 Task: Look for Airbnb options in Battaramulla South, Sri Lanka from 12th December, 2023 to 25th December, 2023 for 2 adults, 1 child. Place can be shared room with 2 bedrooms having 2 beds and 2 bathrooms. Property type can be guest house. Amenities needed are: wifi, TV, free parkinig on premises, gym, breakfast.
Action: Mouse moved to (475, 61)
Screenshot: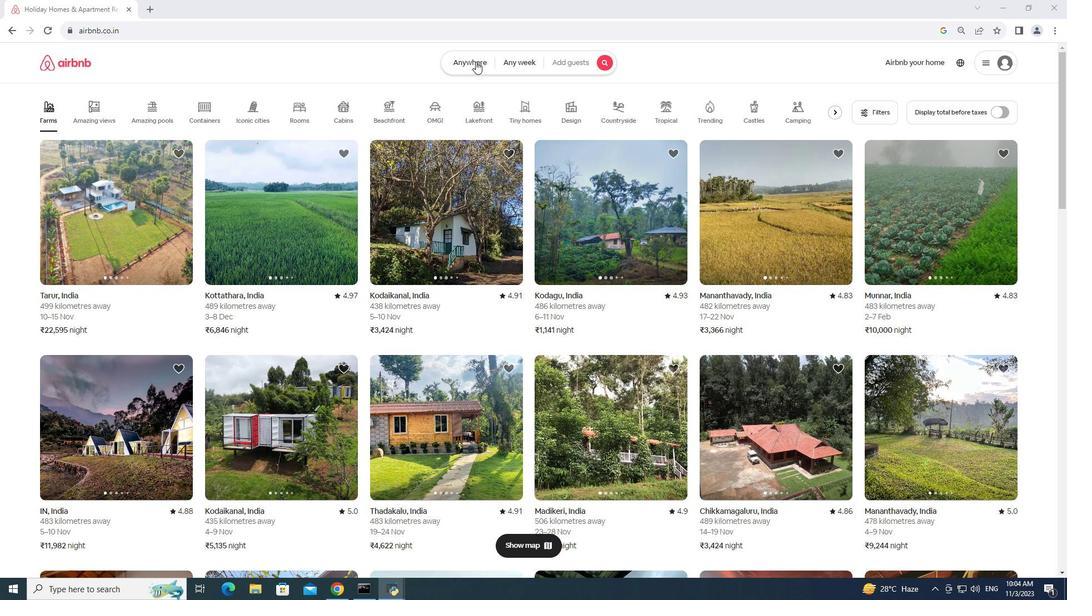 
Action: Mouse pressed left at (475, 61)
Screenshot: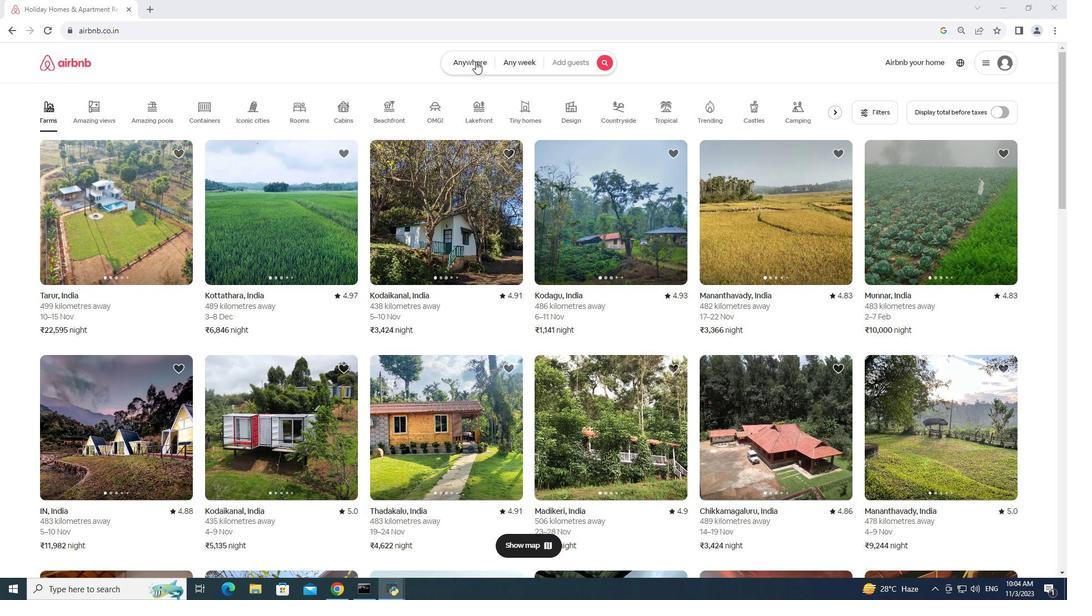 
Action: Mouse moved to (369, 93)
Screenshot: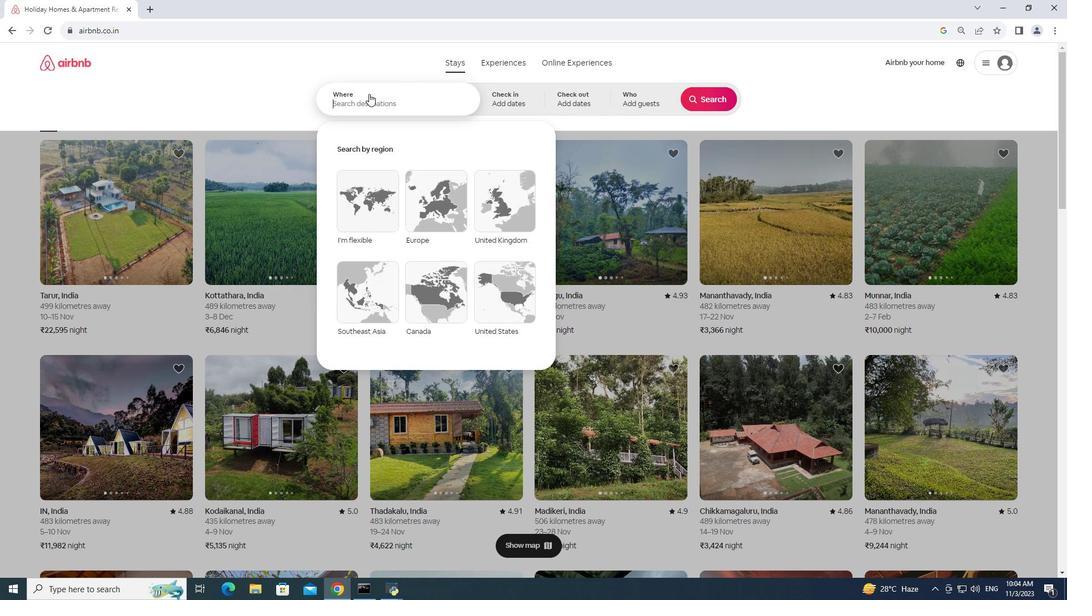 
Action: Key pressed b<Key.backspace><Key.shift><Key.shift><Key.shift><Key.shift><Key.shift><Key.shift><Key.shift><Key.shift><Key.shift>Battaramulla<Key.space>south,<Key.space>sri<Key.space>lanka
Screenshot: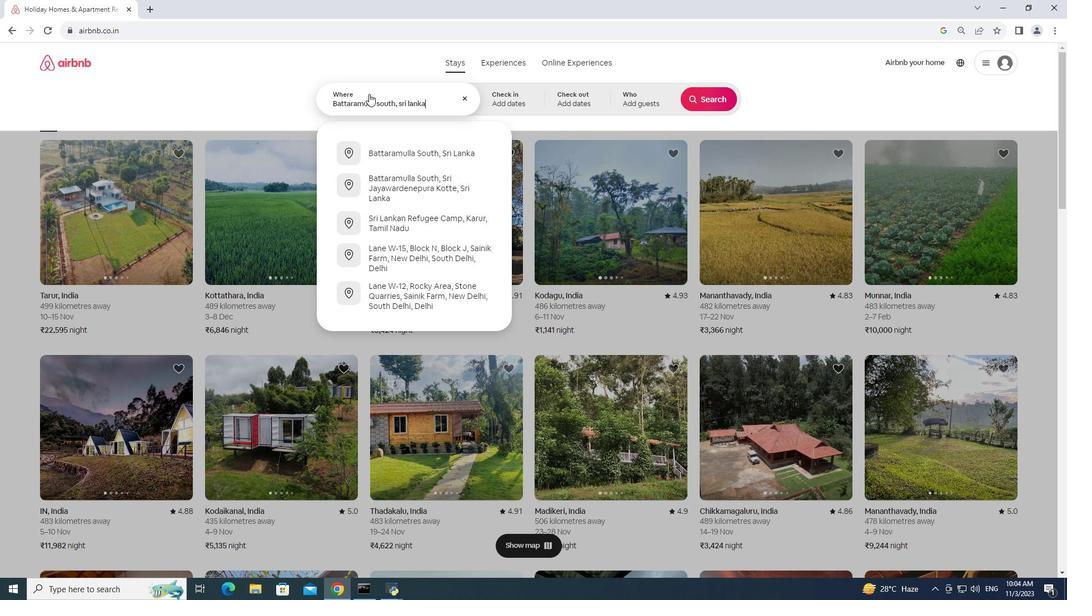 
Action: Mouse moved to (505, 105)
Screenshot: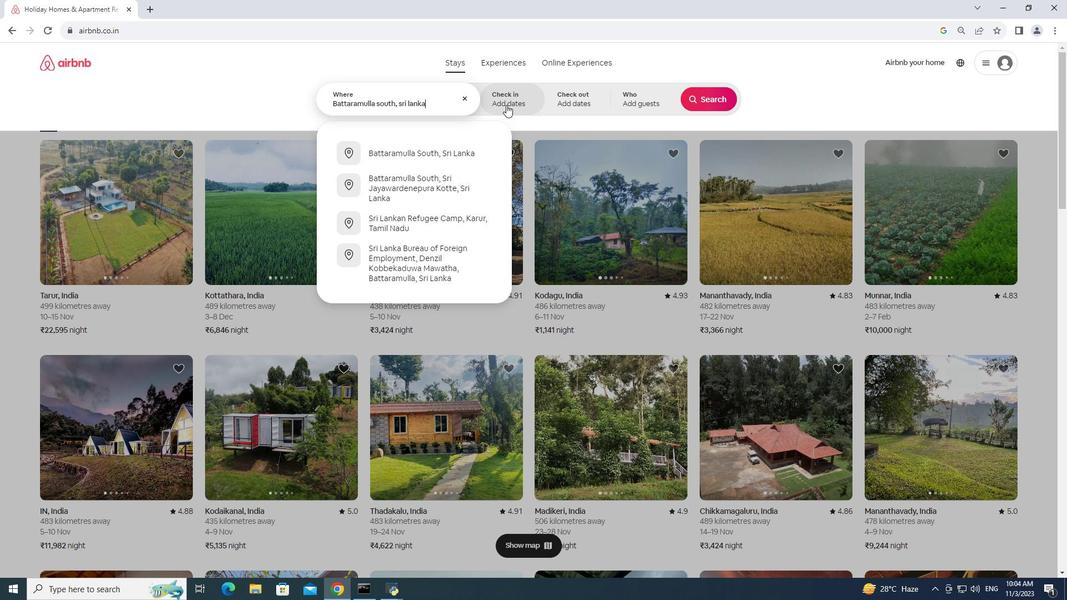 
Action: Mouse pressed left at (505, 105)
Screenshot: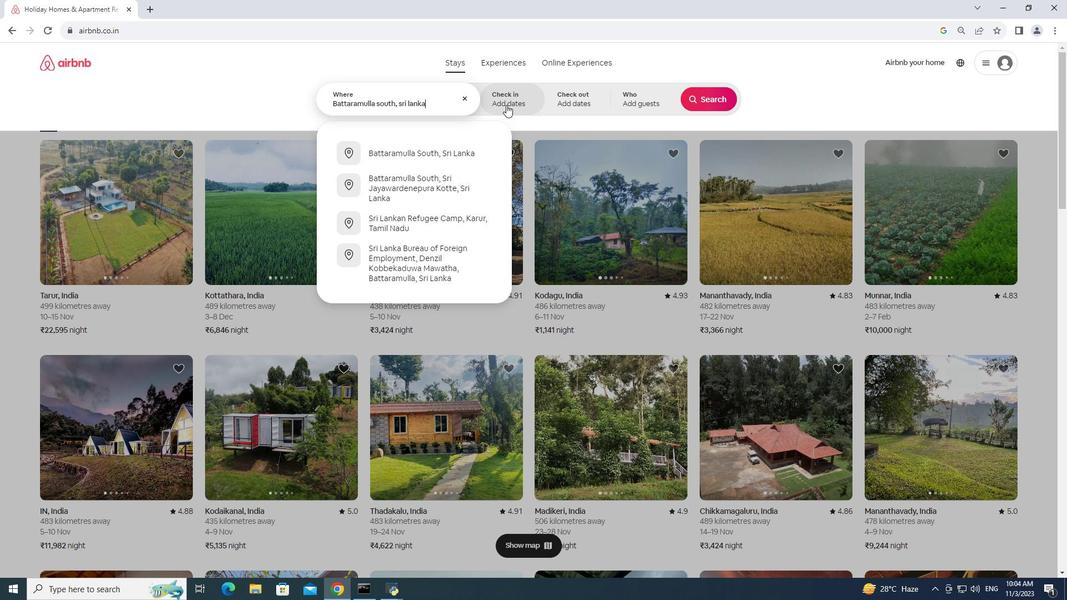 
Action: Mouse moved to (601, 266)
Screenshot: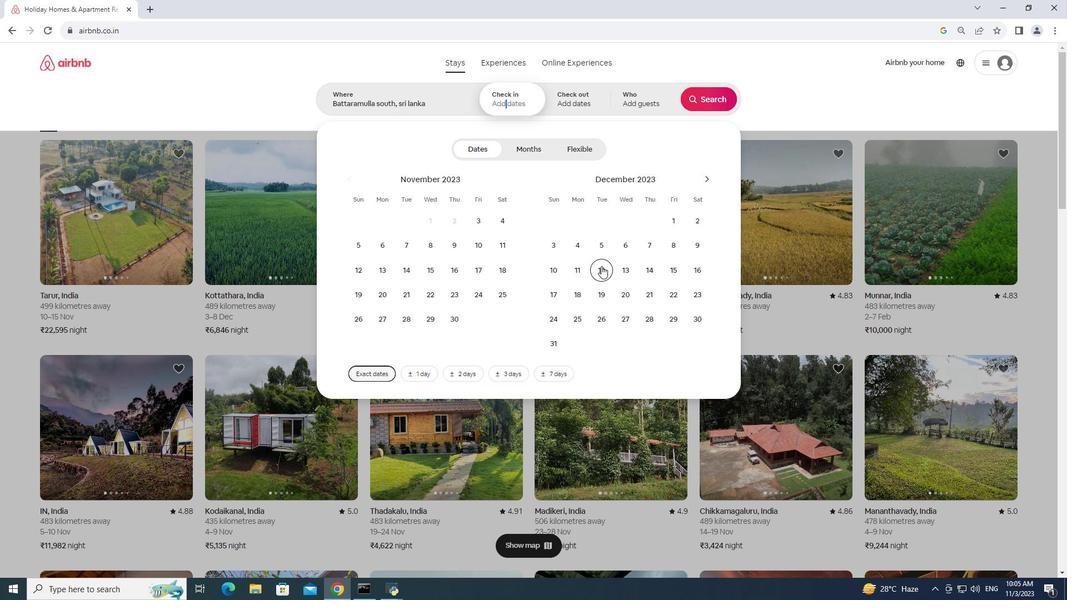
Action: Mouse pressed left at (601, 266)
Screenshot: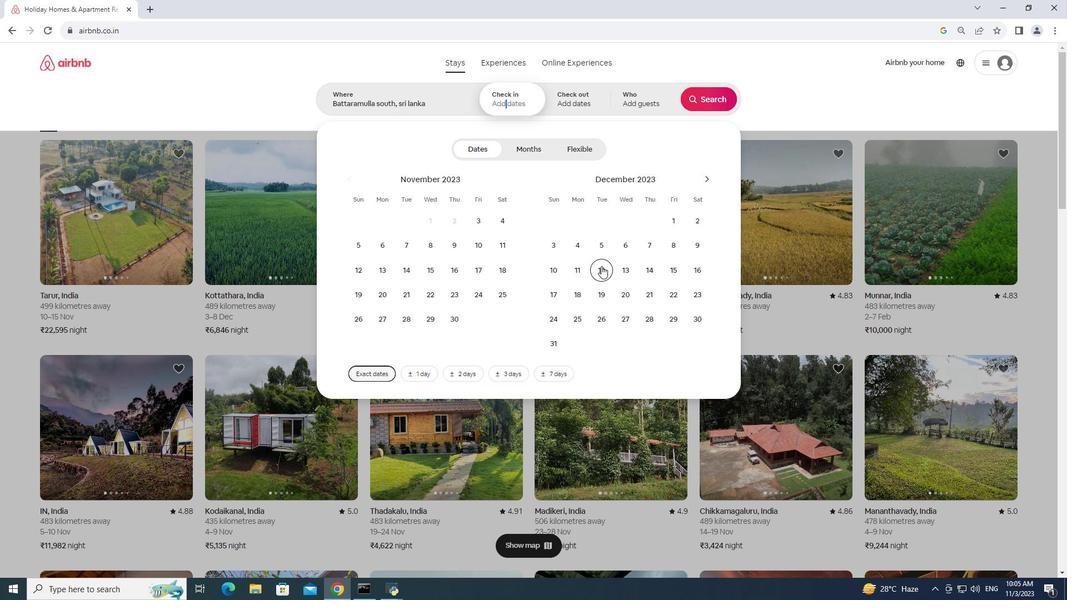 
Action: Mouse moved to (578, 323)
Screenshot: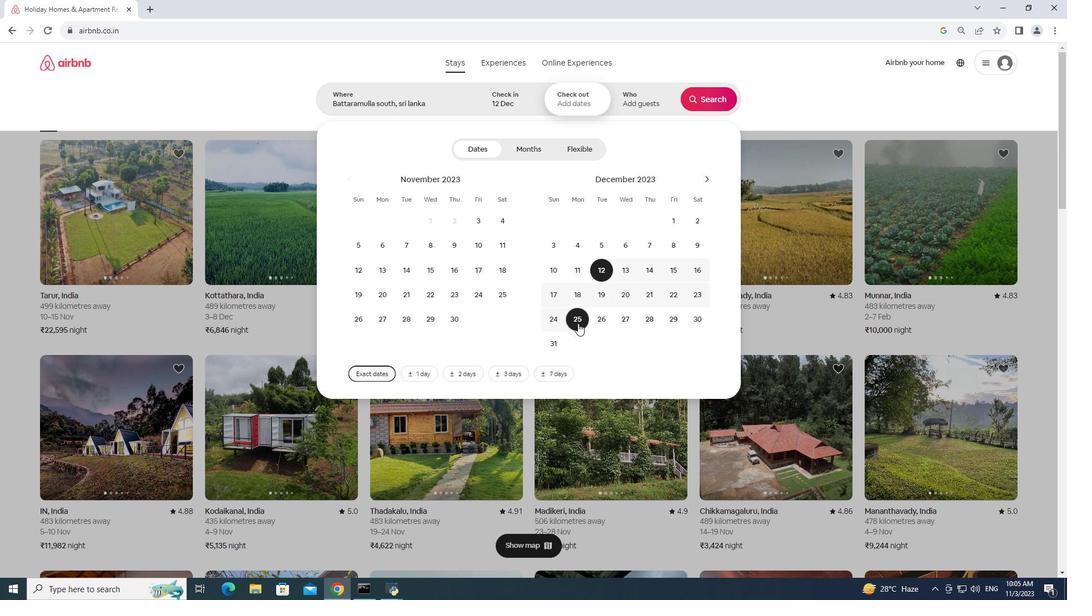 
Action: Mouse pressed left at (578, 323)
Screenshot: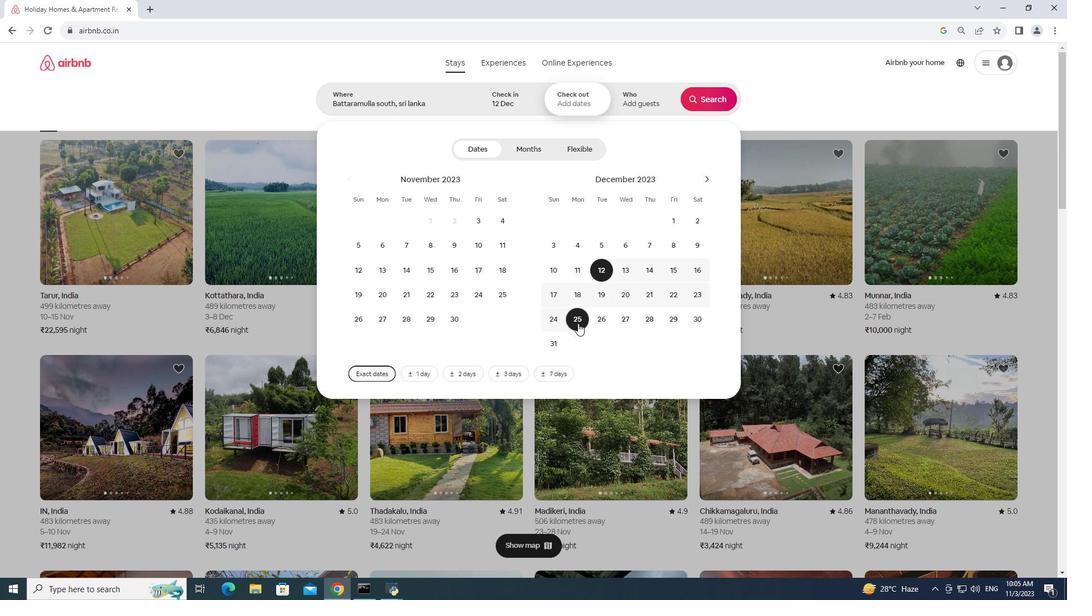 
Action: Mouse moved to (639, 110)
Screenshot: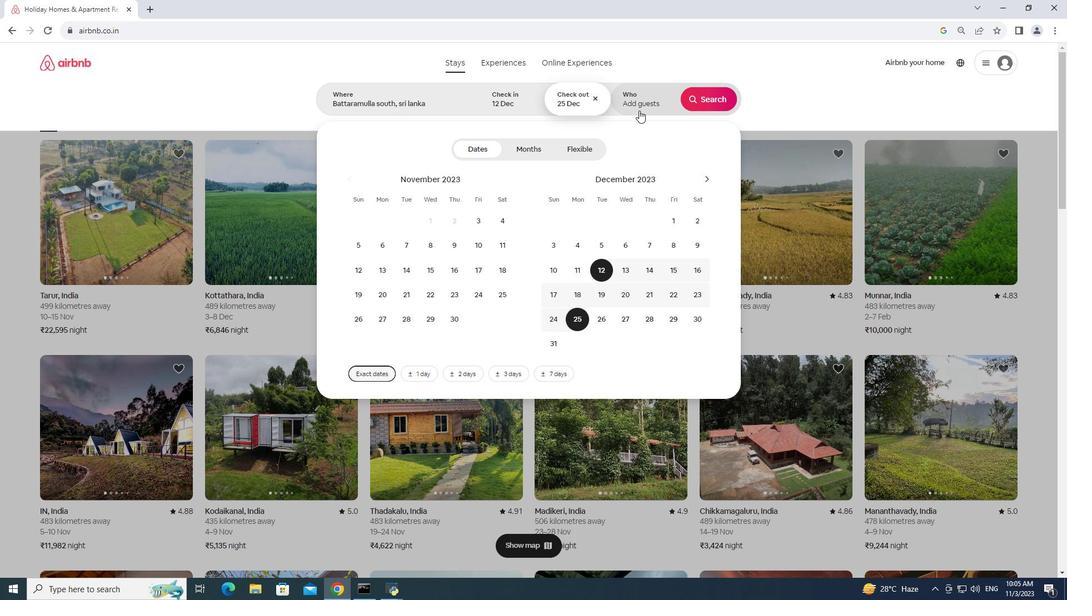 
Action: Mouse pressed left at (639, 110)
Screenshot: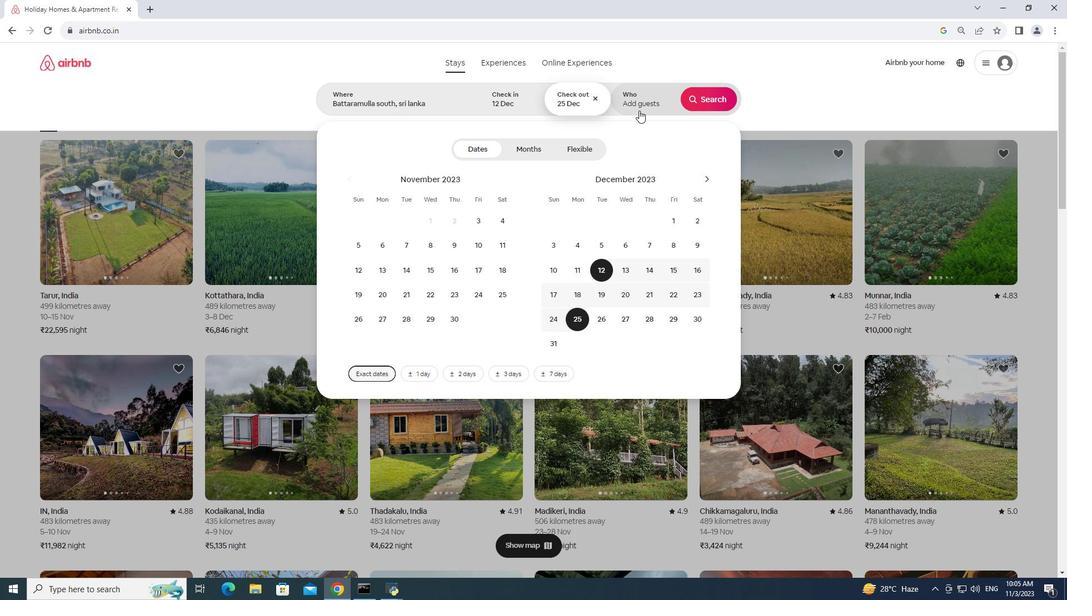 
Action: Mouse moved to (713, 154)
Screenshot: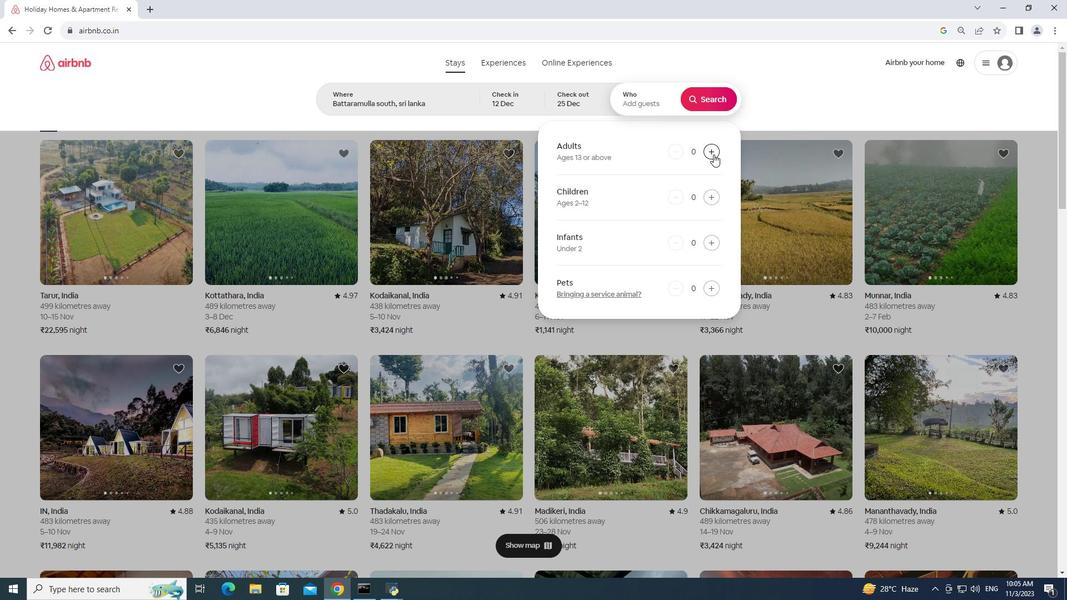 
Action: Mouse pressed left at (713, 154)
Screenshot: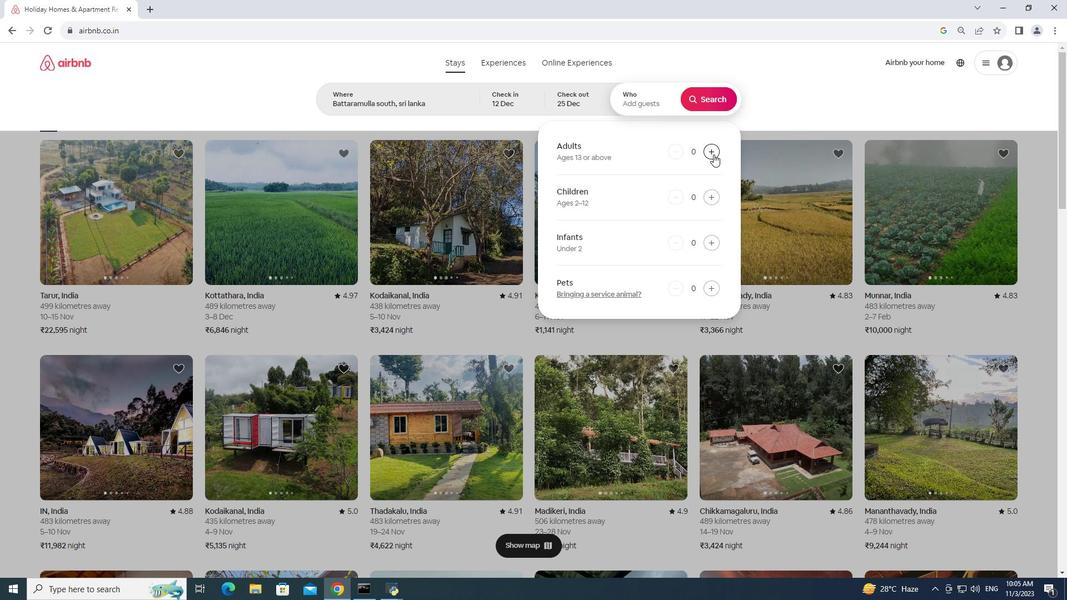 
Action: Mouse moved to (713, 153)
Screenshot: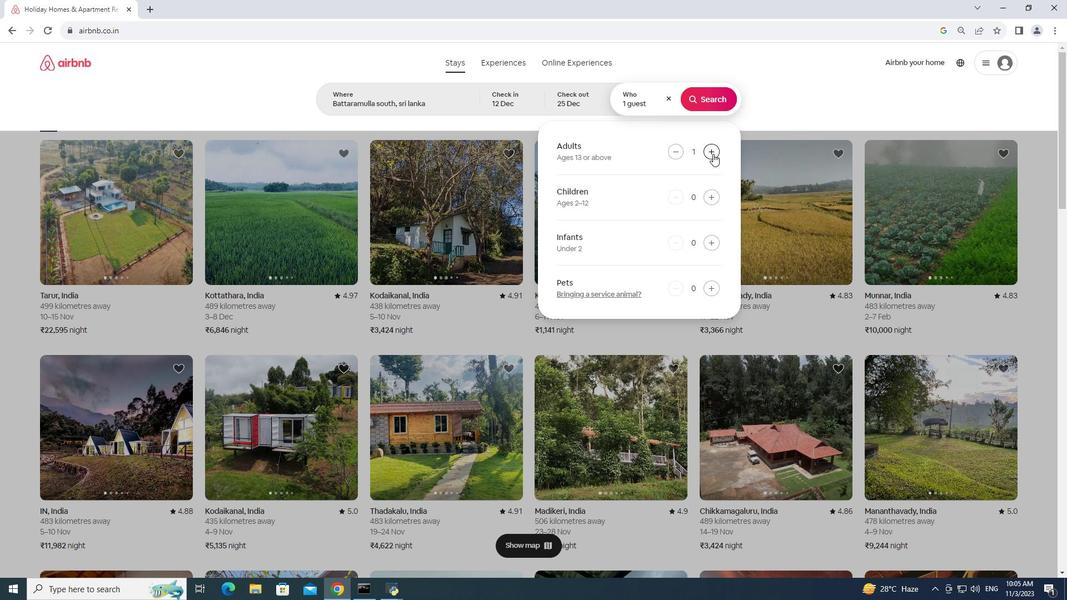 
Action: Mouse pressed left at (713, 153)
Screenshot: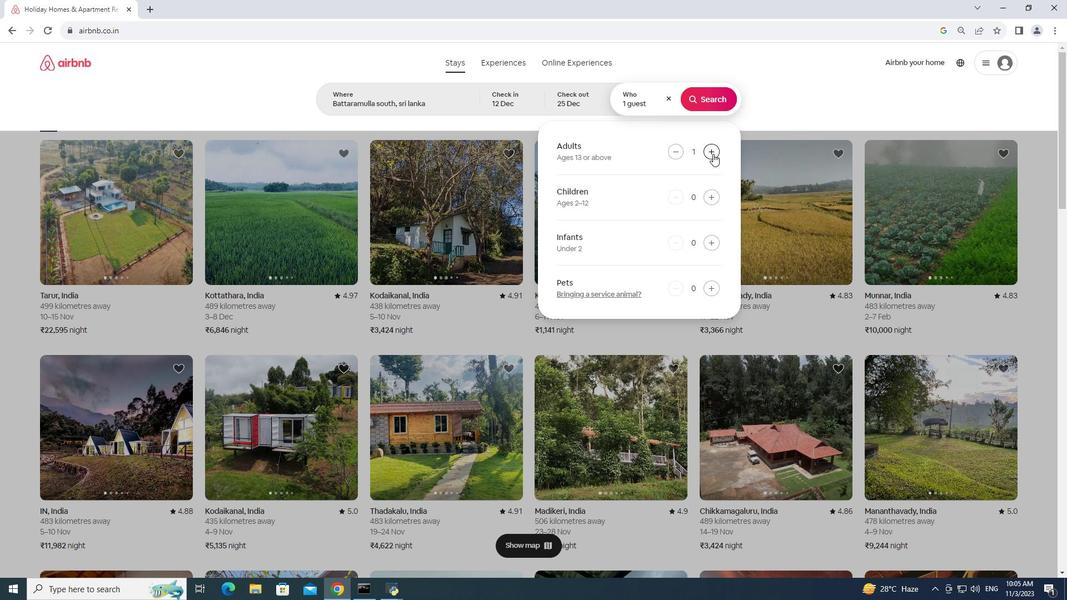 
Action: Mouse moved to (714, 196)
Screenshot: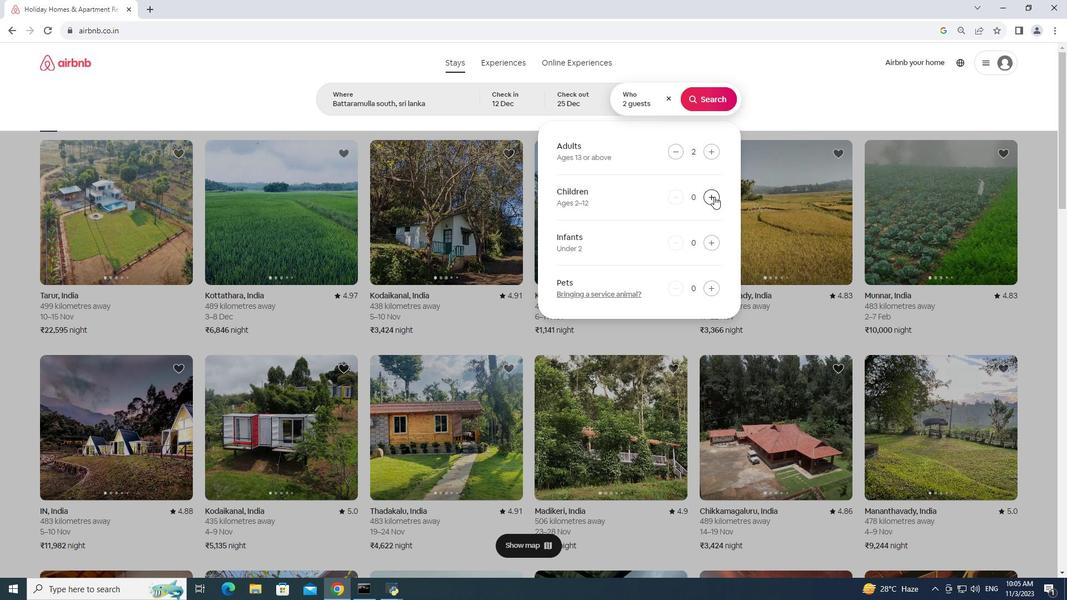 
Action: Mouse pressed left at (714, 196)
Screenshot: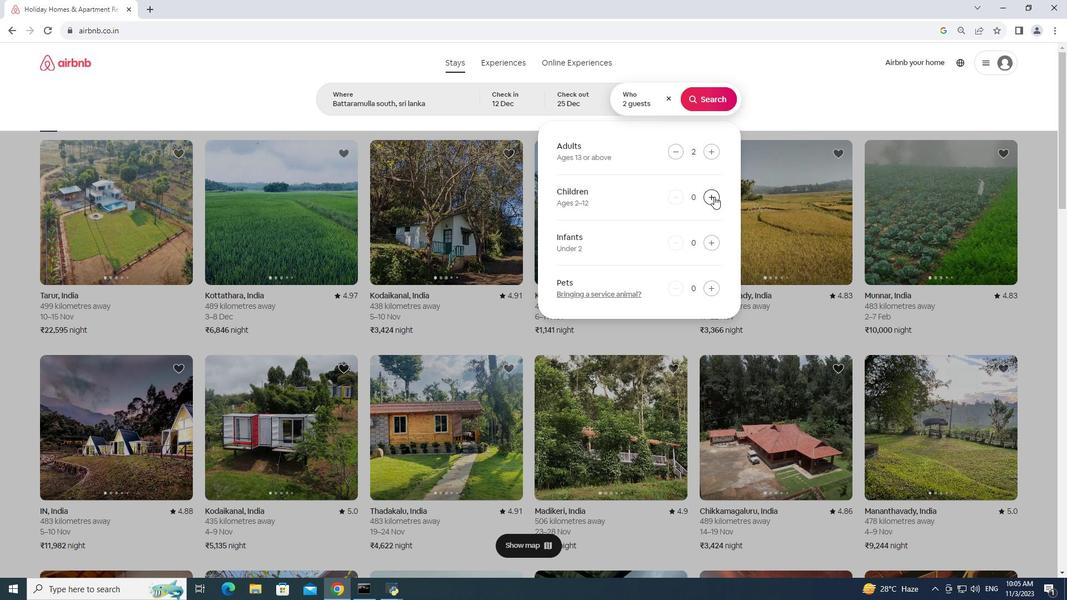 
Action: Mouse moved to (697, 96)
Screenshot: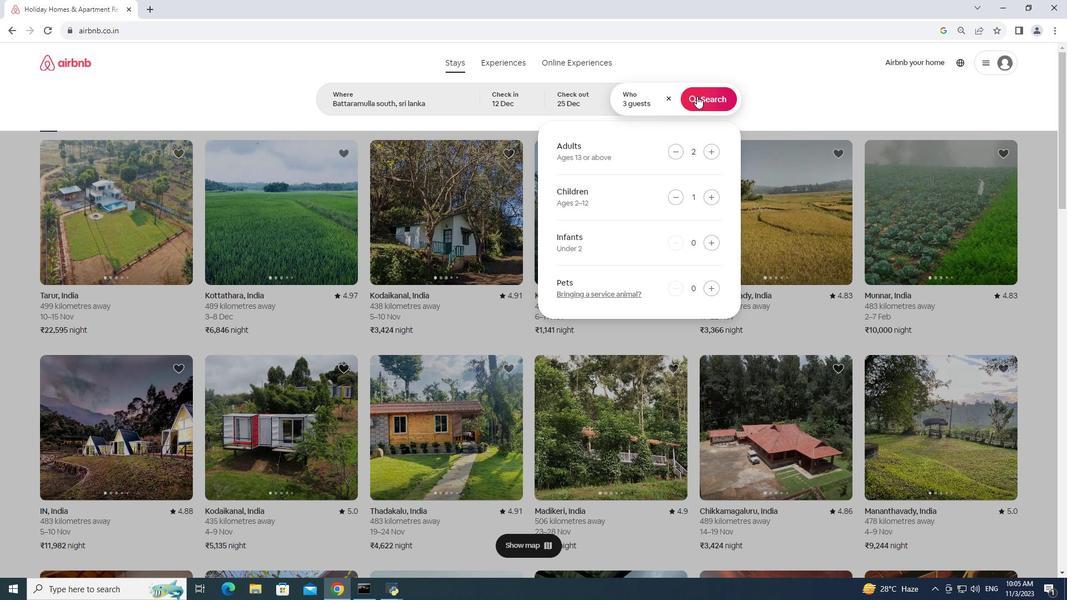 
Action: Mouse pressed left at (697, 96)
Screenshot: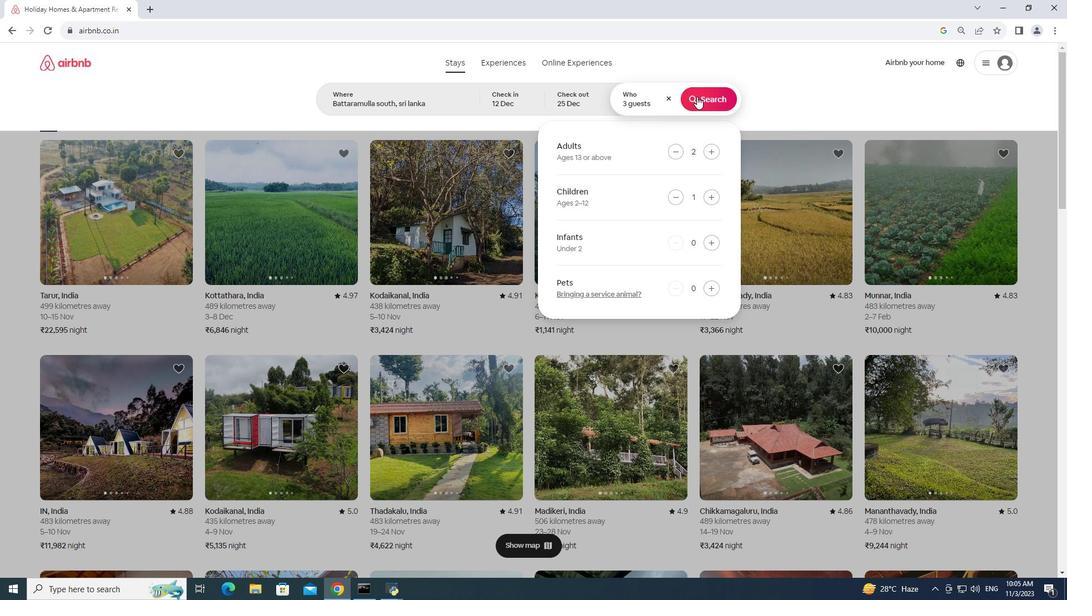 
Action: Mouse moved to (894, 107)
Screenshot: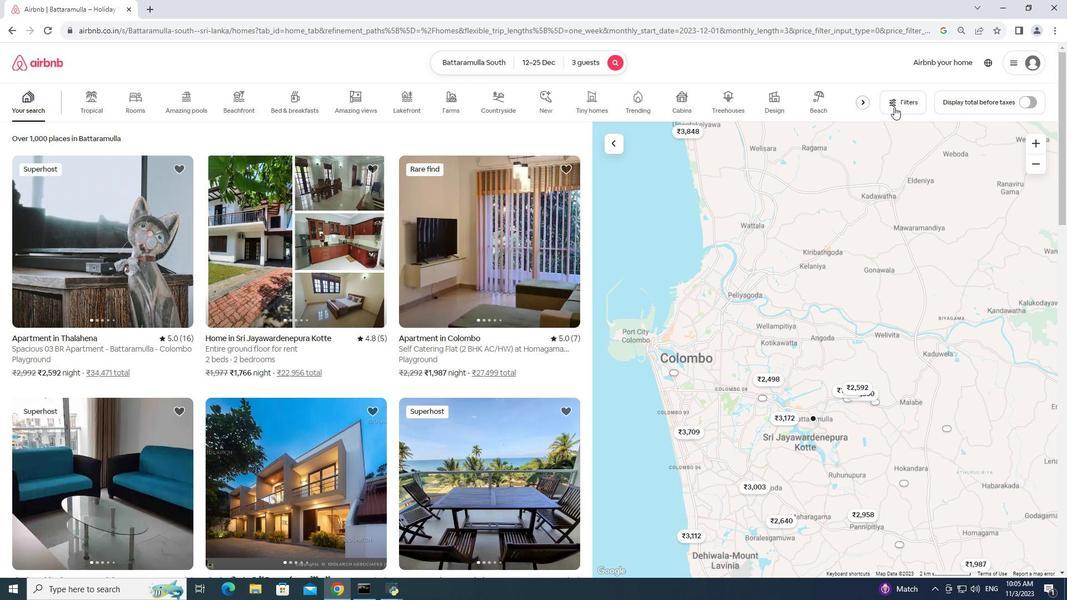 
Action: Mouse pressed left at (894, 107)
Screenshot: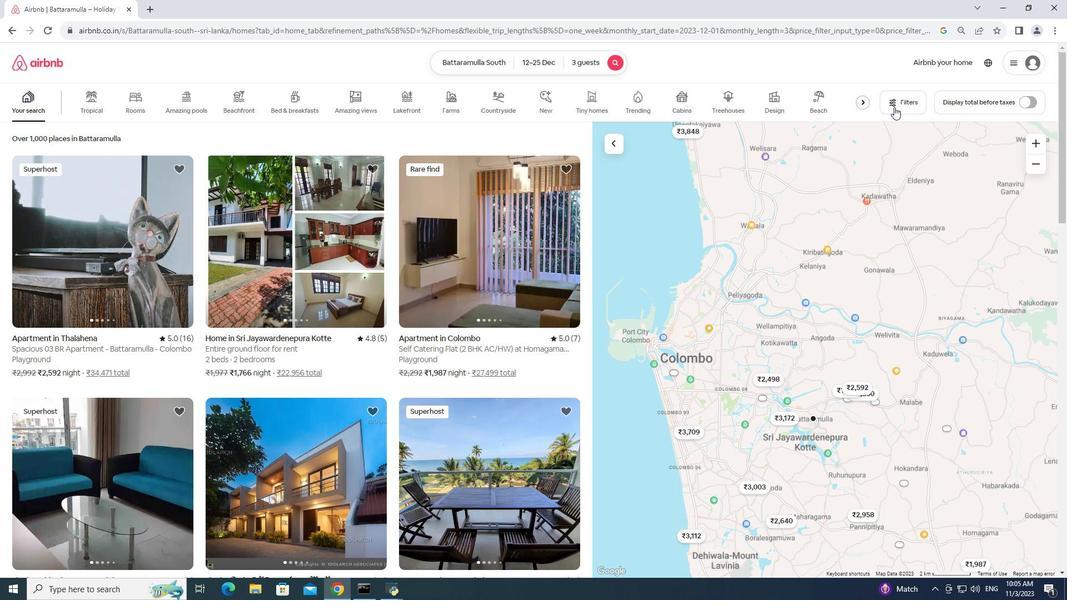 
Action: Mouse moved to (453, 421)
Screenshot: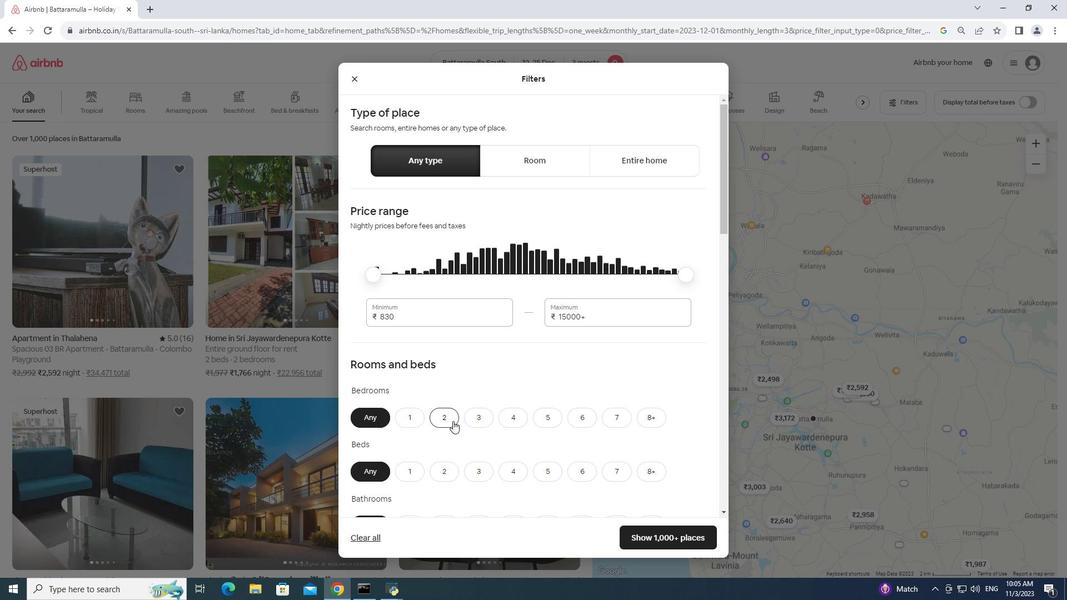 
Action: Mouse pressed left at (453, 421)
Screenshot: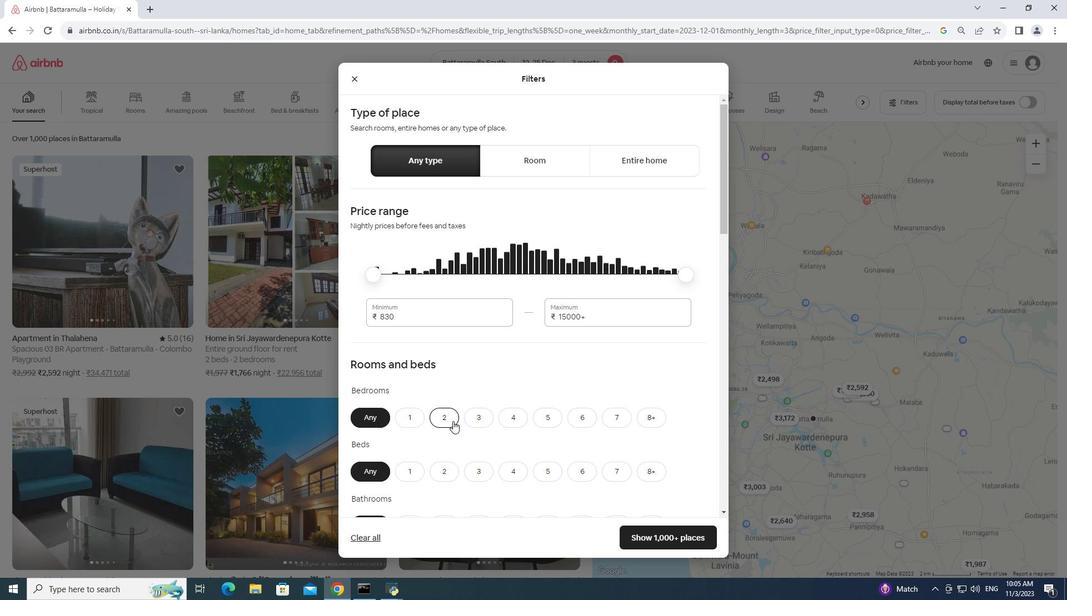 
Action: Mouse moved to (444, 479)
Screenshot: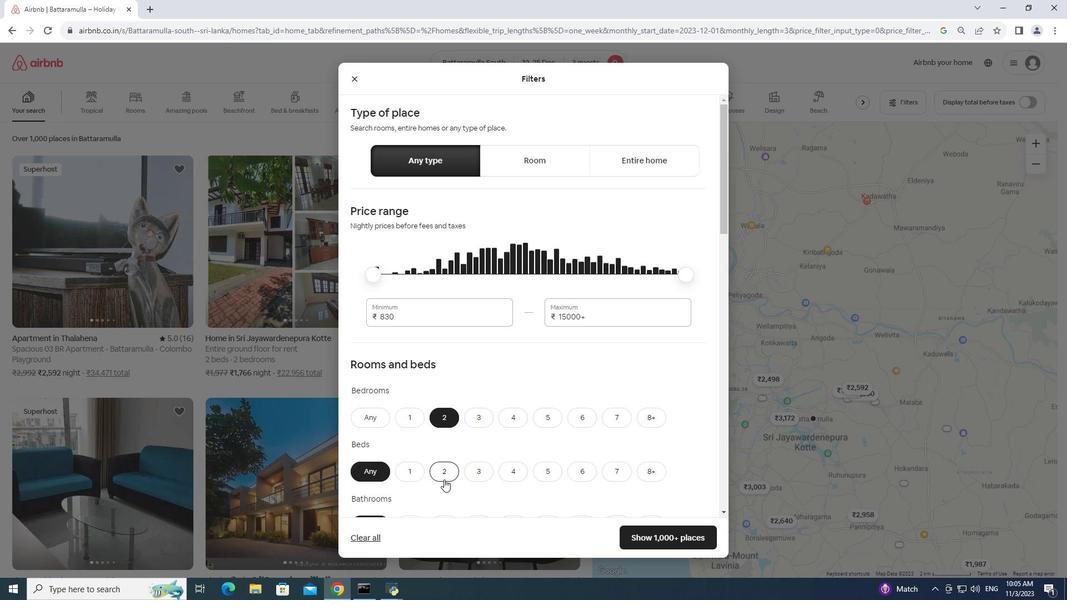 
Action: Mouse pressed left at (444, 479)
Screenshot: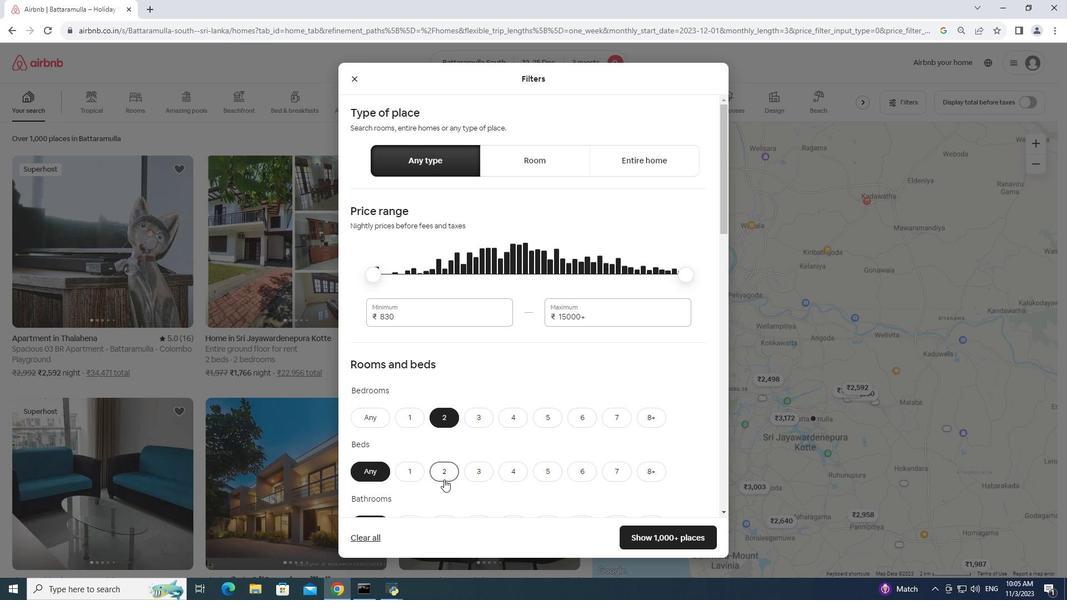 
Action: Mouse moved to (449, 463)
Screenshot: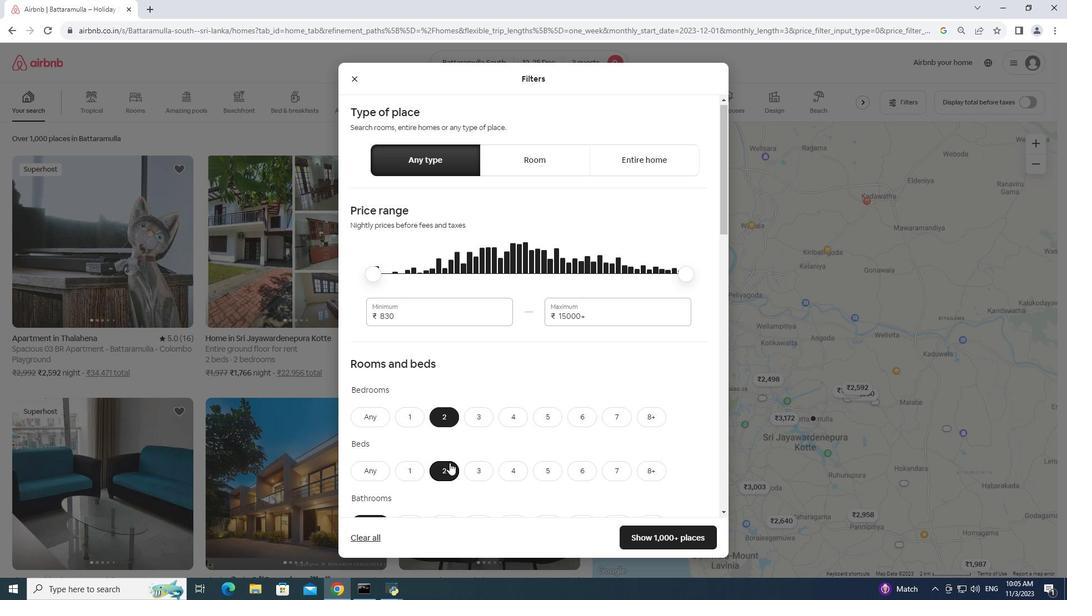 
Action: Mouse scrolled (449, 463) with delta (0, 0)
Screenshot: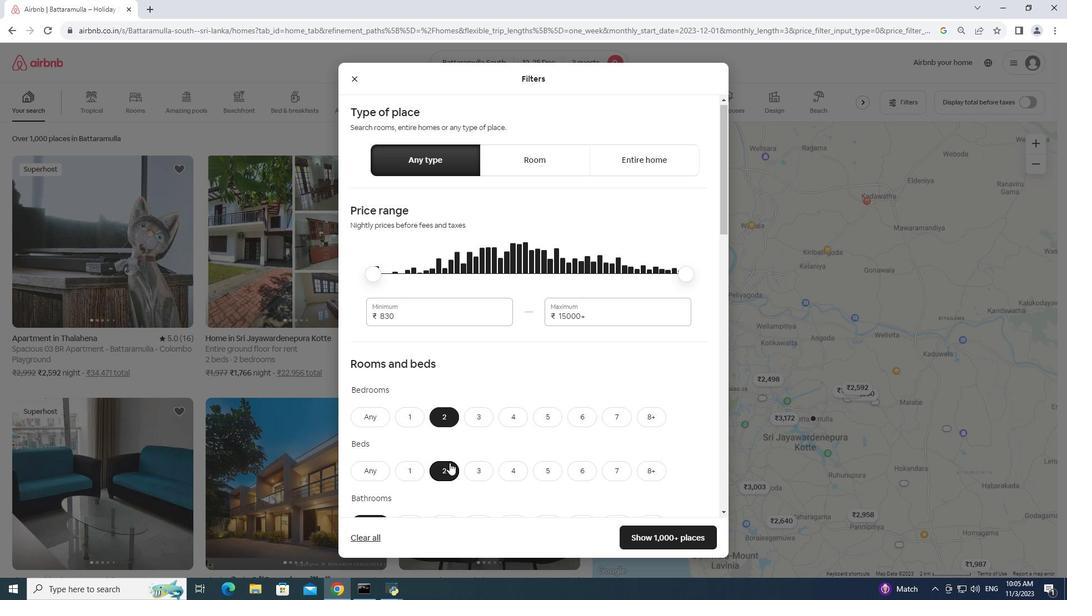 
Action: Mouse moved to (450, 461)
Screenshot: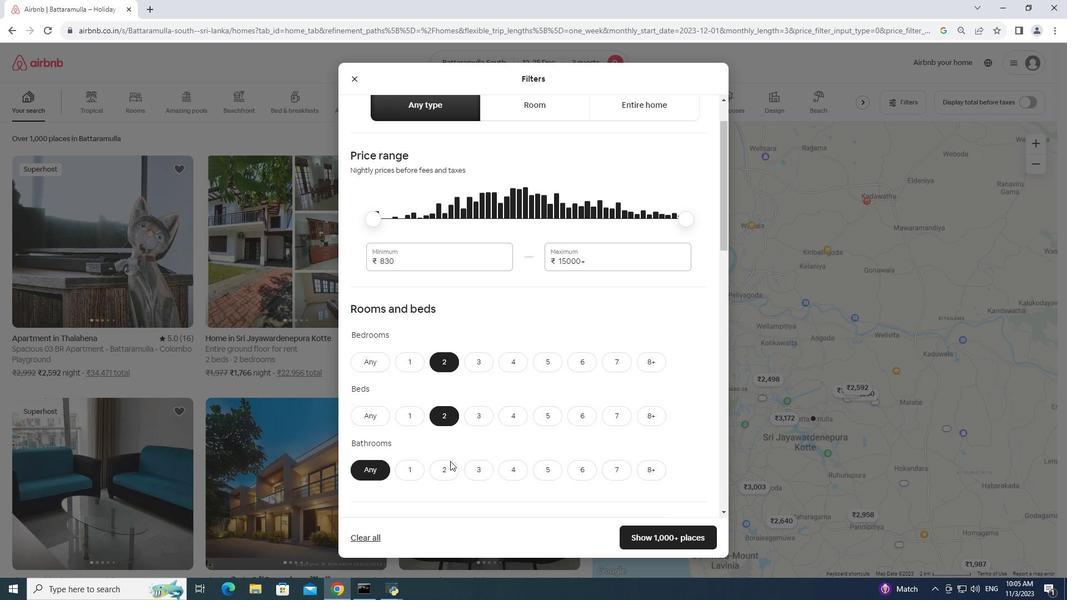 
Action: Mouse scrolled (450, 460) with delta (0, 0)
Screenshot: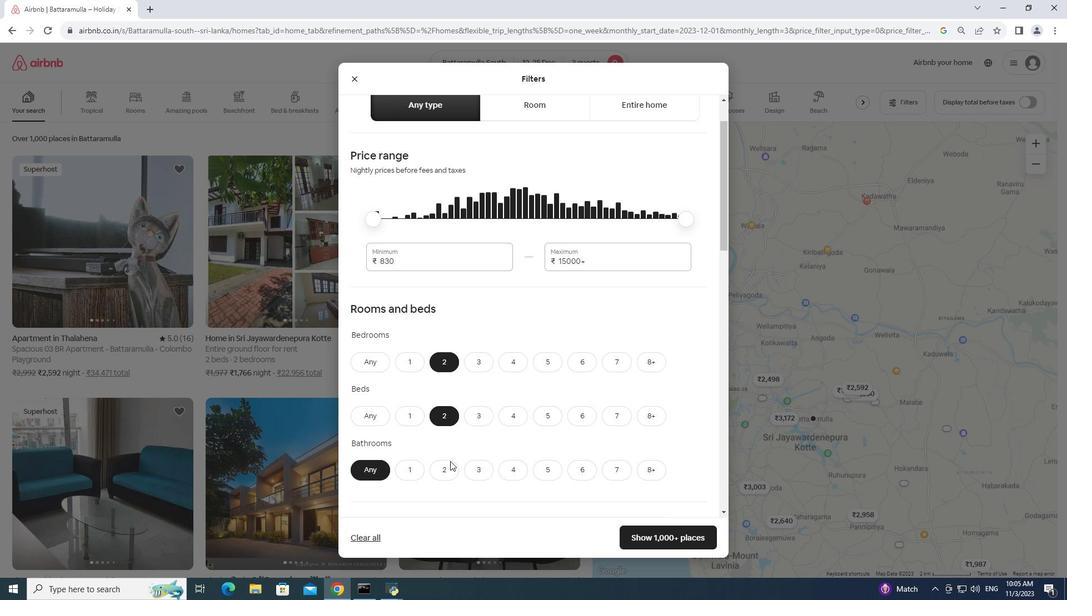 
Action: Mouse moved to (451, 417)
Screenshot: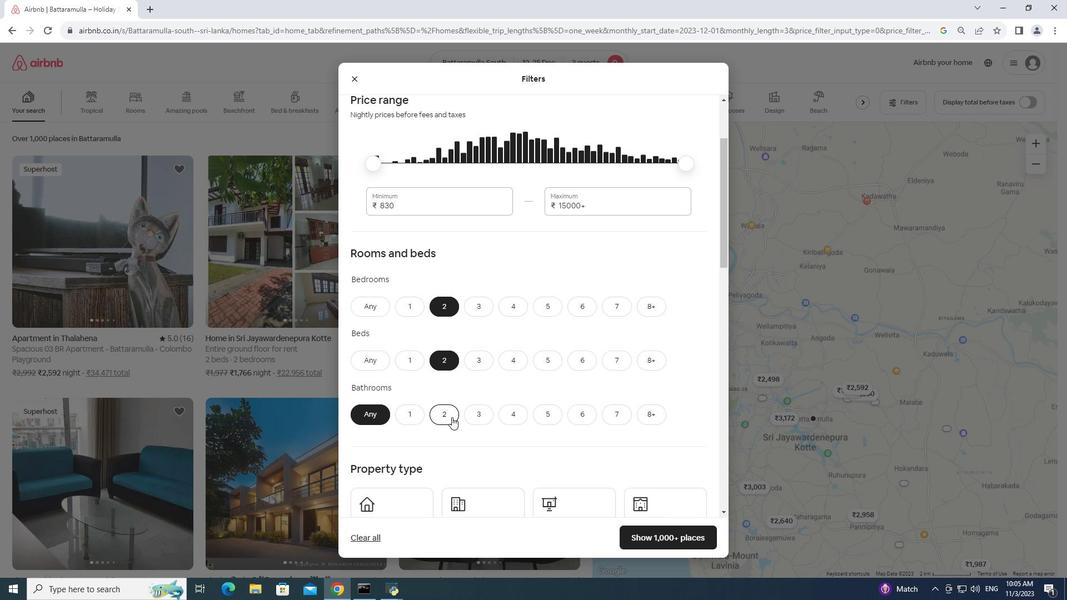 
Action: Mouse pressed left at (451, 417)
Screenshot: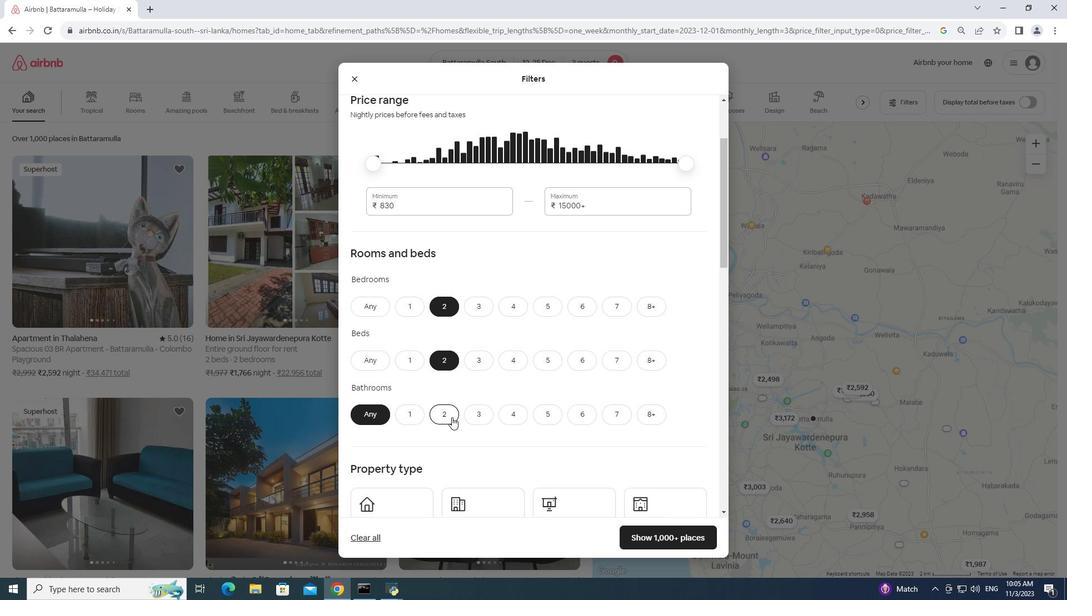
Action: Mouse scrolled (451, 416) with delta (0, 0)
Screenshot: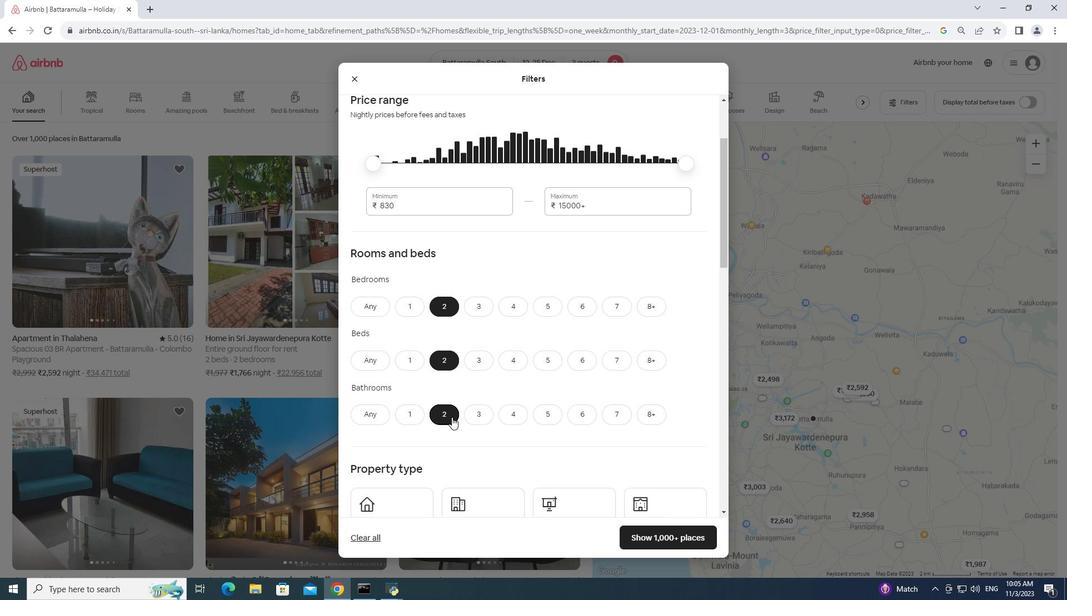 
Action: Mouse moved to (451, 416)
Screenshot: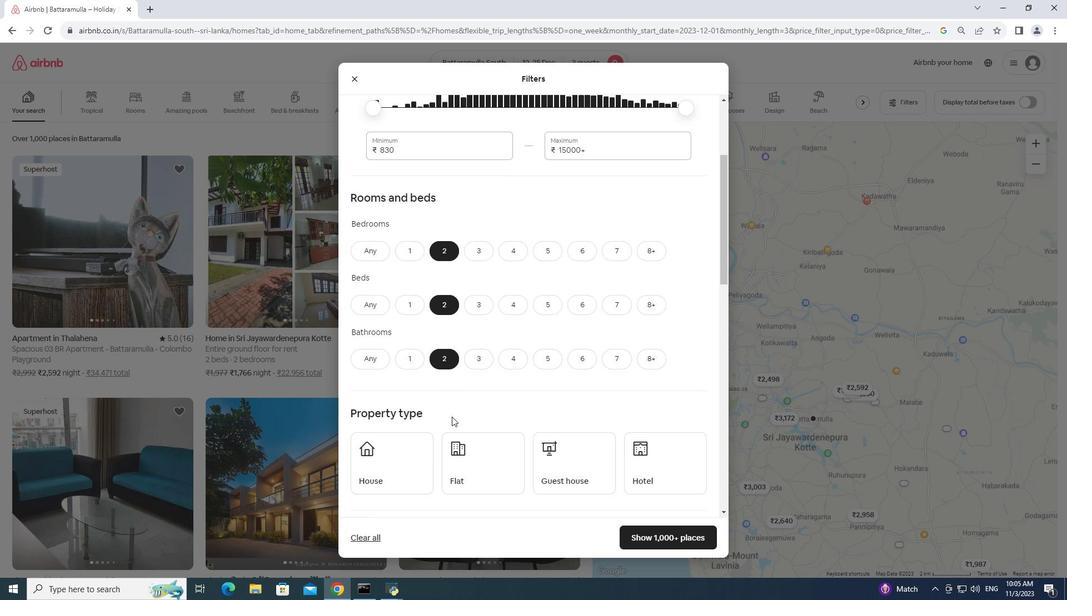 
Action: Mouse scrolled (451, 416) with delta (0, 0)
Screenshot: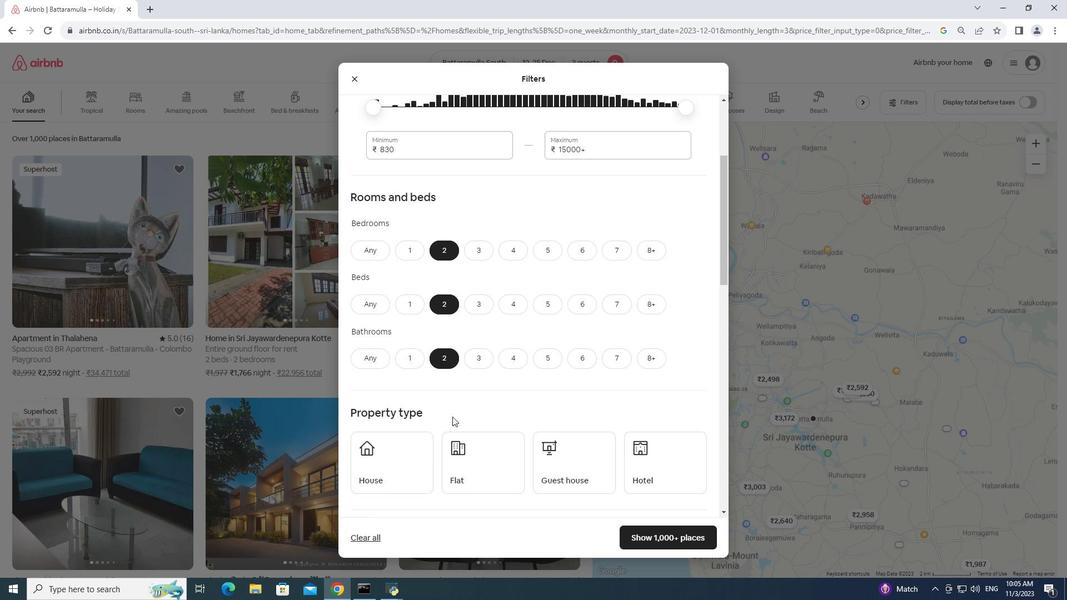 
Action: Mouse moved to (453, 416)
Screenshot: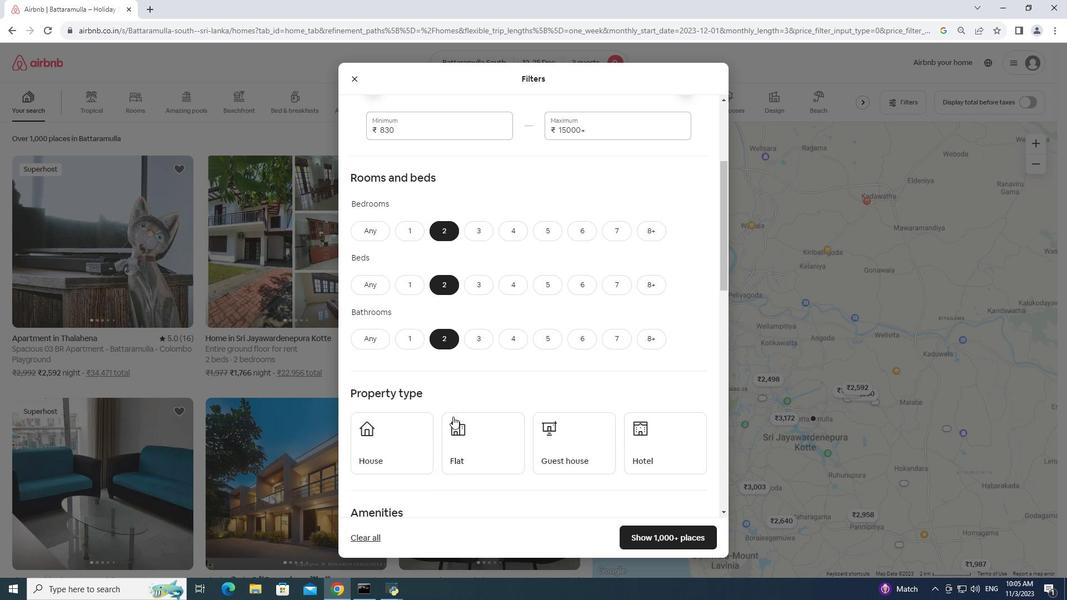 
Action: Mouse scrolled (453, 416) with delta (0, 0)
Screenshot: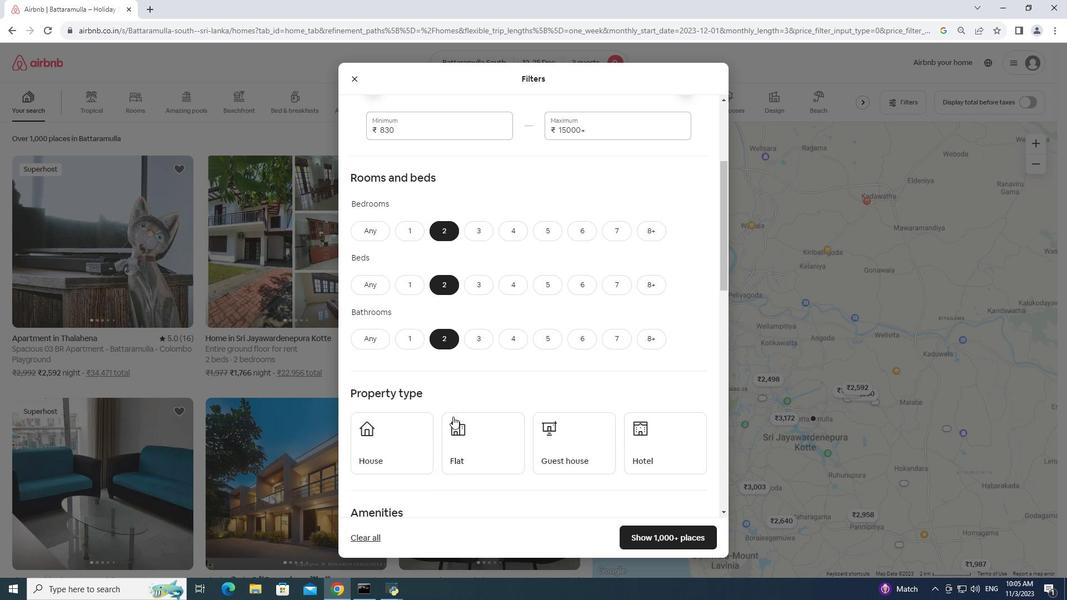 
Action: Mouse moved to (589, 369)
Screenshot: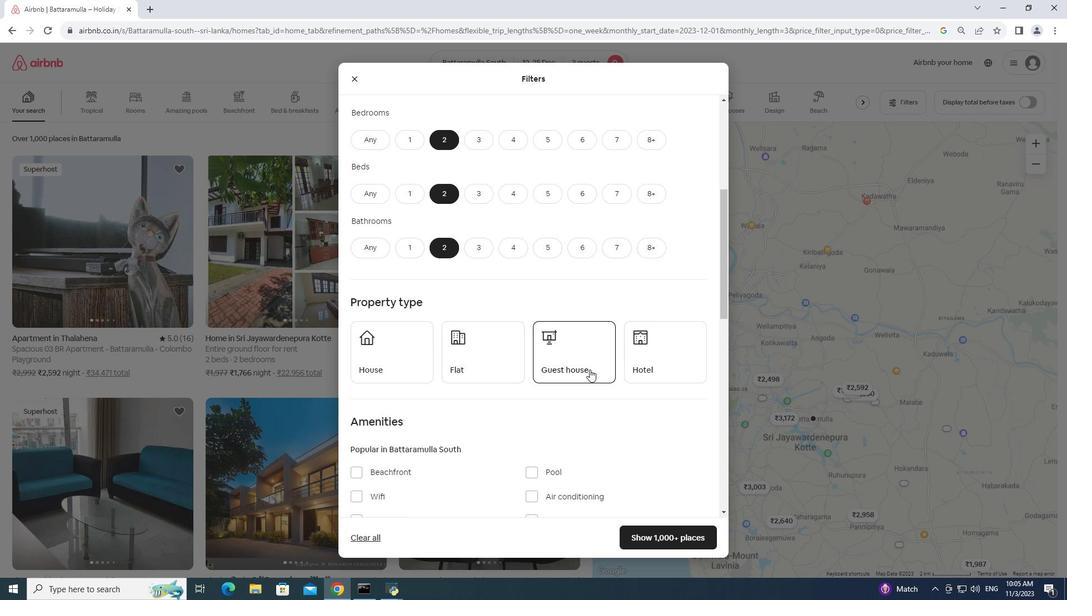 
Action: Mouse pressed left at (589, 369)
Screenshot: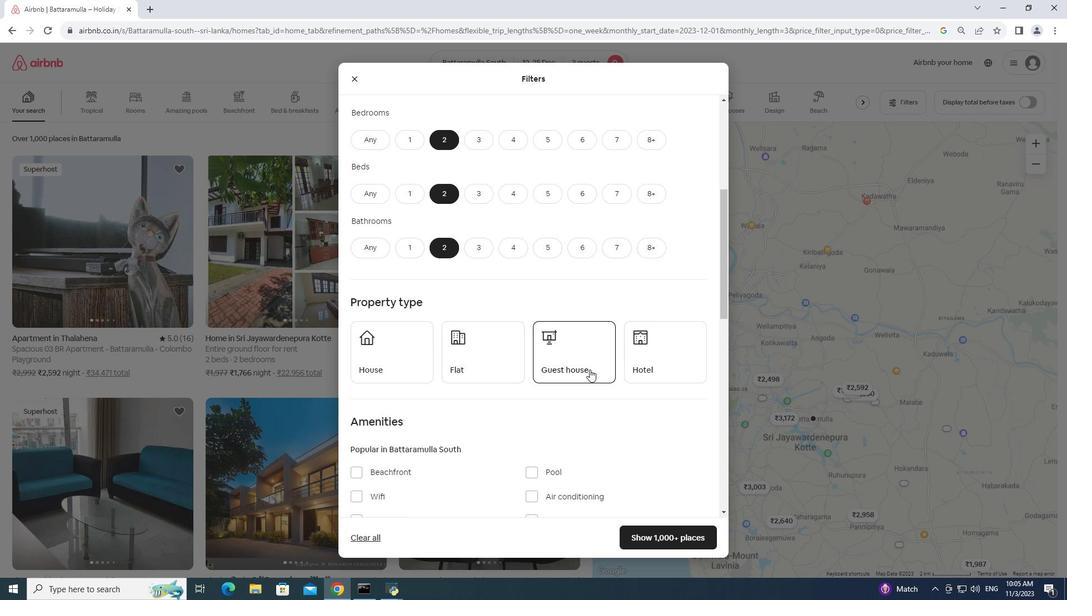 
Action: Mouse moved to (588, 383)
Screenshot: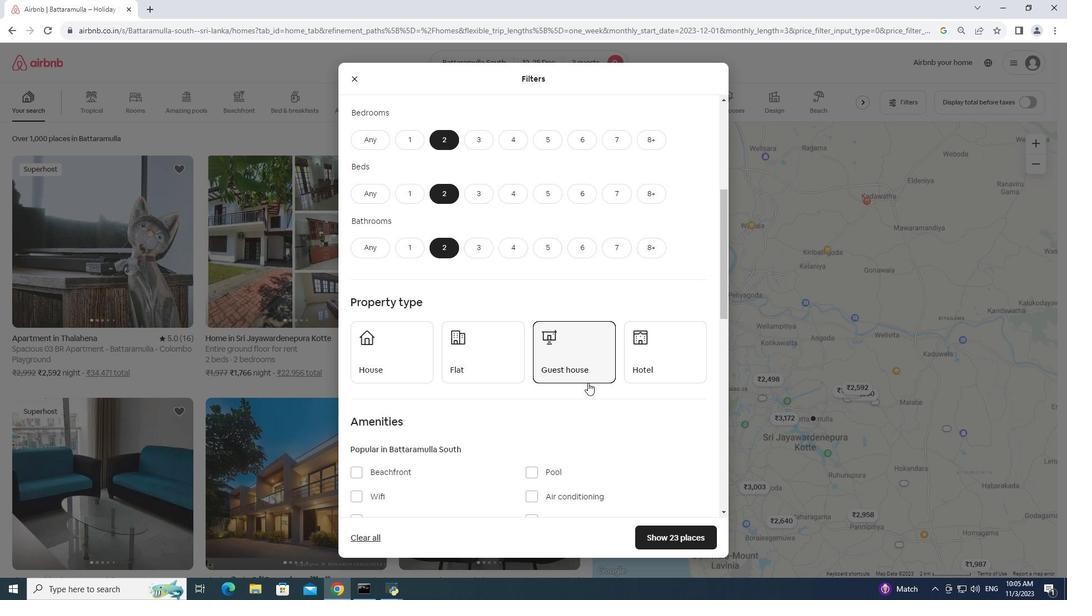 
Action: Mouse scrolled (588, 382) with delta (0, 0)
Screenshot: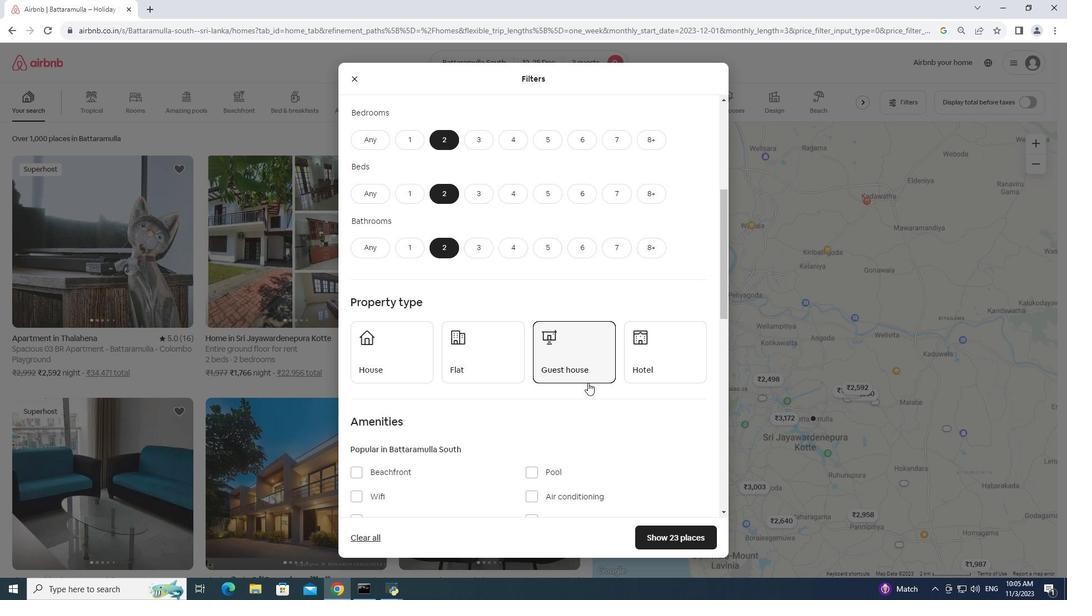 
Action: Mouse scrolled (588, 382) with delta (0, 0)
Screenshot: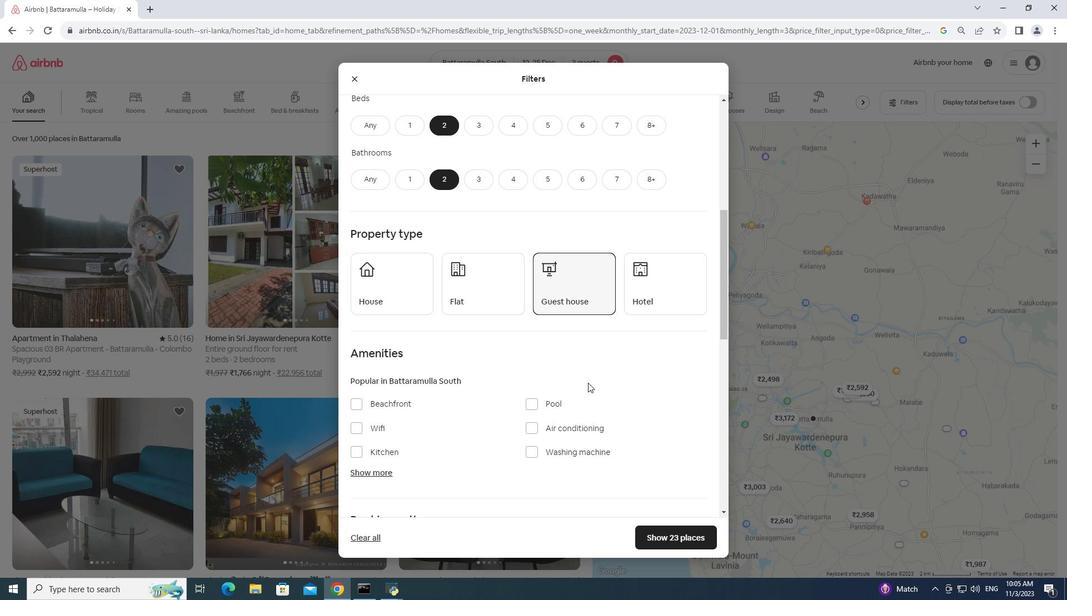 
Action: Mouse scrolled (588, 382) with delta (0, 0)
Screenshot: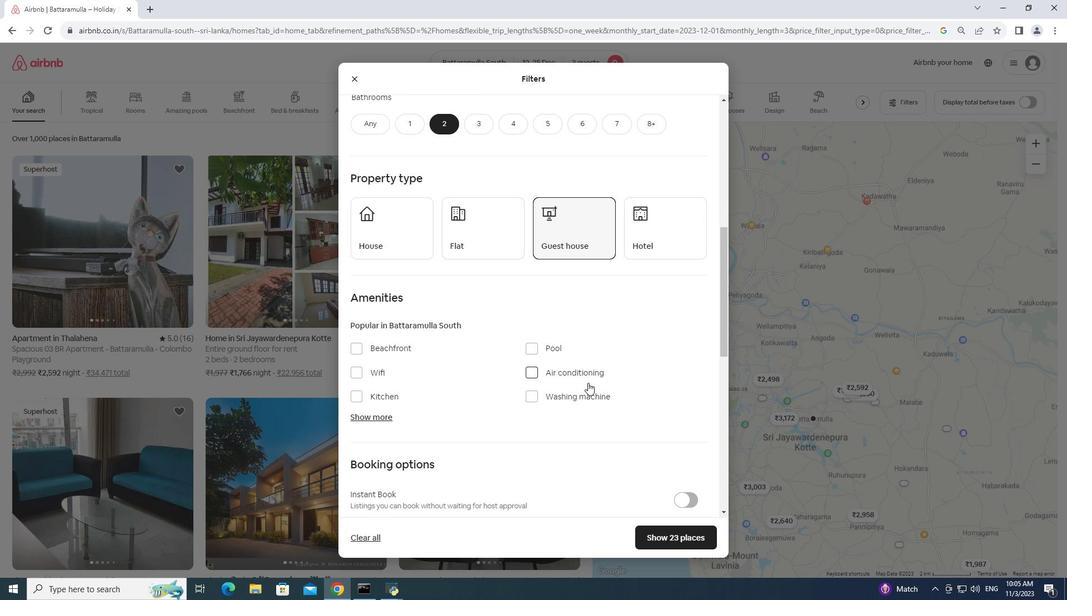 
Action: Mouse scrolled (588, 382) with delta (0, 0)
Screenshot: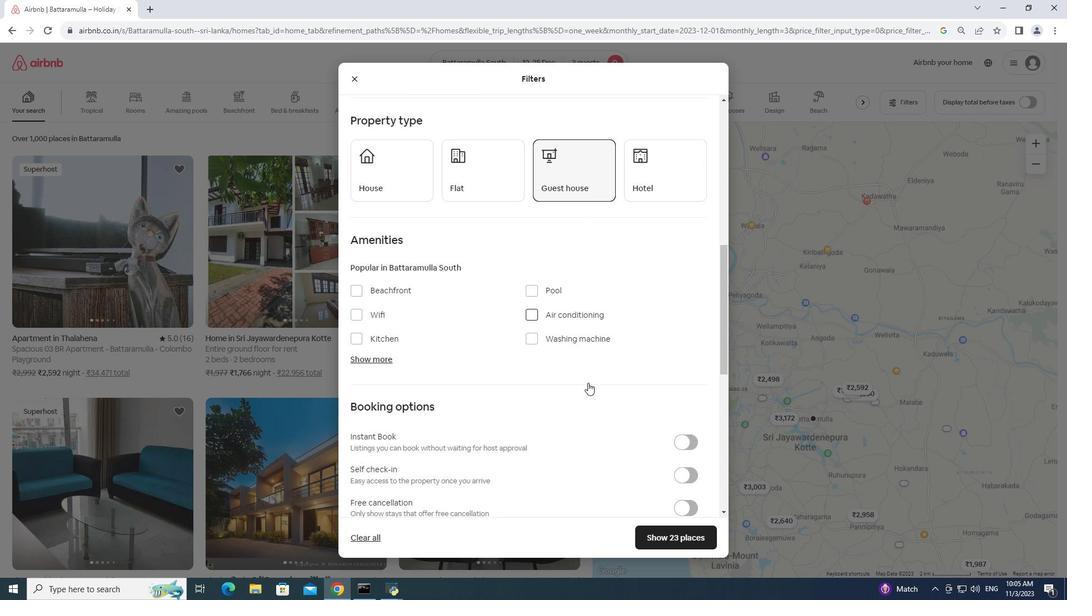 
Action: Mouse moved to (356, 273)
Screenshot: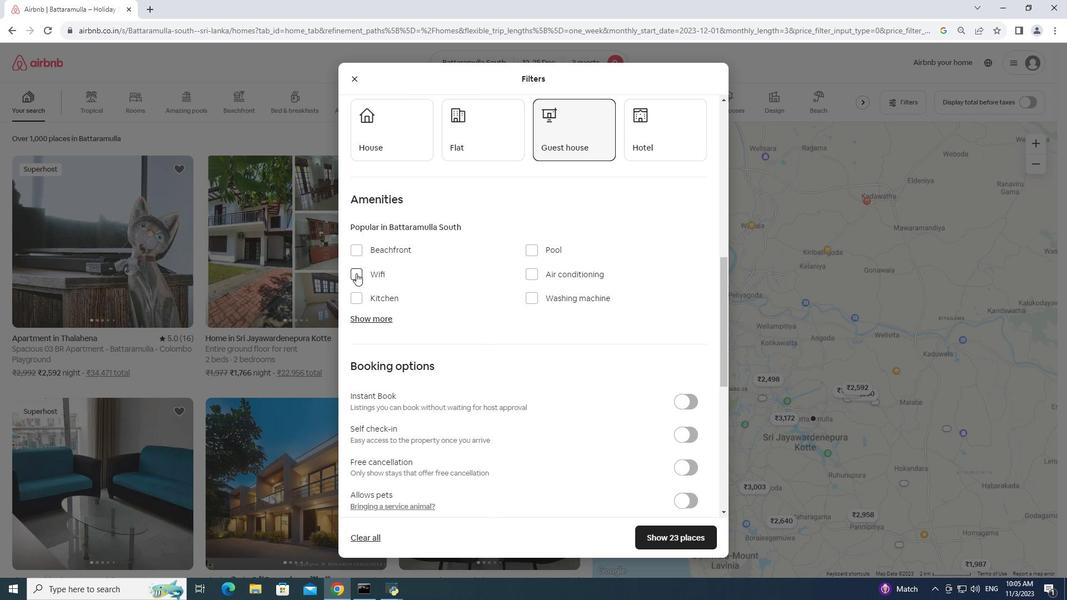 
Action: Mouse pressed left at (356, 273)
Screenshot: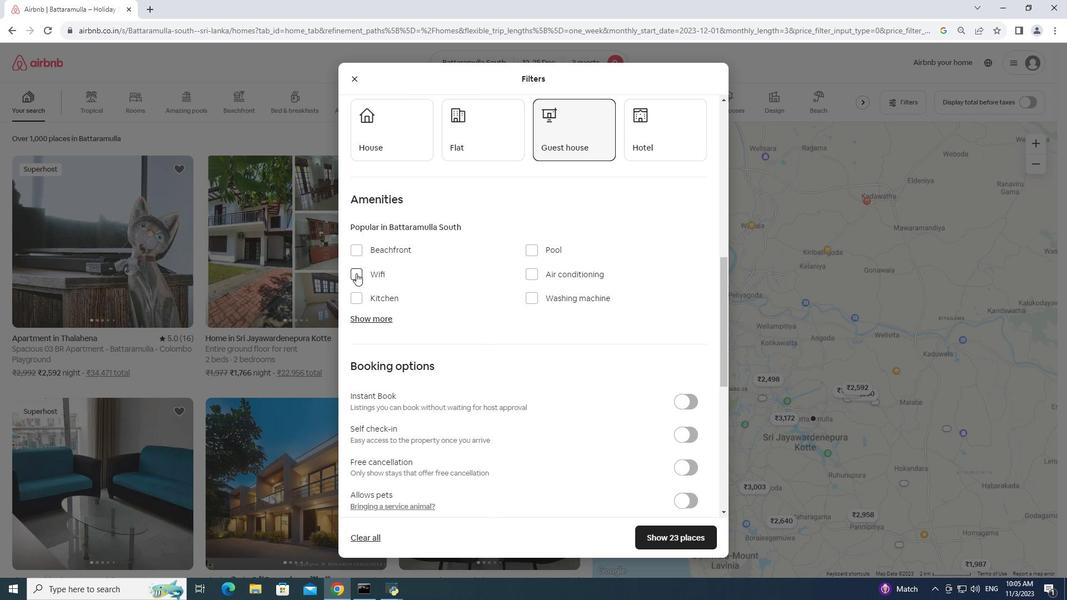
Action: Mouse moved to (385, 317)
Screenshot: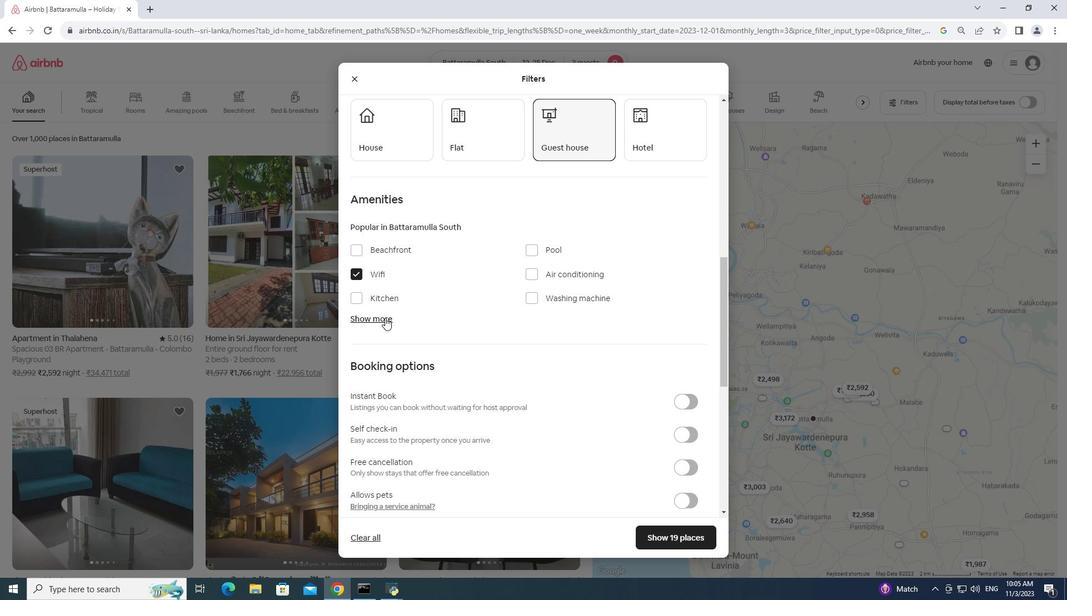 
Action: Mouse pressed left at (385, 317)
Screenshot: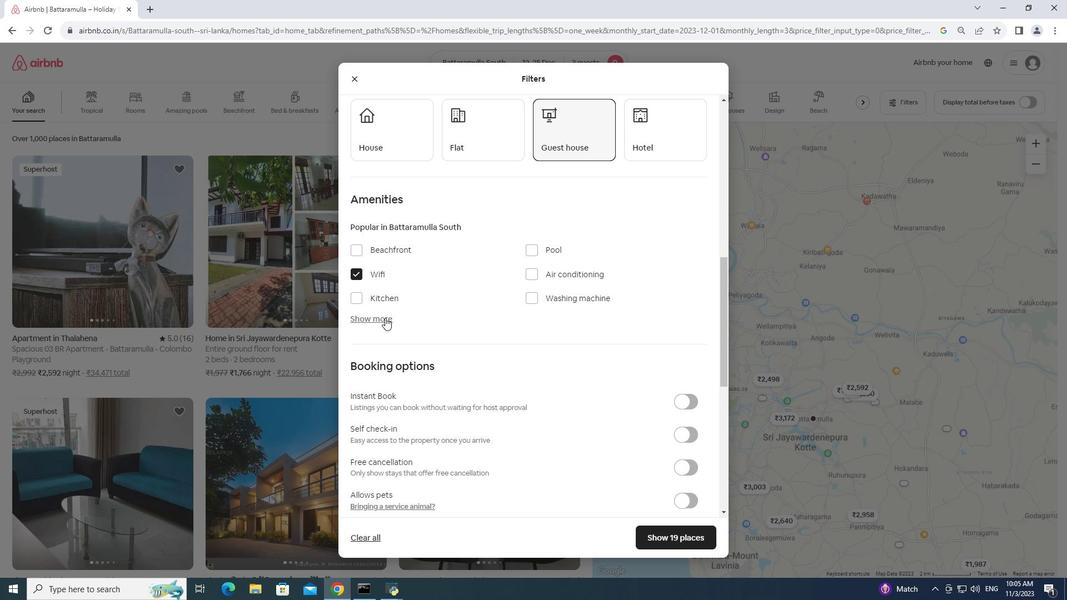 
Action: Mouse moved to (539, 375)
Screenshot: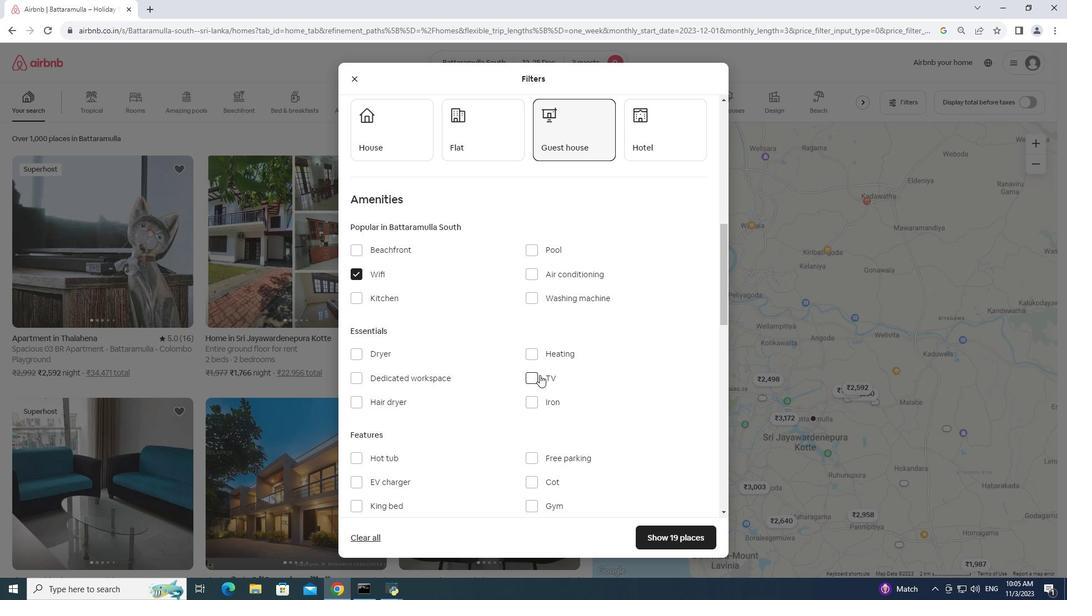 
Action: Mouse pressed left at (539, 375)
Screenshot: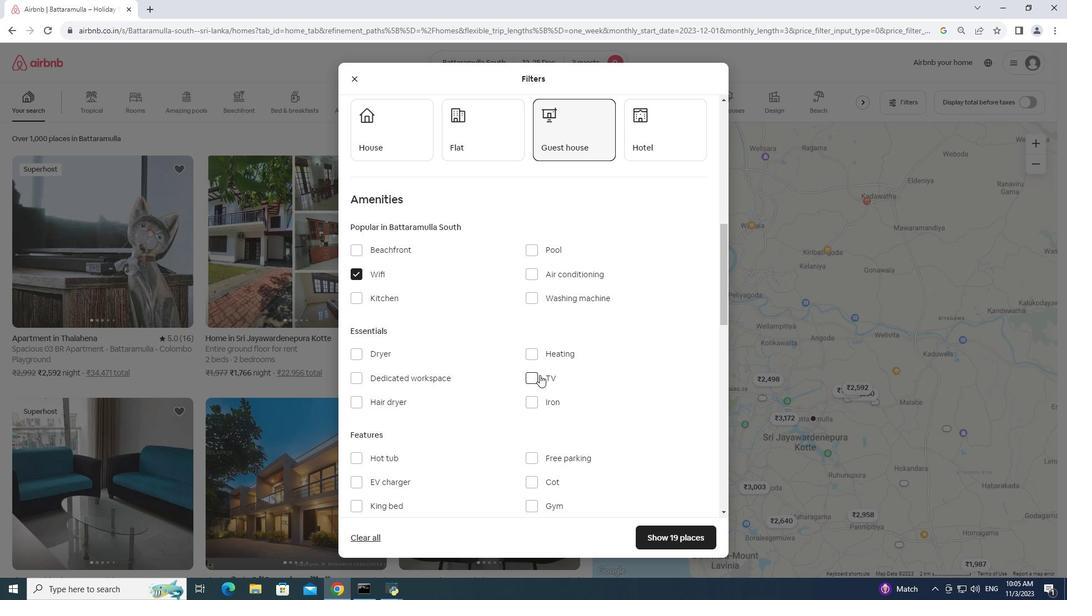 
Action: Mouse moved to (434, 352)
Screenshot: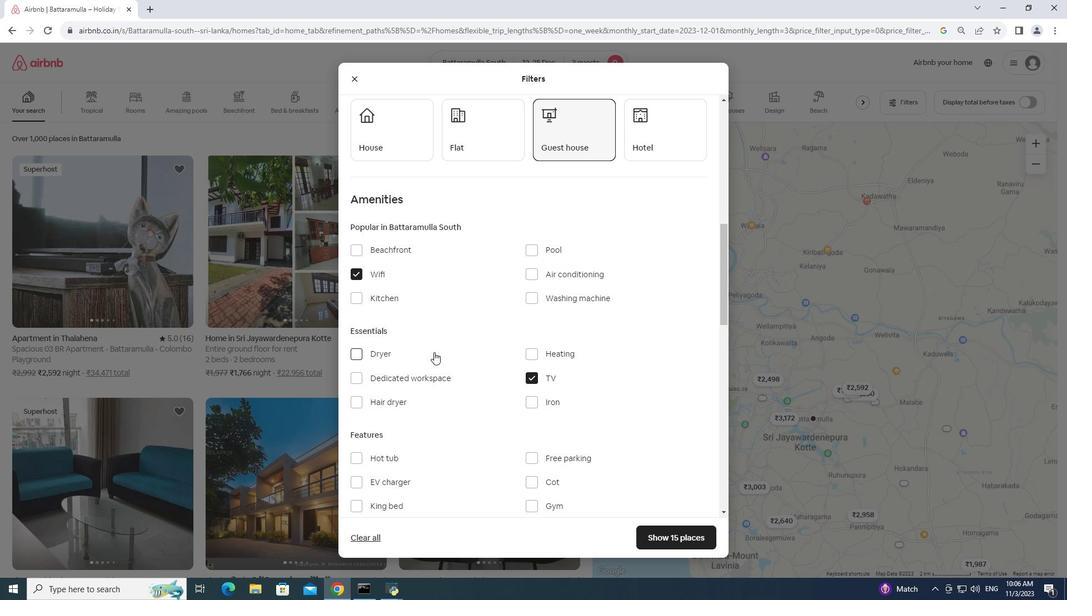 
Action: Mouse scrolled (434, 351) with delta (0, 0)
Screenshot: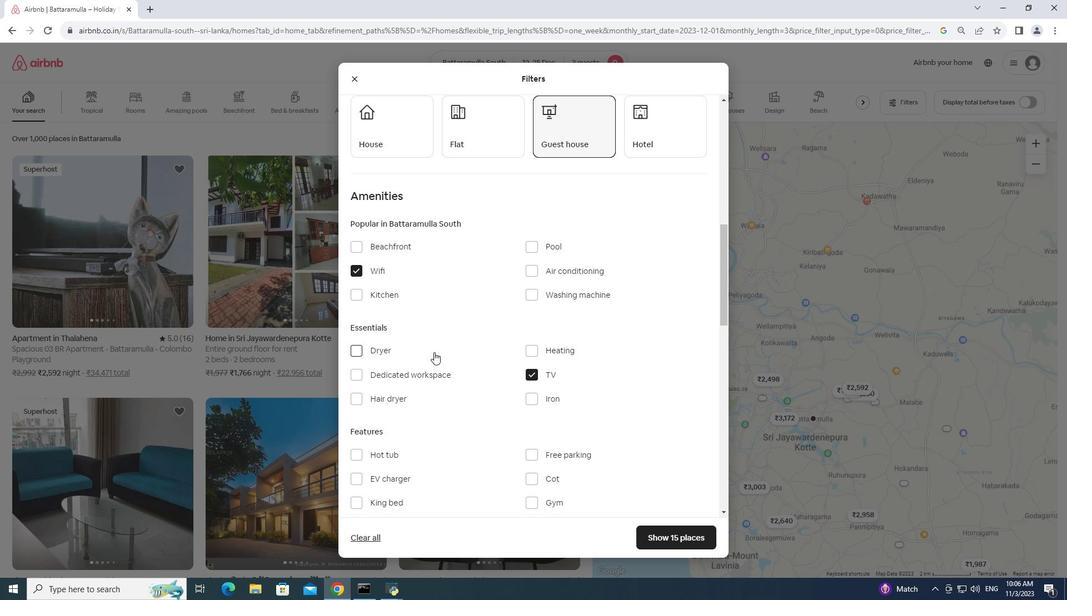 
Action: Mouse scrolled (434, 351) with delta (0, 0)
Screenshot: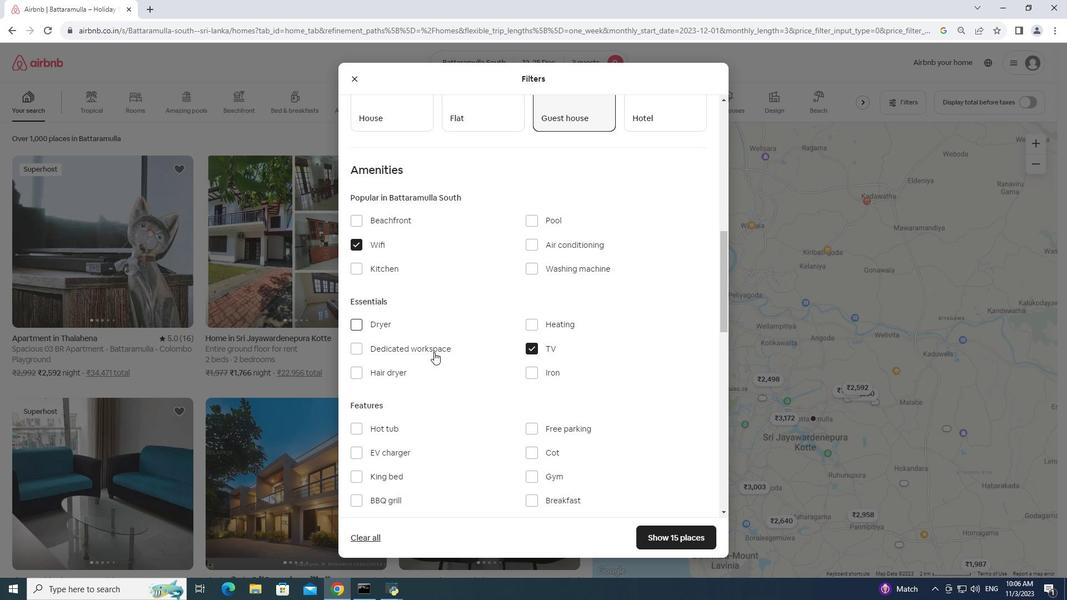 
Action: Mouse moved to (541, 394)
Screenshot: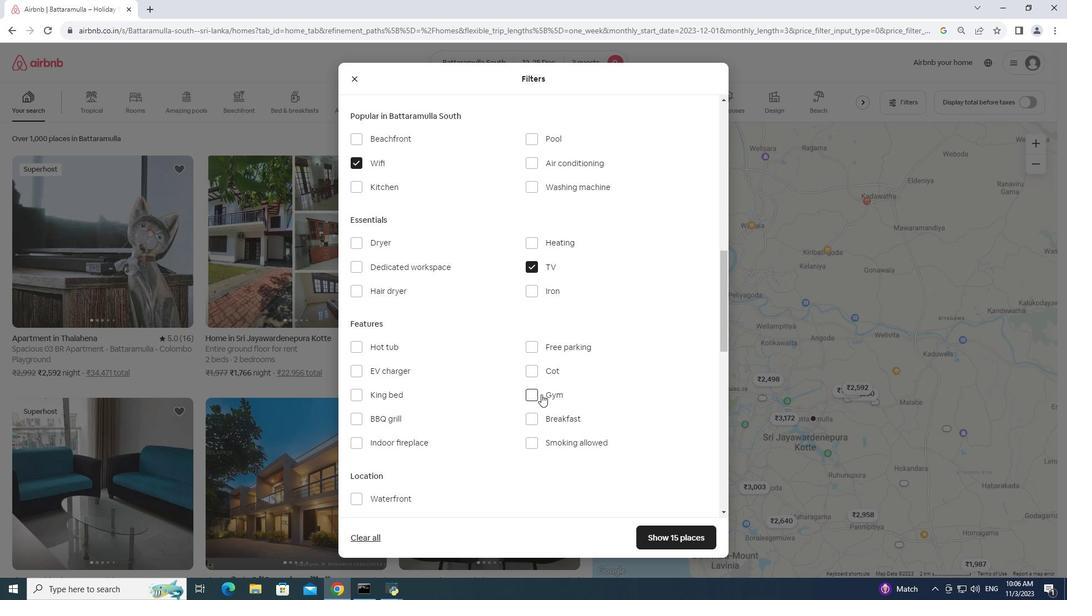 
Action: Mouse pressed left at (541, 394)
Screenshot: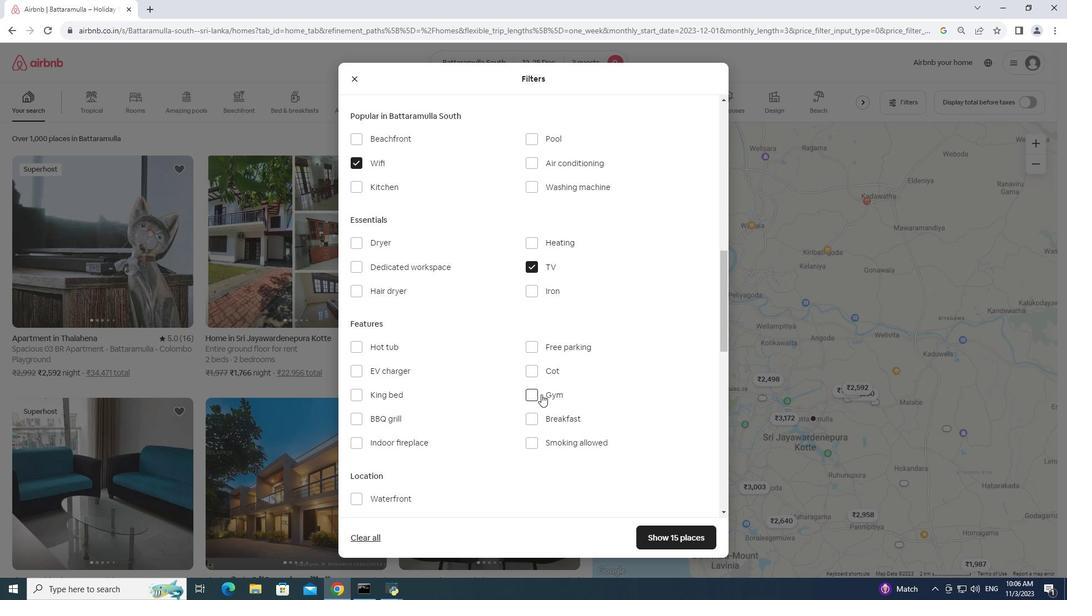 
Action: Mouse pressed left at (541, 394)
Screenshot: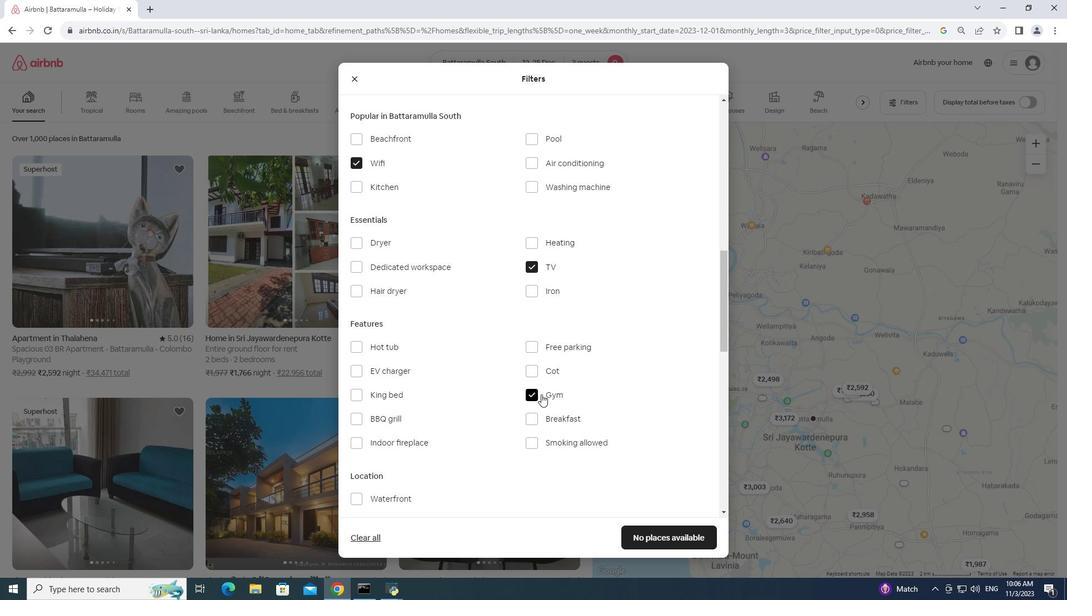
Action: Mouse moved to (662, 541)
Screenshot: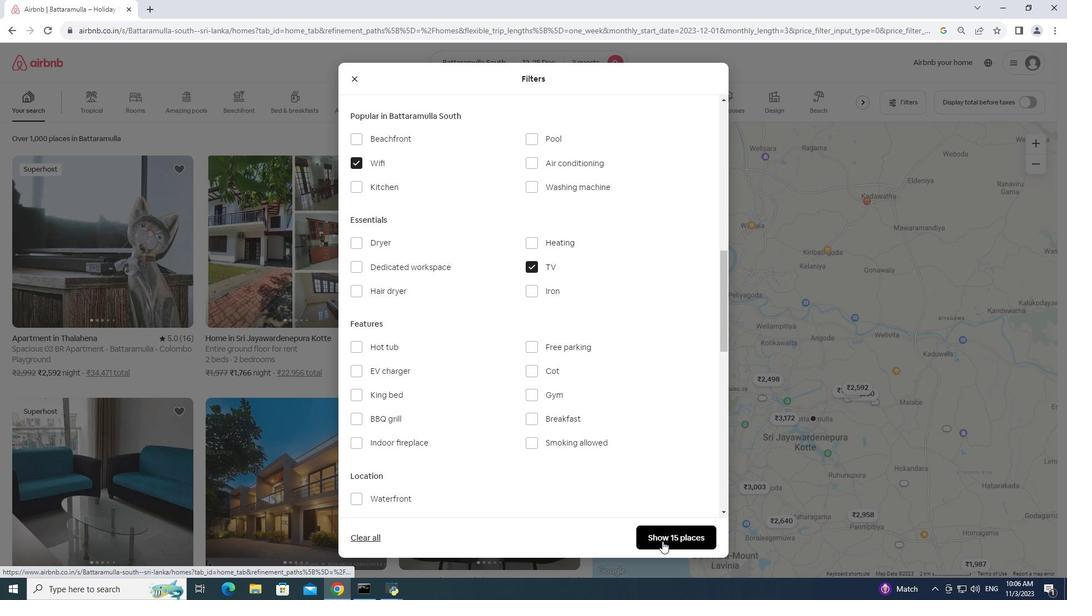 
Action: Mouse pressed left at (662, 541)
Screenshot: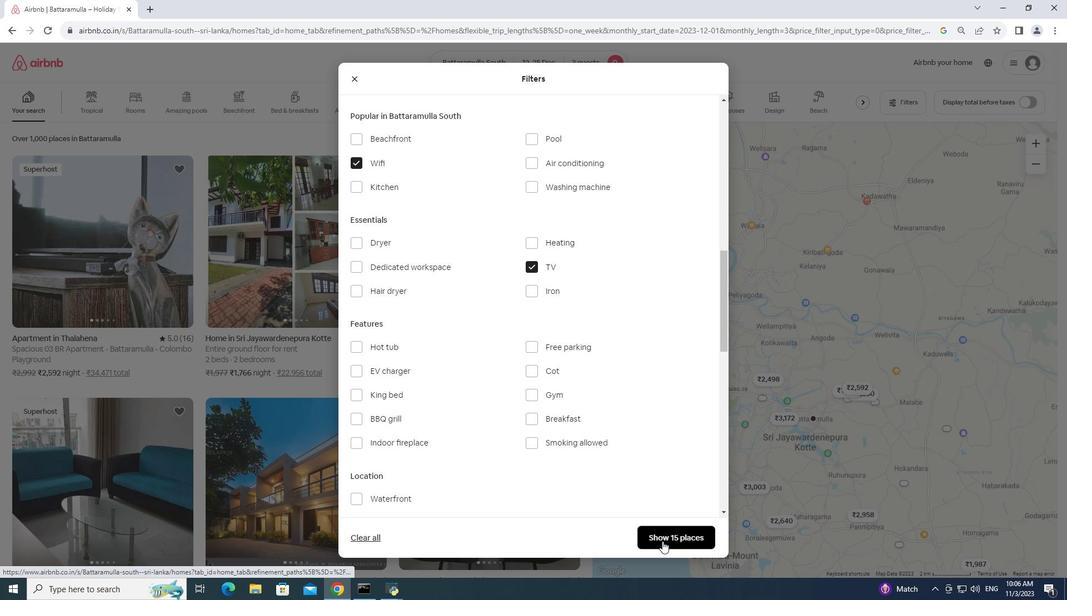 
Action: Mouse moved to (122, 322)
Screenshot: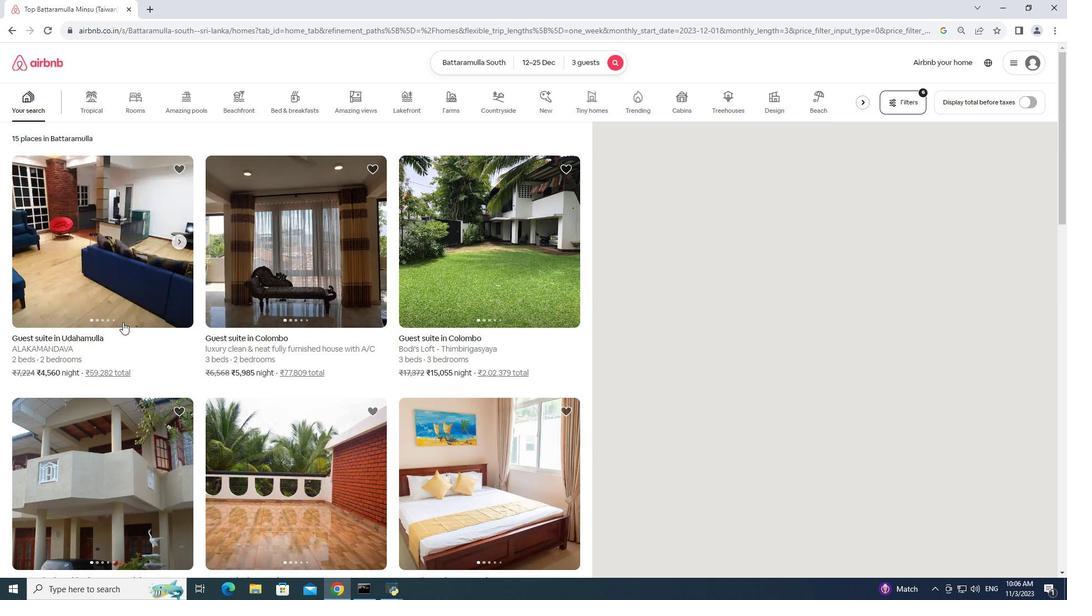 
Action: Mouse pressed left at (122, 322)
Screenshot: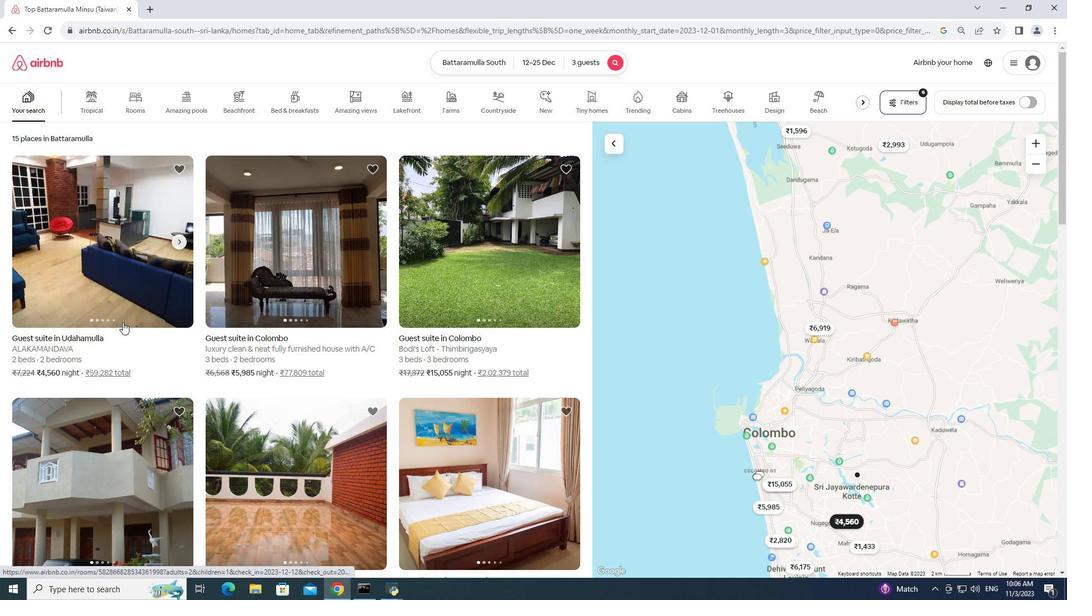 
Action: Mouse pressed left at (122, 322)
Screenshot: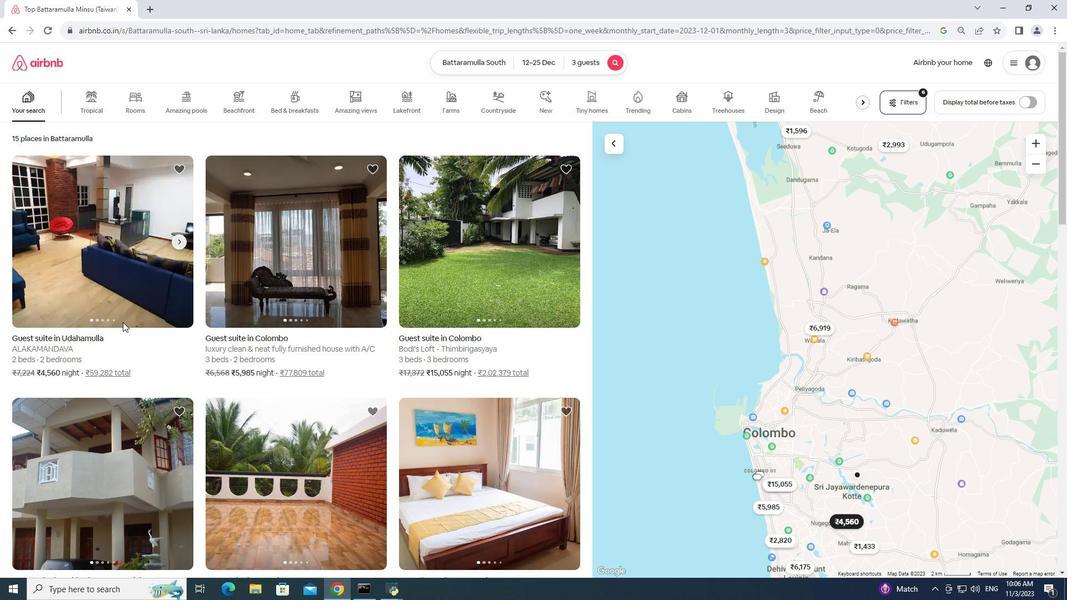 
Action: Mouse moved to (338, 371)
Screenshot: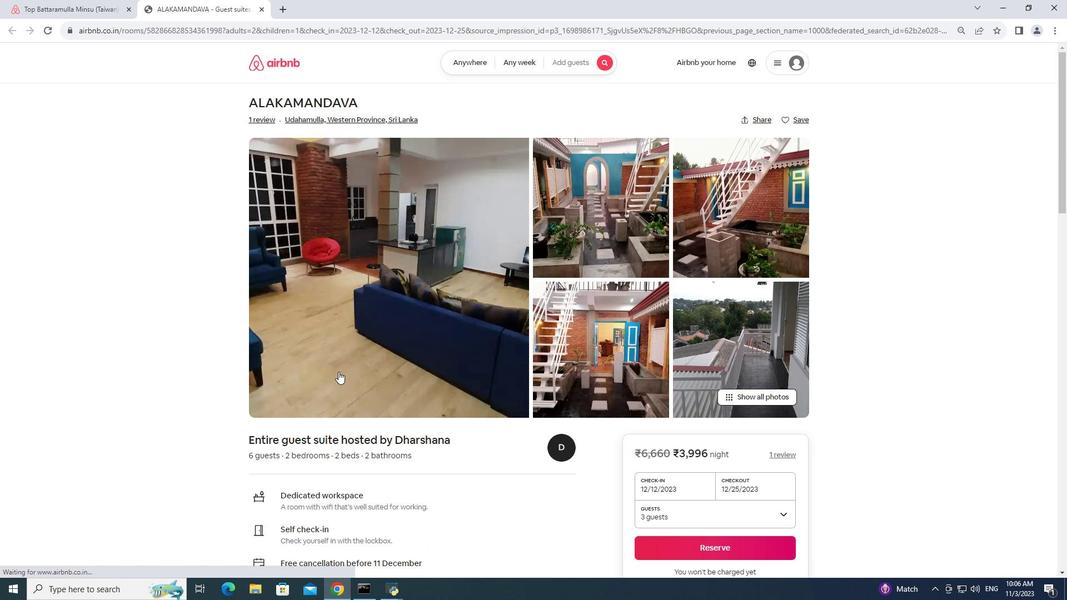 
Action: Mouse scrolled (338, 371) with delta (0, 0)
Screenshot: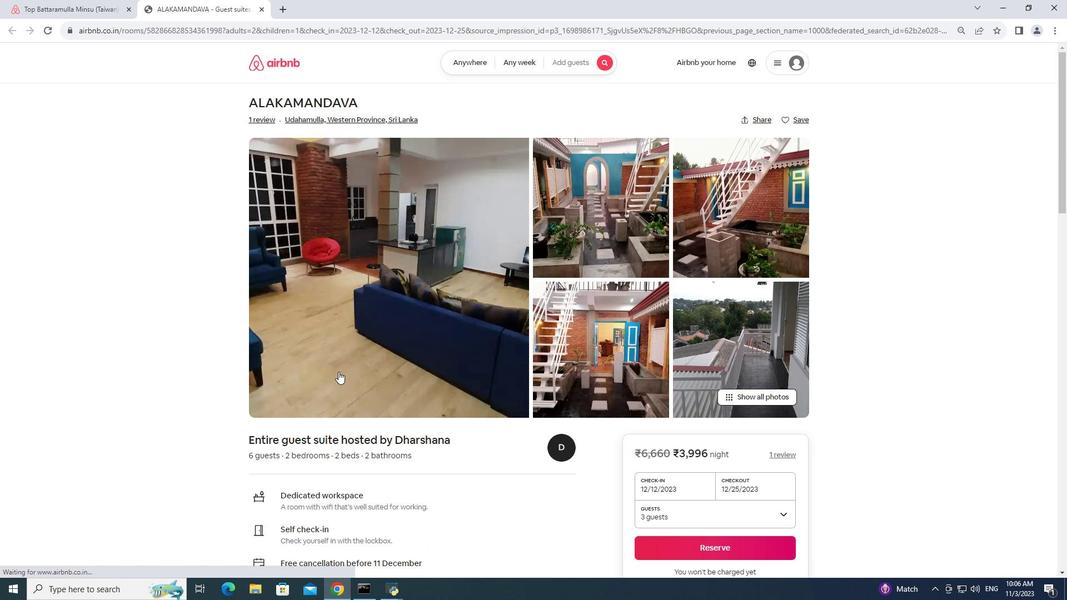 
Action: Mouse moved to (339, 373)
Screenshot: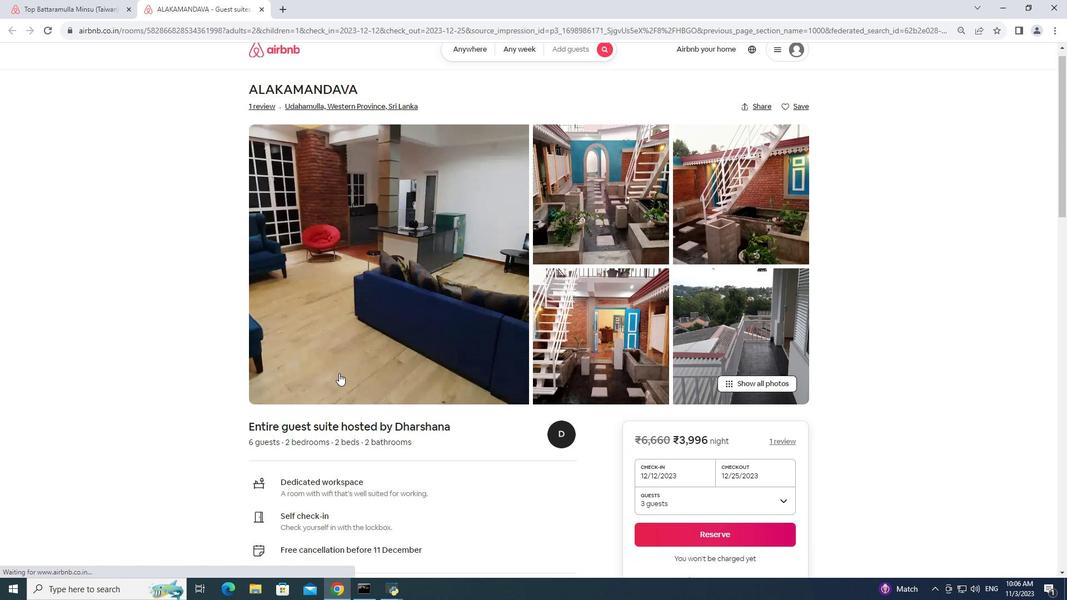 
Action: Mouse scrolled (339, 373) with delta (0, 0)
Screenshot: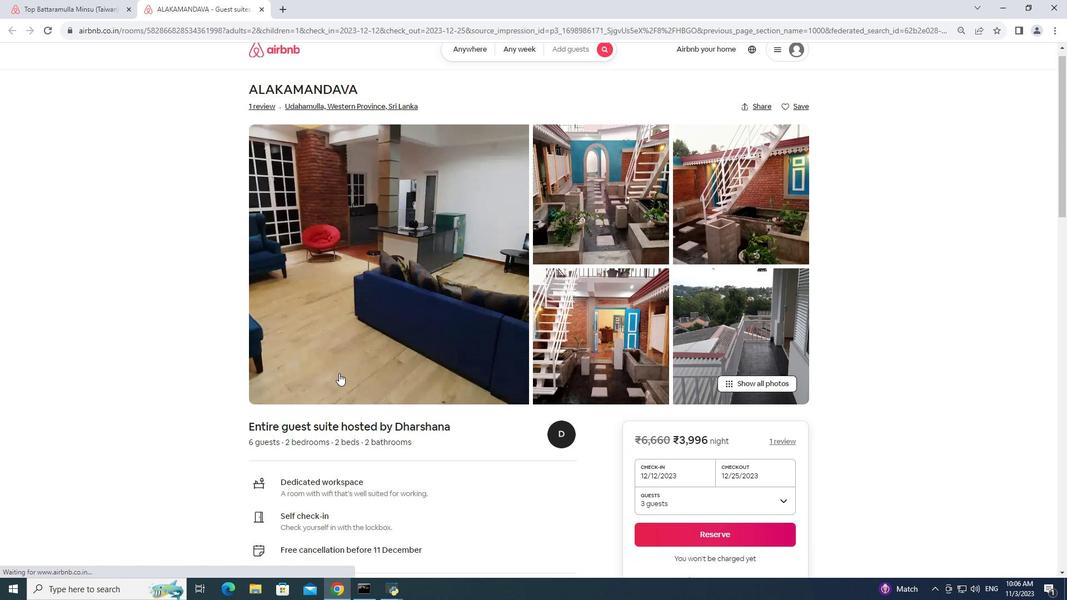 
Action: Mouse moved to (334, 389)
Screenshot: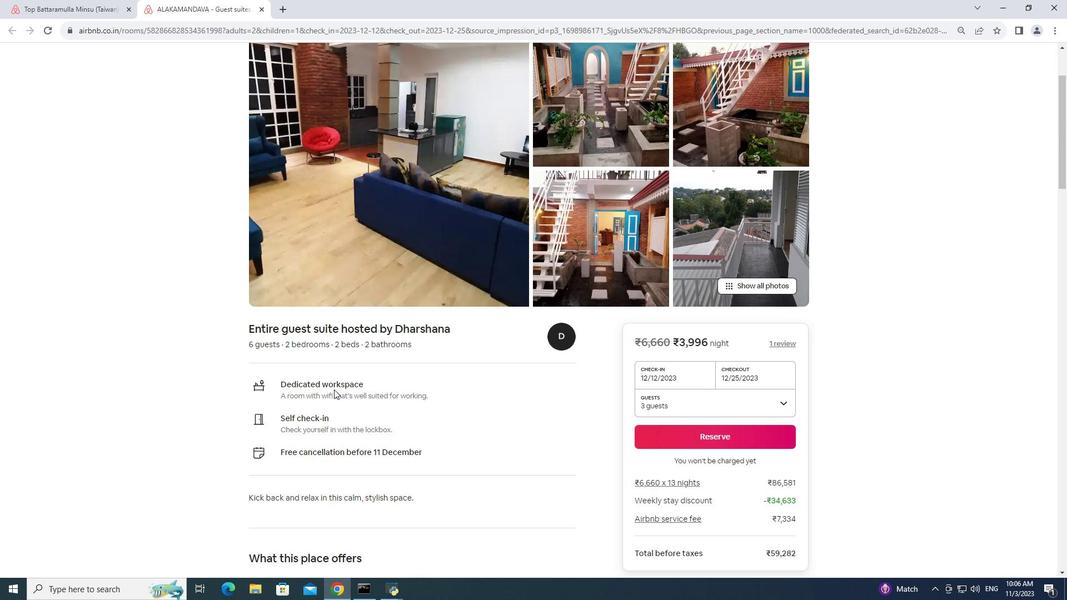 
Action: Mouse scrolled (334, 389) with delta (0, 0)
Screenshot: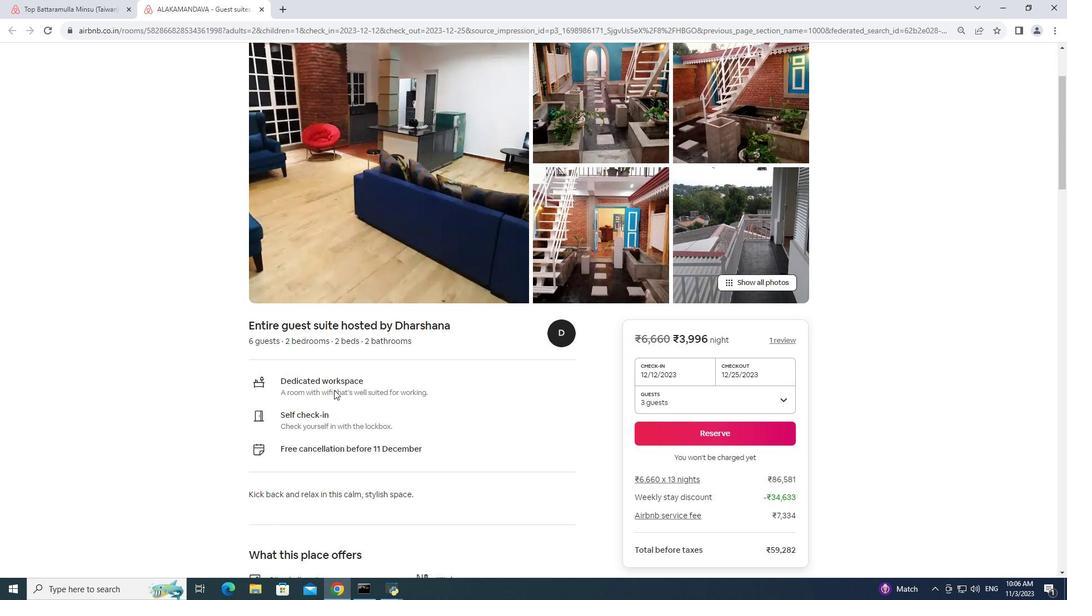 
Action: Mouse moved to (334, 390)
Screenshot: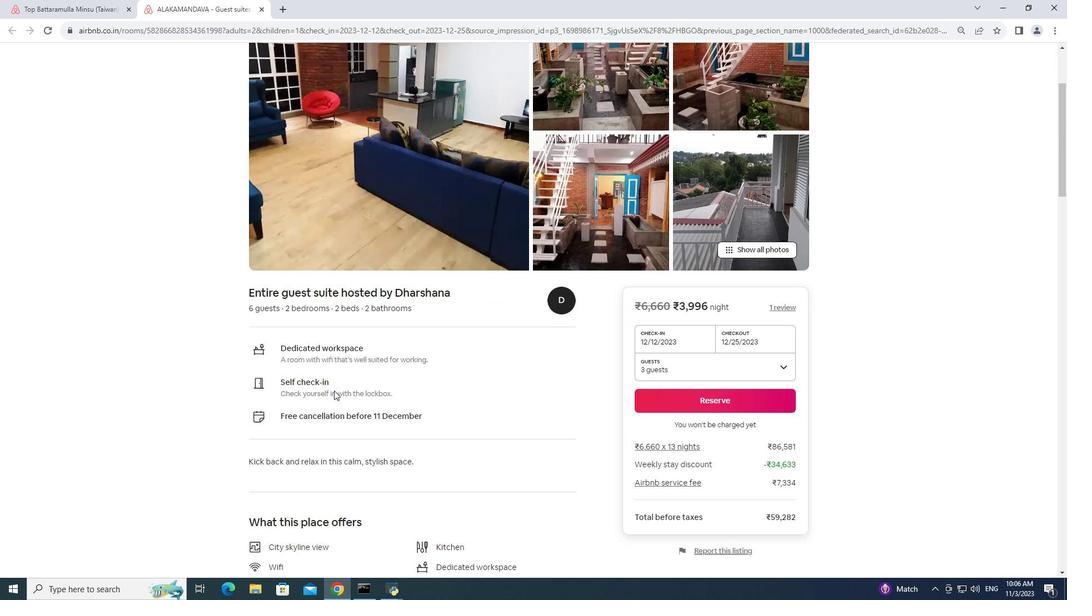 
Action: Mouse scrolled (334, 390) with delta (0, 0)
Screenshot: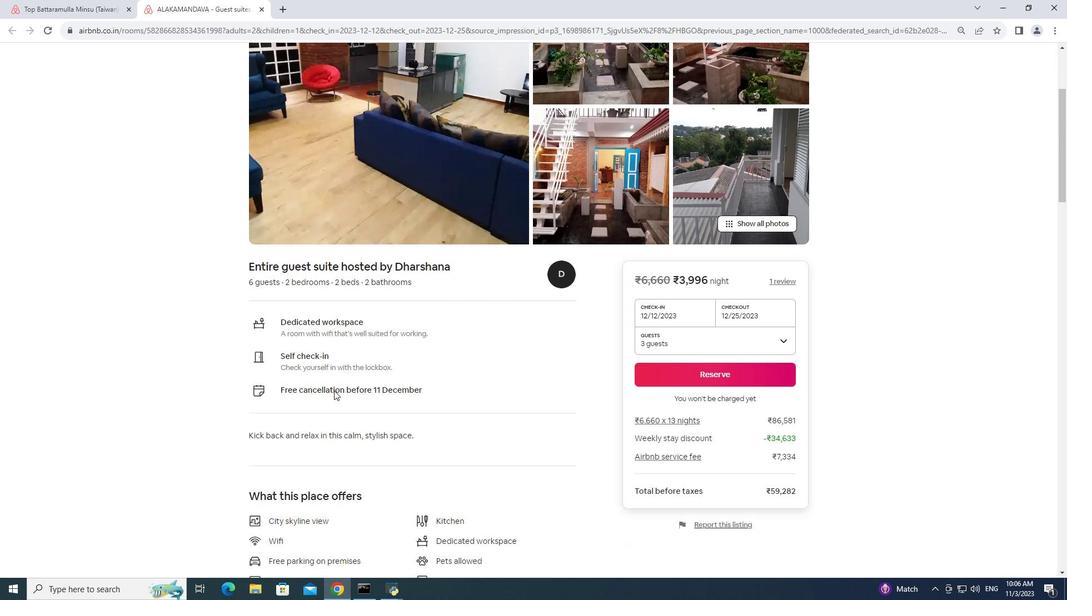 
Action: Mouse moved to (334, 390)
Screenshot: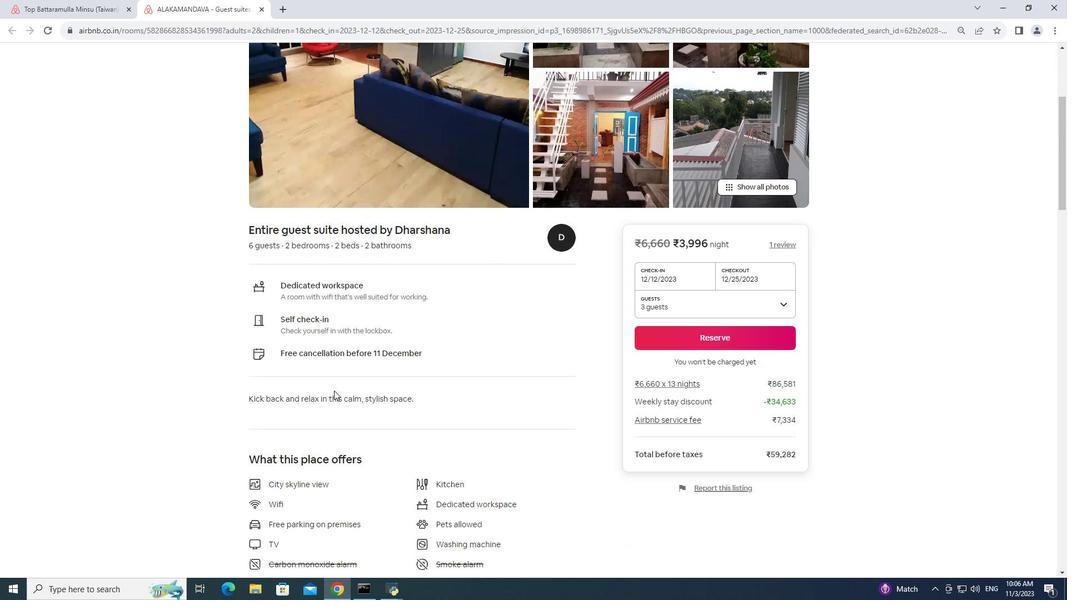 
Action: Mouse scrolled (334, 390) with delta (0, 0)
Screenshot: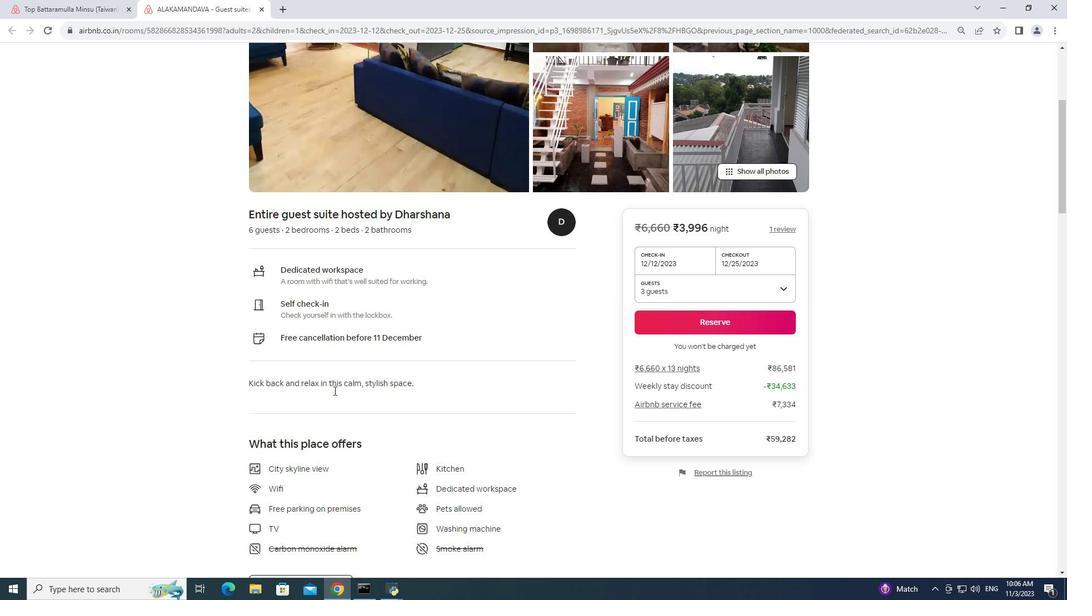 
Action: Mouse scrolled (334, 390) with delta (0, 0)
Screenshot: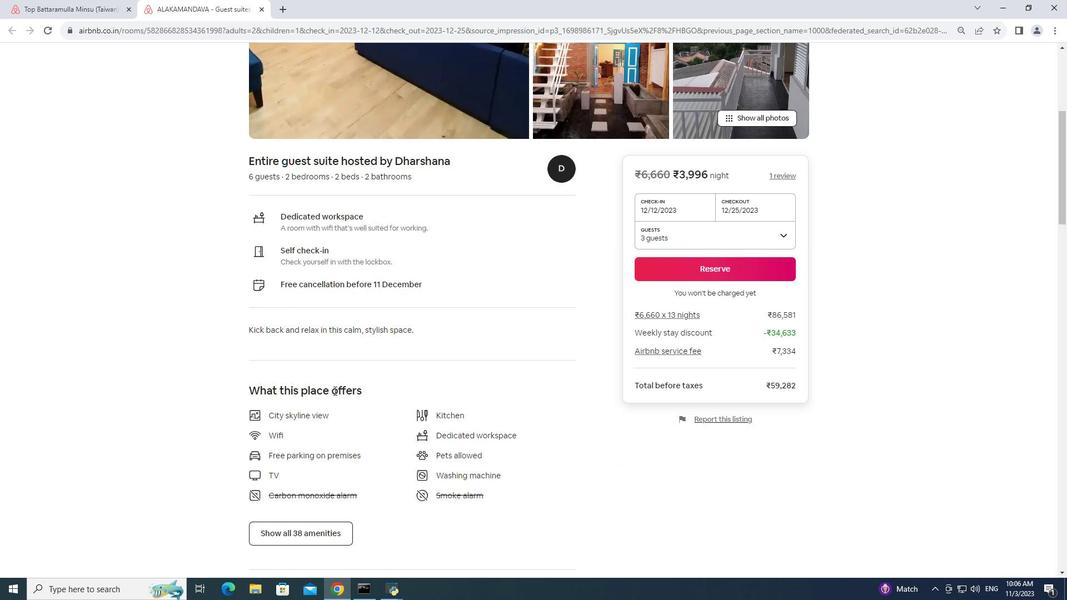 
Action: Mouse moved to (330, 481)
Screenshot: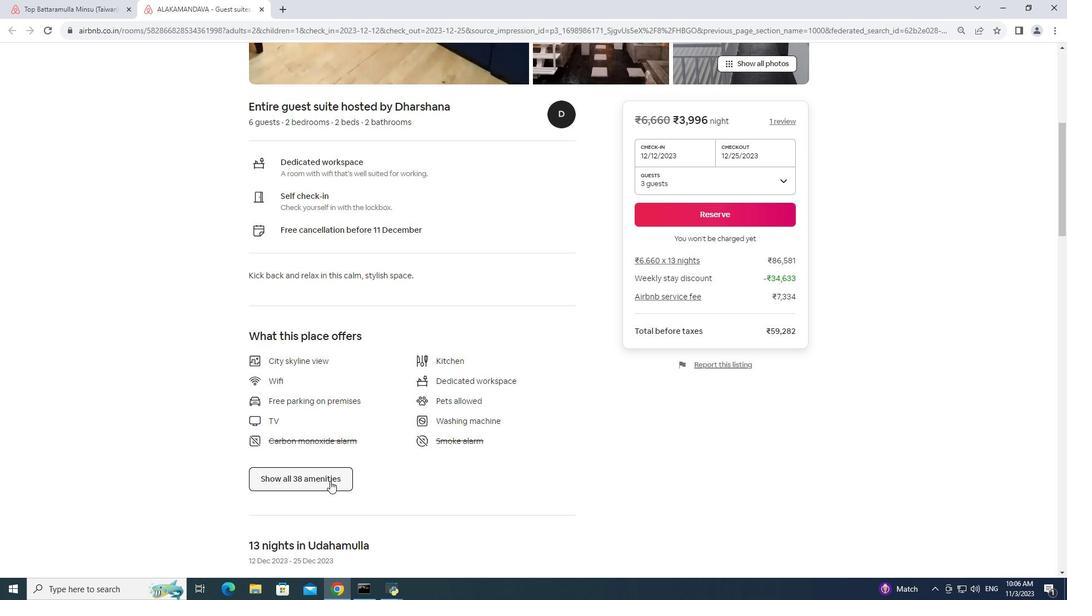 
Action: Mouse pressed left at (330, 481)
Screenshot: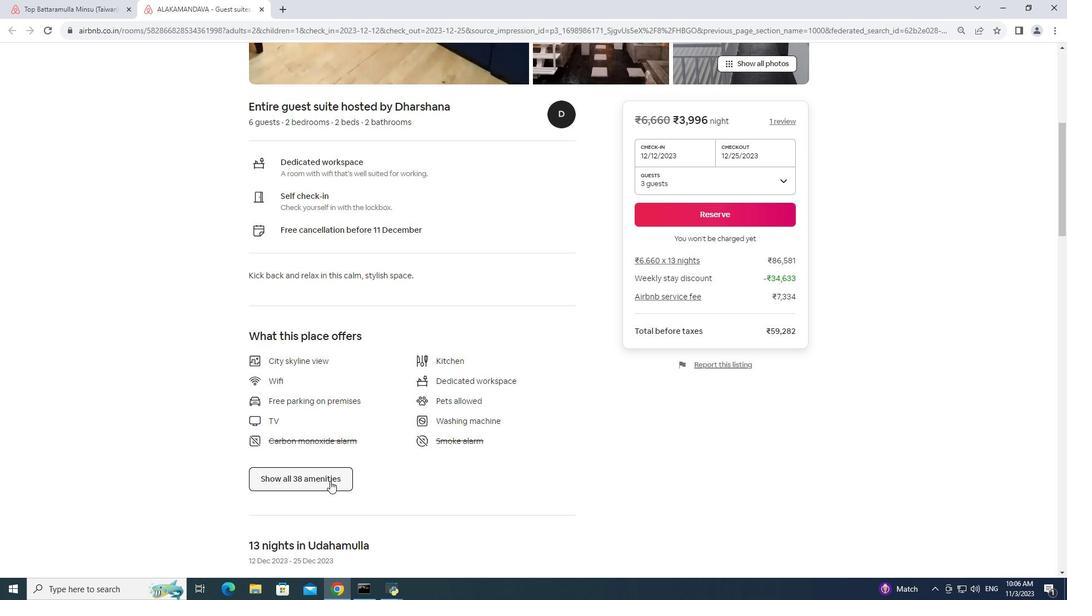 
Action: Mouse moved to (421, 416)
Screenshot: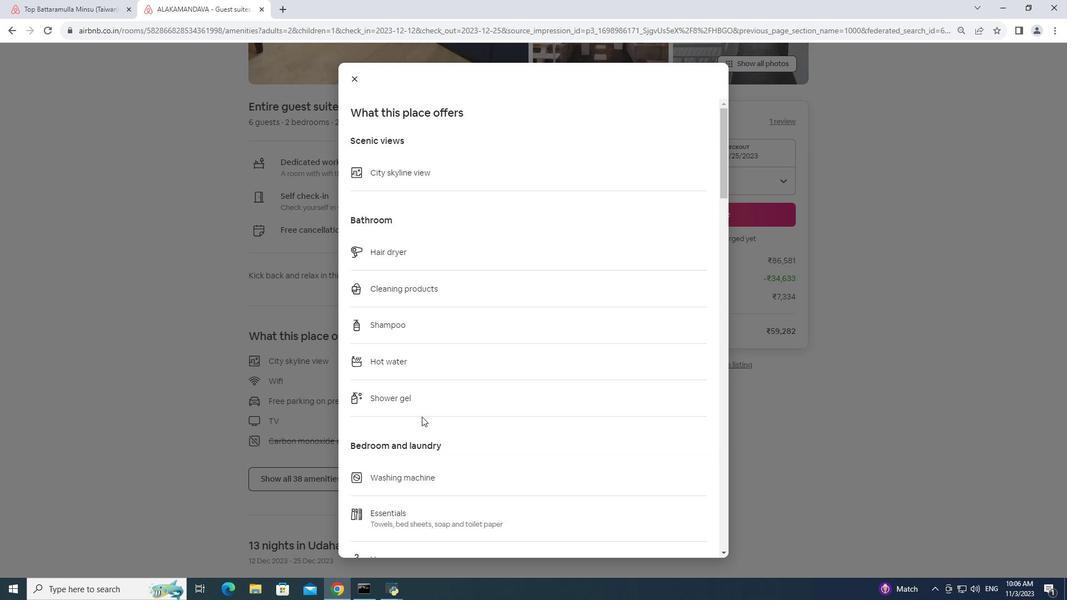 
Action: Mouse scrolled (421, 416) with delta (0, 0)
Screenshot: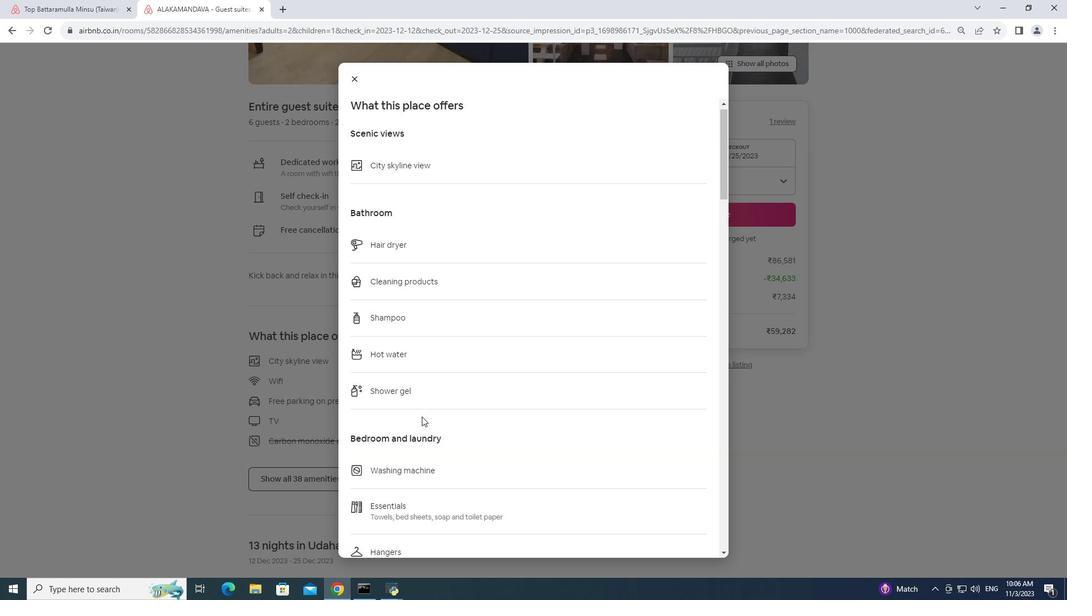 
Action: Mouse scrolled (421, 416) with delta (0, 0)
Screenshot: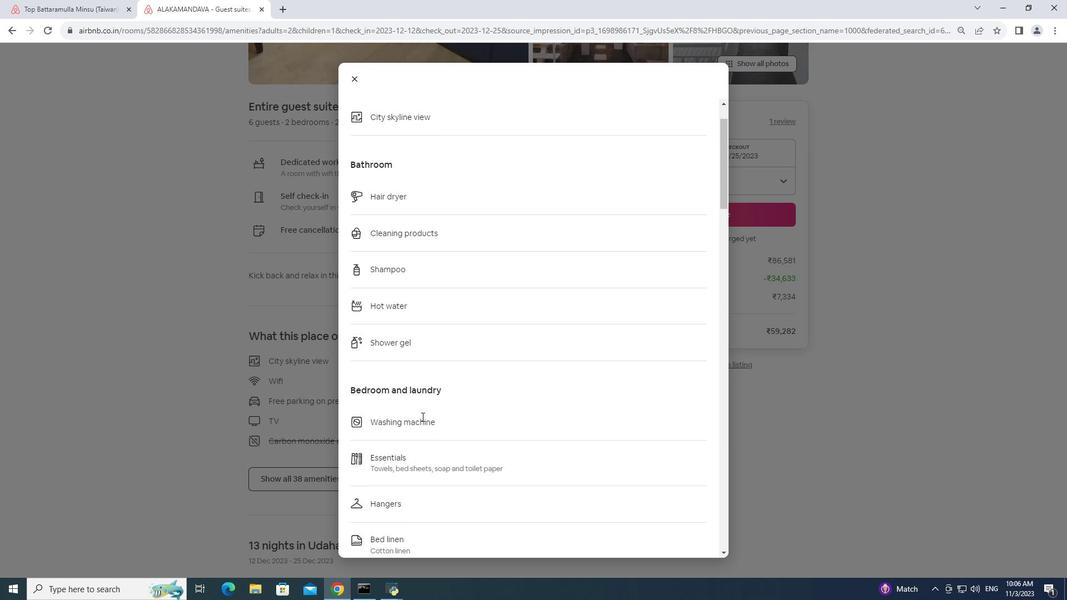 
Action: Mouse scrolled (421, 416) with delta (0, 0)
Screenshot: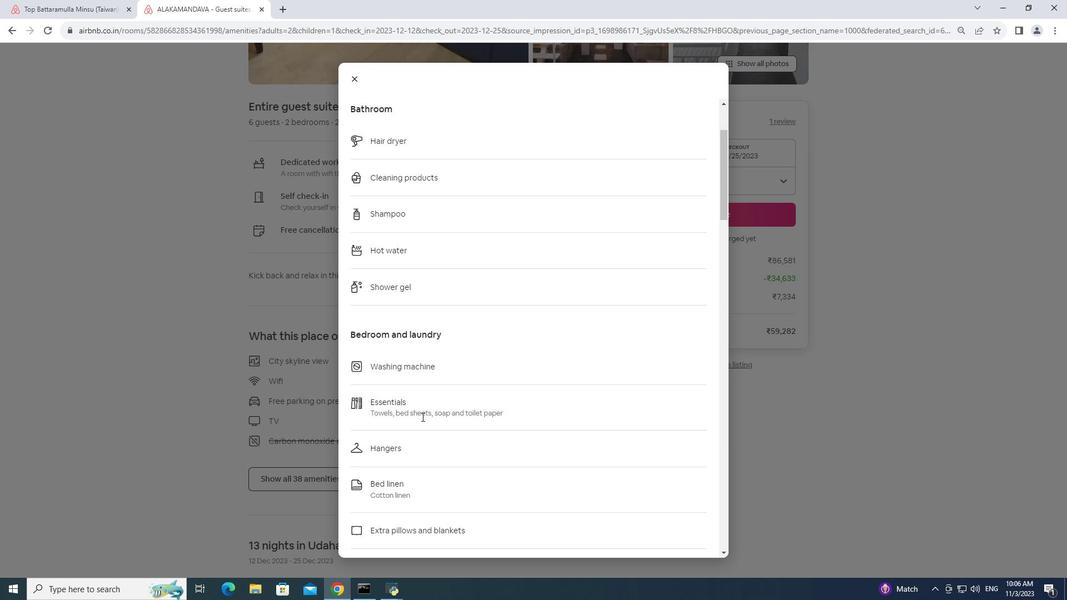 
Action: Mouse scrolled (421, 416) with delta (0, 0)
Screenshot: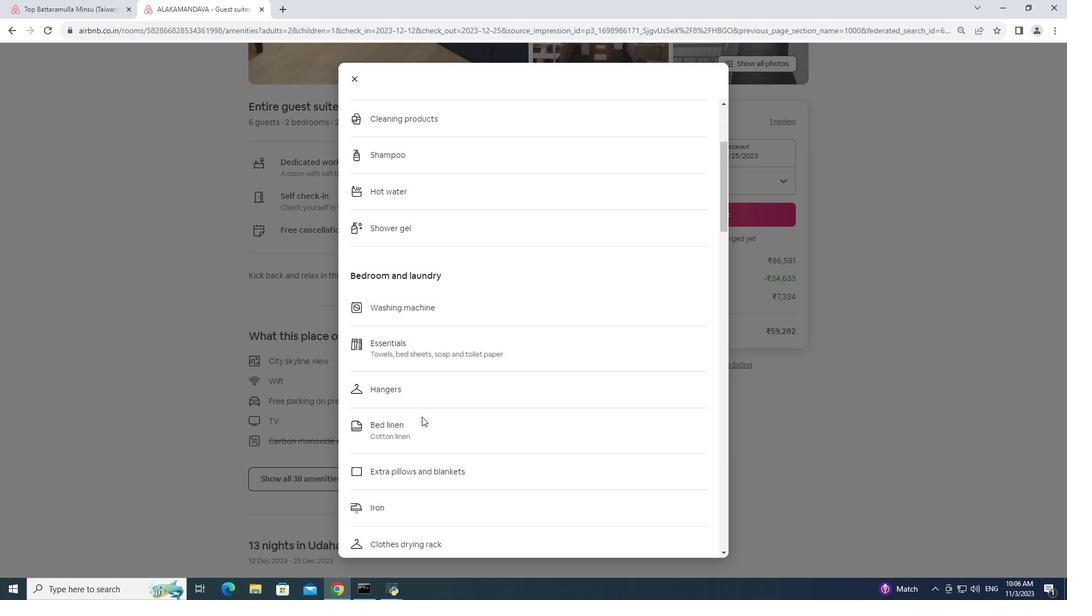 
Action: Mouse moved to (456, 401)
Screenshot: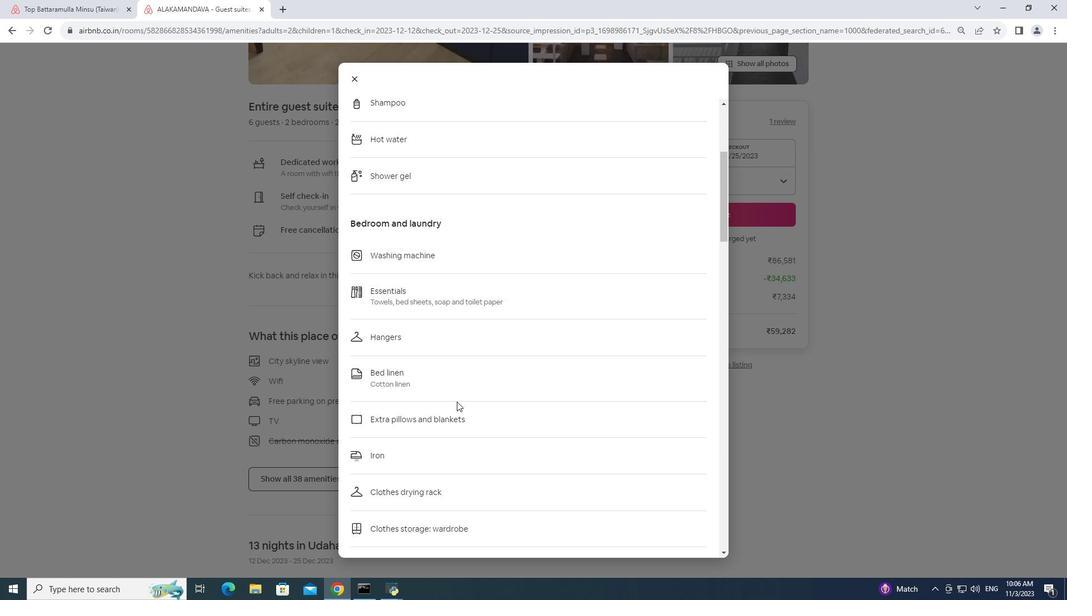 
Action: Mouse scrolled (456, 401) with delta (0, 0)
Screenshot: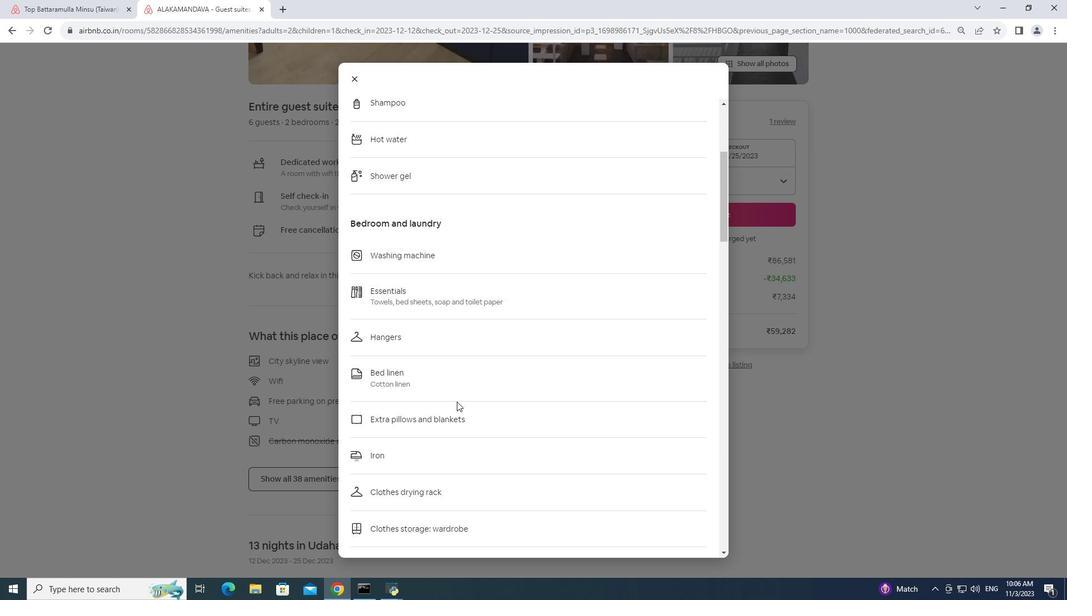 
Action: Mouse moved to (456, 402)
Screenshot: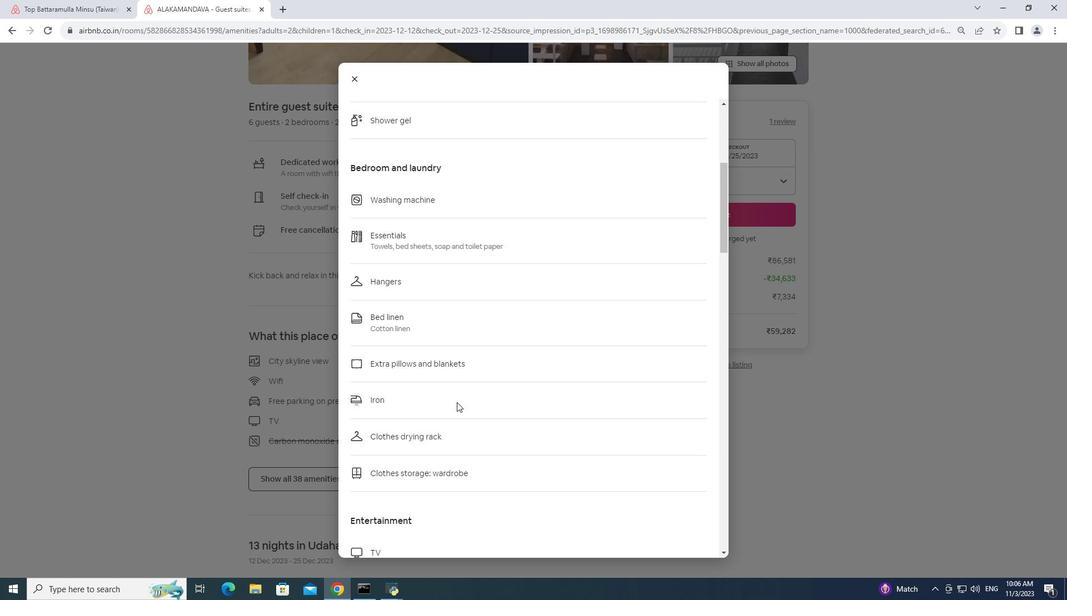 
Action: Mouse scrolled (456, 401) with delta (0, 0)
Screenshot: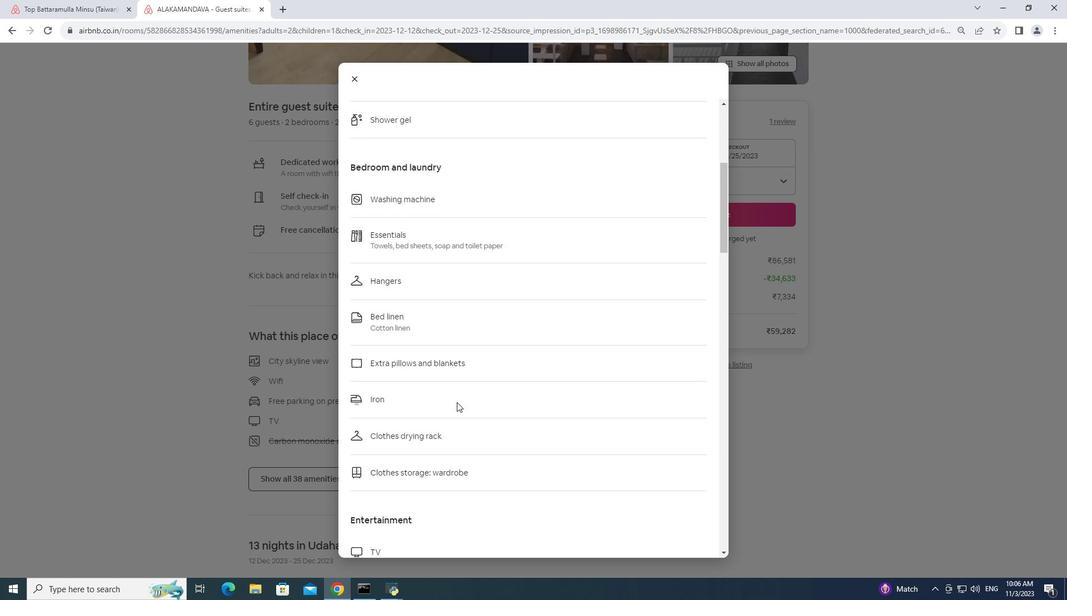 
Action: Mouse moved to (455, 403)
Screenshot: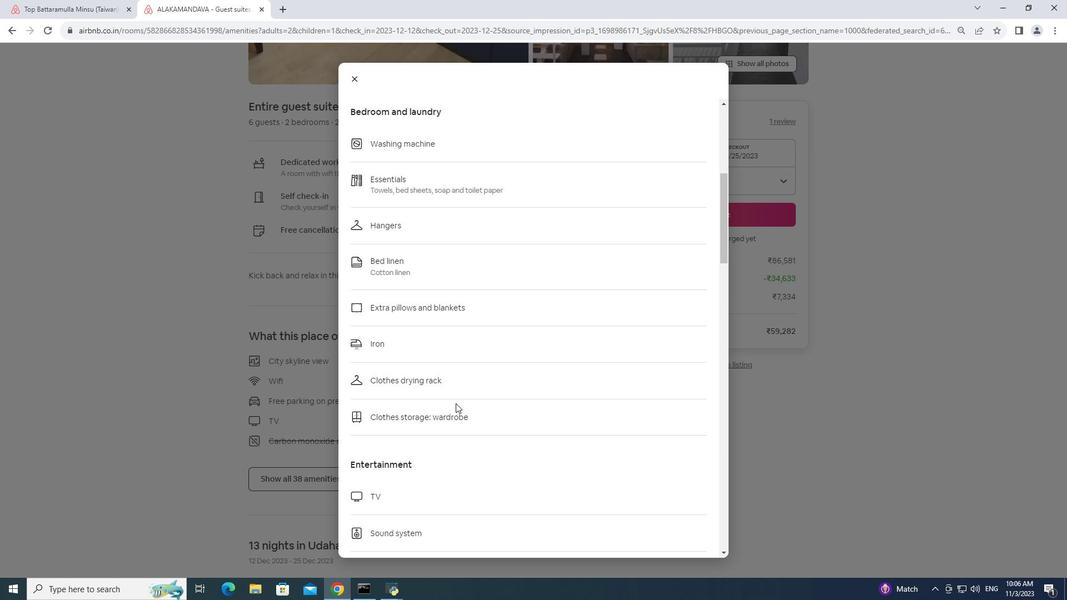 
Action: Mouse scrolled (455, 403) with delta (0, 0)
Screenshot: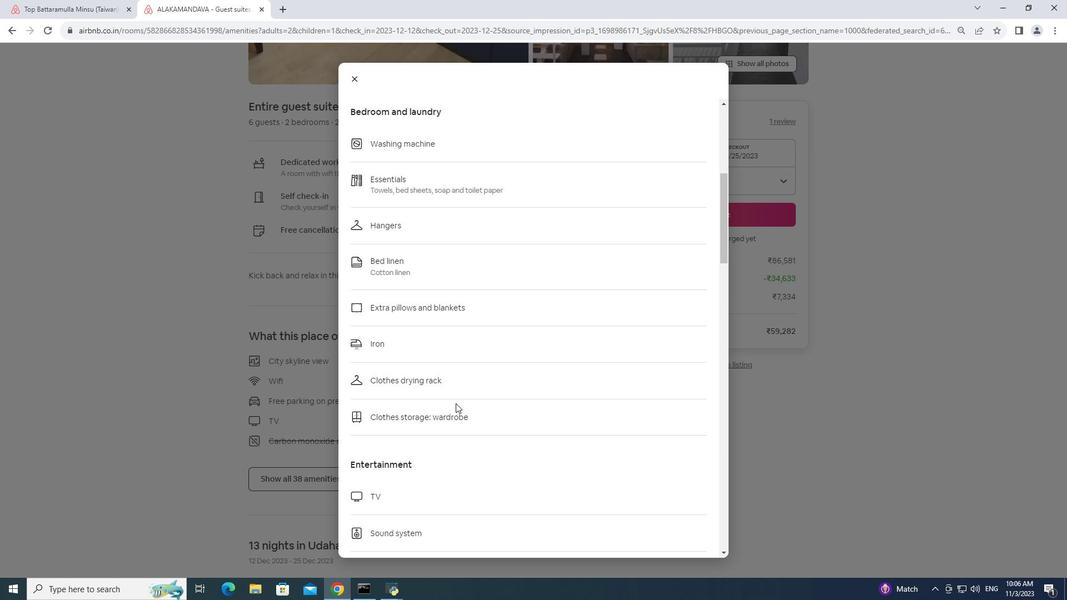 
Action: Mouse scrolled (455, 403) with delta (0, 0)
Screenshot: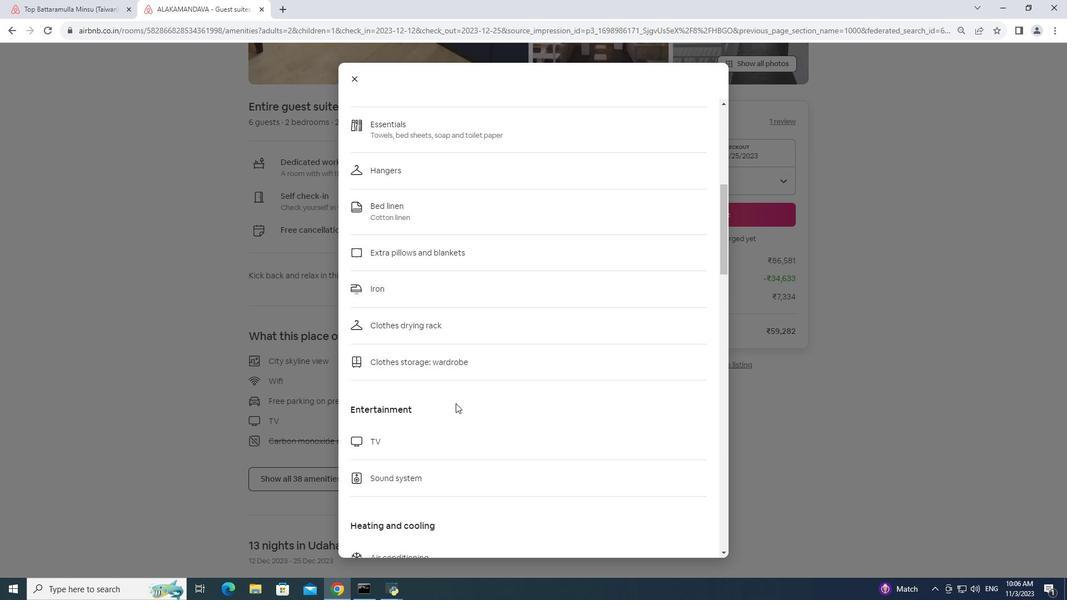 
Action: Mouse scrolled (455, 403) with delta (0, 0)
Screenshot: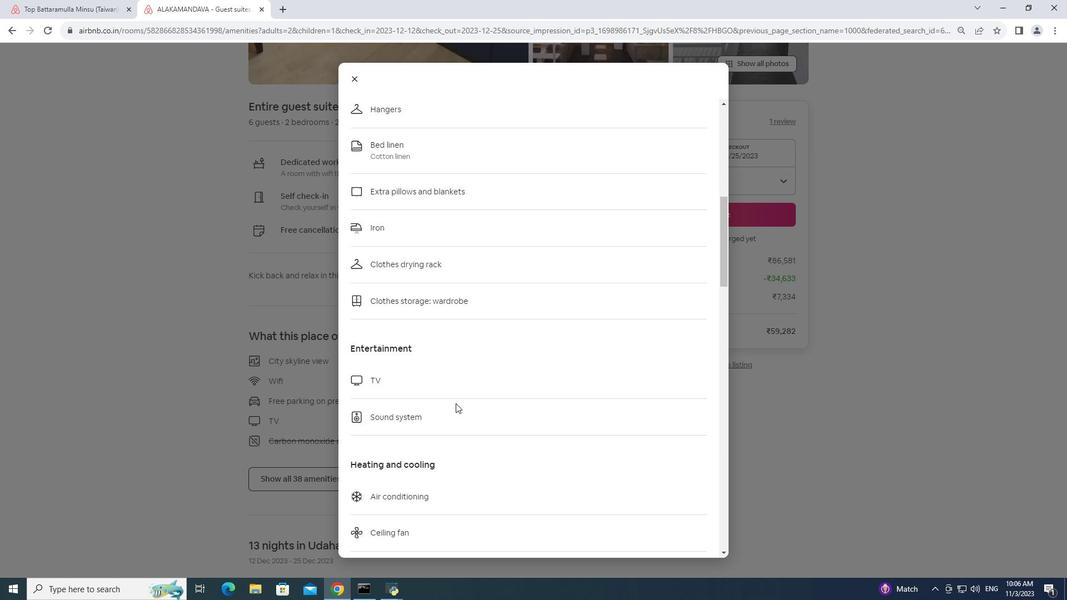 
Action: Mouse moved to (455, 405)
Screenshot: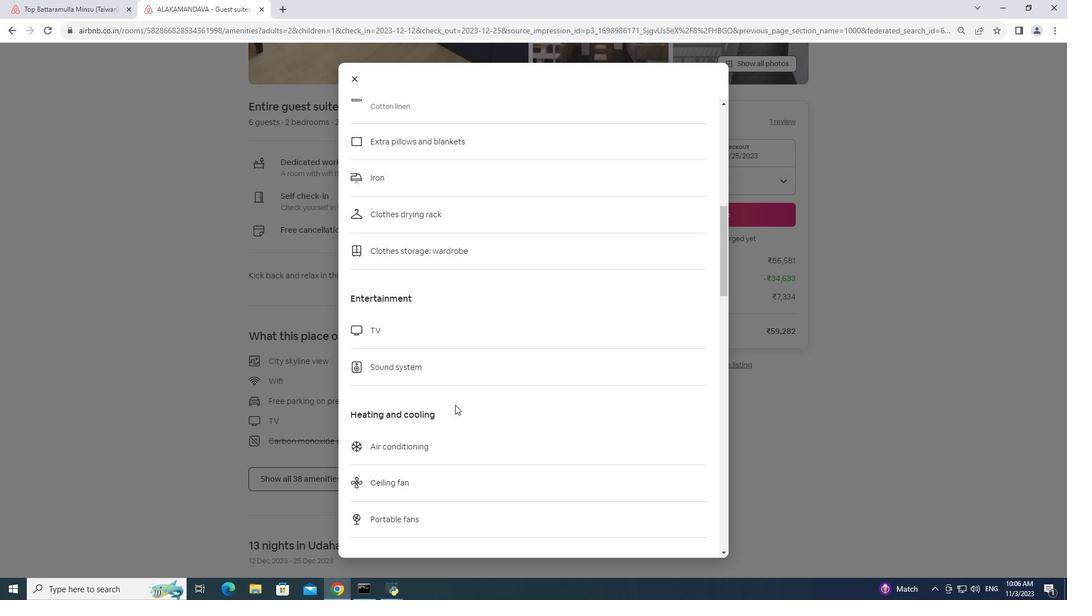 
Action: Mouse scrolled (455, 404) with delta (0, 0)
Screenshot: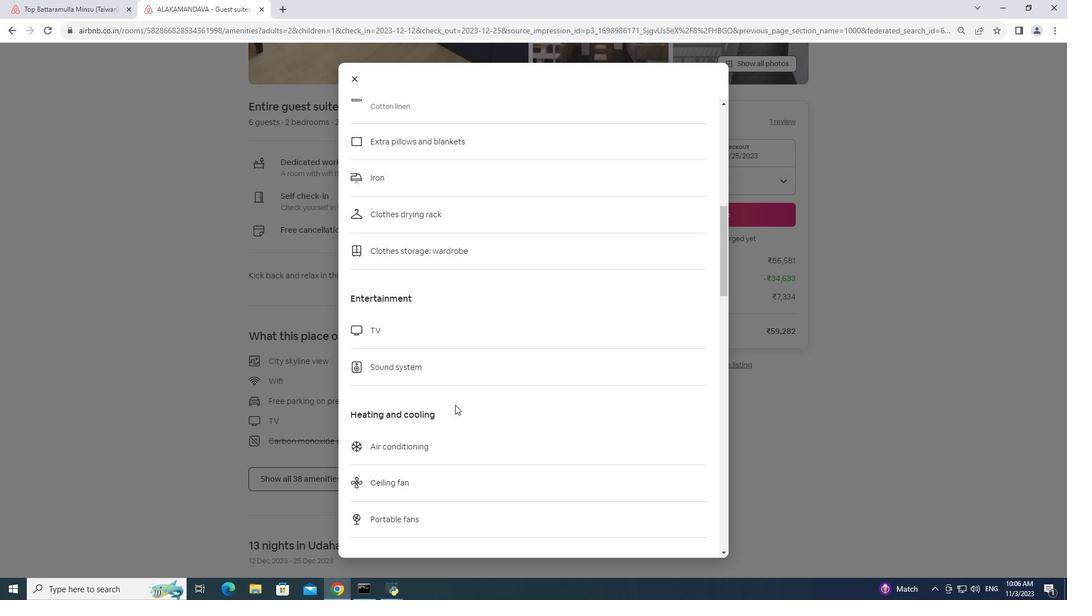 
Action: Mouse scrolled (455, 404) with delta (0, 0)
Screenshot: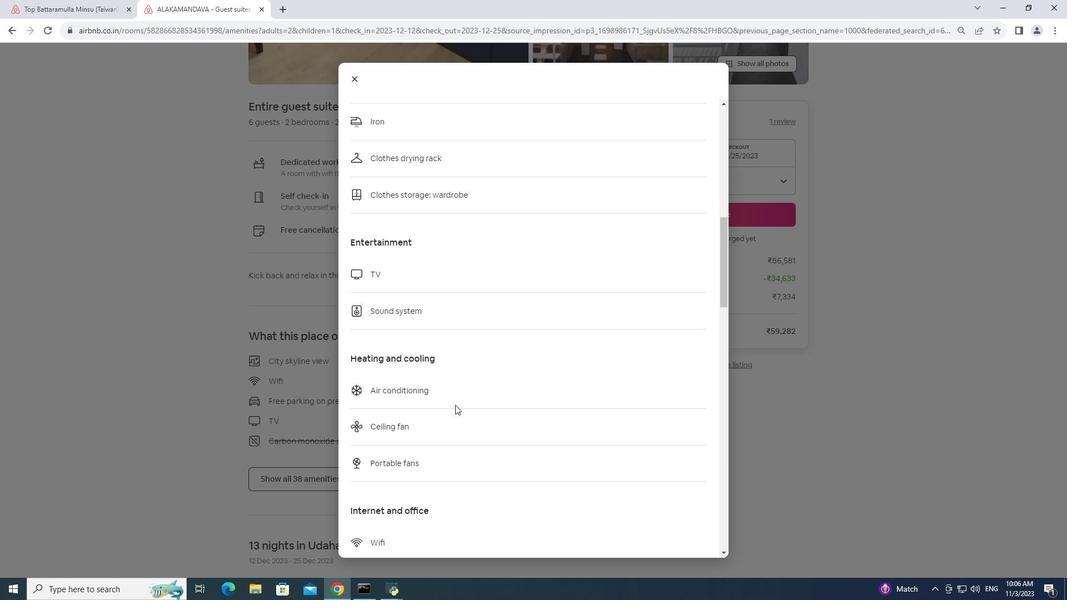 
Action: Mouse moved to (455, 405)
Screenshot: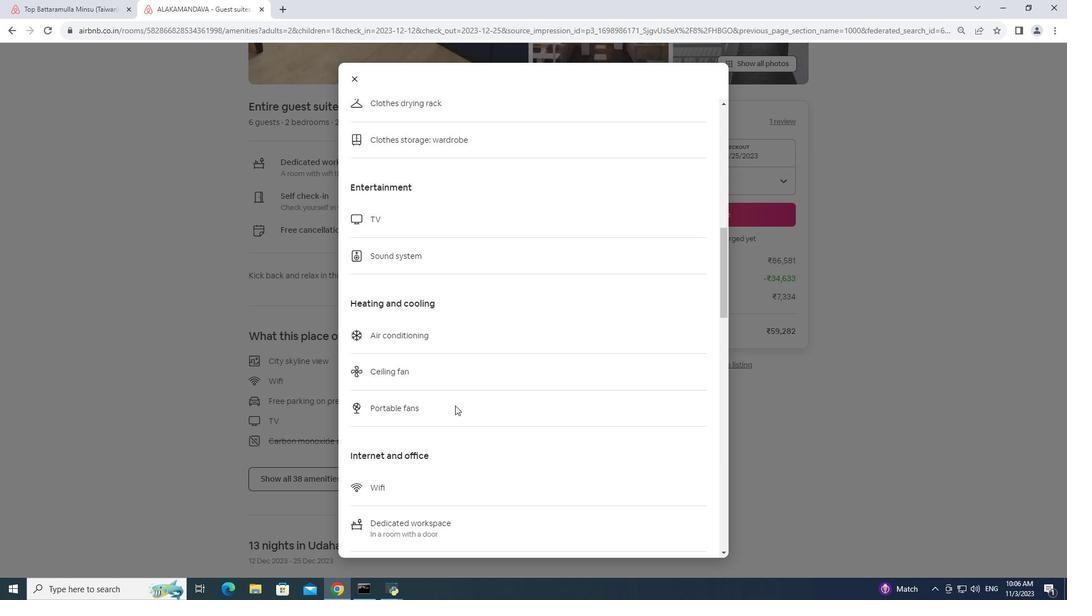 
Action: Mouse scrolled (455, 405) with delta (0, 0)
Screenshot: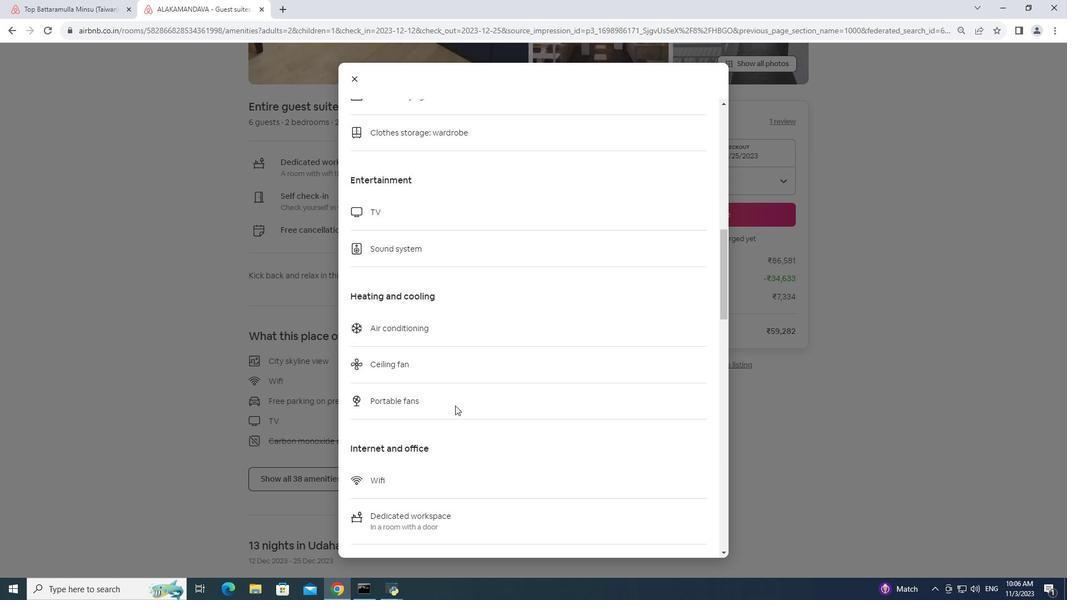 
Action: Mouse scrolled (455, 405) with delta (0, 0)
Screenshot: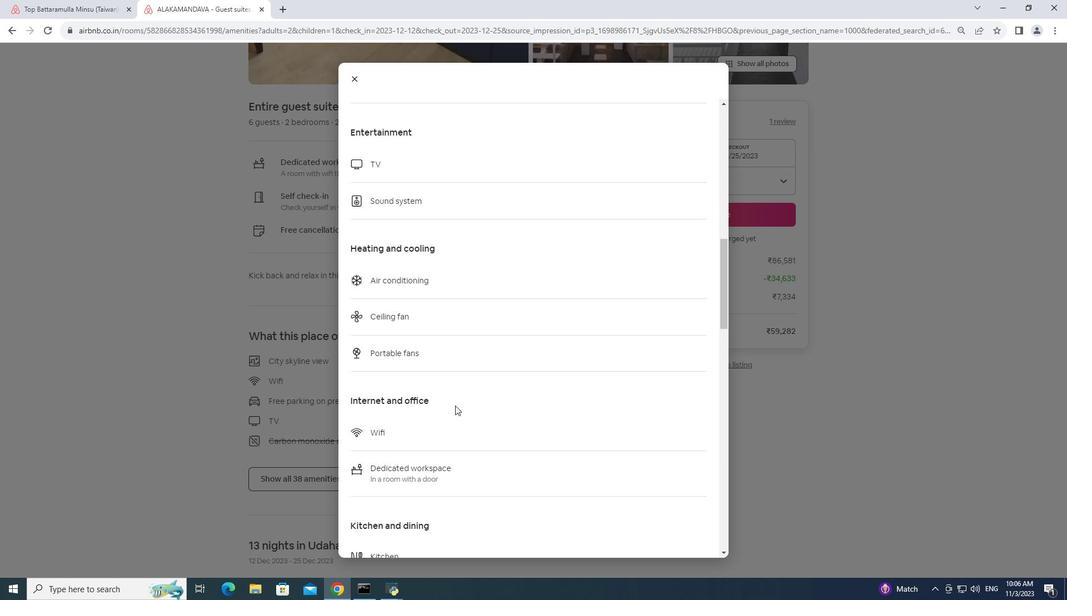 
Action: Mouse moved to (455, 406)
Screenshot: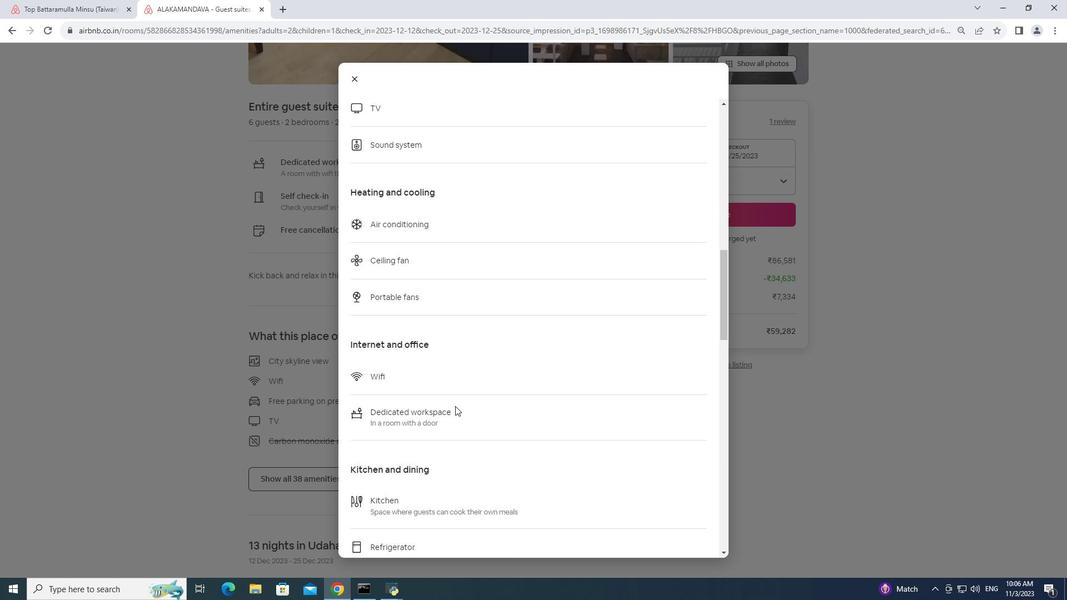 
Action: Mouse scrolled (455, 405) with delta (0, 0)
Screenshot: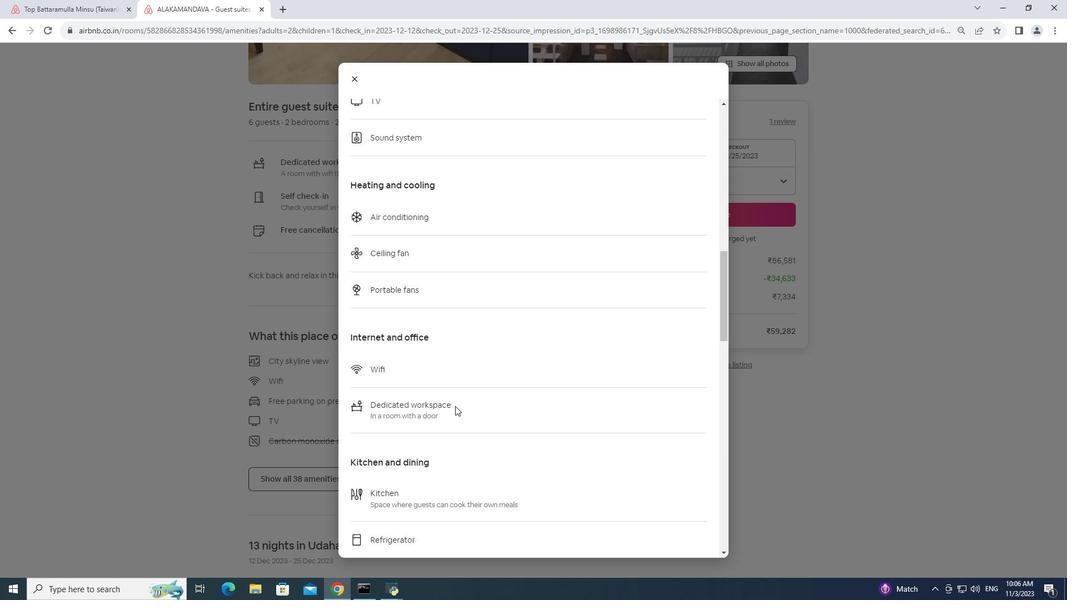 
Action: Mouse scrolled (455, 405) with delta (0, 0)
Screenshot: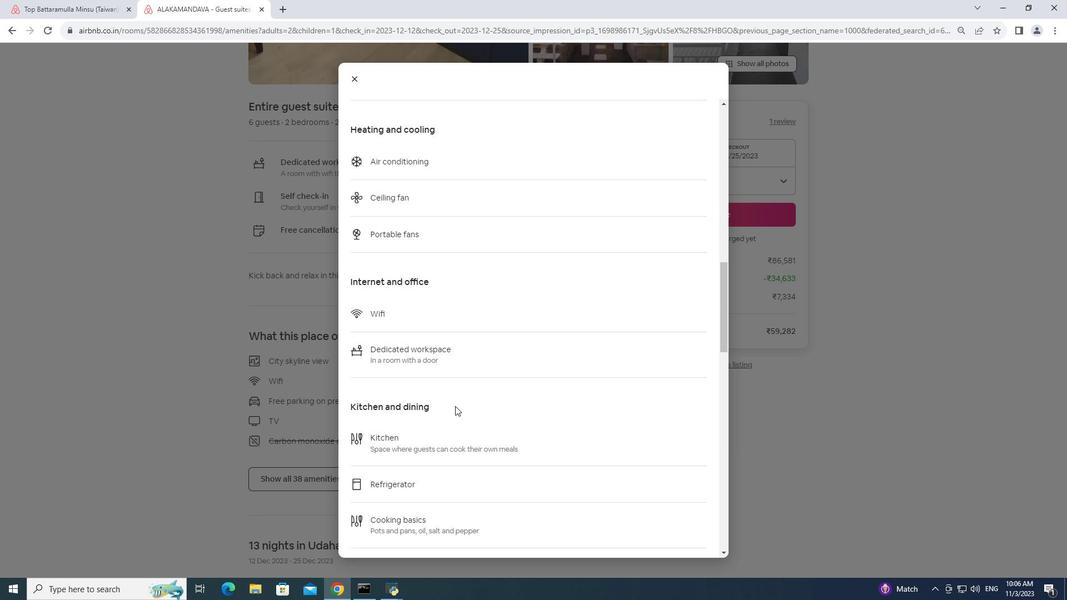 
Action: Mouse scrolled (455, 405) with delta (0, 0)
Screenshot: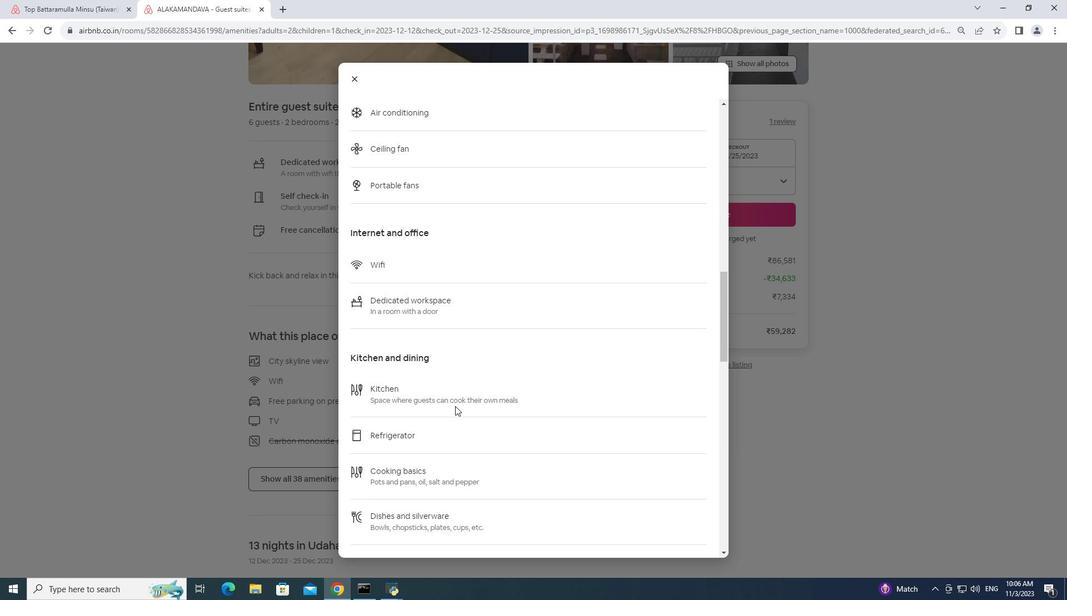 
Action: Mouse moved to (455, 388)
Screenshot: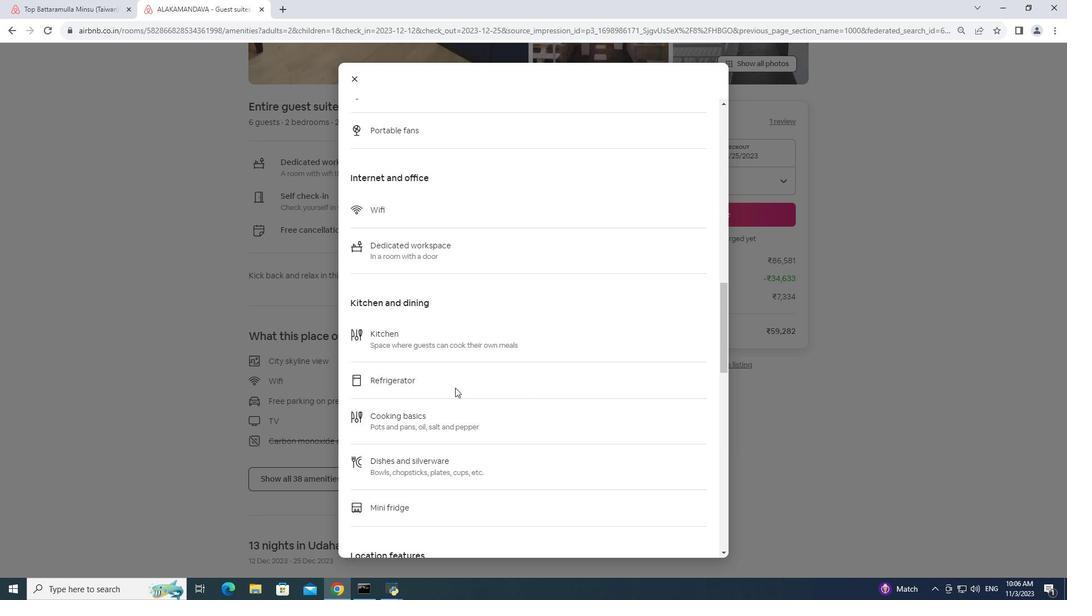 
Action: Mouse scrolled (455, 387) with delta (0, 0)
Screenshot: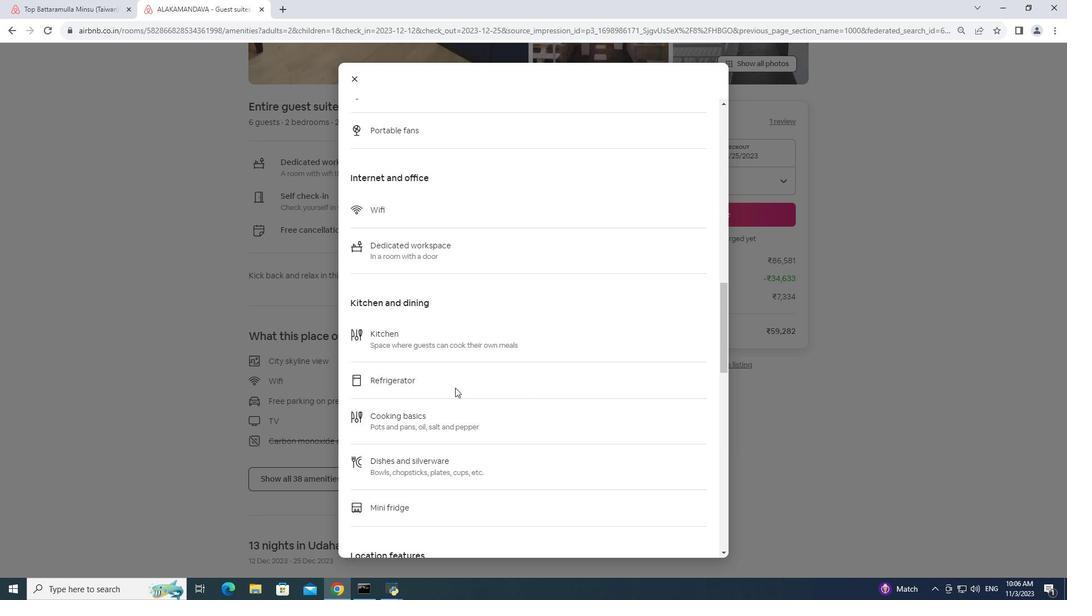 
Action: Mouse scrolled (455, 387) with delta (0, 0)
Screenshot: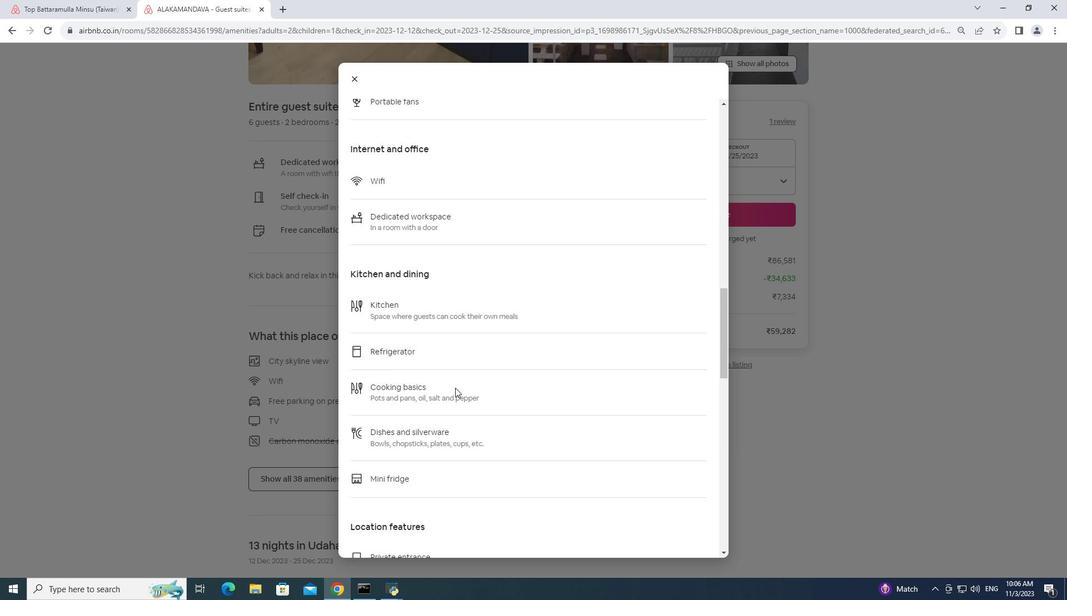 
Action: Mouse scrolled (455, 387) with delta (0, 0)
Screenshot: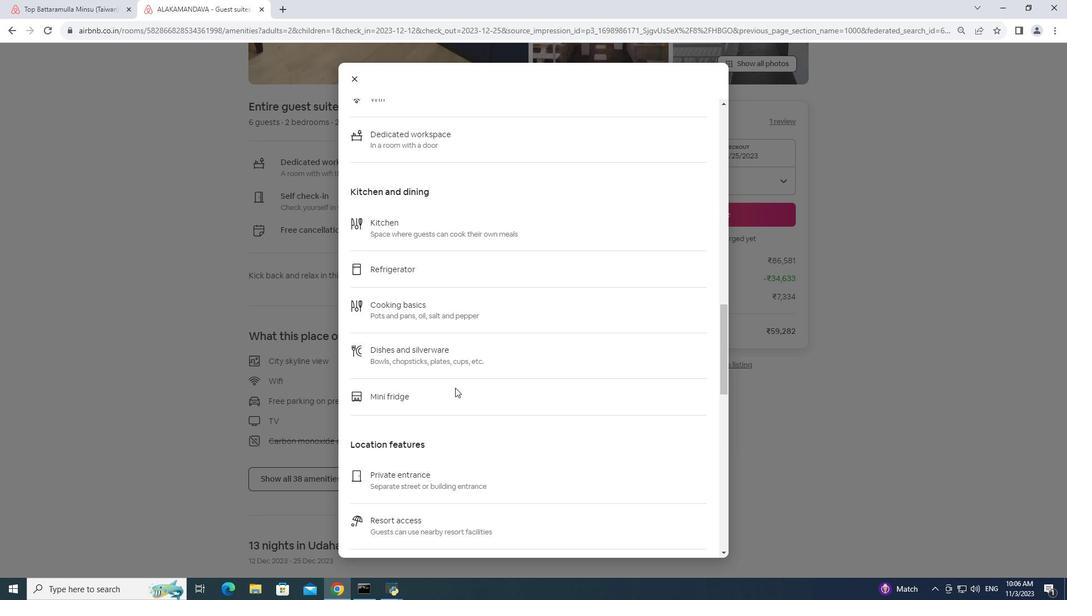 
Action: Mouse scrolled (455, 387) with delta (0, 0)
Screenshot: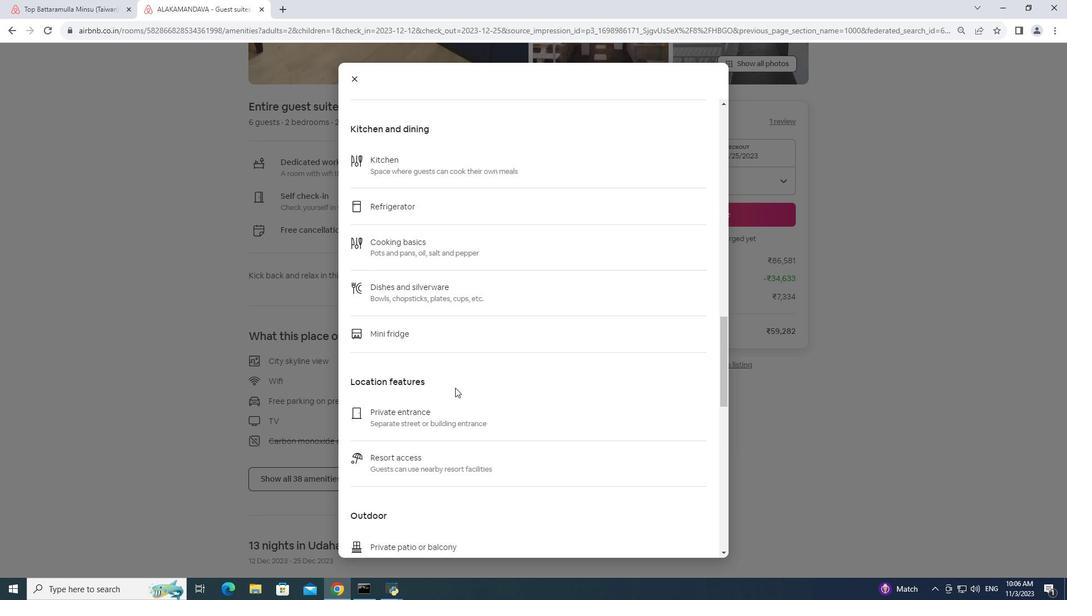 
Action: Mouse scrolled (455, 387) with delta (0, 0)
Screenshot: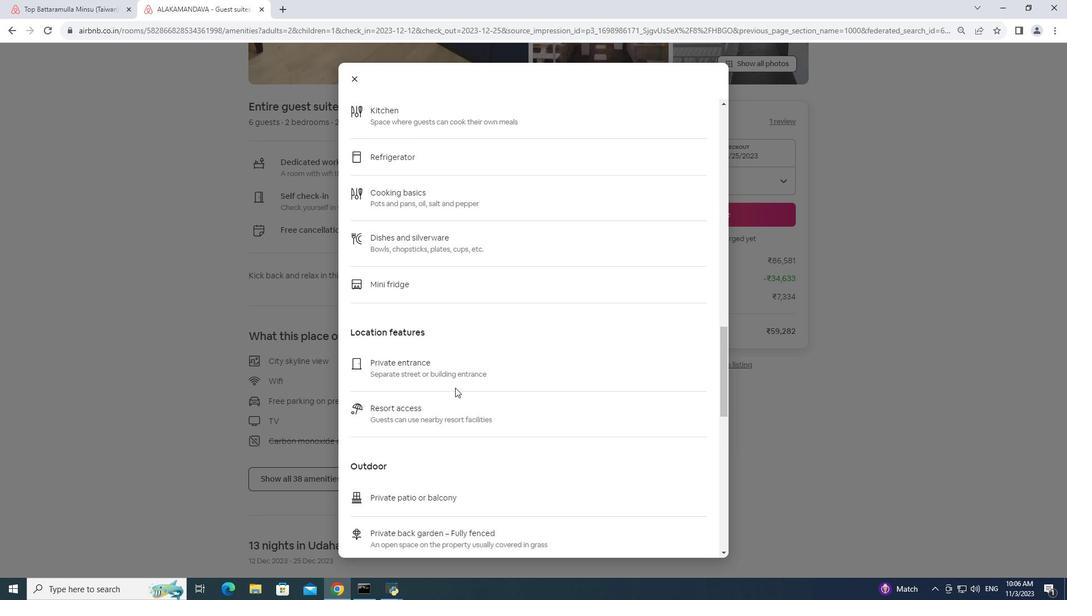 
Action: Mouse scrolled (455, 387) with delta (0, 0)
Screenshot: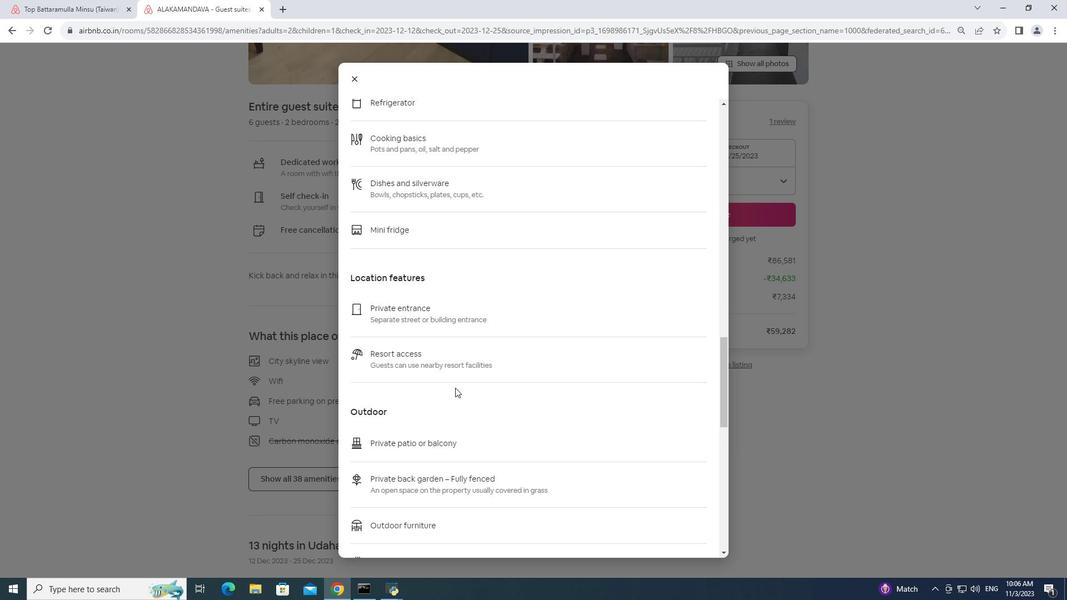 
Action: Mouse moved to (454, 388)
Screenshot: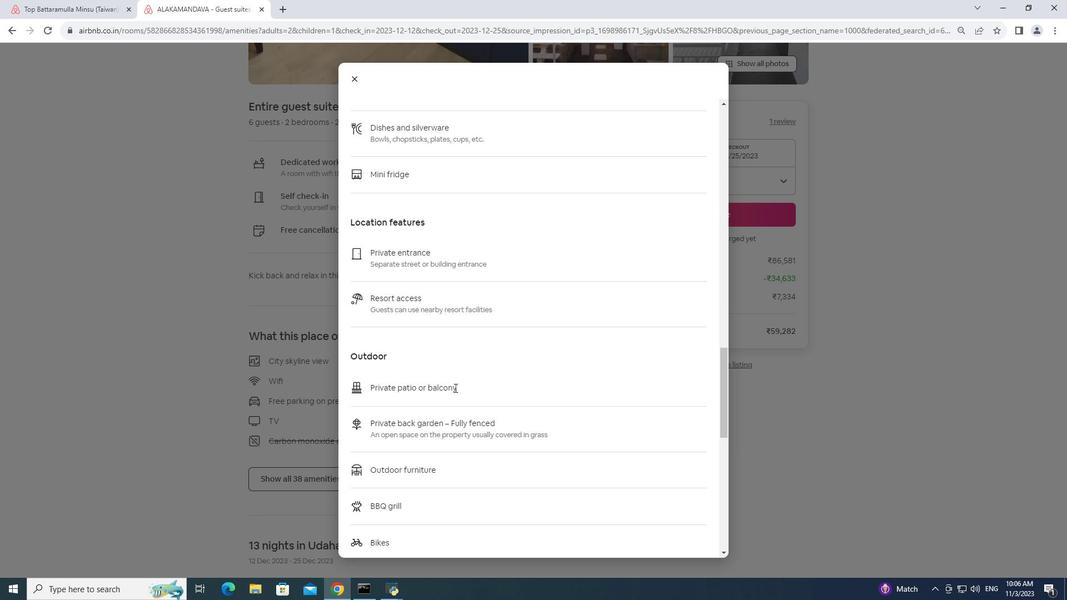 
Action: Mouse scrolled (454, 387) with delta (0, 0)
Screenshot: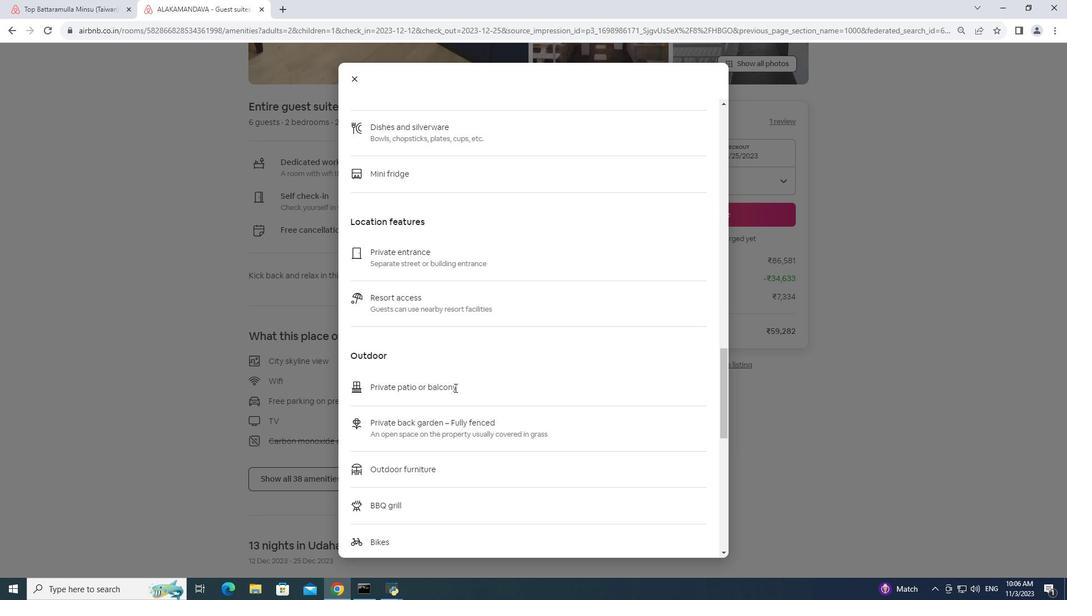 
Action: Mouse scrolled (454, 387) with delta (0, 0)
Screenshot: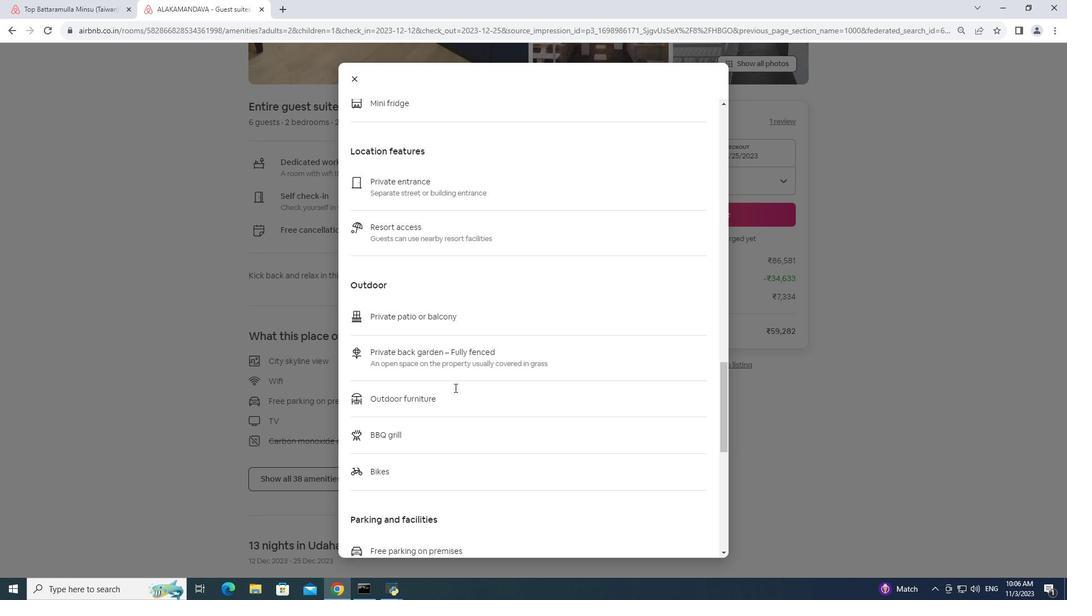 
Action: Mouse scrolled (454, 387) with delta (0, 0)
Screenshot: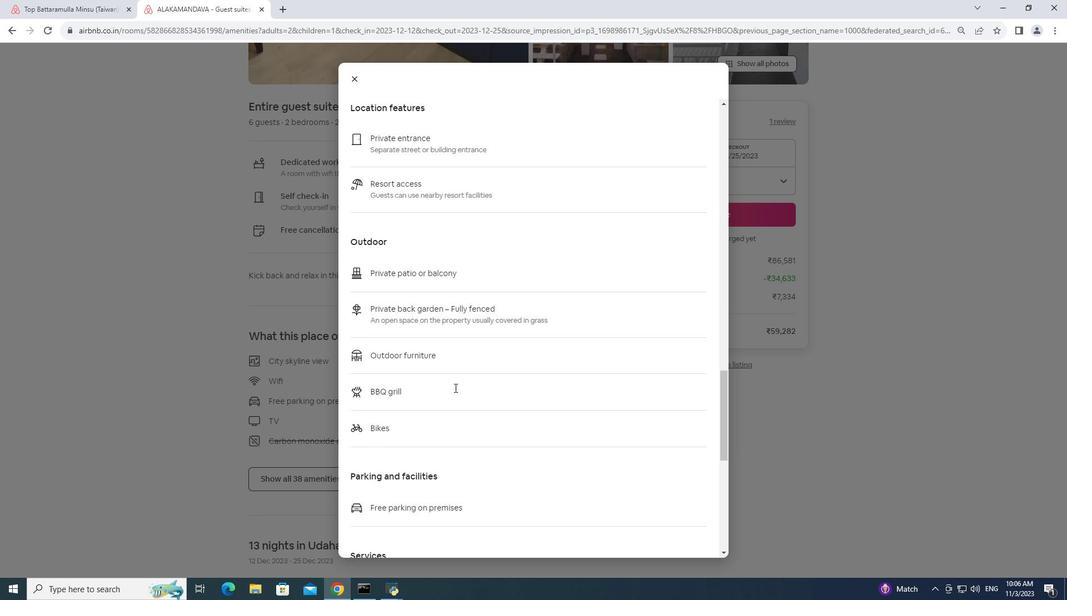
Action: Mouse moved to (393, 414)
Screenshot: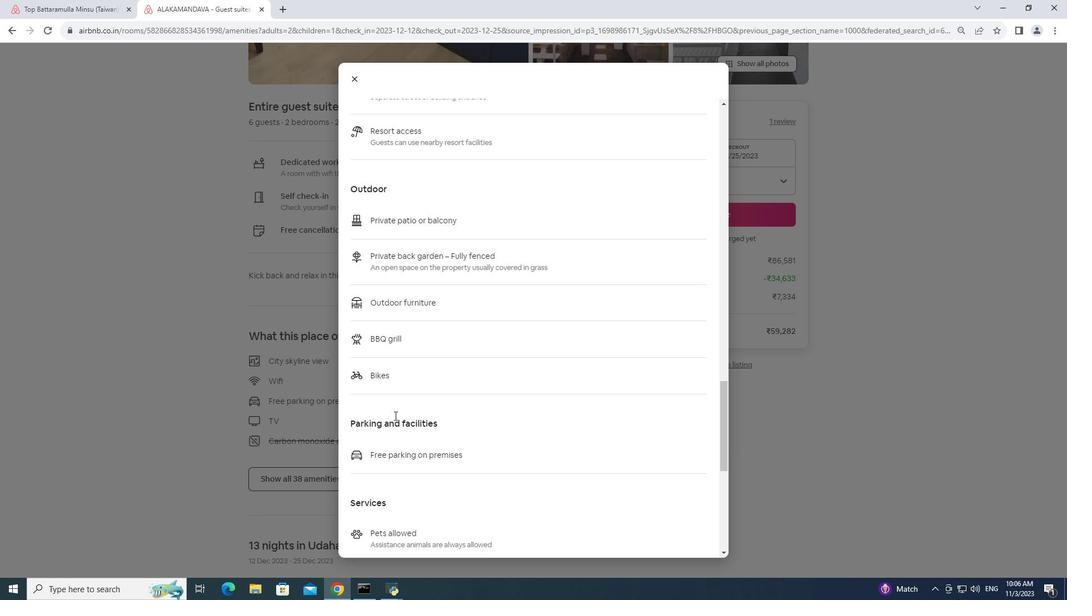 
Action: Mouse scrolled (393, 414) with delta (0, 0)
Screenshot: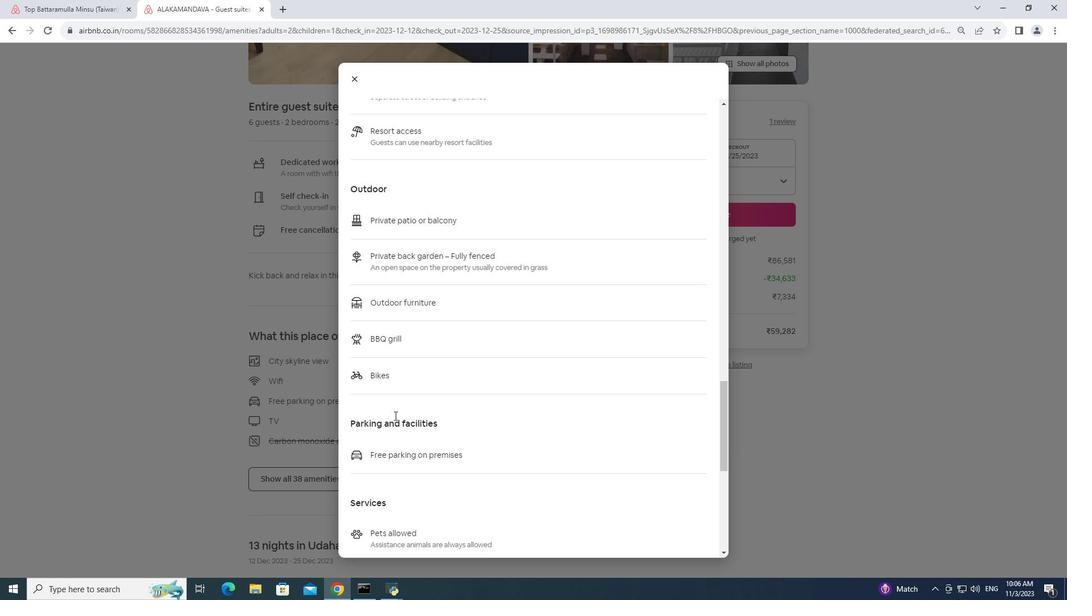 
Action: Mouse moved to (394, 415)
Screenshot: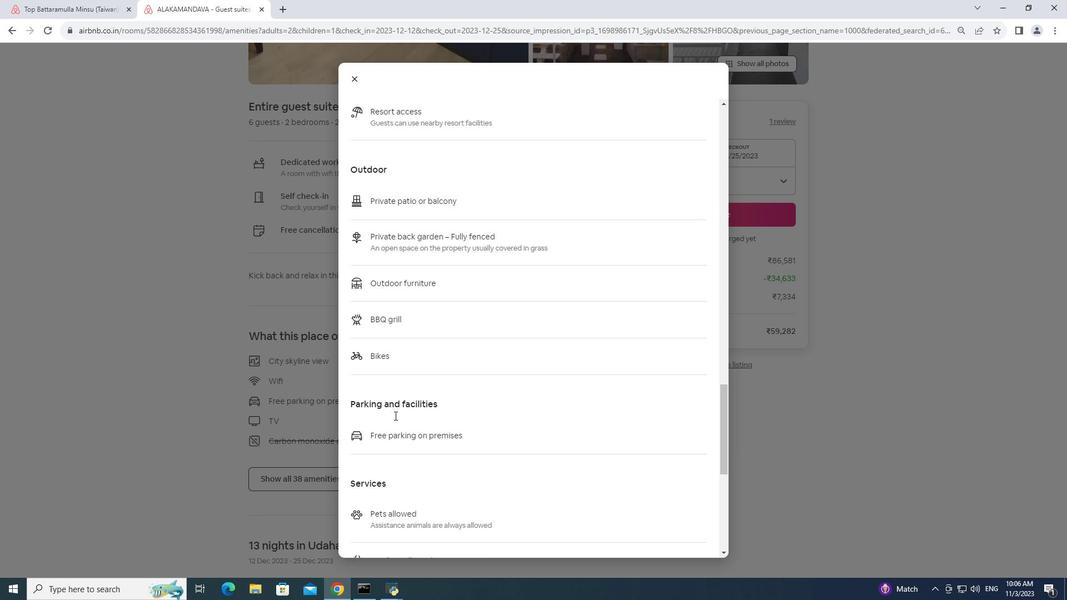
Action: Mouse scrolled (394, 415) with delta (0, 0)
Screenshot: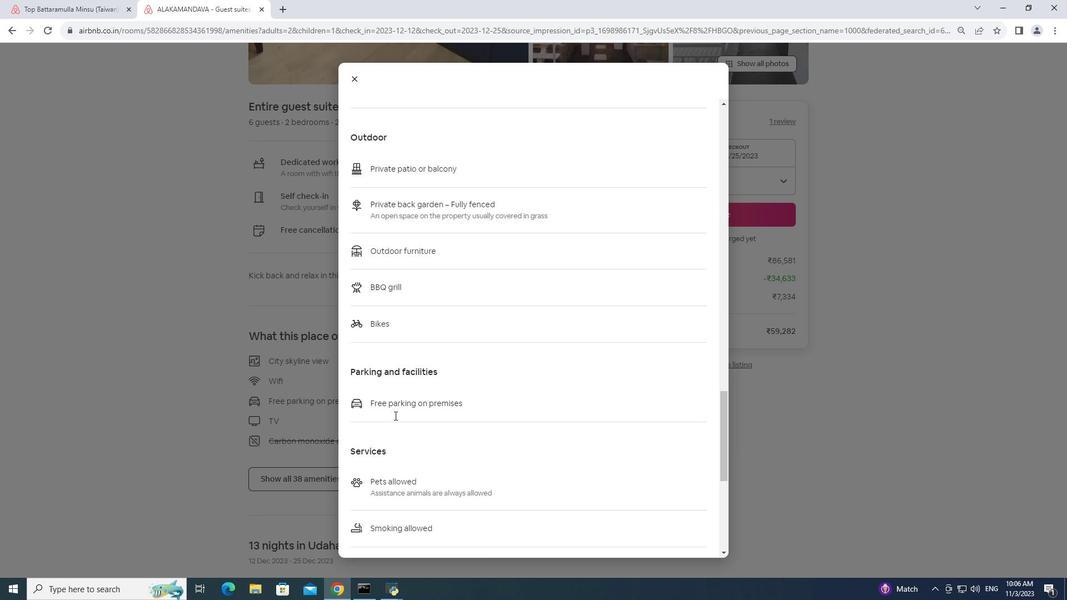
Action: Mouse moved to (445, 372)
Screenshot: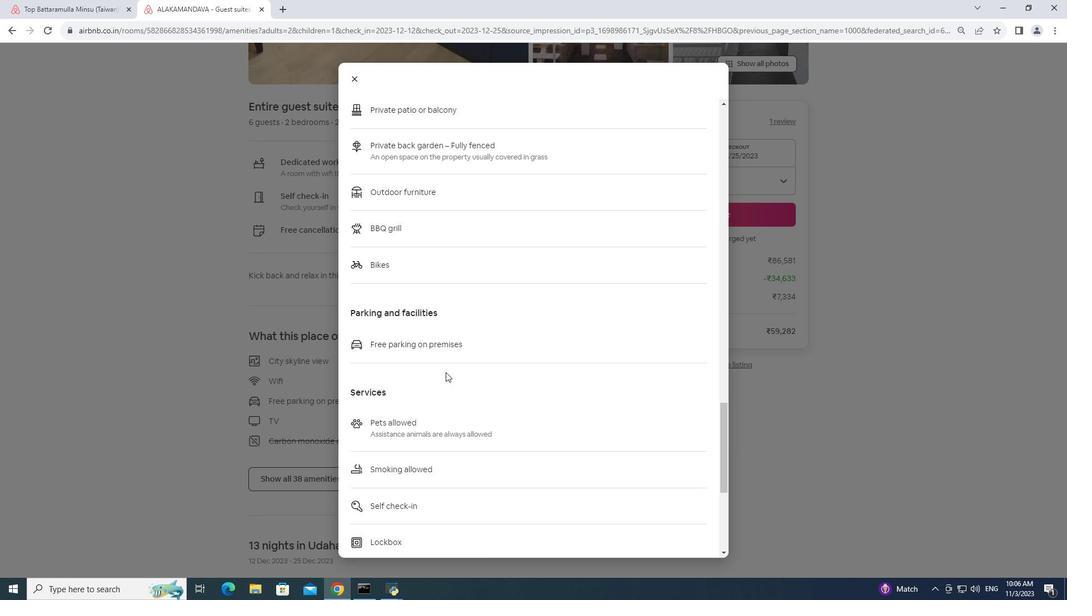 
Action: Mouse scrolled (445, 371) with delta (0, 0)
Screenshot: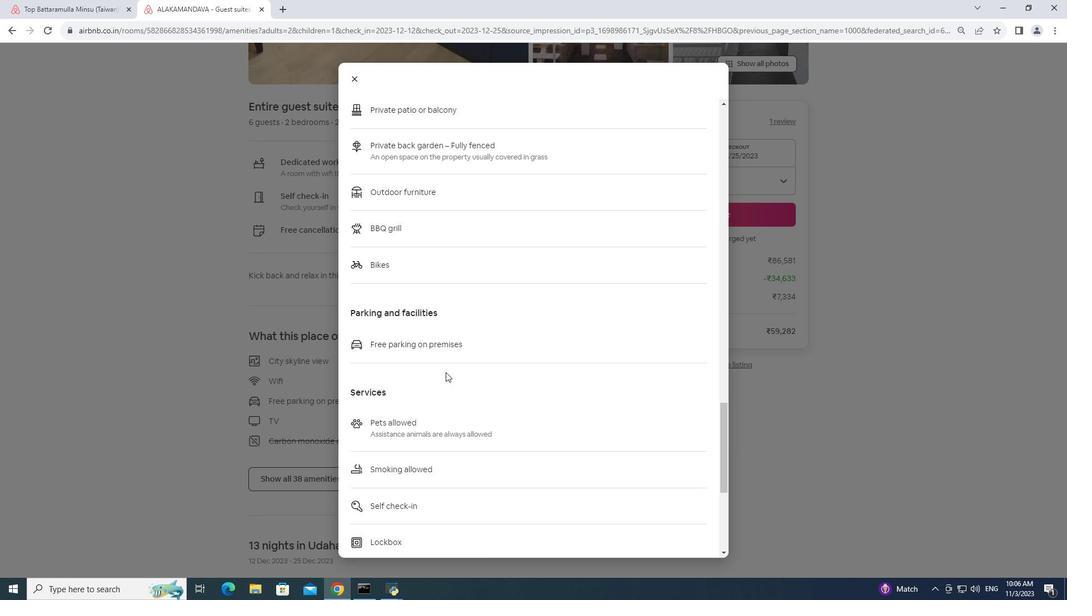 
Action: Mouse moved to (445, 373)
Screenshot: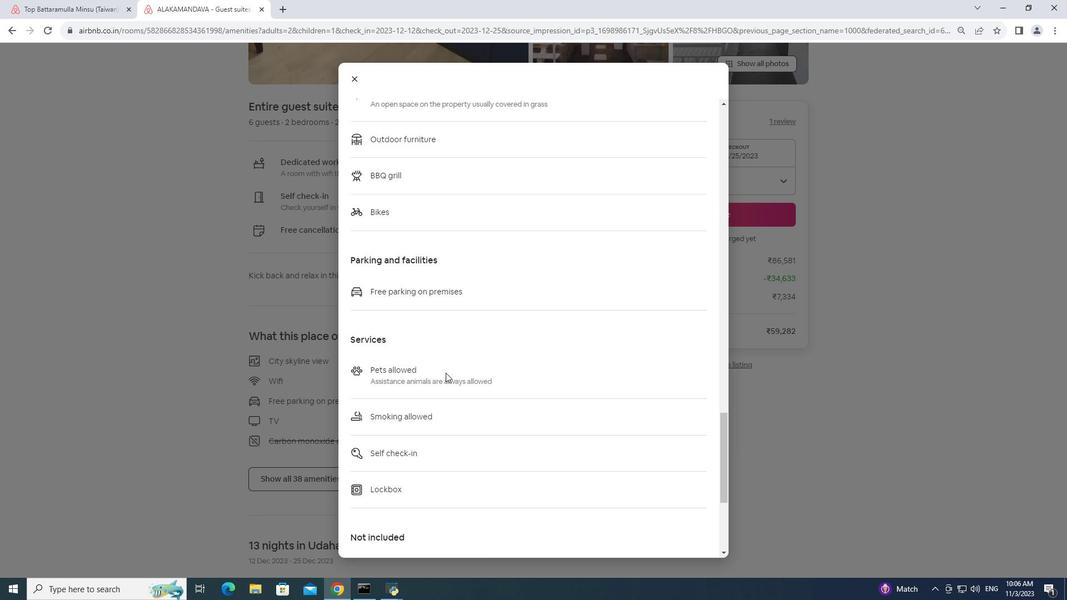 
Action: Mouse scrolled (445, 372) with delta (0, 0)
Screenshot: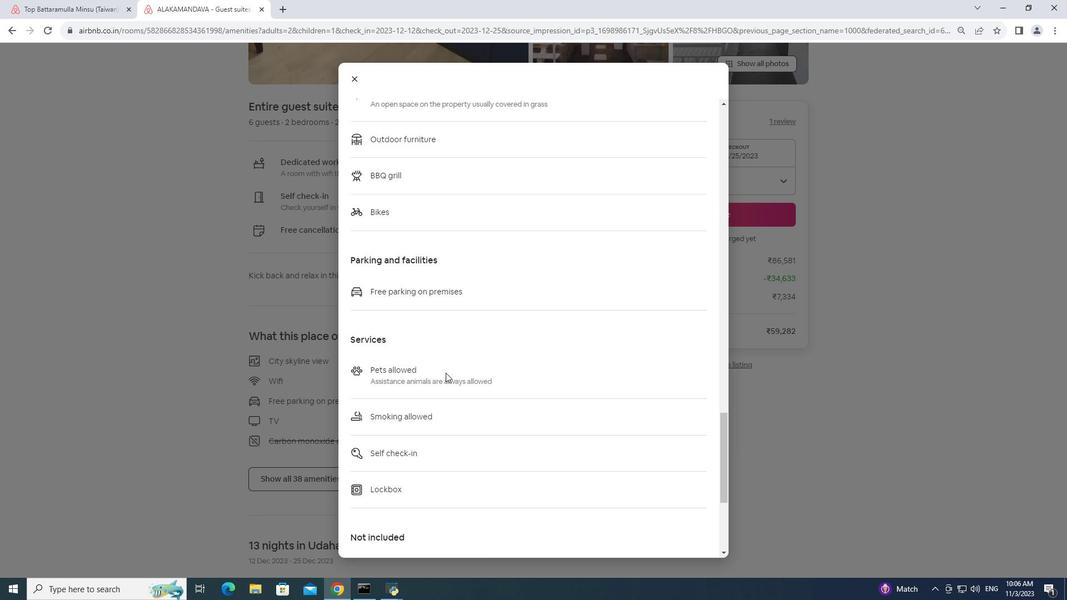 
Action: Mouse scrolled (445, 372) with delta (0, 0)
Screenshot: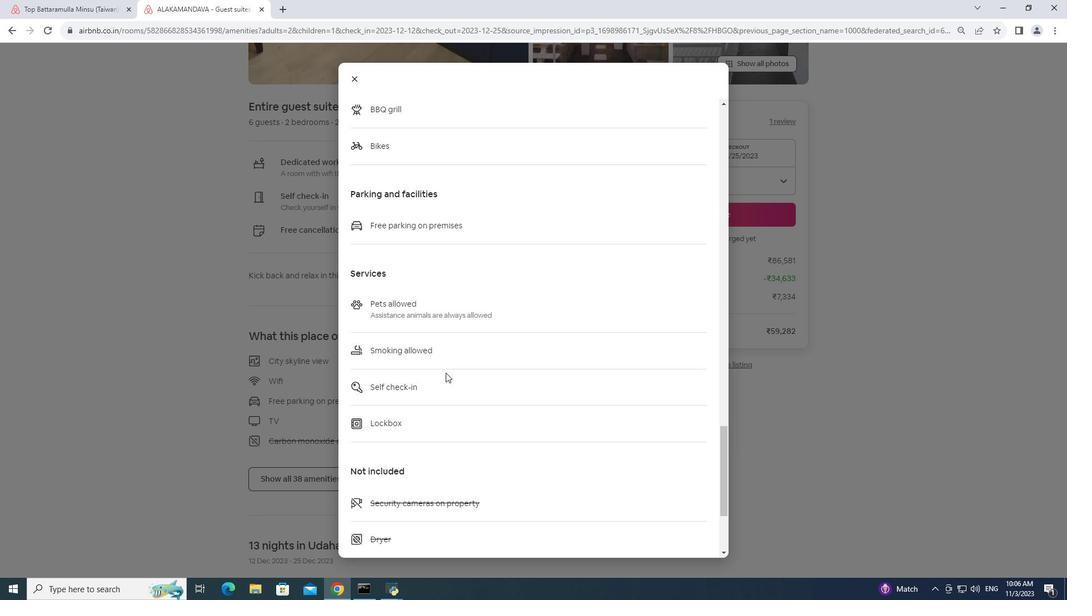 
Action: Mouse scrolled (445, 372) with delta (0, 0)
Screenshot: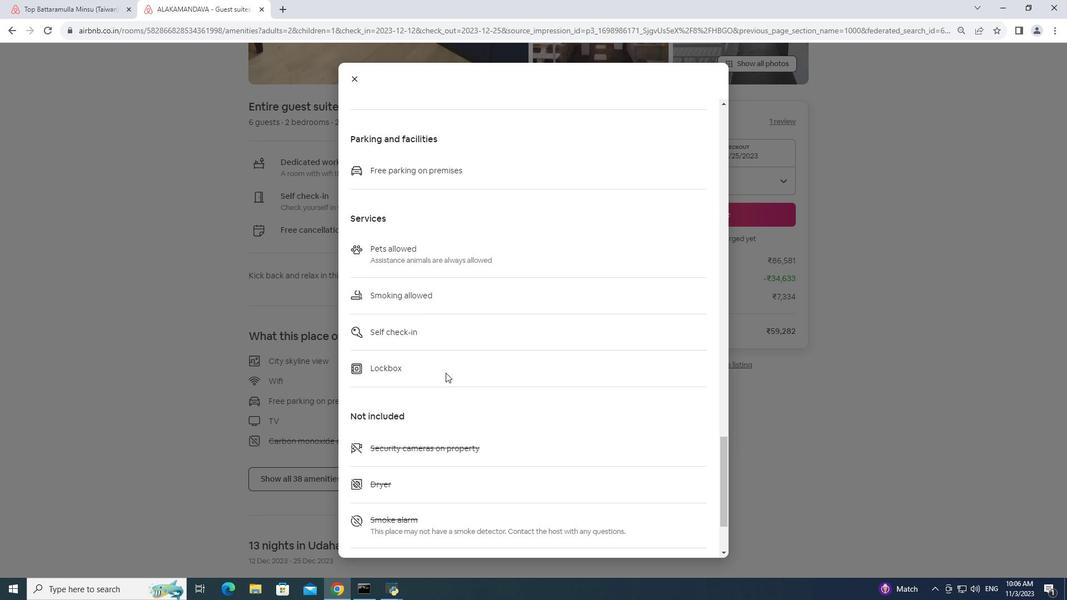 
Action: Mouse scrolled (445, 372) with delta (0, 0)
Screenshot: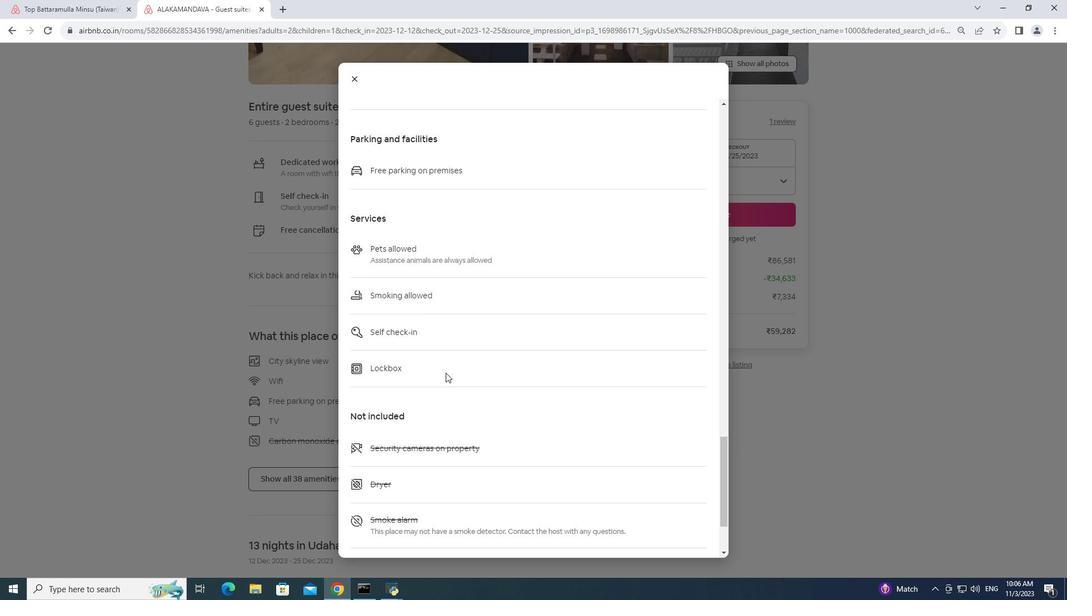 
Action: Mouse scrolled (445, 372) with delta (0, 0)
Screenshot: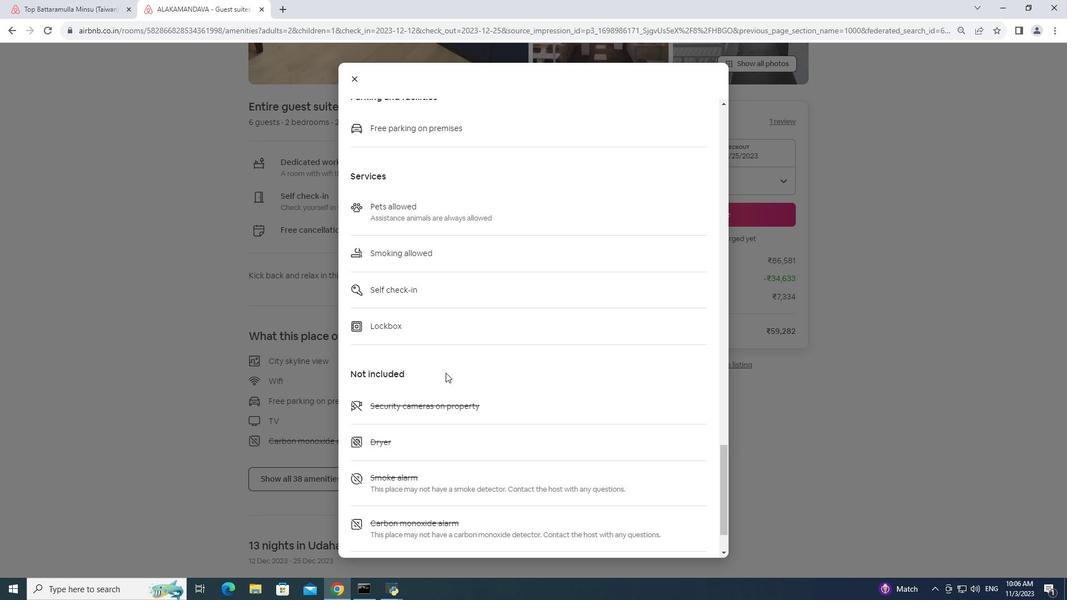 
Action: Mouse scrolled (445, 372) with delta (0, 0)
Screenshot: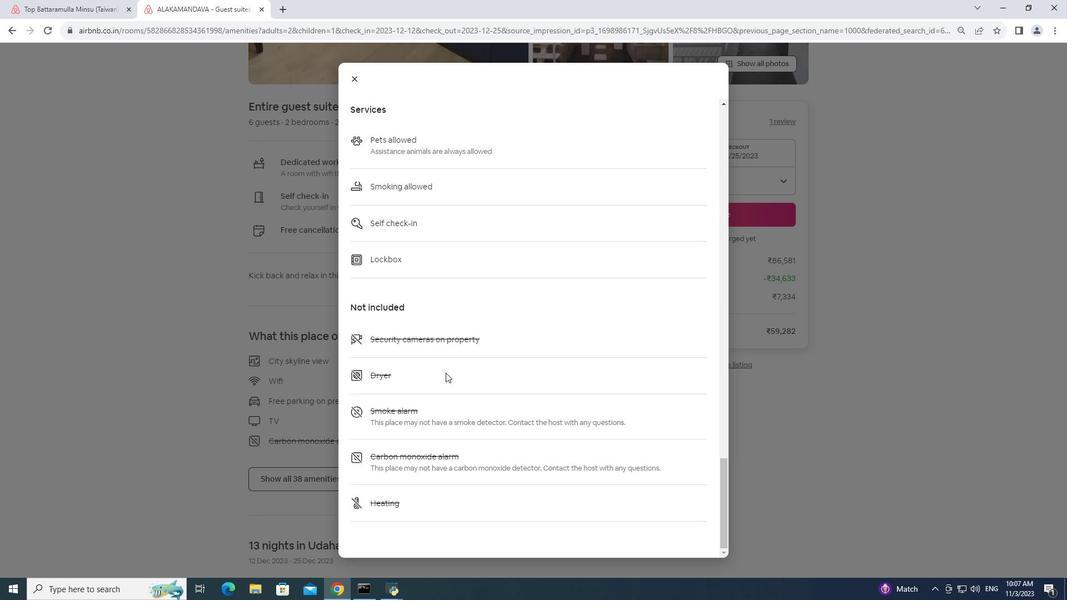 
Action: Mouse scrolled (445, 372) with delta (0, 0)
Screenshot: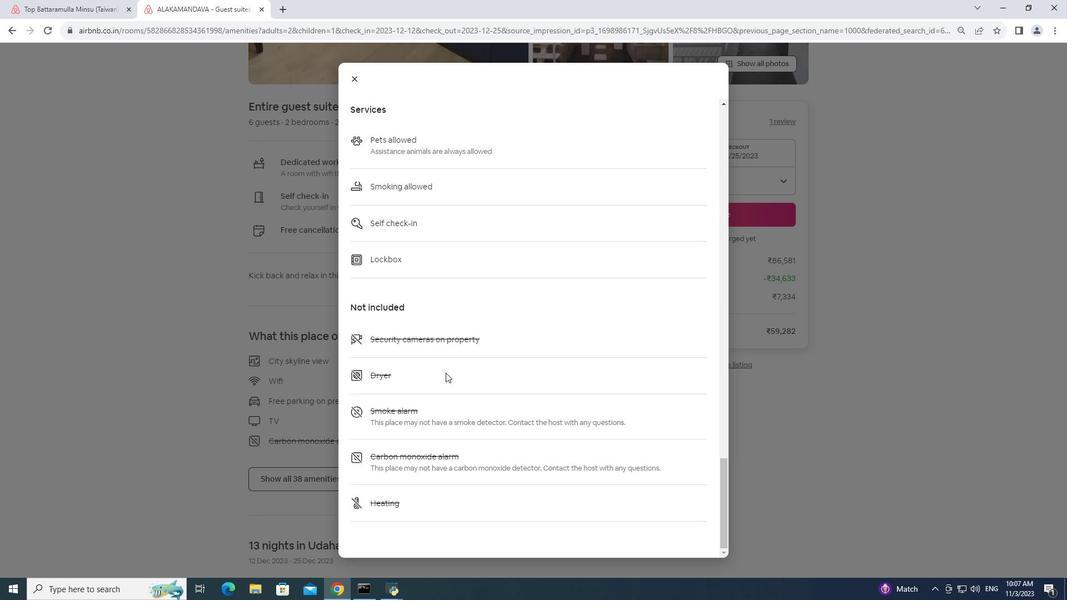 
Action: Mouse scrolled (445, 372) with delta (0, 0)
Screenshot: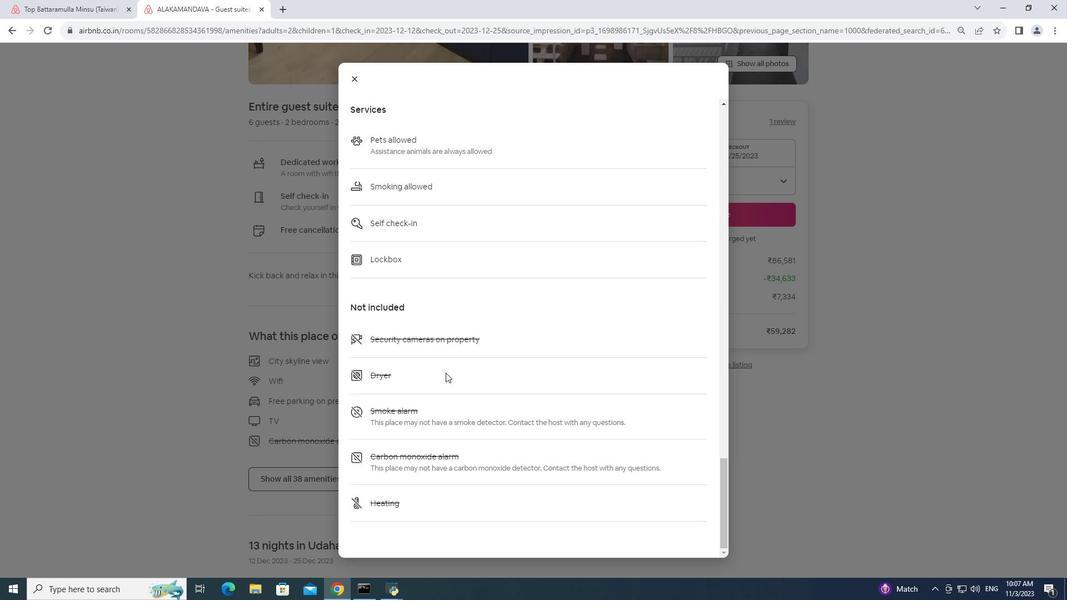 
Action: Mouse scrolled (445, 372) with delta (0, 0)
Screenshot: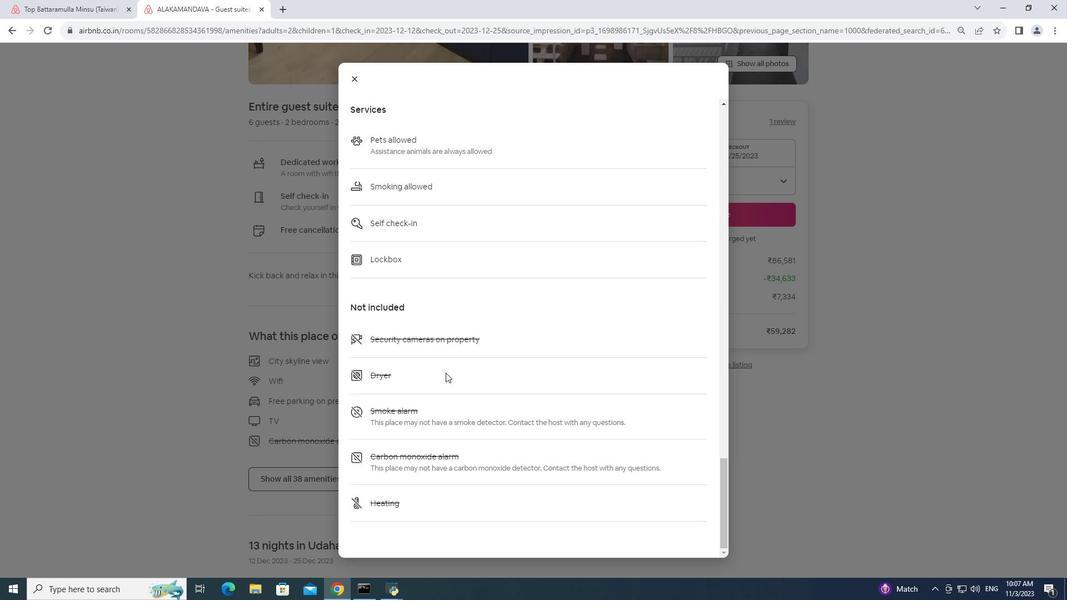 
Action: Mouse scrolled (445, 372) with delta (0, 0)
Screenshot: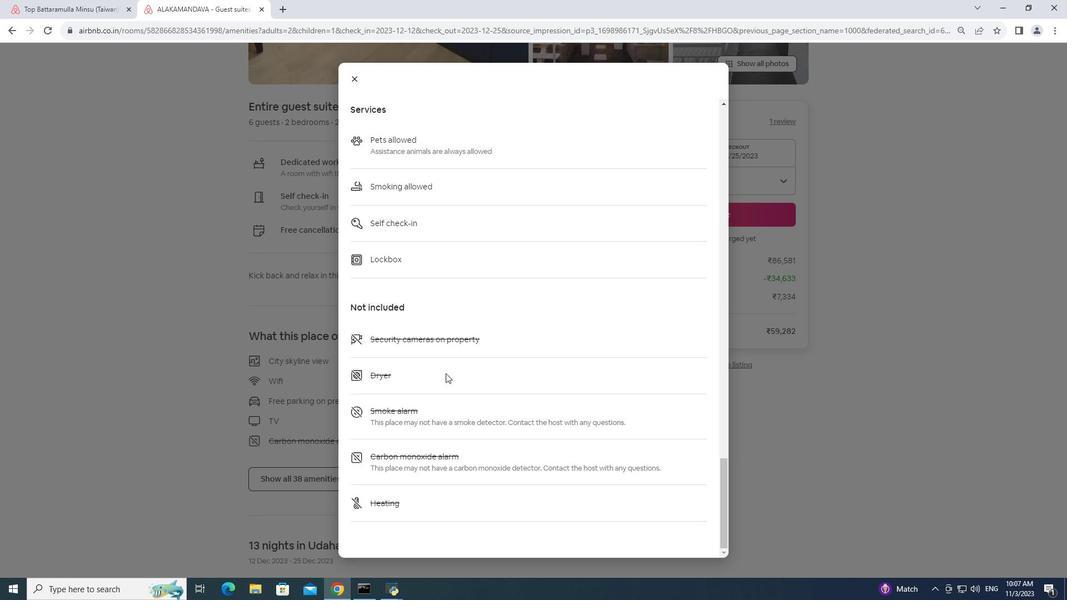 
Action: Mouse scrolled (445, 372) with delta (0, 0)
Screenshot: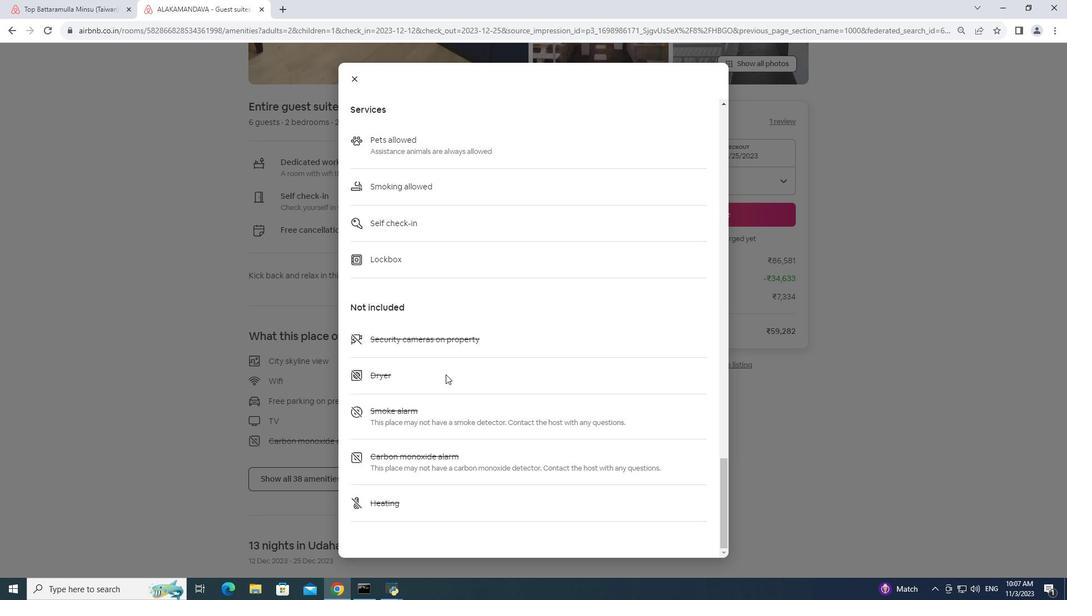 
Action: Mouse moved to (451, 361)
Screenshot: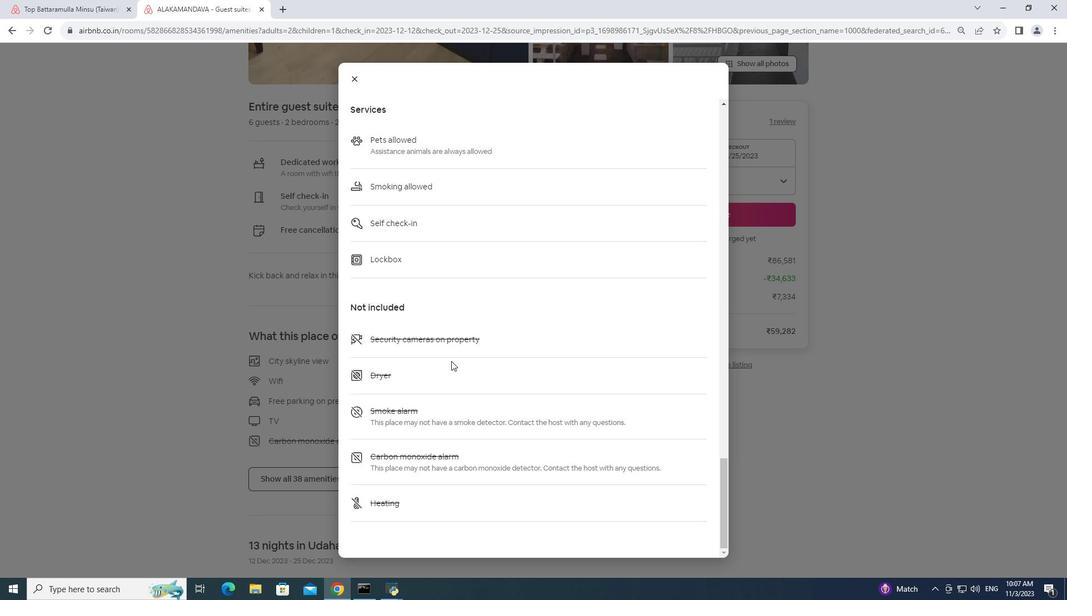 
Action: Mouse scrolled (451, 360) with delta (0, 0)
Screenshot: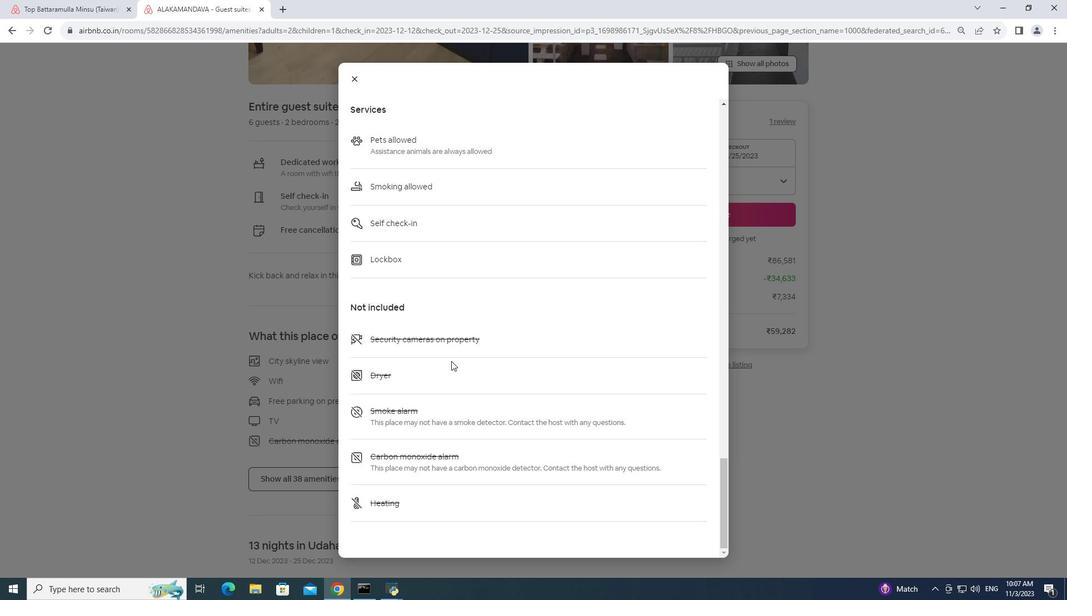 
Action: Mouse scrolled (451, 360) with delta (0, 0)
Screenshot: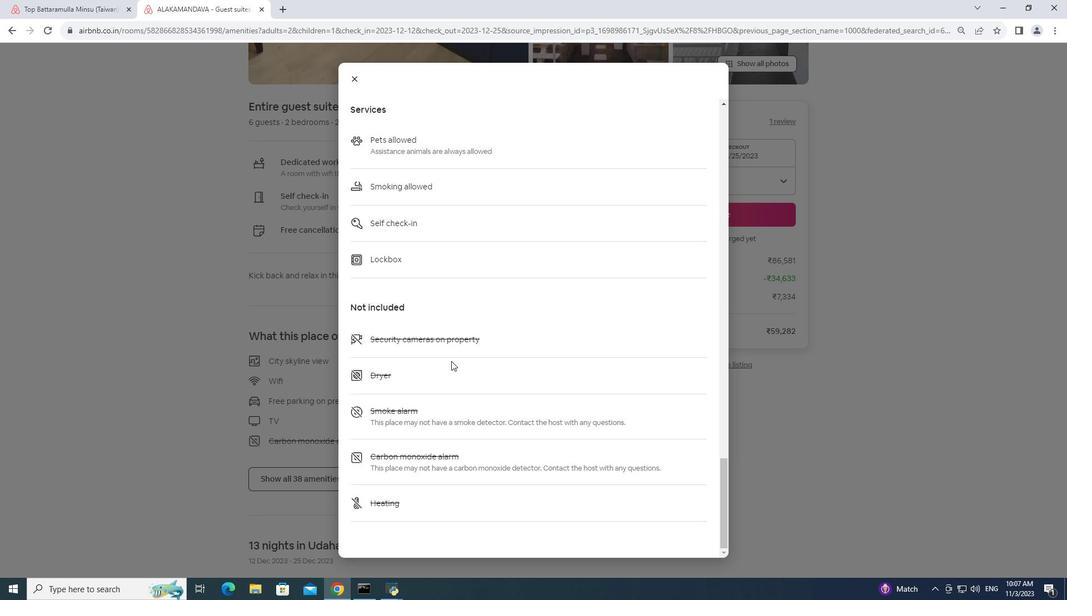 
Action: Mouse scrolled (451, 360) with delta (0, 0)
Screenshot: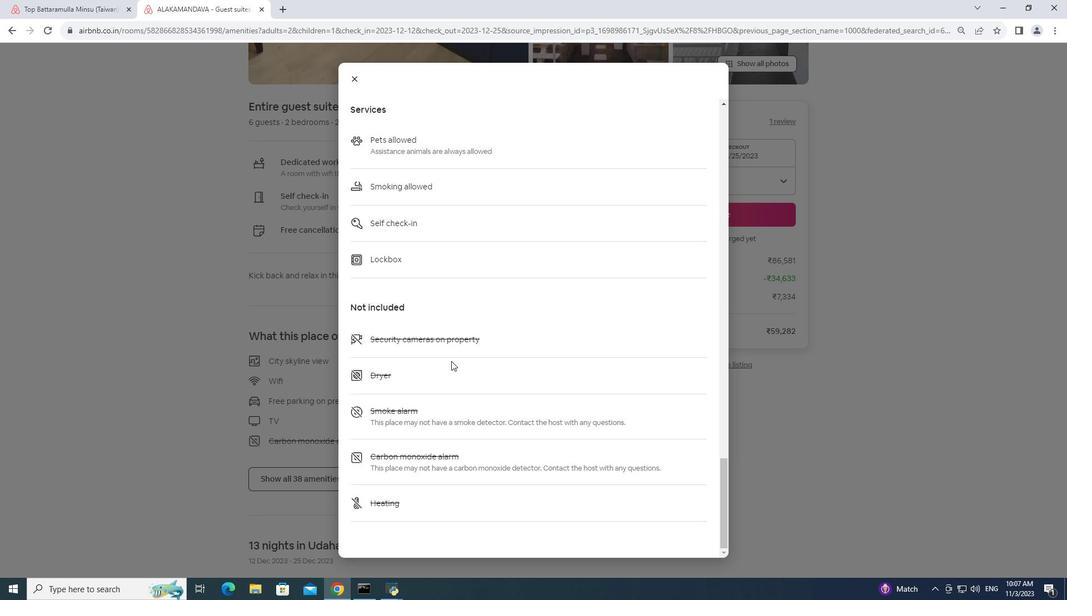 
Action: Mouse scrolled (451, 360) with delta (0, 0)
Screenshot: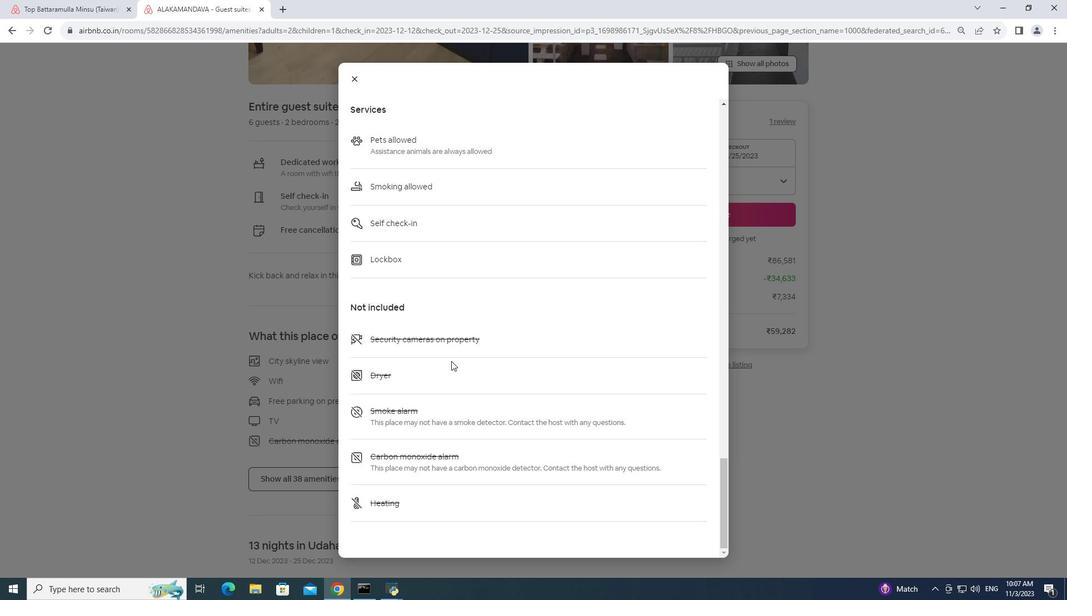 
Action: Mouse moved to (357, 85)
Screenshot: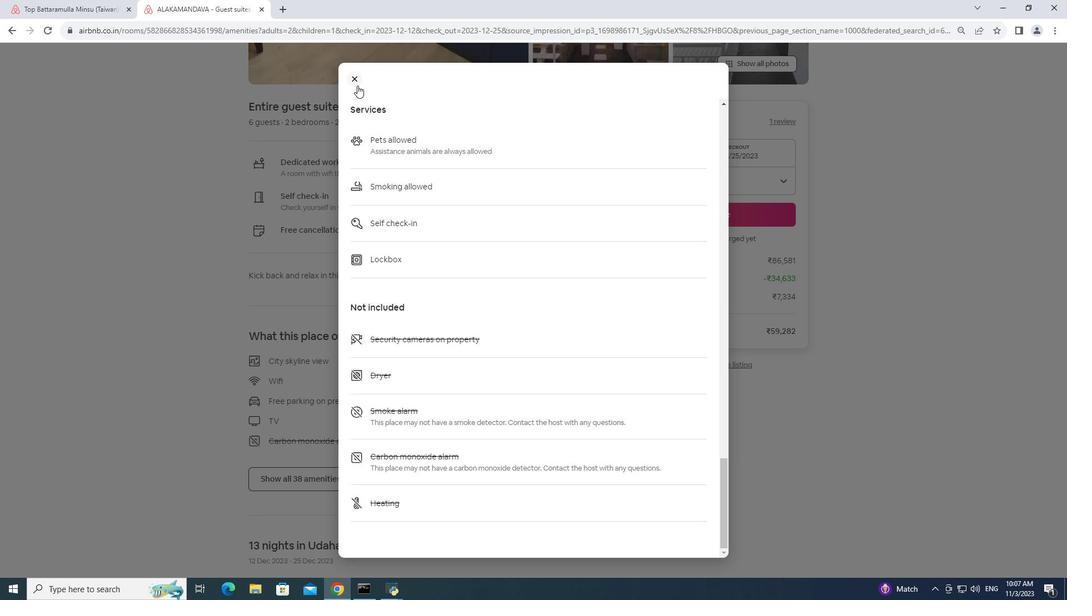 
Action: Mouse pressed left at (357, 85)
Screenshot: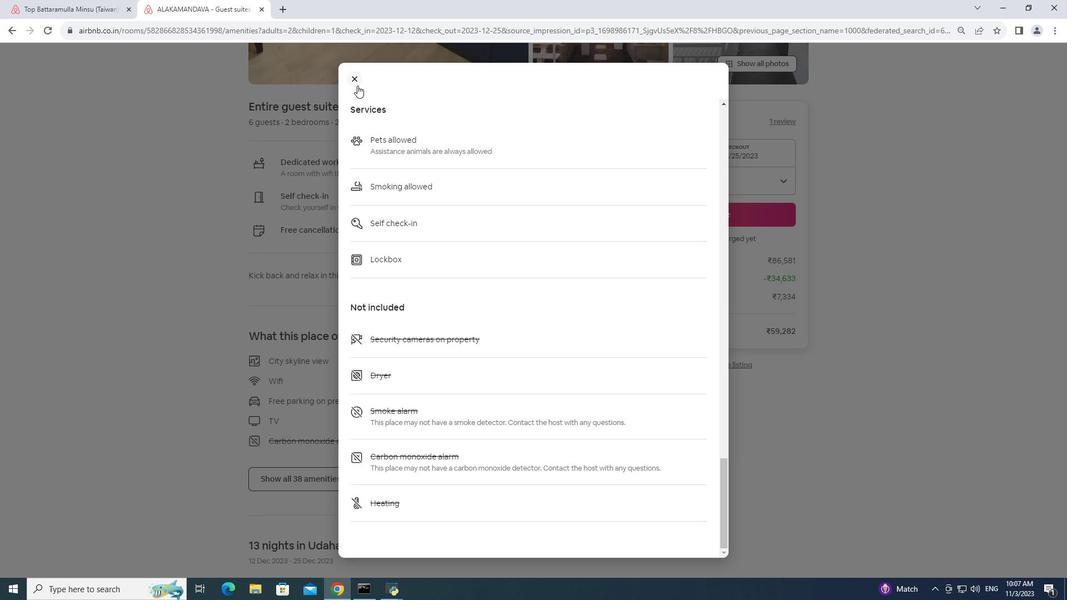 
Action: Mouse moved to (89, 14)
Screenshot: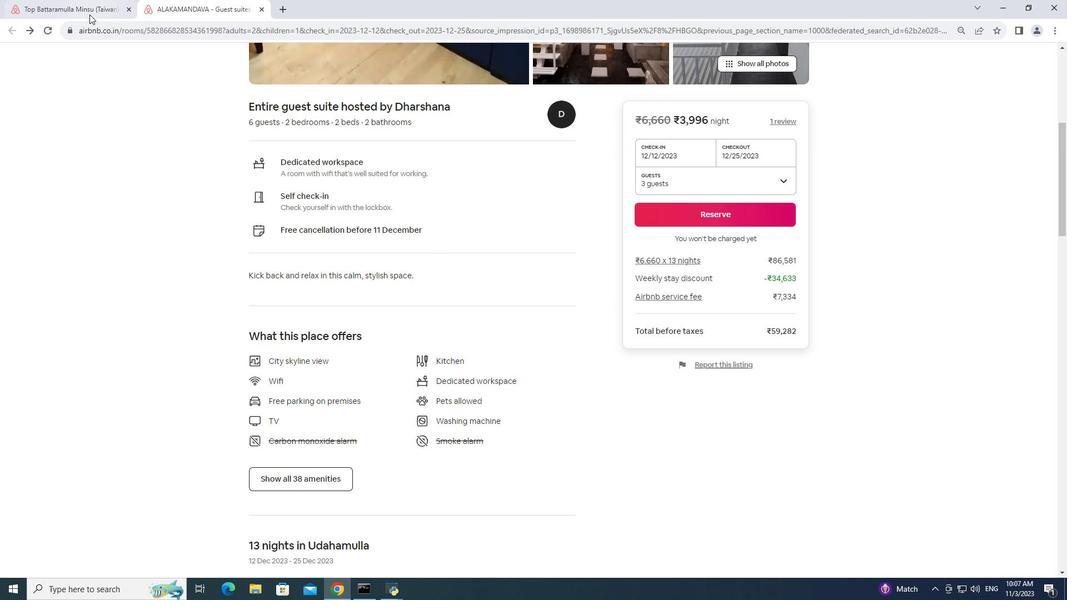
Action: Mouse pressed left at (89, 14)
Screenshot: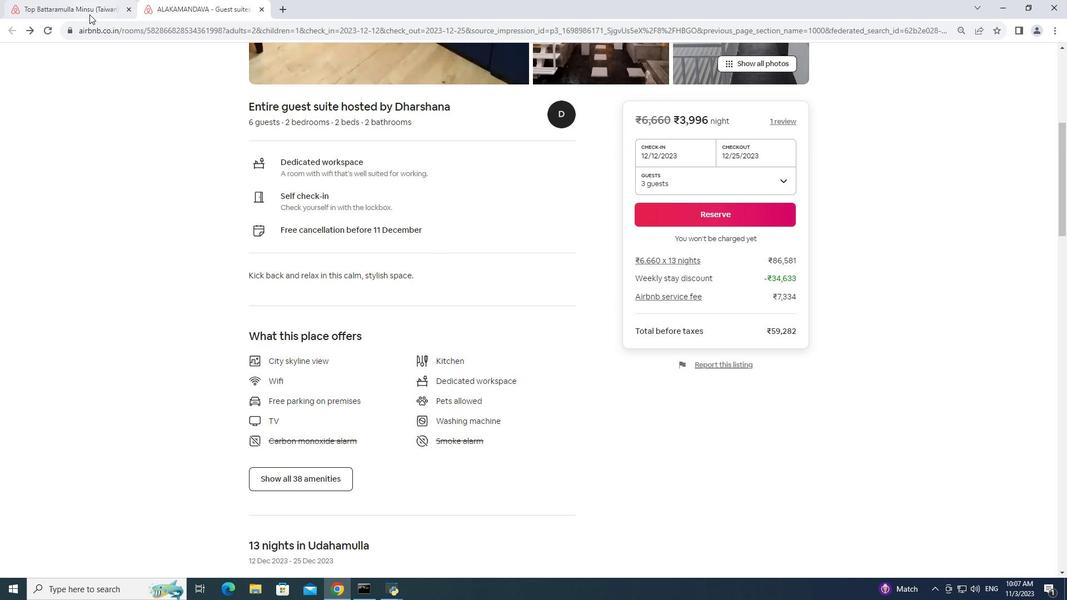 
Action: Mouse moved to (259, 221)
Screenshot: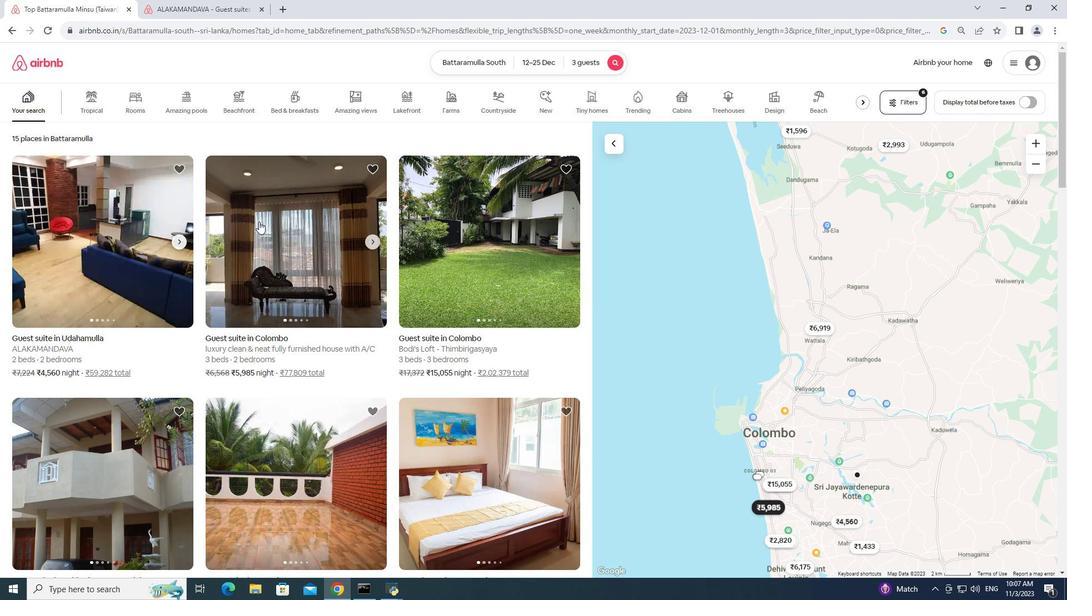 
Action: Mouse pressed left at (259, 221)
Screenshot: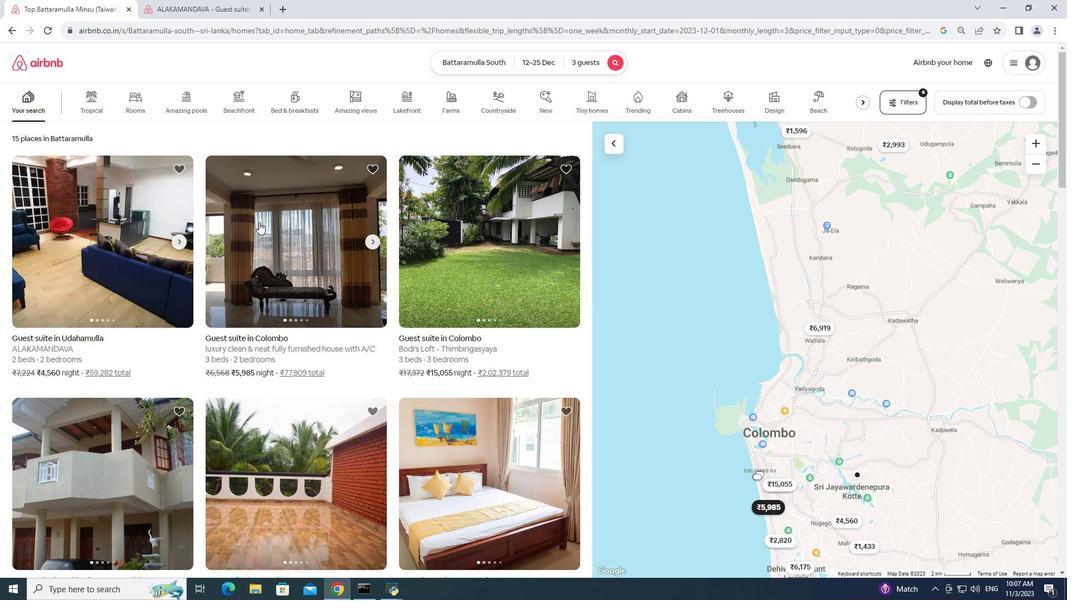 
Action: Mouse moved to (259, 7)
Screenshot: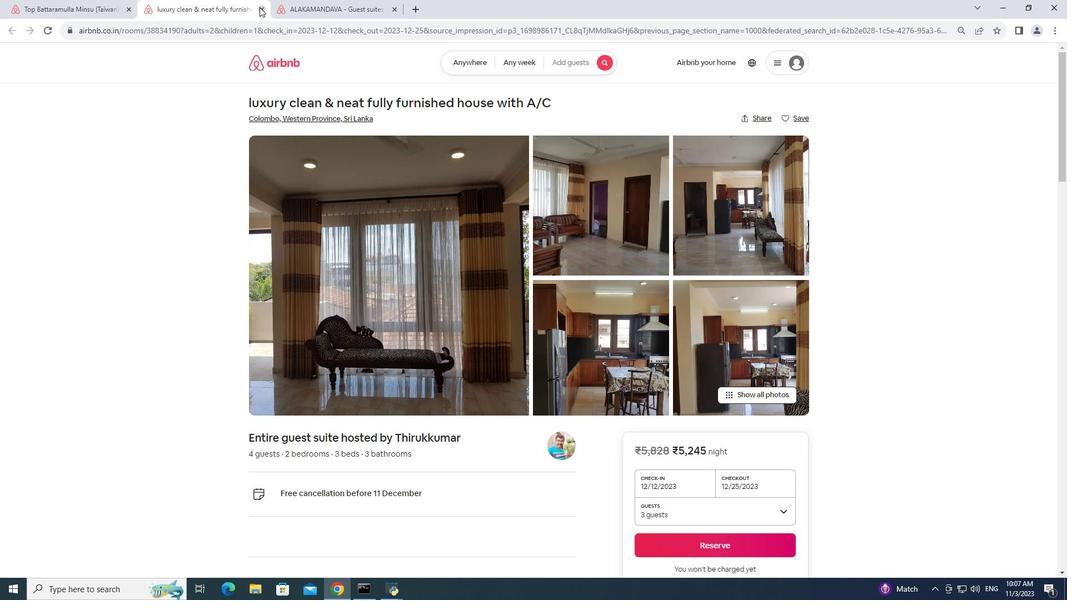 
Action: Mouse pressed left at (259, 7)
Screenshot: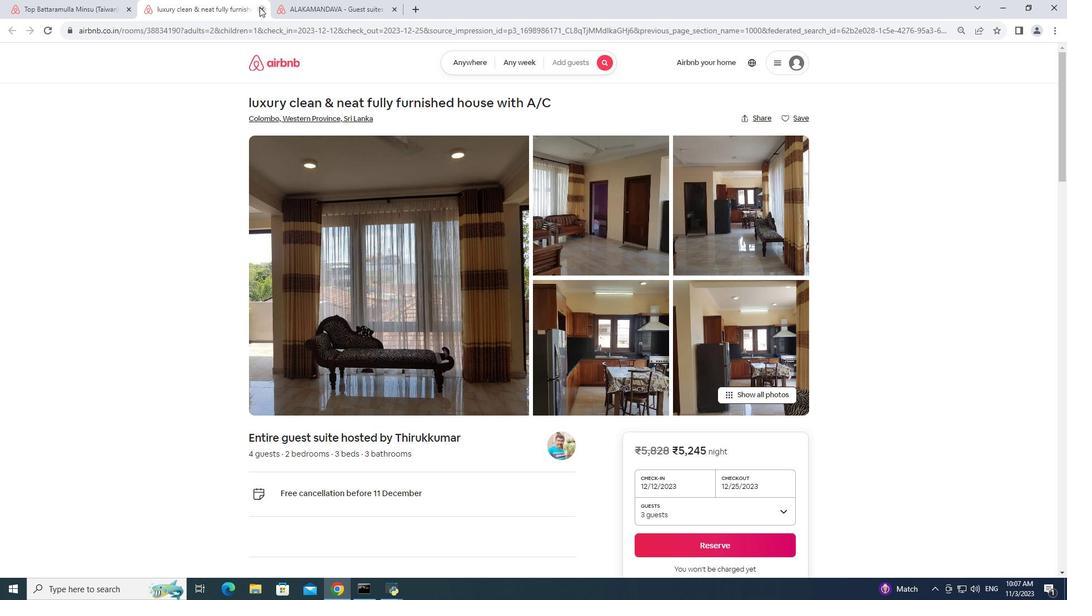 
Action: Mouse moved to (509, 282)
Screenshot: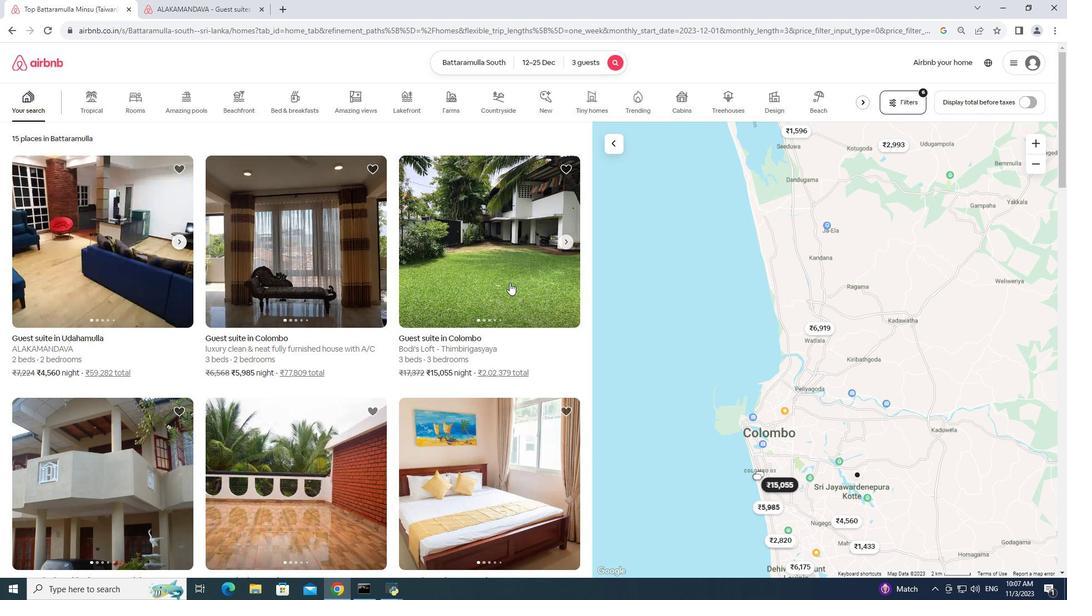 
Action: Mouse pressed left at (509, 282)
Screenshot: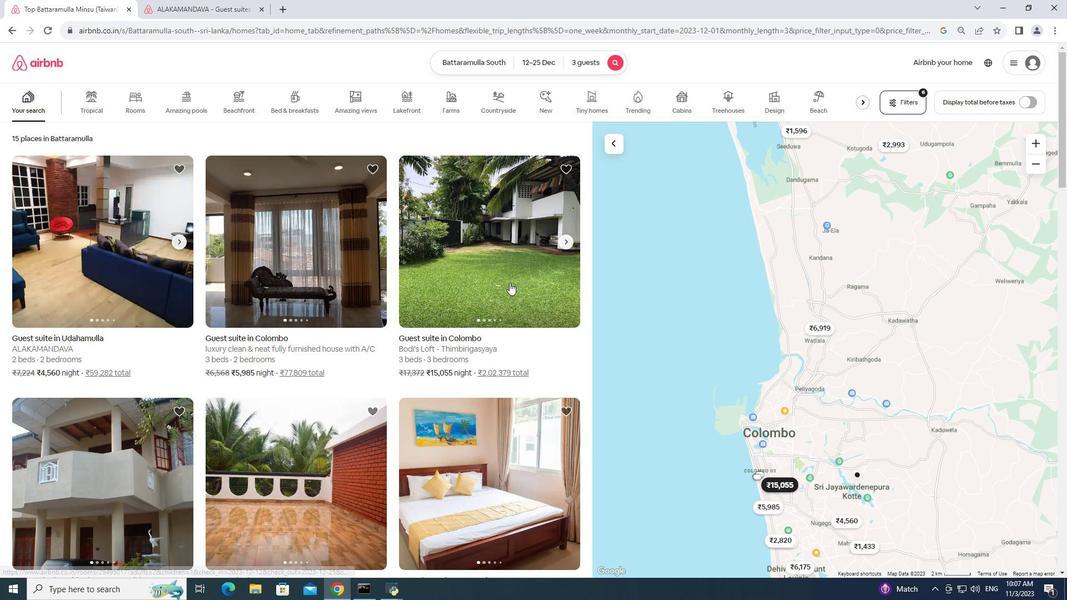 
Action: Mouse moved to (258, 10)
Screenshot: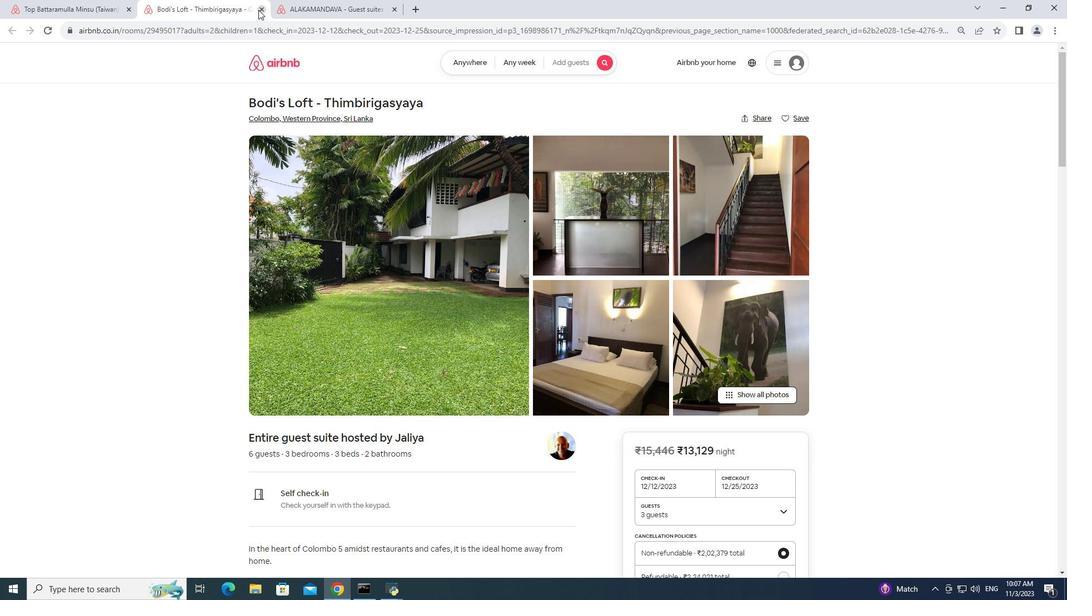 
Action: Mouse pressed left at (258, 10)
Screenshot: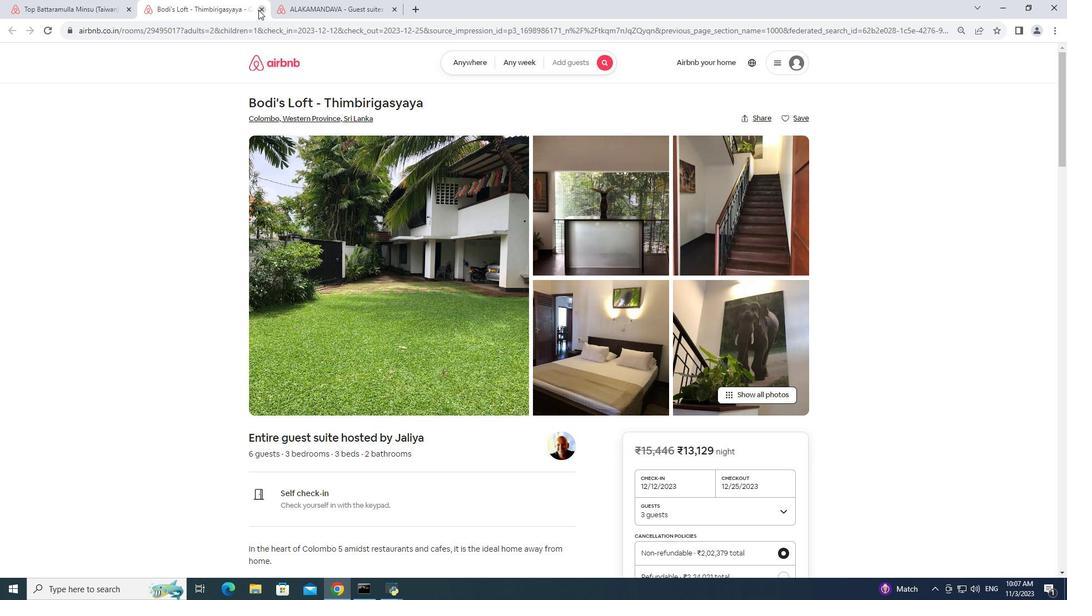 
Action: Mouse moved to (359, 319)
Screenshot: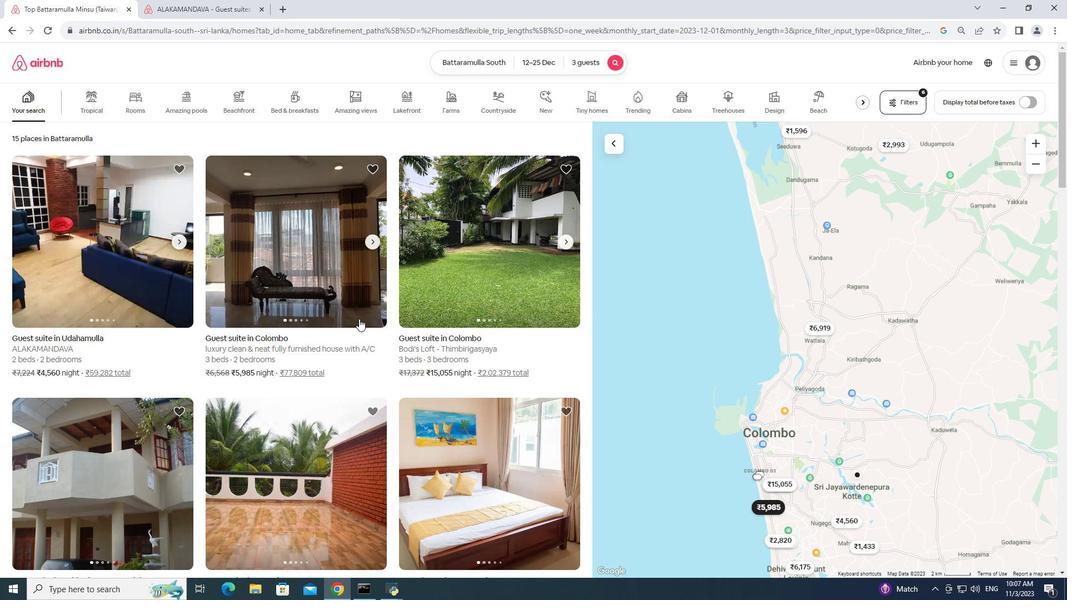 
Action: Mouse scrolled (359, 318) with delta (0, 0)
Screenshot: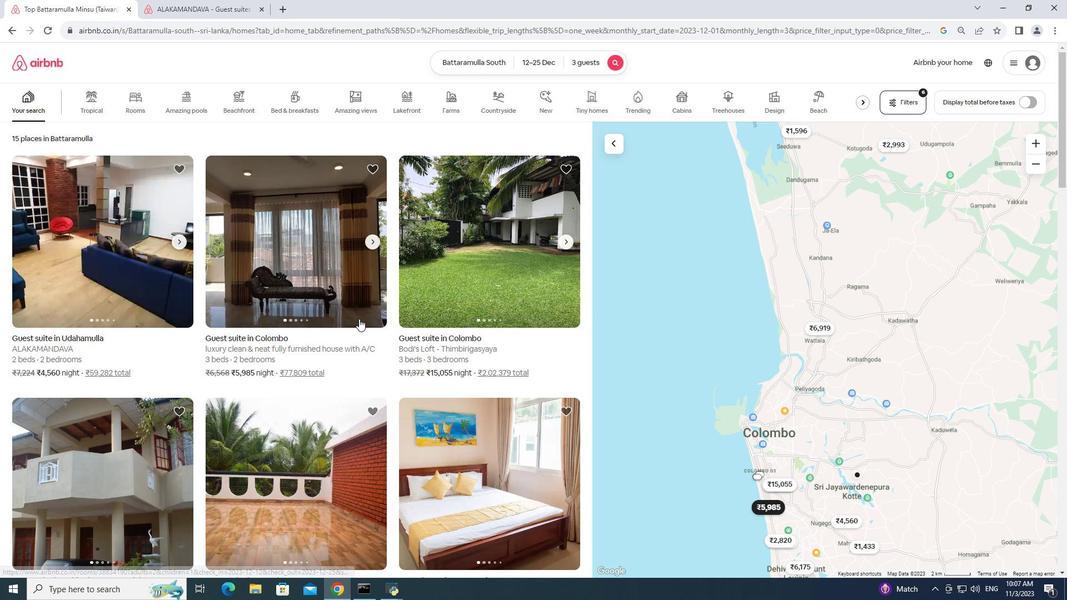 
Action: Mouse scrolled (359, 318) with delta (0, 0)
Screenshot: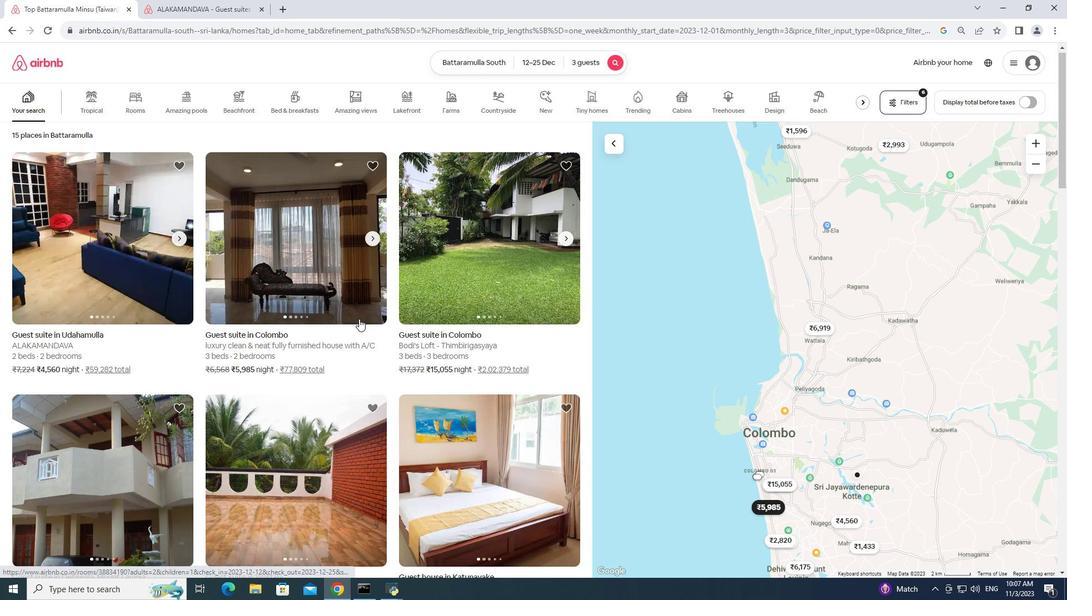 
Action: Mouse scrolled (359, 318) with delta (0, 0)
Screenshot: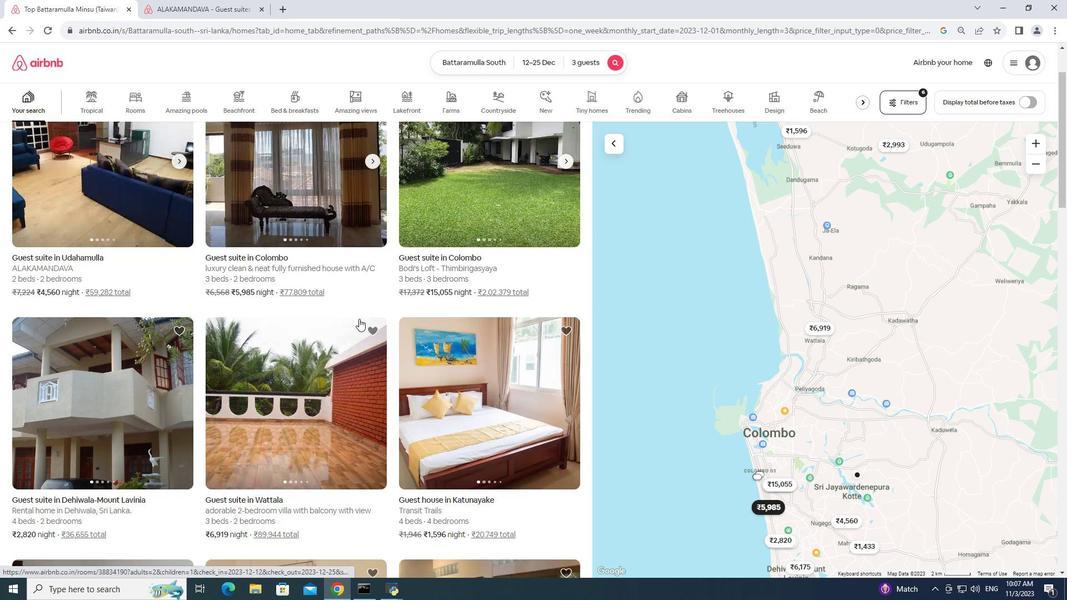 
Action: Mouse scrolled (359, 318) with delta (0, 0)
Screenshot: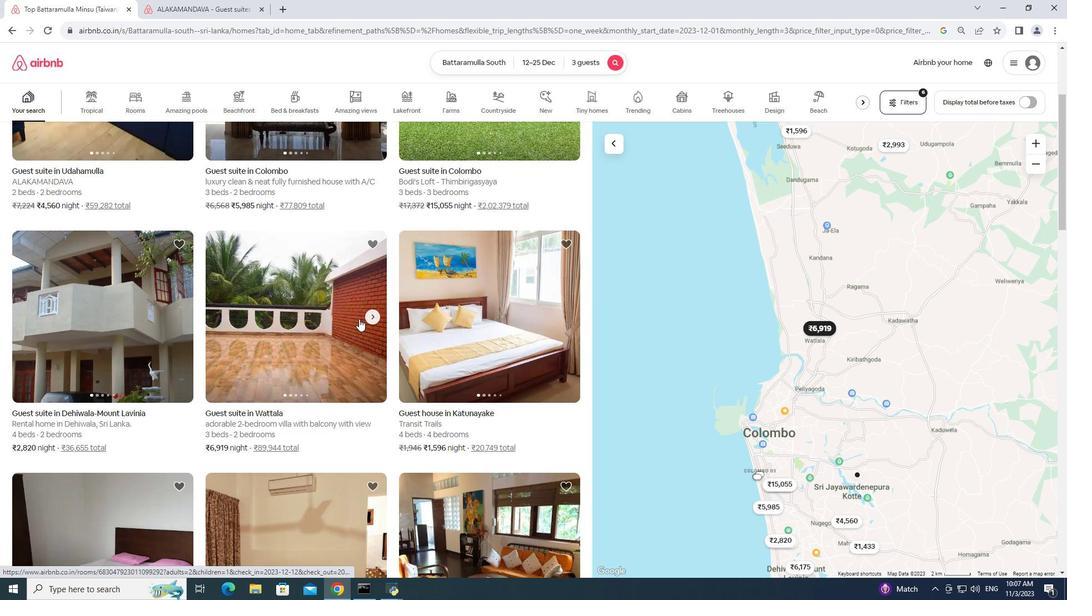 
Action: Mouse scrolled (359, 318) with delta (0, 0)
Screenshot: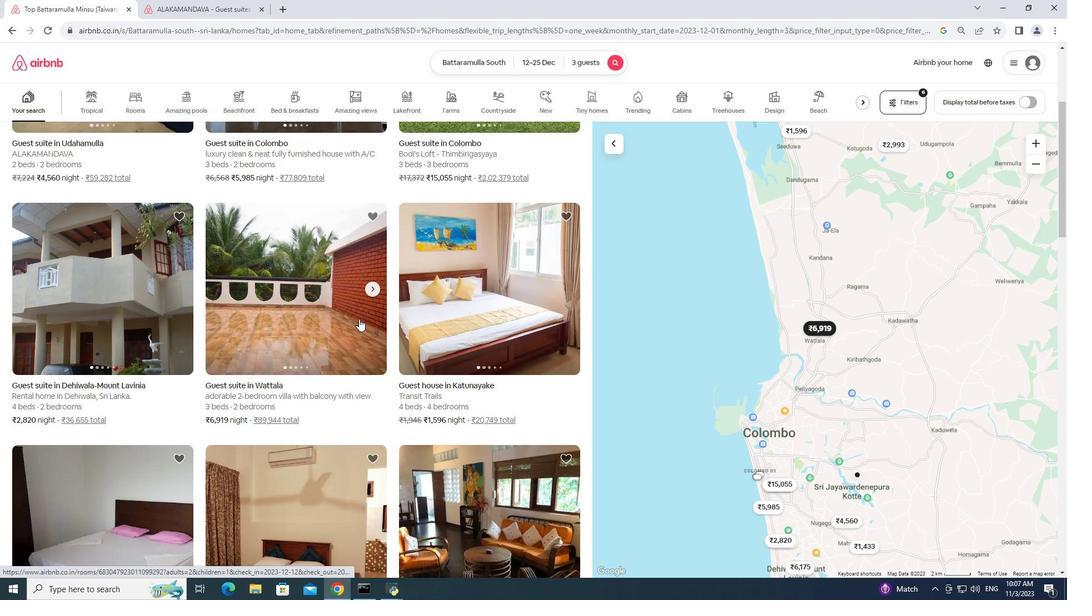 
Action: Mouse moved to (359, 320)
Screenshot: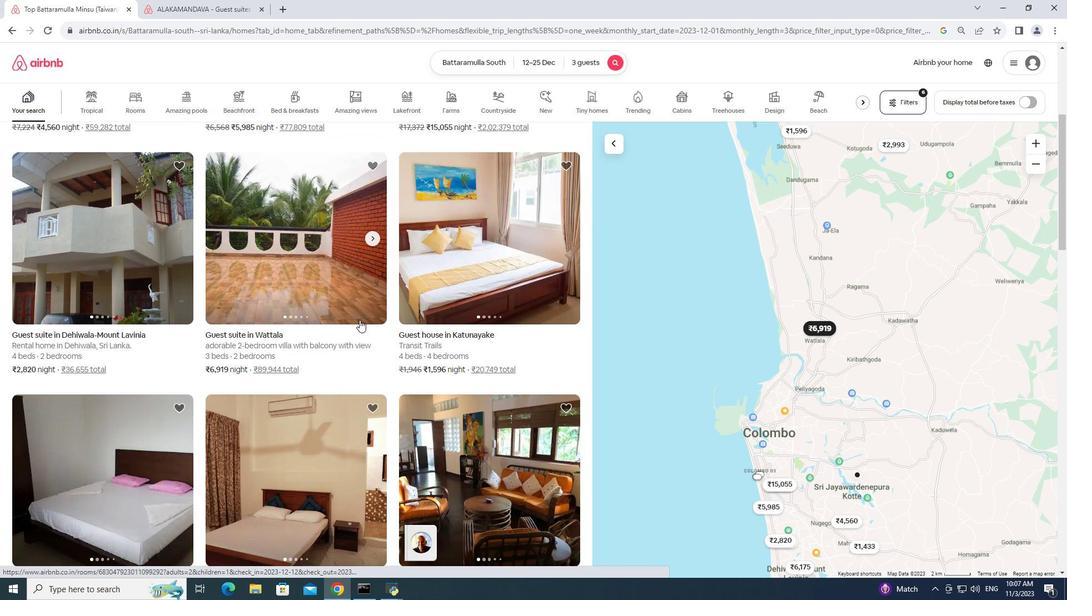 
Action: Mouse scrolled (359, 319) with delta (0, 0)
Screenshot: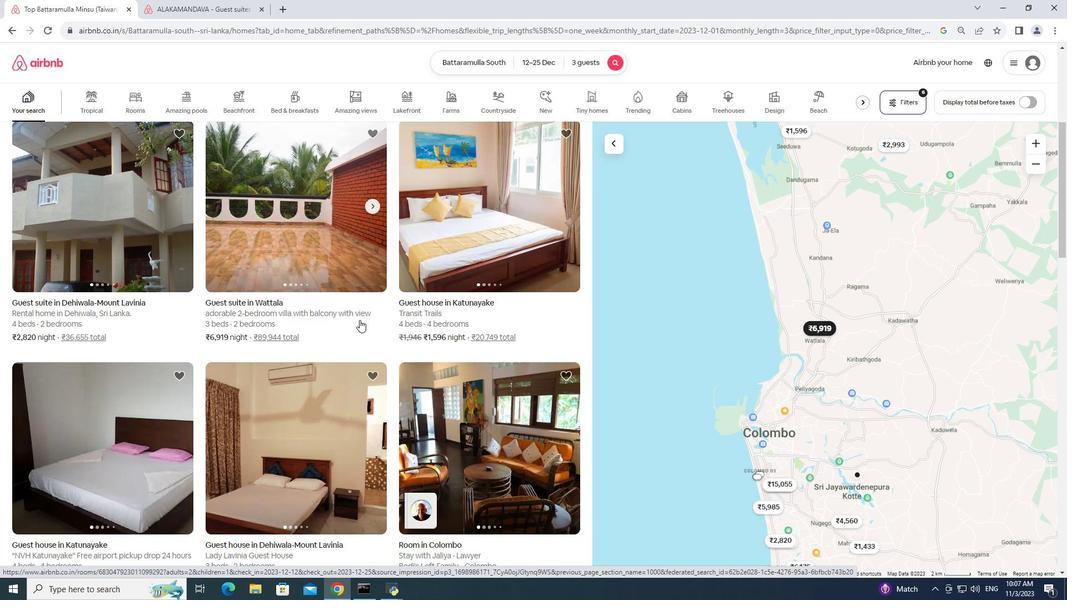 
Action: Mouse scrolled (359, 319) with delta (0, 0)
Screenshot: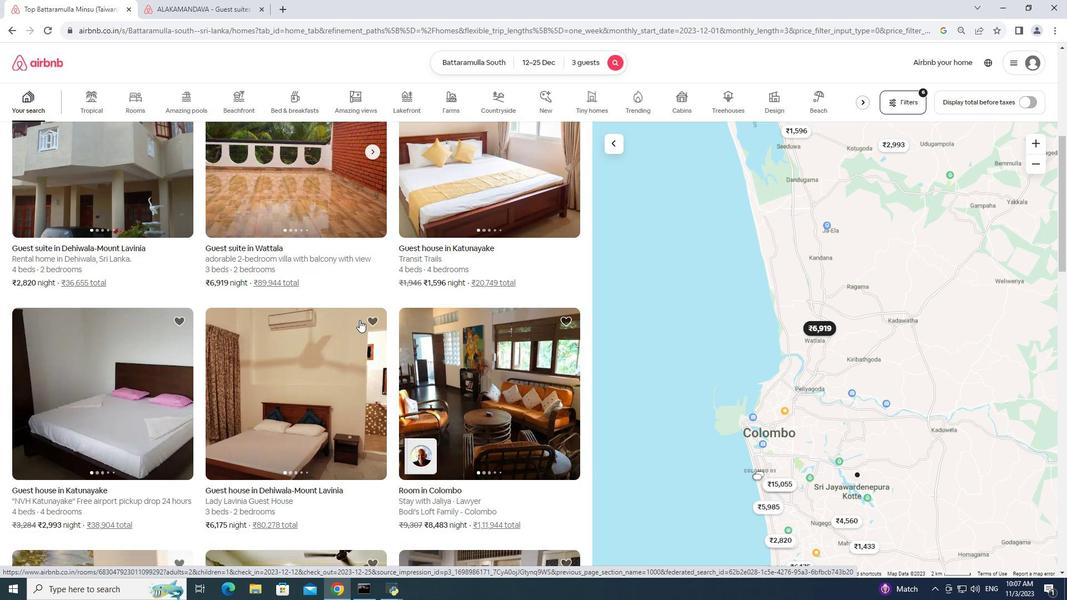 
Action: Mouse moved to (356, 321)
Screenshot: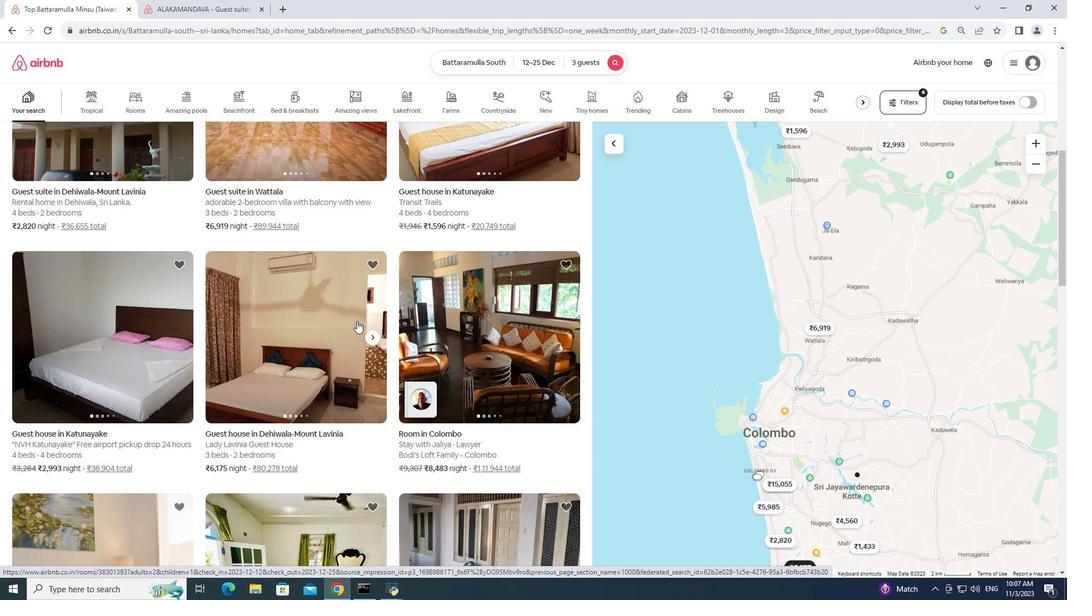 
Action: Mouse scrolled (356, 320) with delta (0, 0)
Screenshot: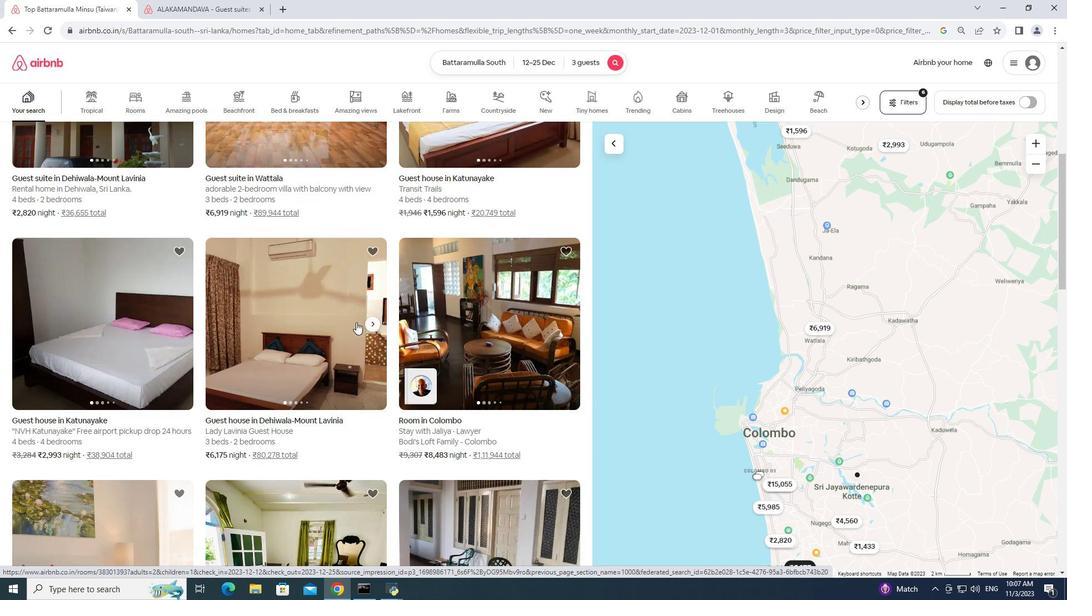 
Action: Mouse moved to (355, 322)
Screenshot: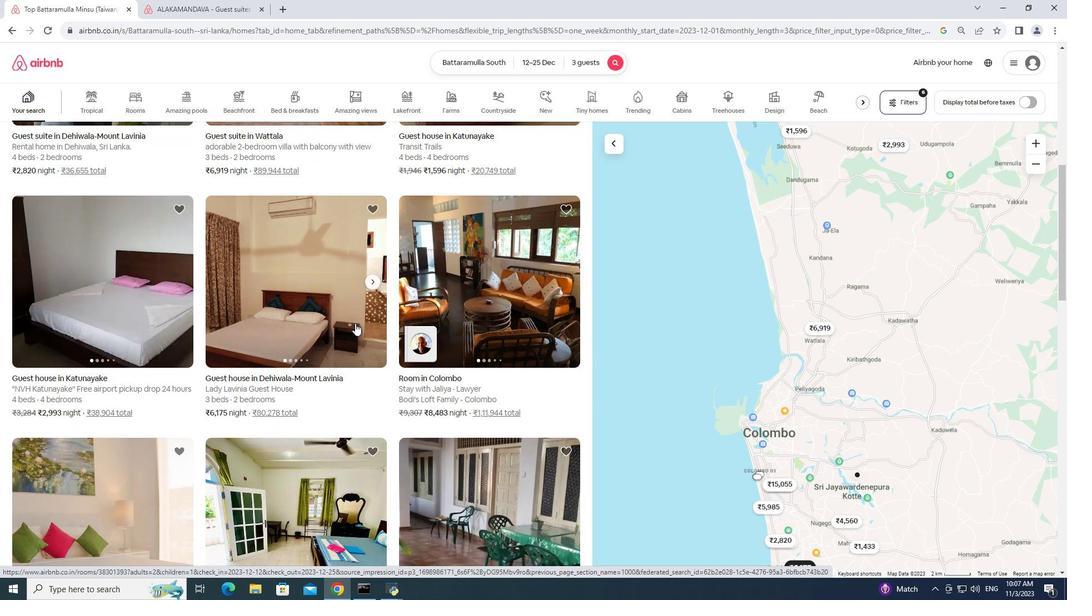 
Action: Mouse scrolled (355, 322) with delta (0, 0)
Screenshot: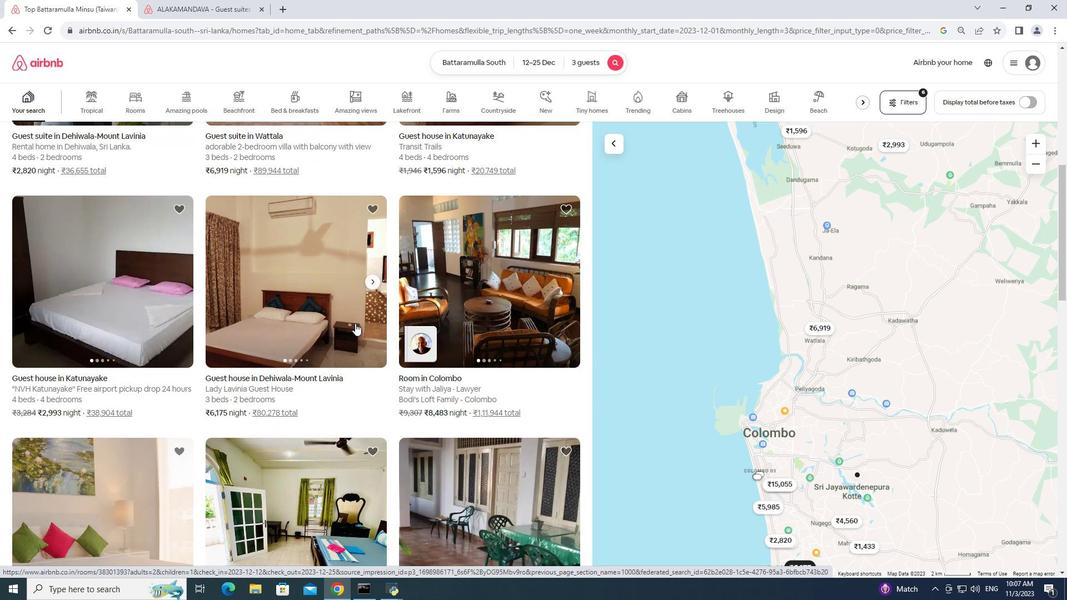 
Action: Mouse moved to (443, 299)
Screenshot: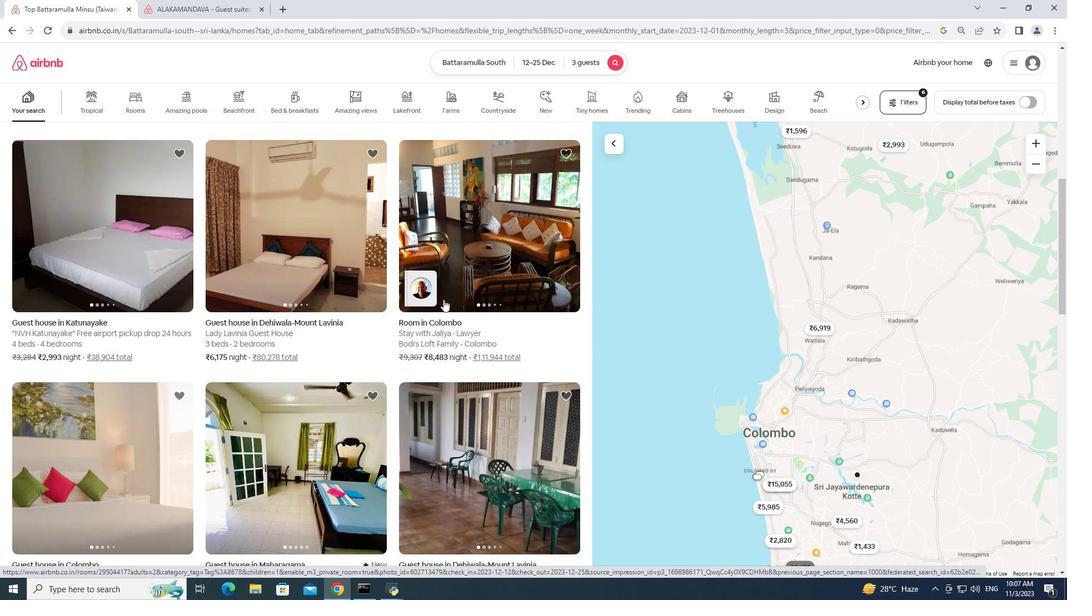 
Action: Mouse pressed middle at (443, 299)
Screenshot: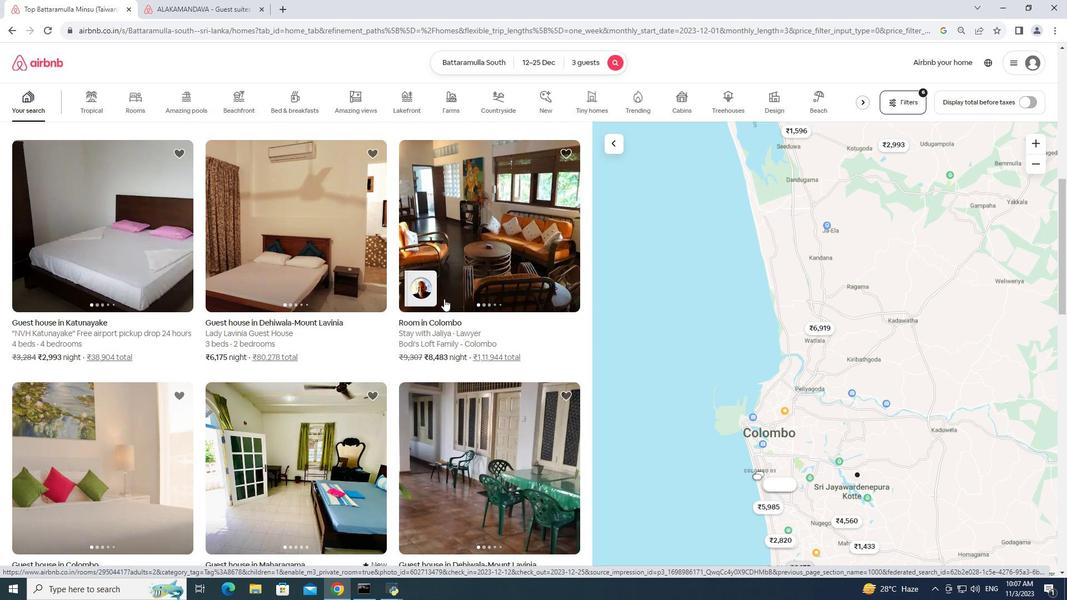
Action: Mouse moved to (444, 299)
Screenshot: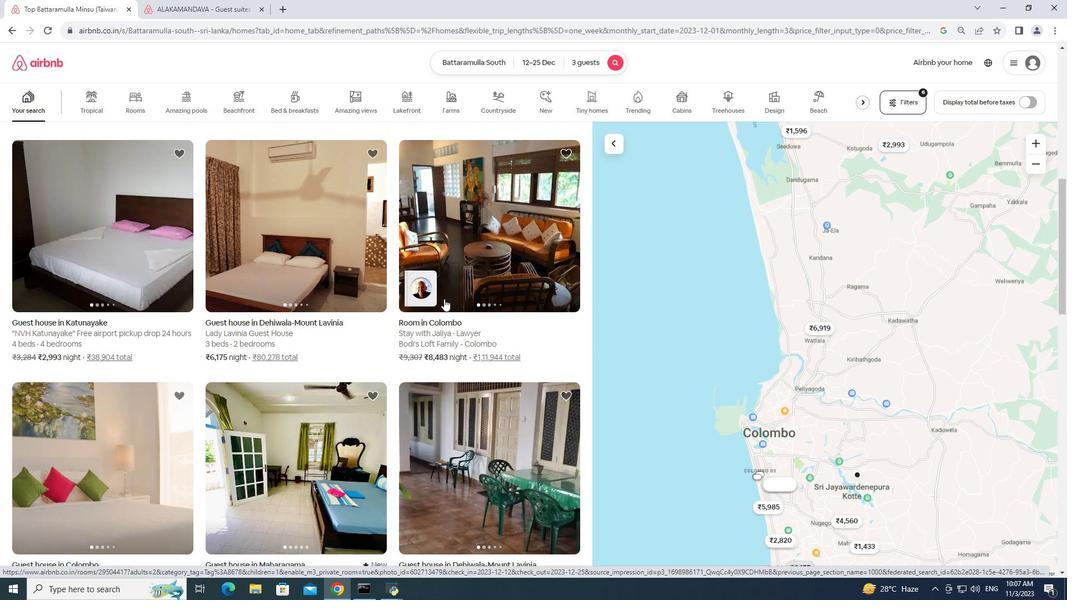 
Action: Mouse pressed left at (444, 299)
Screenshot: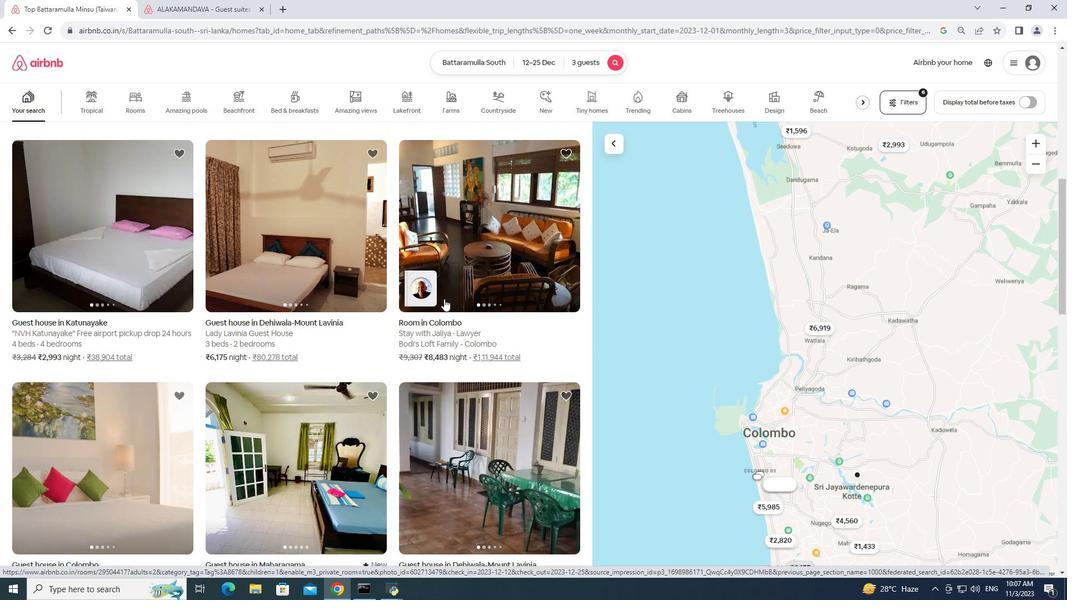 
Action: Mouse moved to (419, 319)
Screenshot: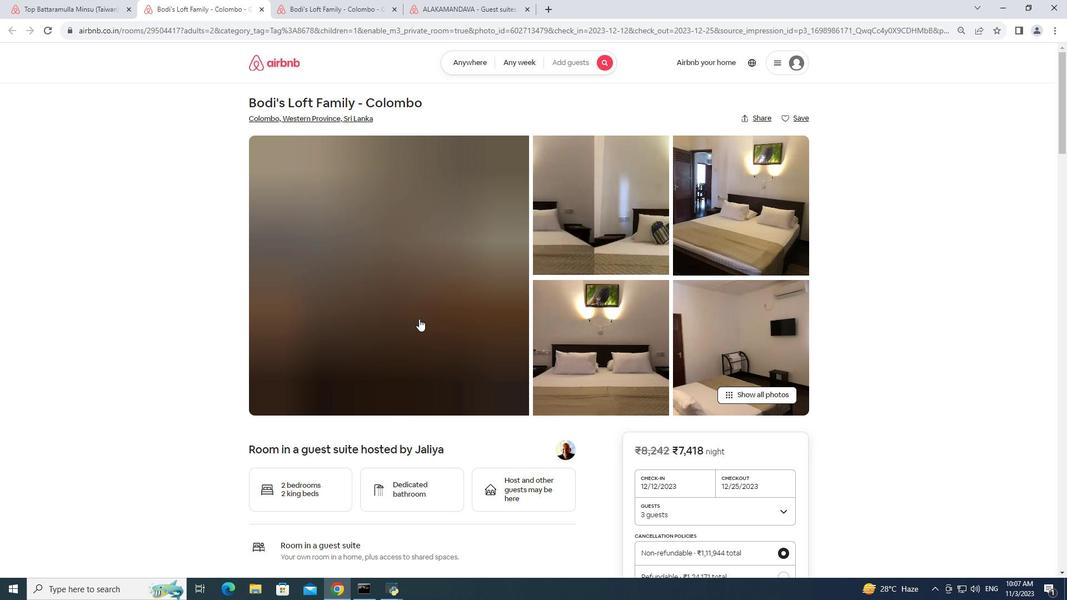 
Action: Mouse scrolled (419, 318) with delta (0, 0)
Screenshot: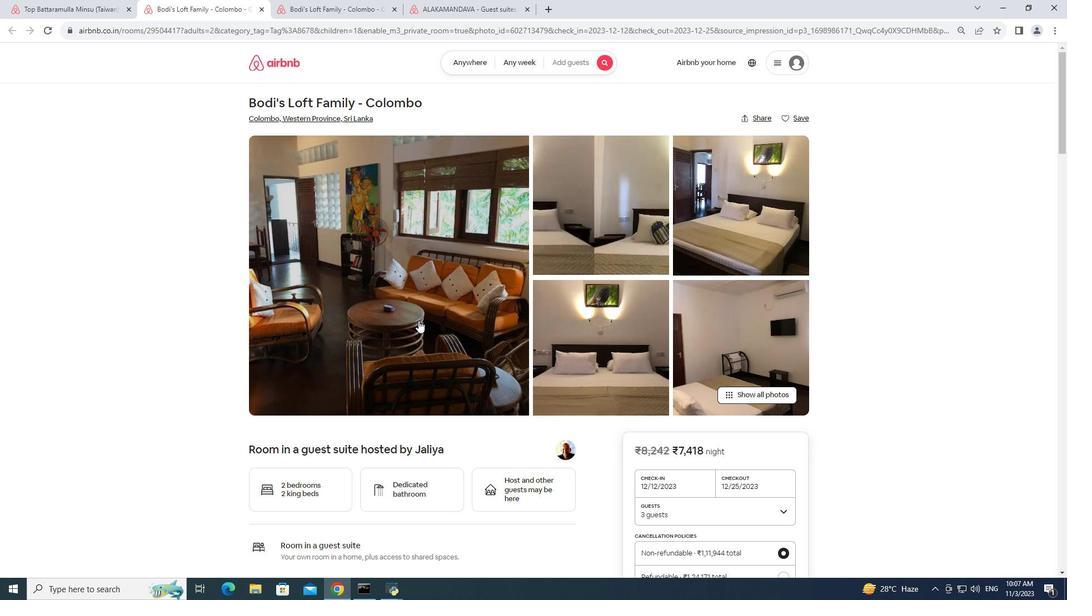 
Action: Mouse moved to (418, 321)
Screenshot: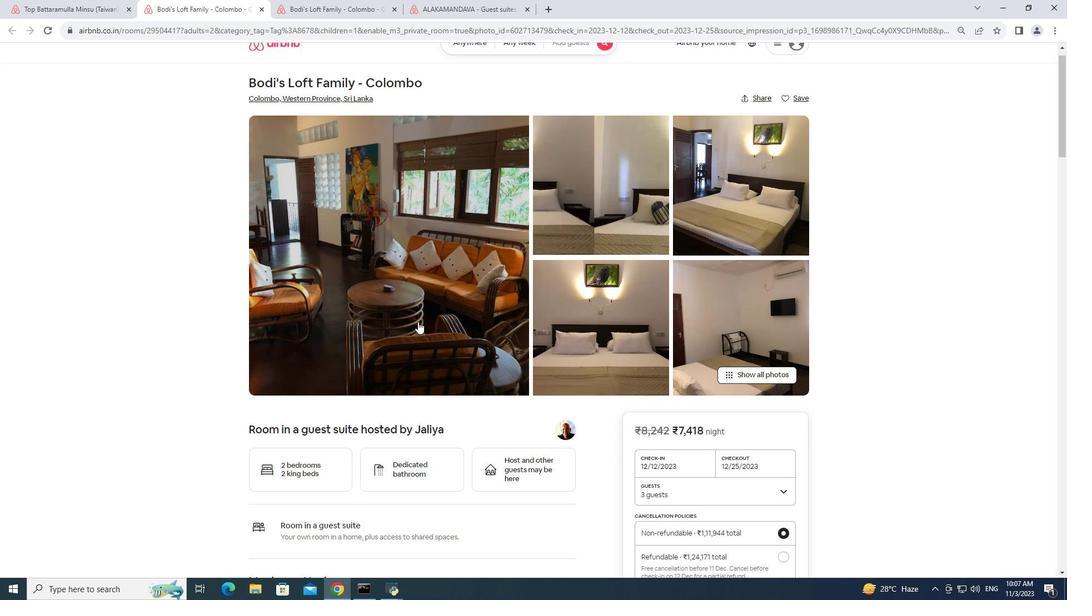 
Action: Mouse scrolled (418, 320) with delta (0, 0)
Screenshot: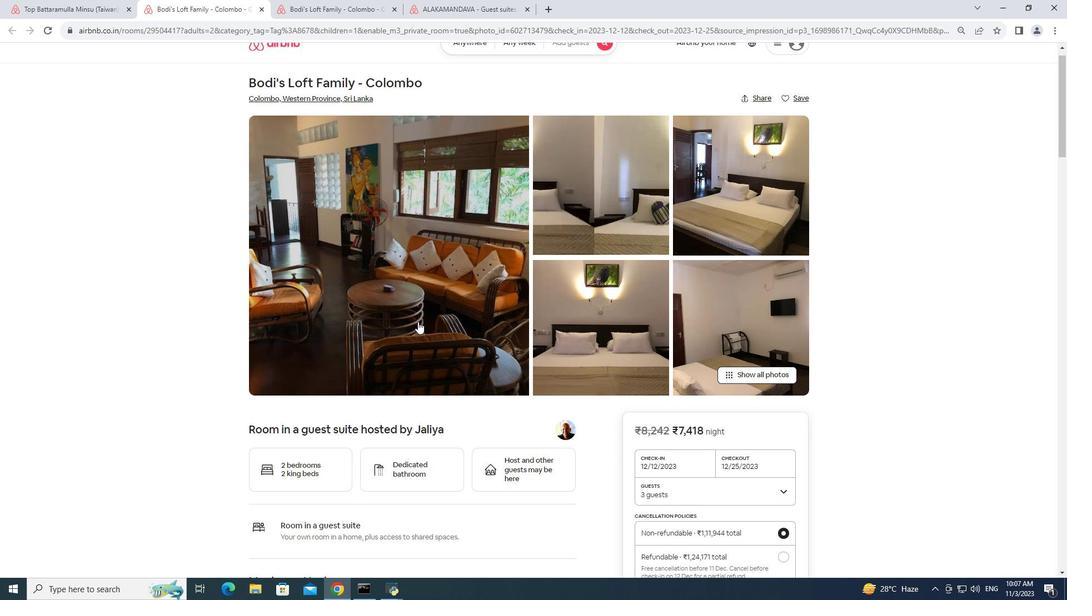 
Action: Mouse moved to (418, 322)
Screenshot: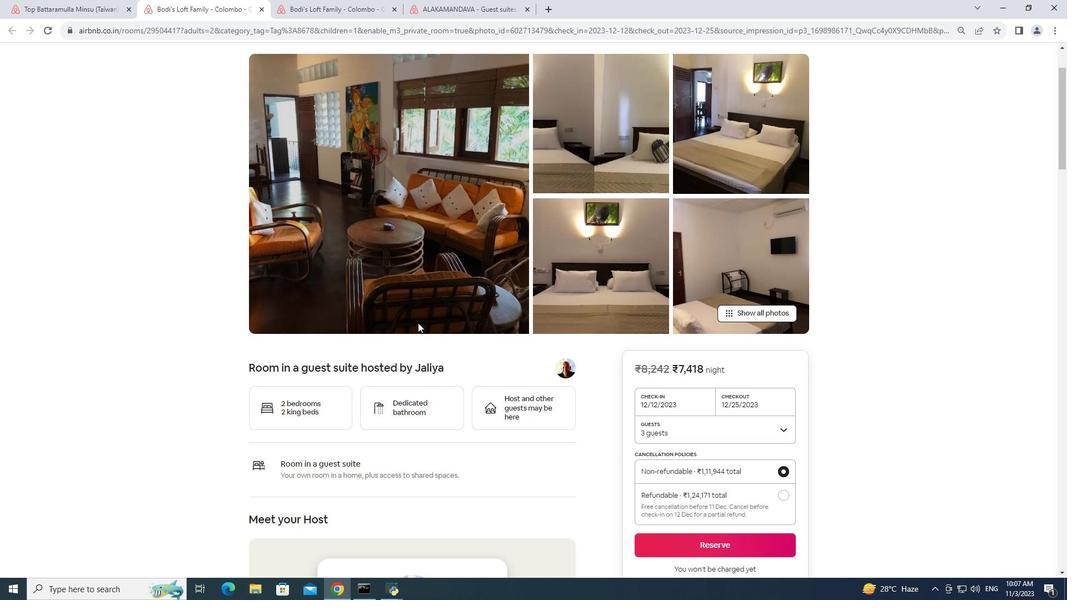 
Action: Mouse scrolled (418, 321) with delta (0, 0)
Screenshot: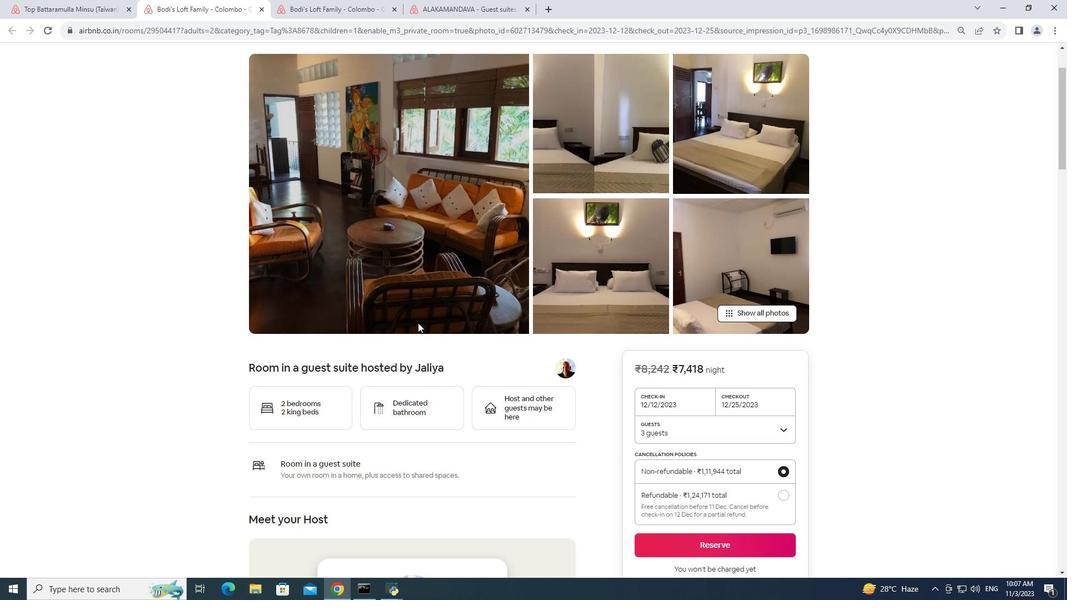 
Action: Mouse moved to (418, 322)
Screenshot: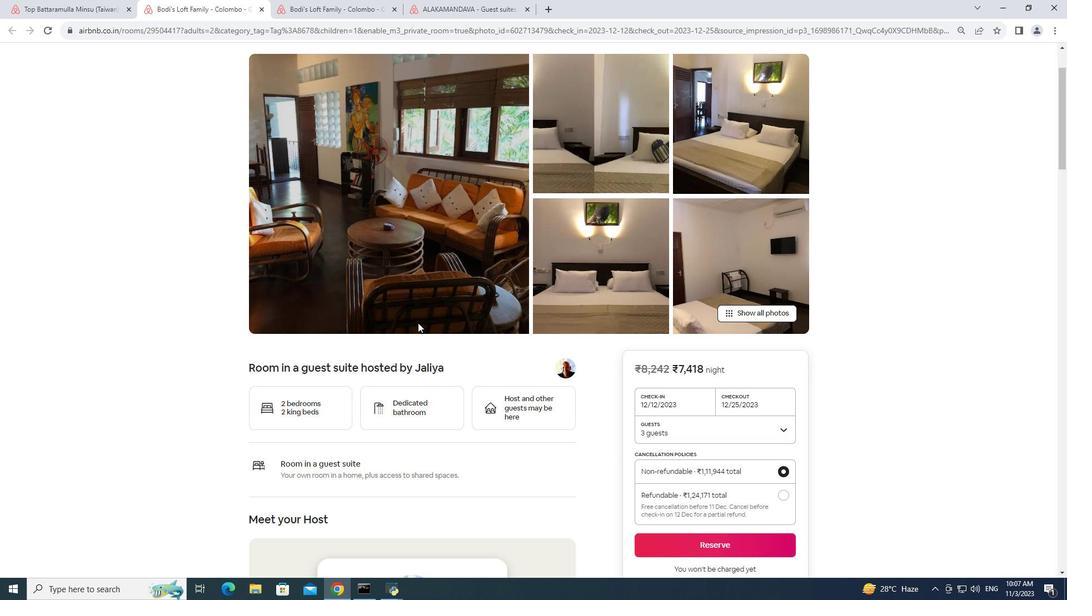 
Action: Mouse scrolled (418, 322) with delta (0, 0)
Screenshot: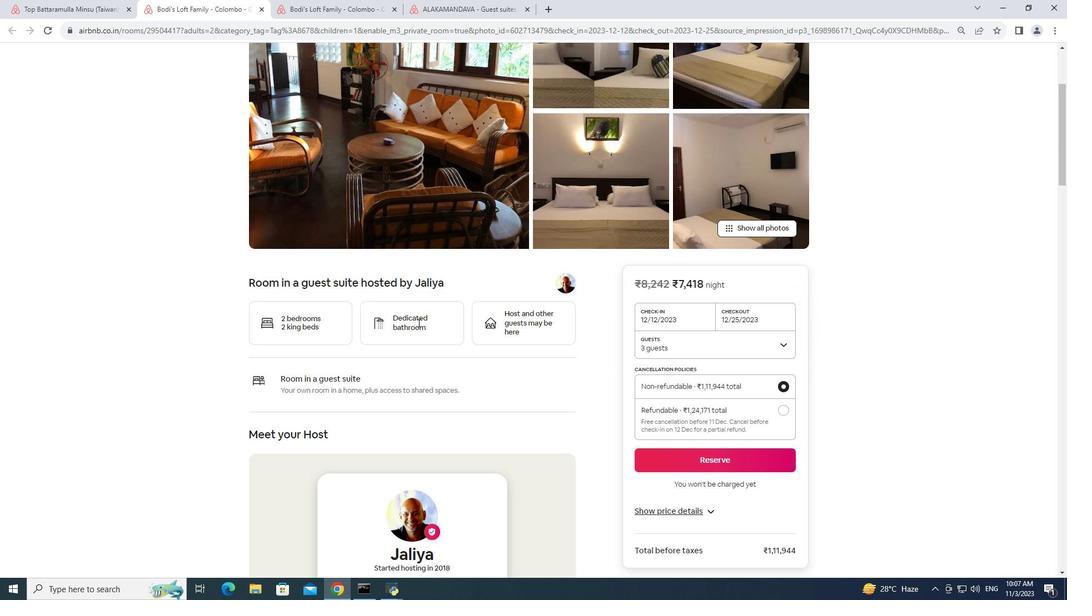 
Action: Mouse scrolled (418, 322) with delta (0, 0)
Screenshot: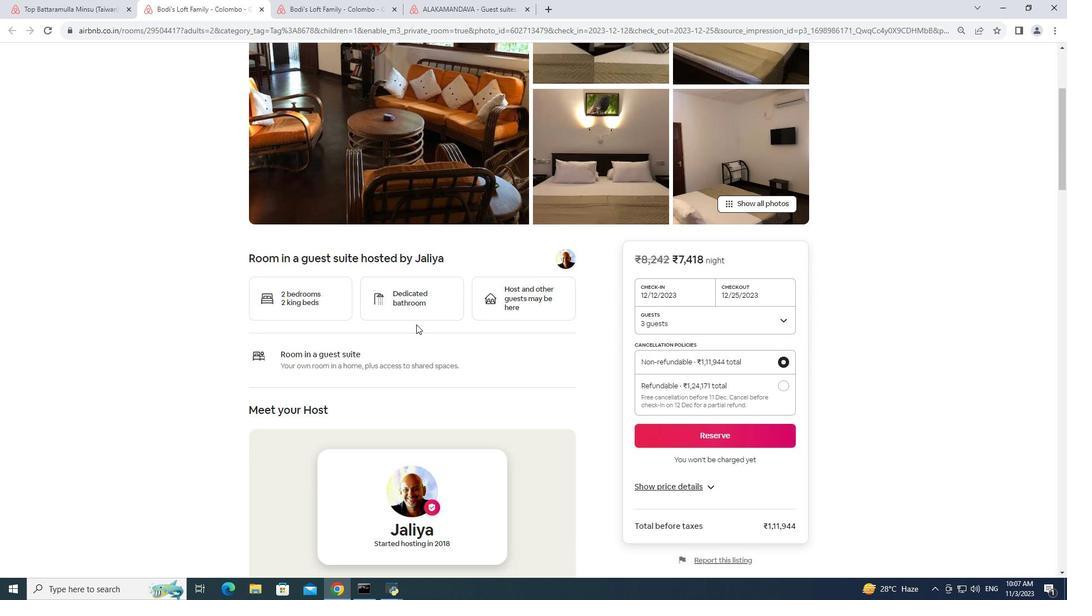 
Action: Mouse moved to (416, 324)
Screenshot: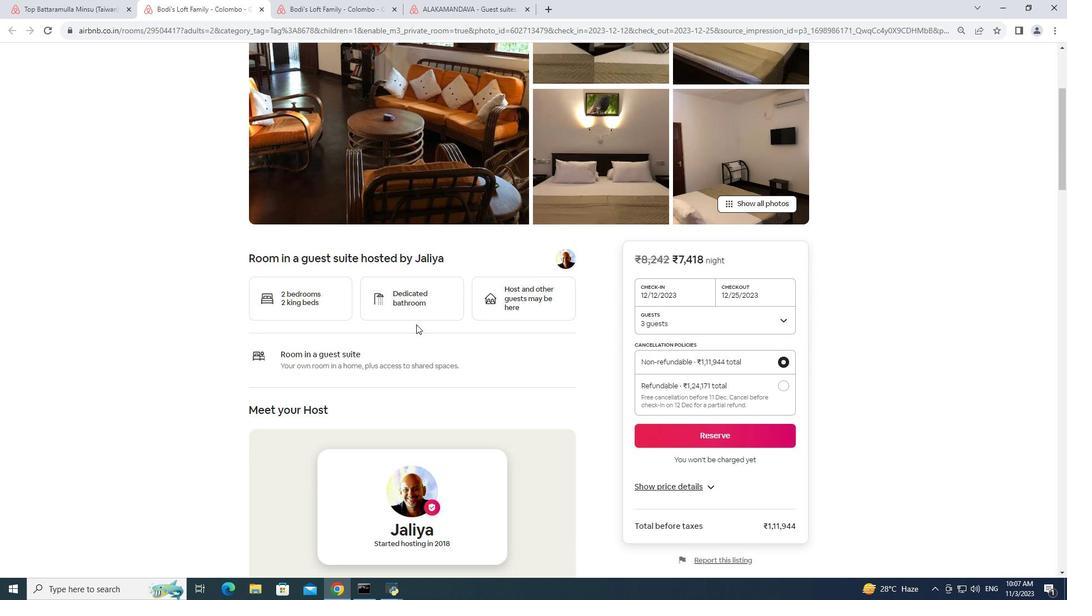 
Action: Mouse scrolled (416, 324) with delta (0, 0)
Screenshot: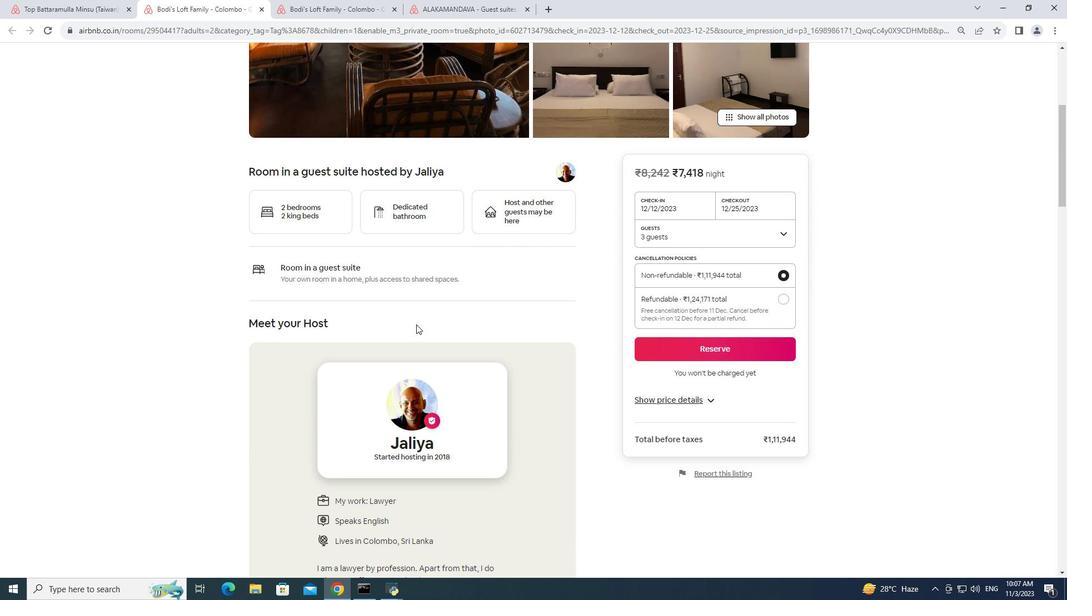 
Action: Mouse scrolled (416, 324) with delta (0, 0)
Screenshot: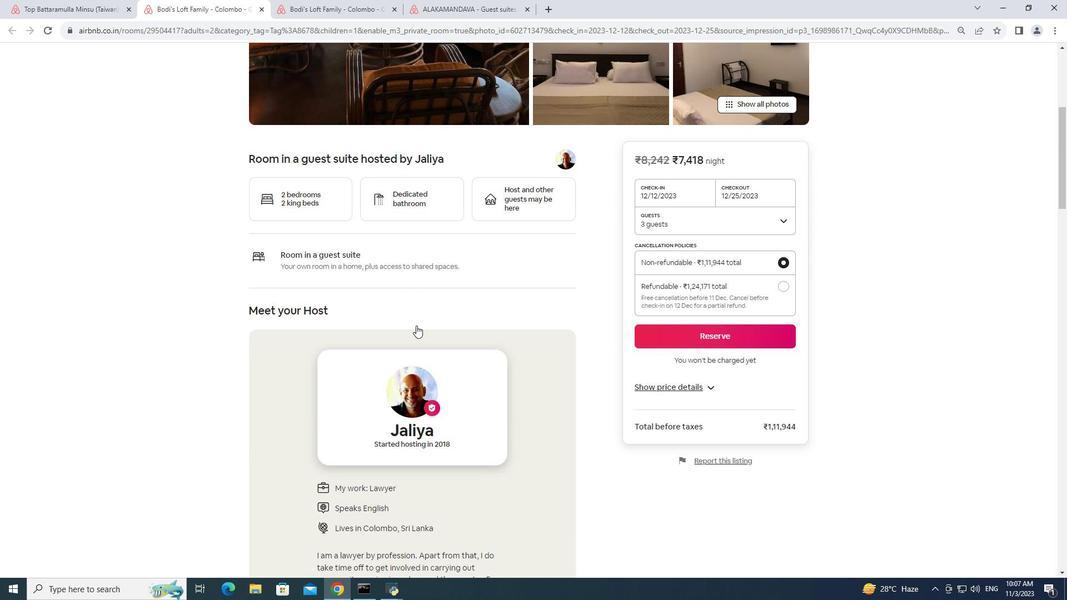 
Action: Mouse scrolled (416, 324) with delta (0, 0)
Screenshot: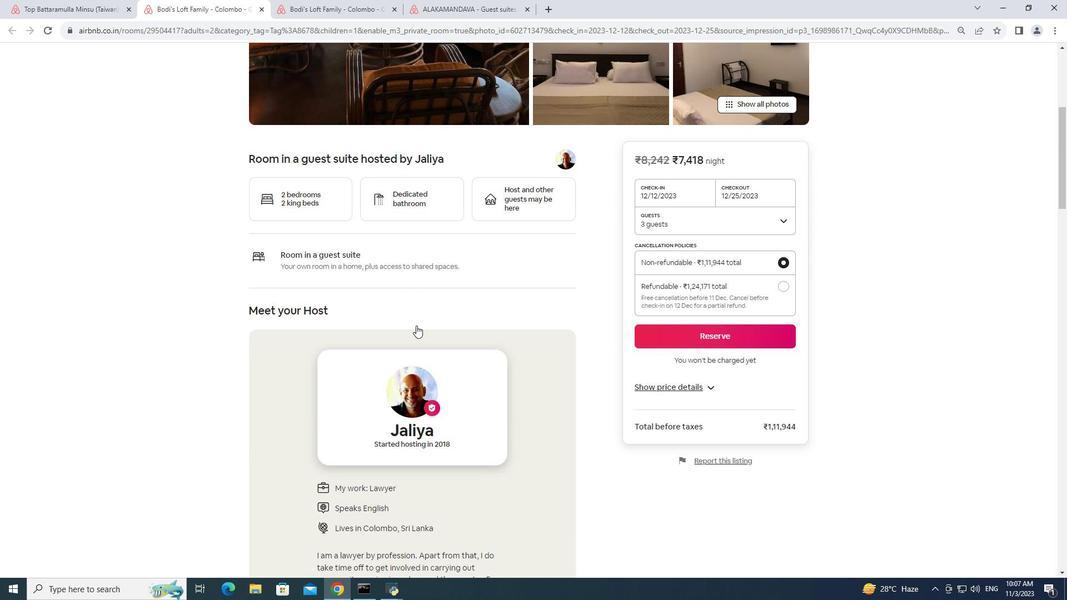 
Action: Mouse scrolled (416, 324) with delta (0, 0)
Screenshot: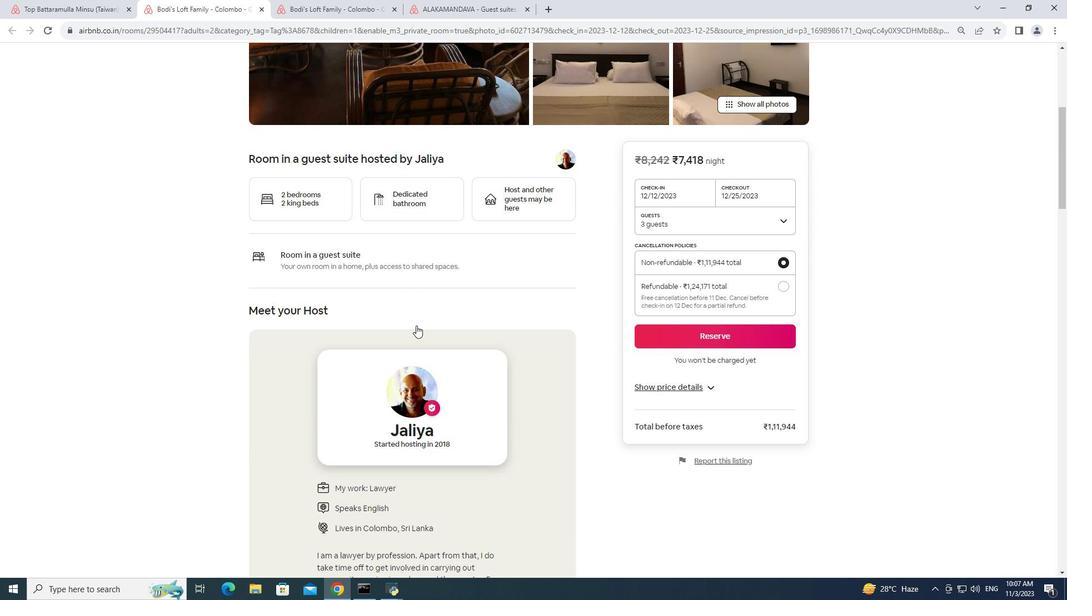 
Action: Mouse moved to (415, 327)
Screenshot: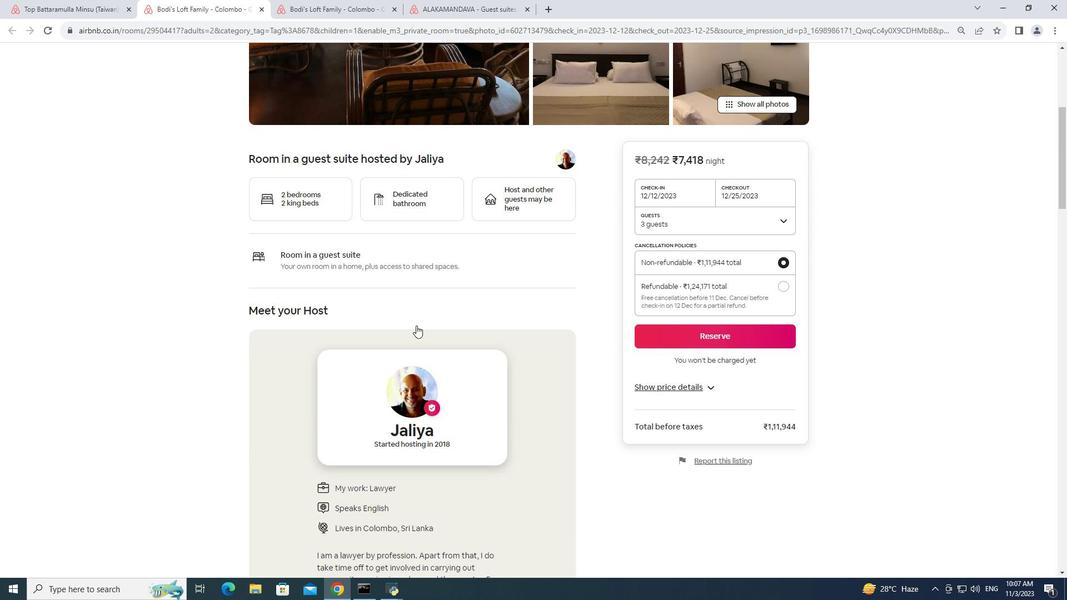 
Action: Mouse scrolled (415, 326) with delta (0, 0)
Screenshot: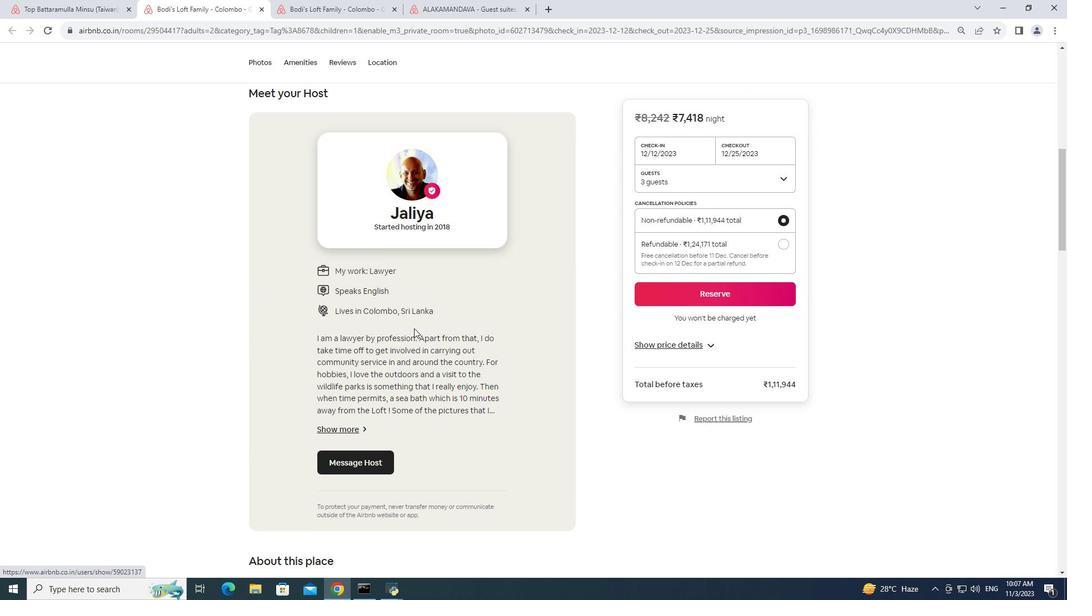 
Action: Mouse moved to (414, 327)
Screenshot: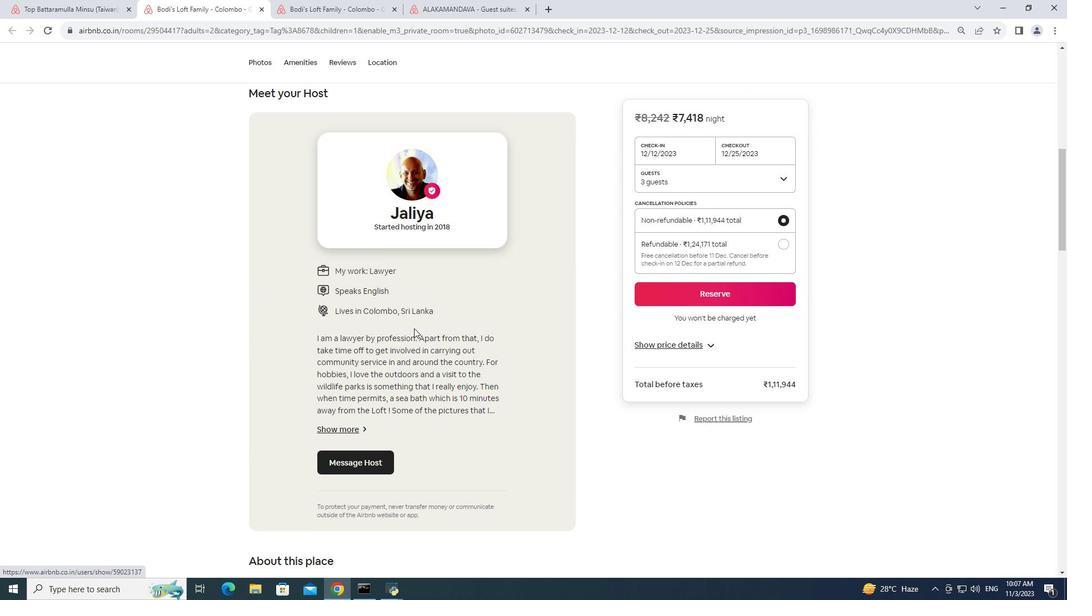 
Action: Mouse scrolled (414, 326) with delta (0, 0)
Screenshot: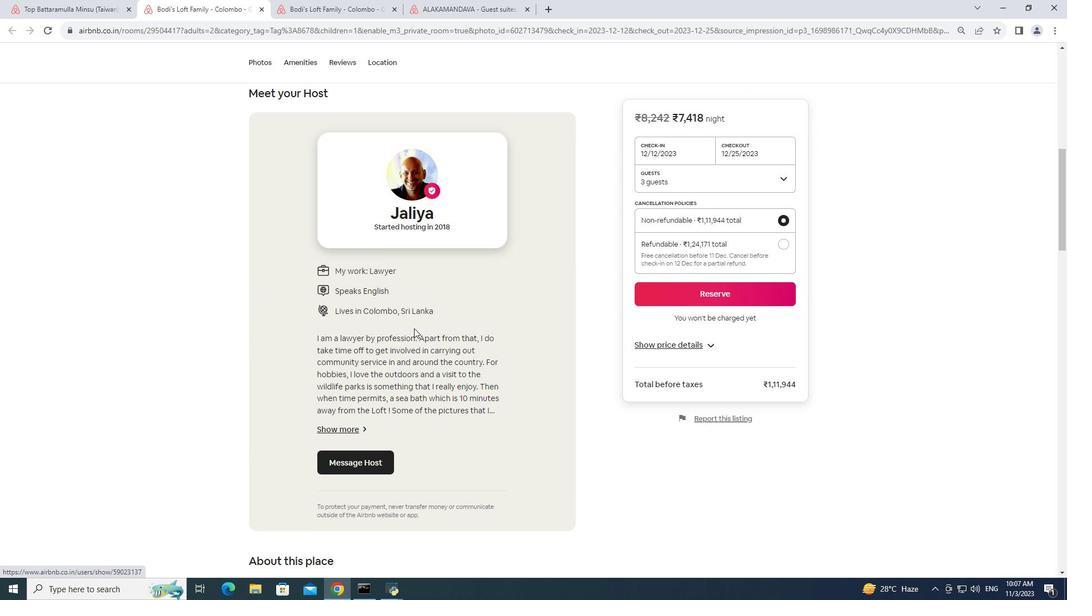 
Action: Mouse moved to (414, 328)
Screenshot: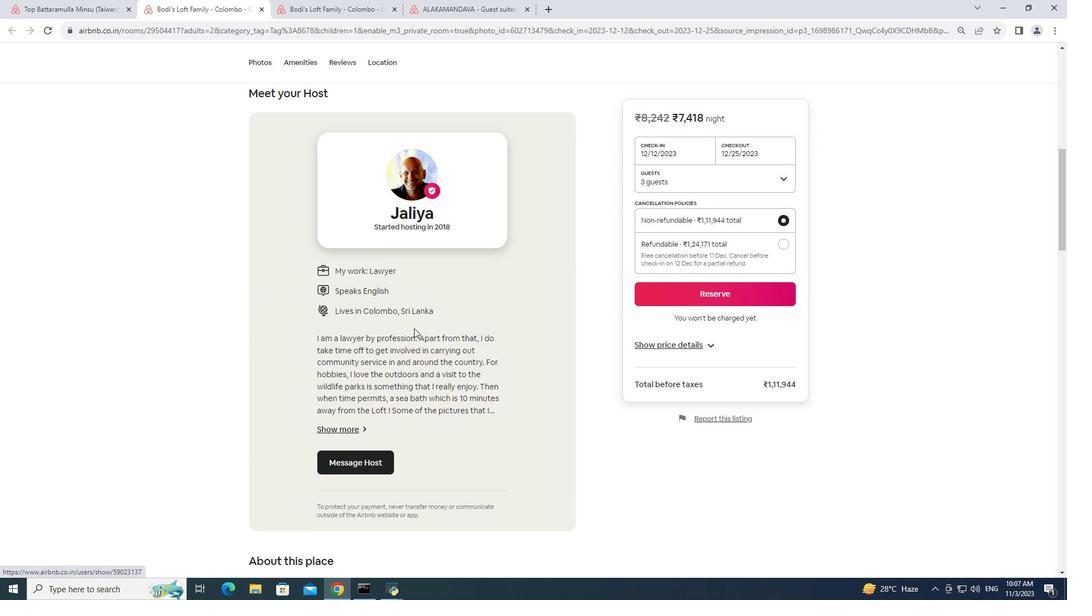 
Action: Mouse scrolled (414, 327) with delta (0, 0)
Screenshot: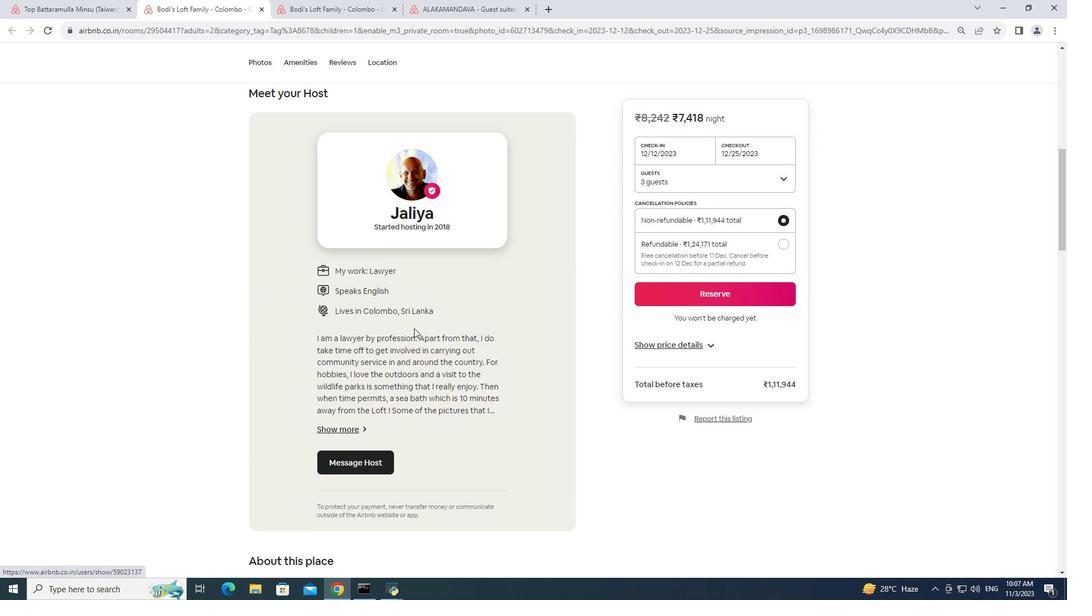 
Action: Mouse moved to (413, 329)
Screenshot: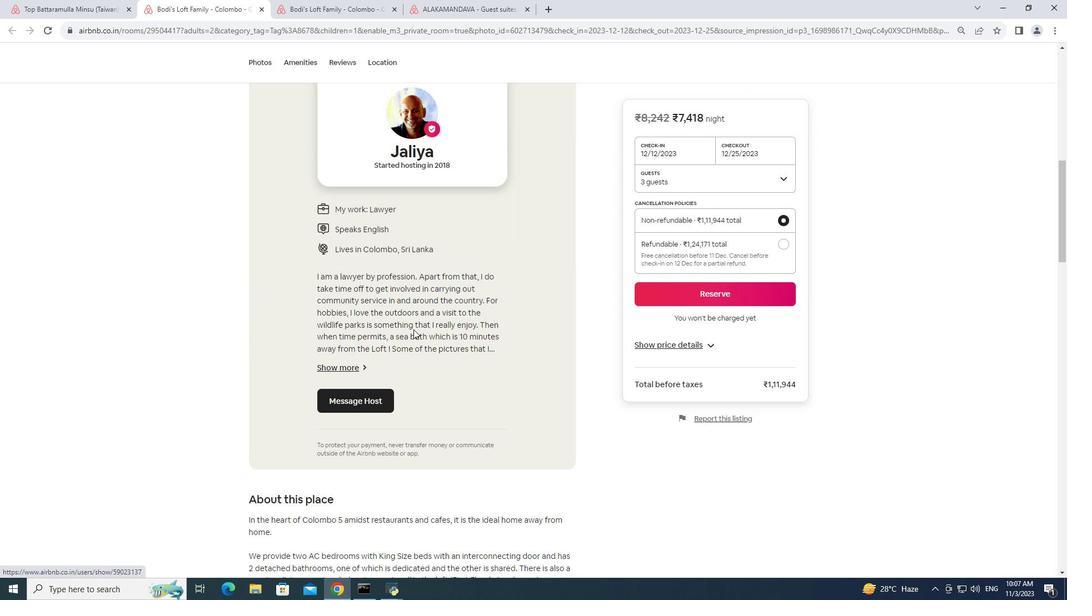 
Action: Mouse scrolled (413, 329) with delta (0, 0)
Screenshot: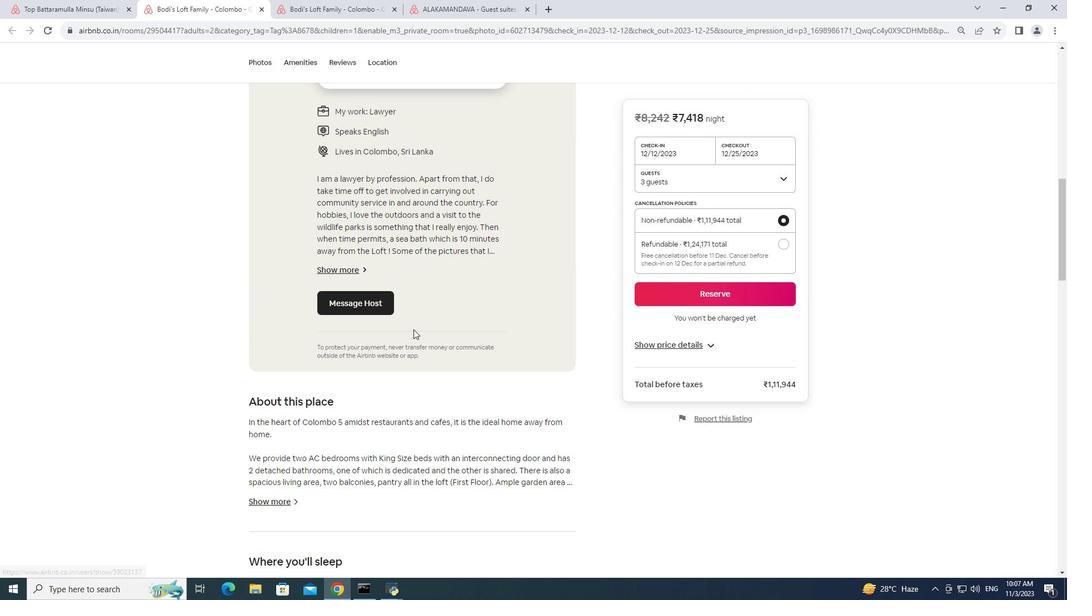 
Action: Mouse scrolled (413, 329) with delta (0, 0)
Screenshot: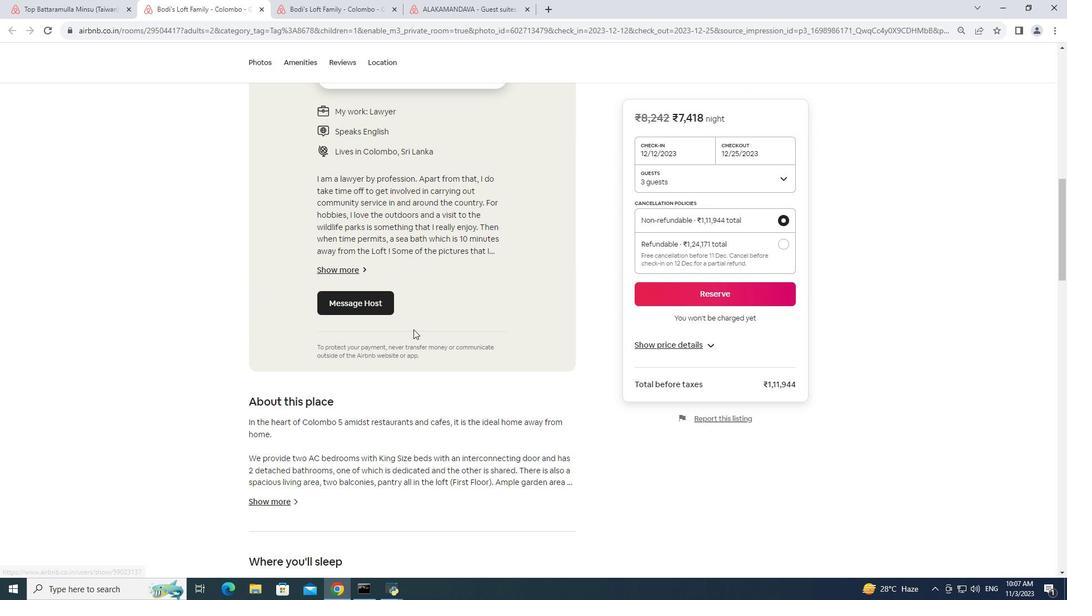 
Action: Mouse moved to (413, 330)
Screenshot: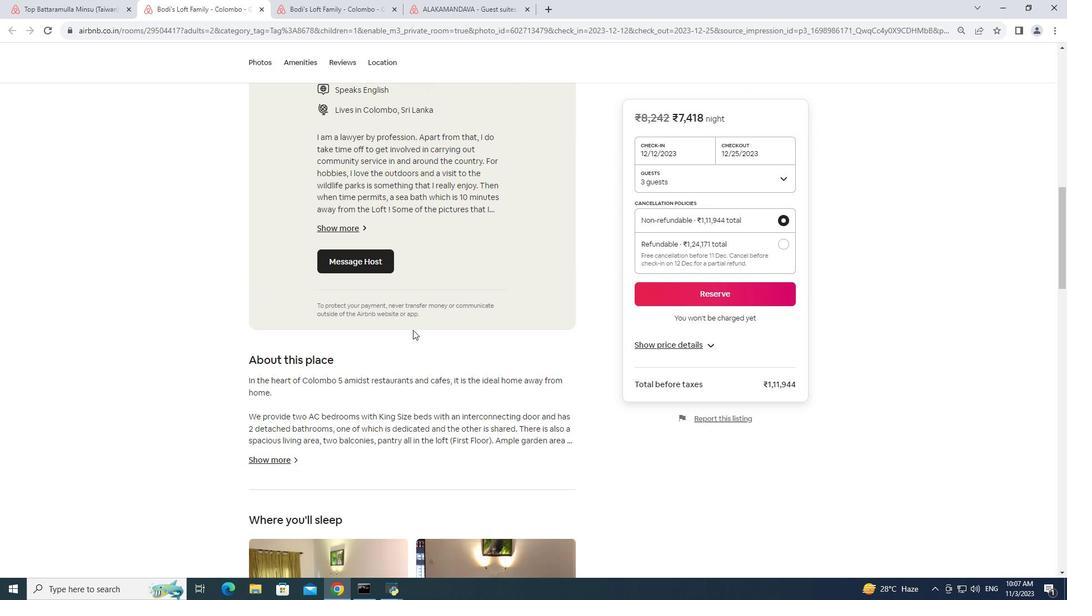 
Action: Mouse scrolled (413, 329) with delta (0, 0)
Screenshot: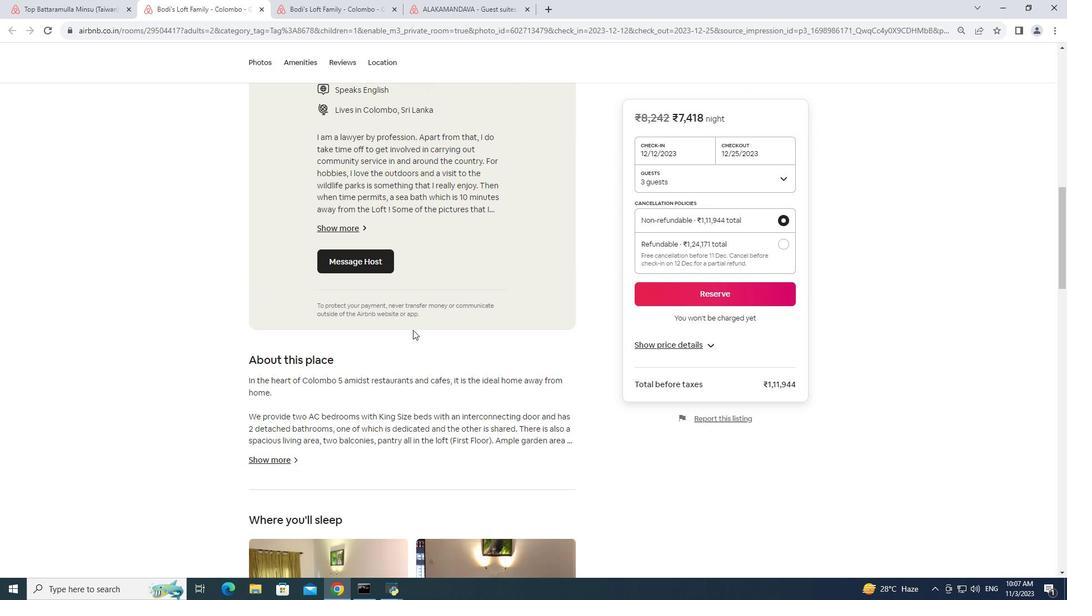 
Action: Mouse moved to (412, 330)
Screenshot: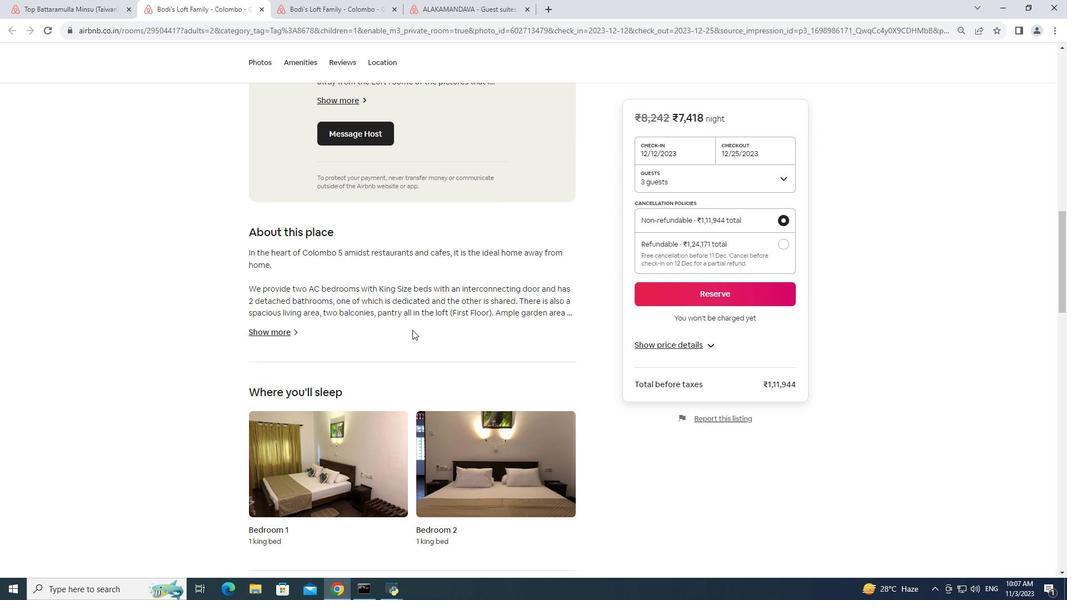 
Action: Mouse scrolled (412, 329) with delta (0, 0)
Screenshot: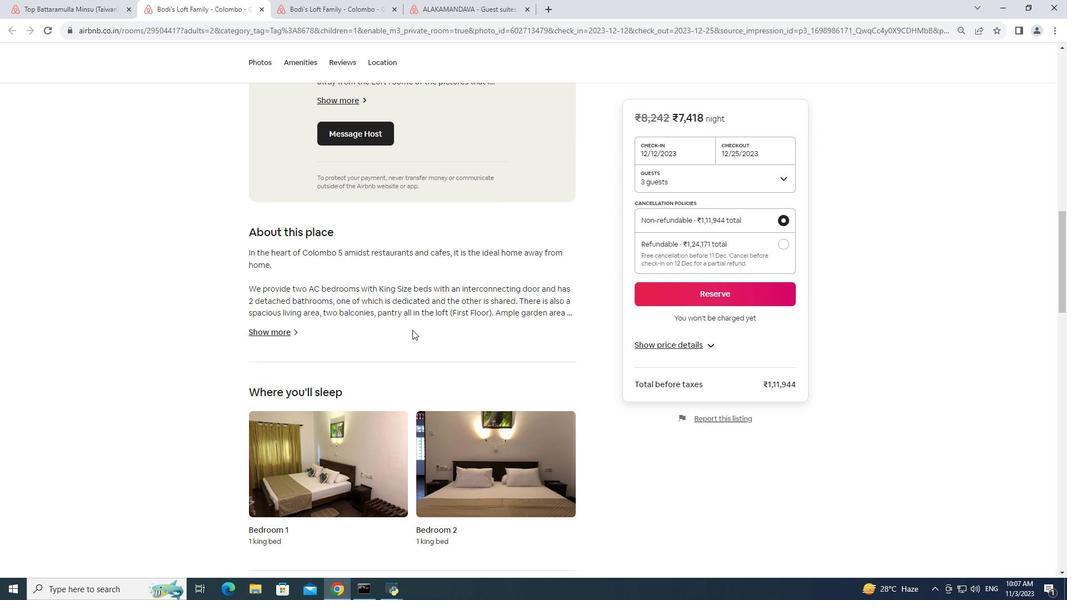 
Action: Mouse scrolled (412, 329) with delta (0, 0)
Screenshot: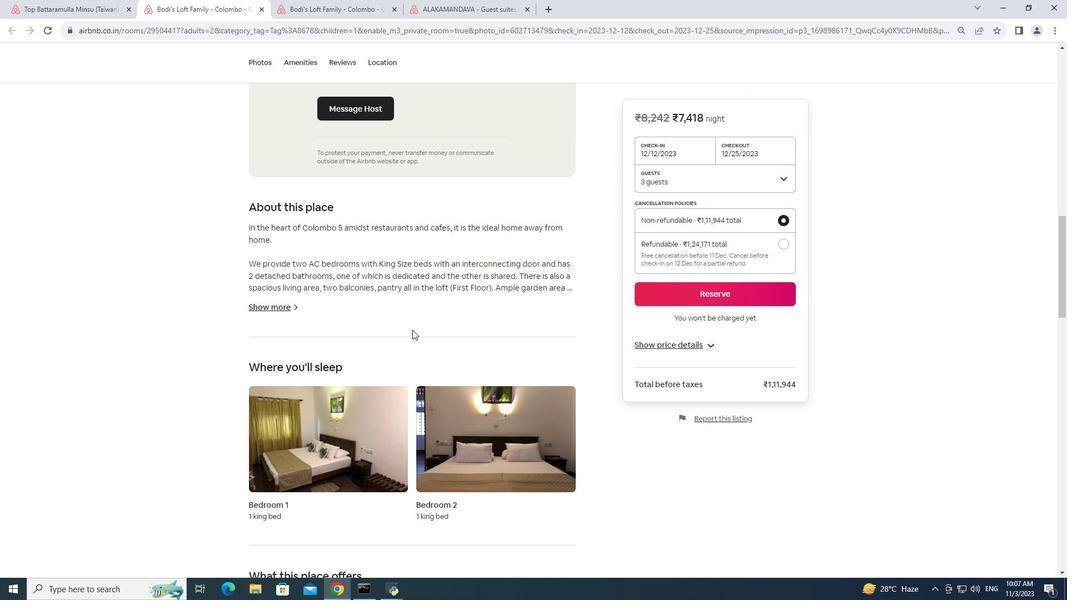 
Action: Mouse scrolled (412, 329) with delta (0, 0)
Screenshot: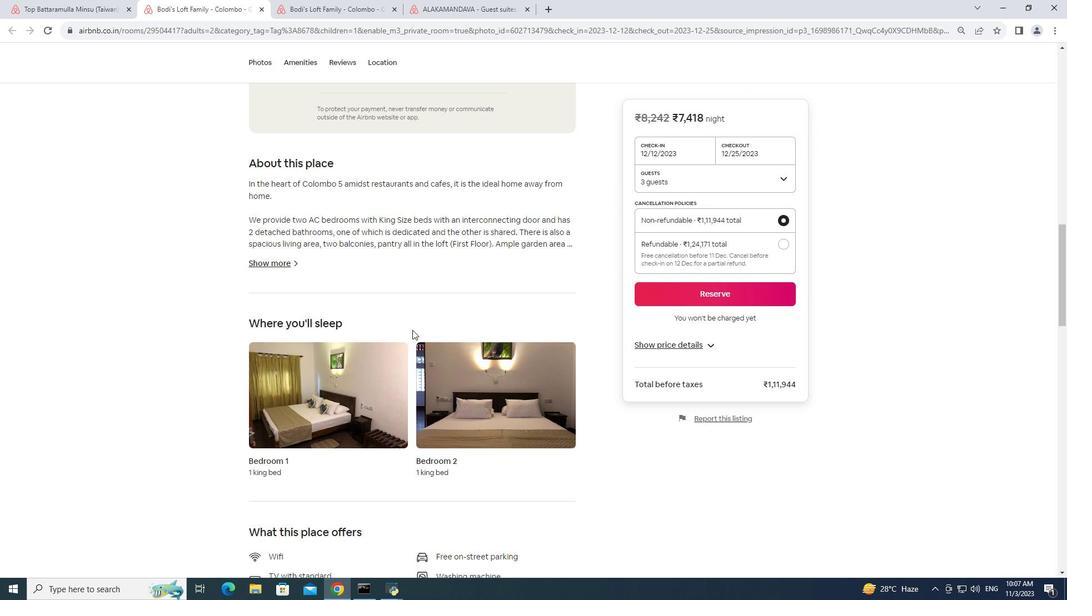 
Action: Mouse scrolled (412, 329) with delta (0, 0)
Screenshot: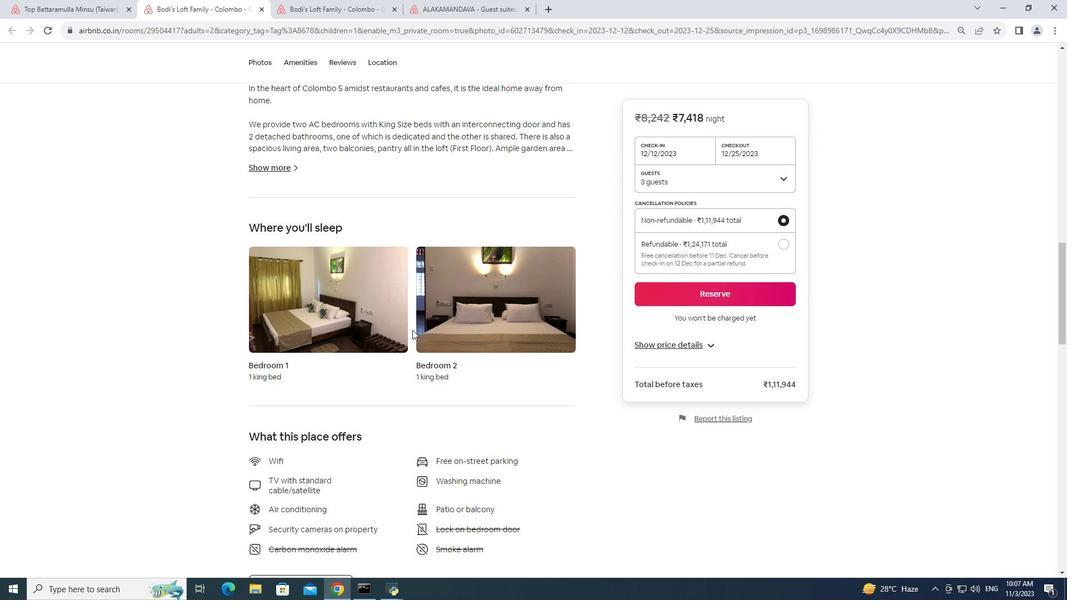 
Action: Mouse scrolled (412, 329) with delta (0, 0)
Screenshot: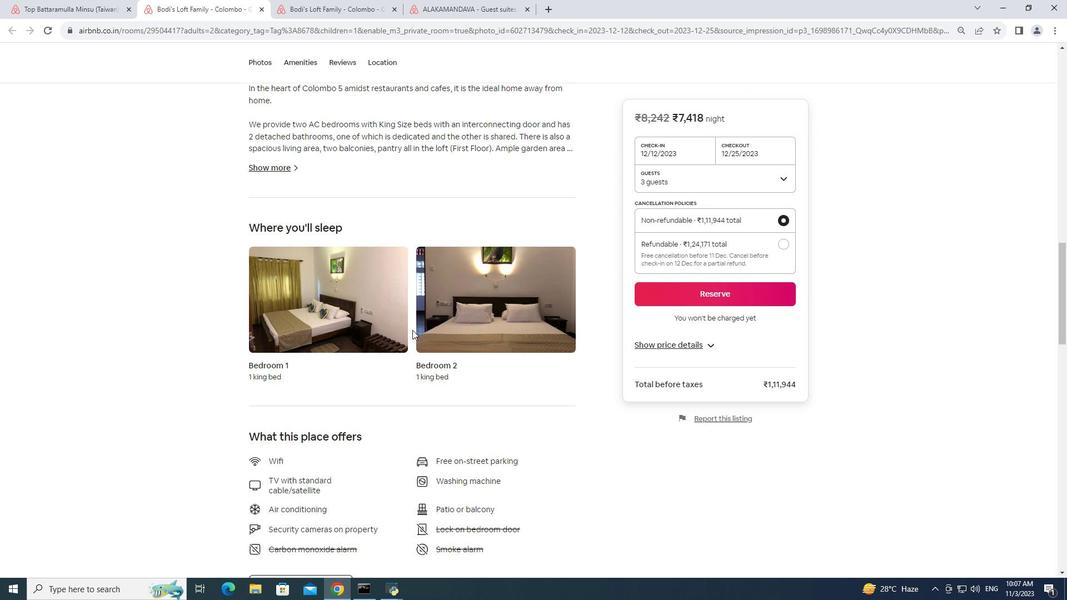 
Action: Mouse moved to (267, 480)
Screenshot: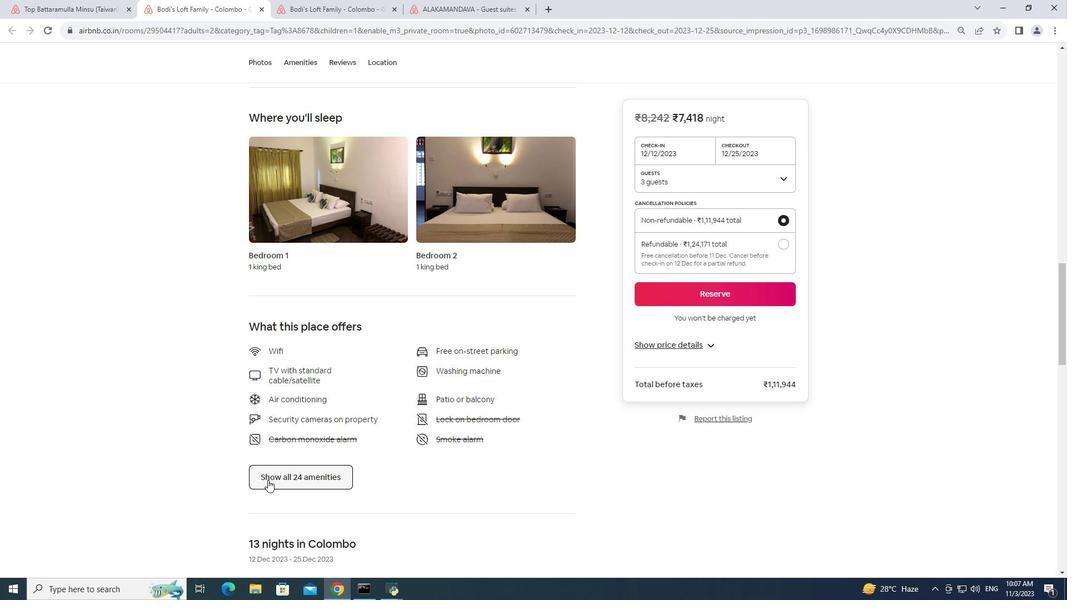 
Action: Mouse pressed left at (267, 480)
Screenshot: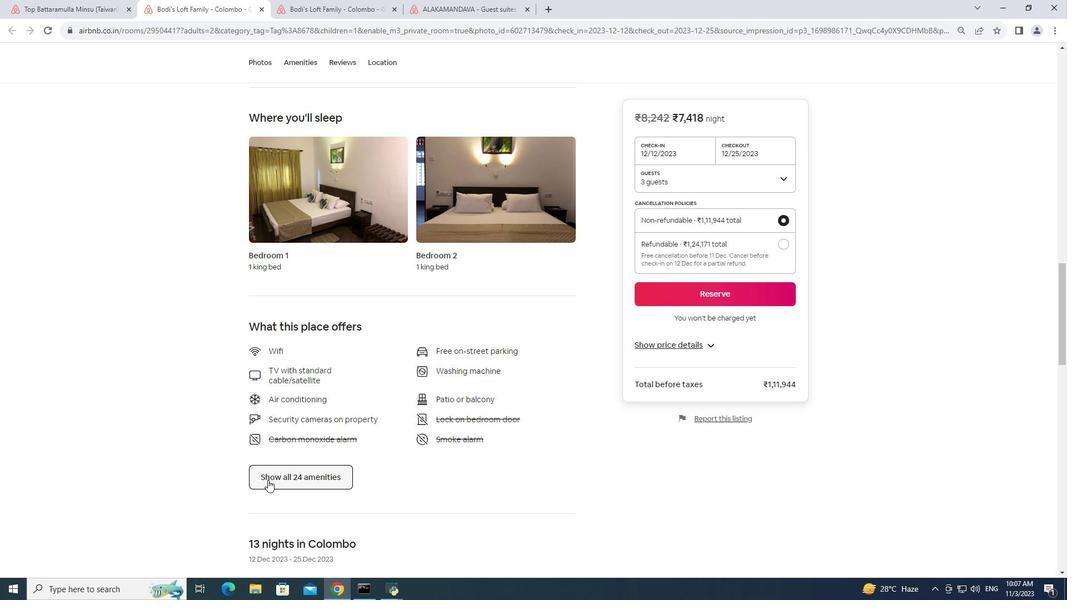 
Action: Mouse moved to (388, 306)
Screenshot: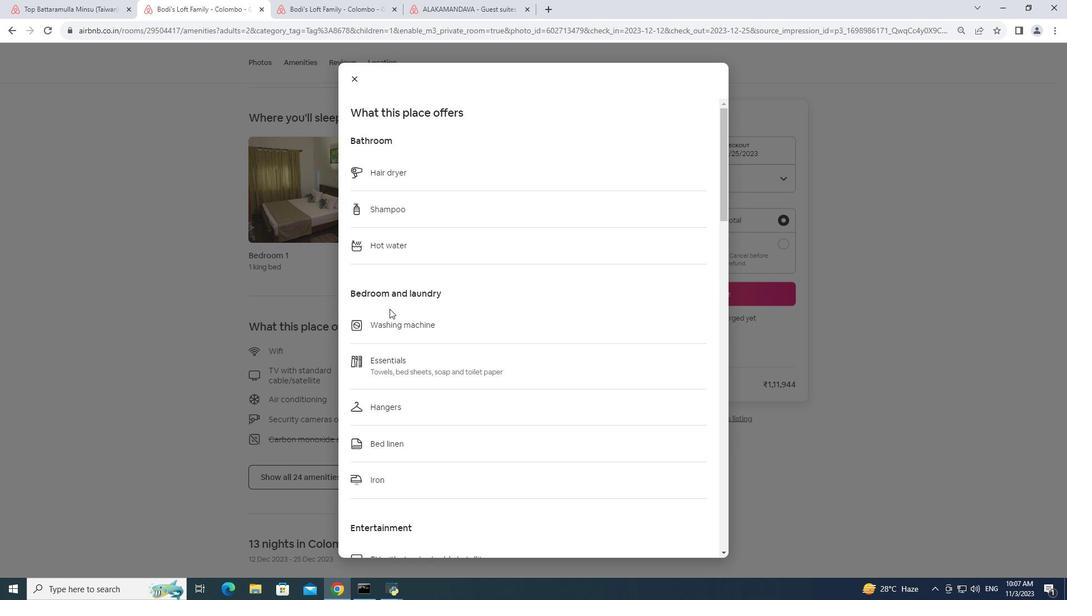 
Action: Mouse scrolled (388, 306) with delta (0, 0)
Screenshot: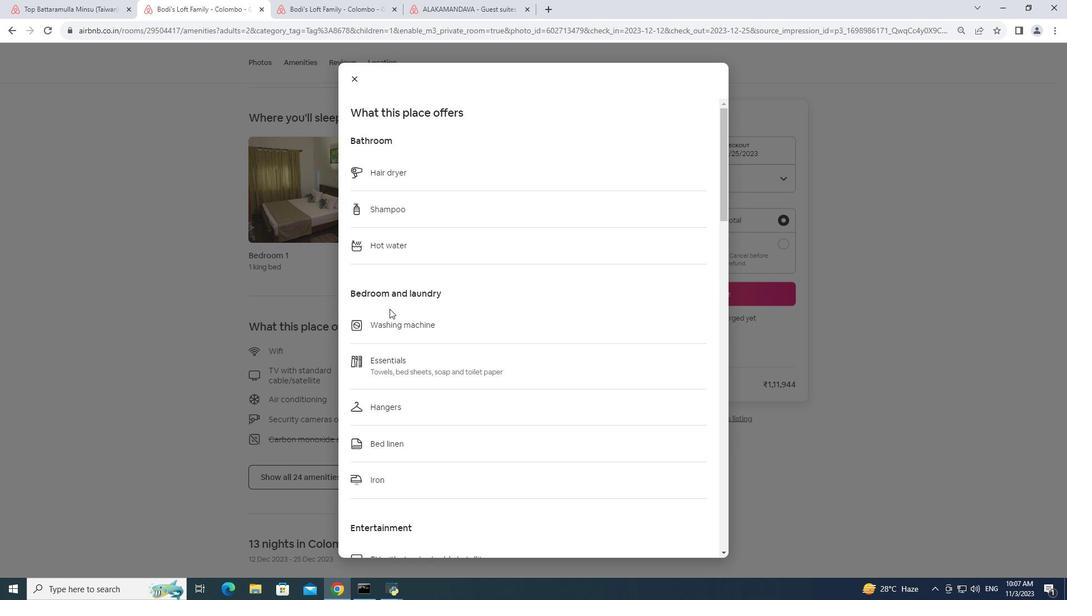 
Action: Mouse moved to (389, 309)
Screenshot: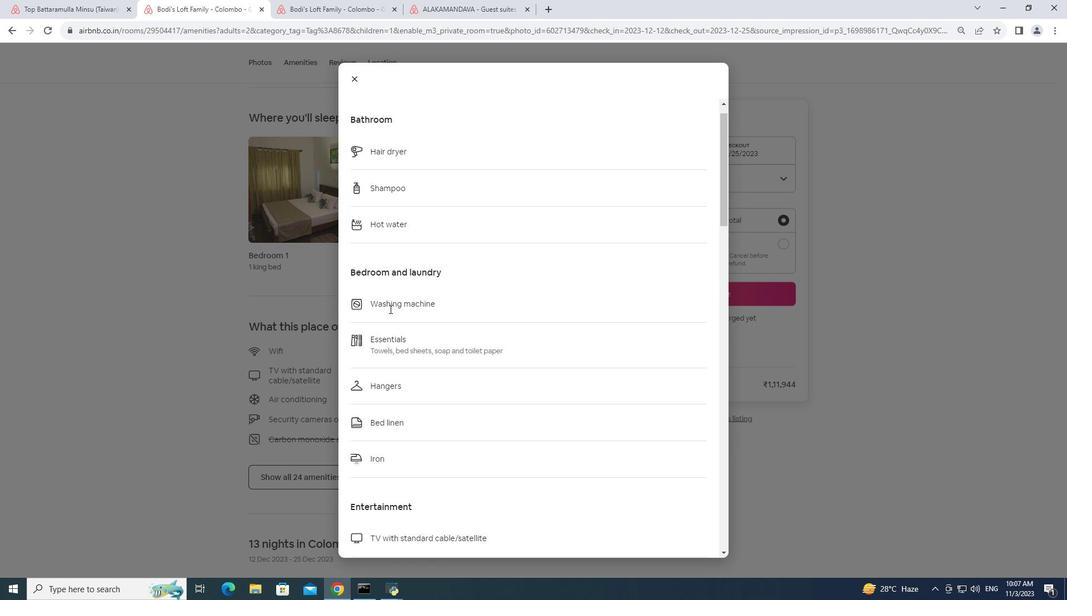 
Action: Mouse scrolled (389, 308) with delta (0, 0)
Screenshot: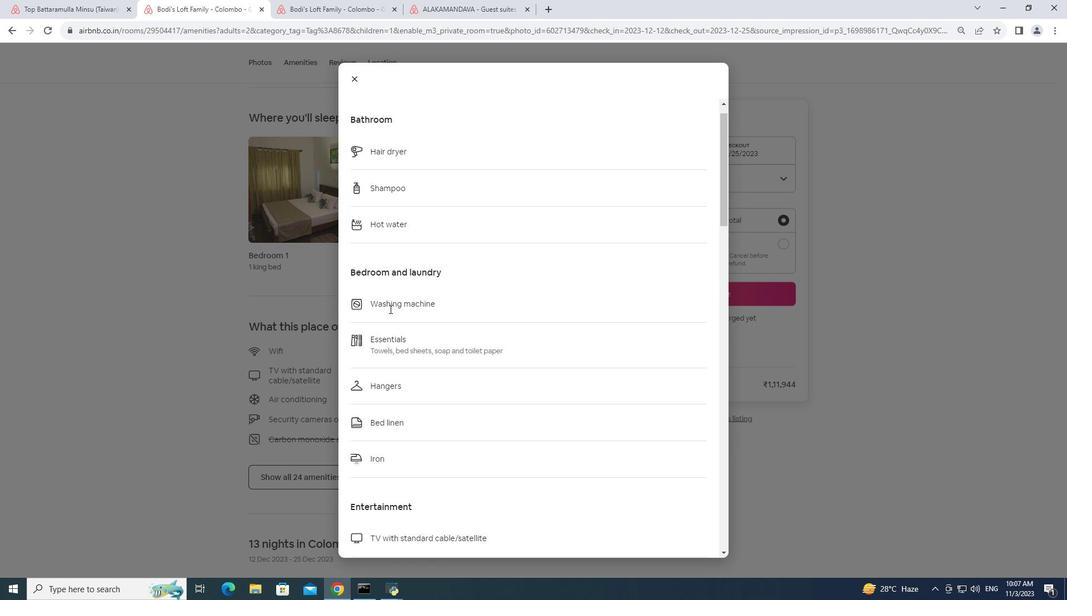 
Action: Mouse moved to (389, 309)
Screenshot: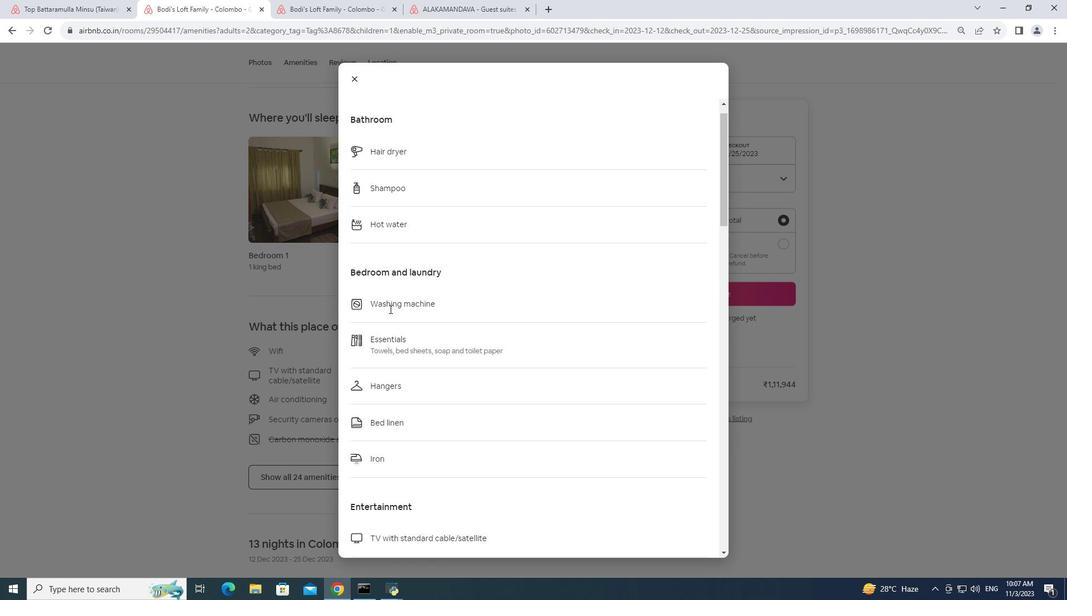 
Action: Mouse scrolled (389, 308) with delta (0, 0)
Screenshot: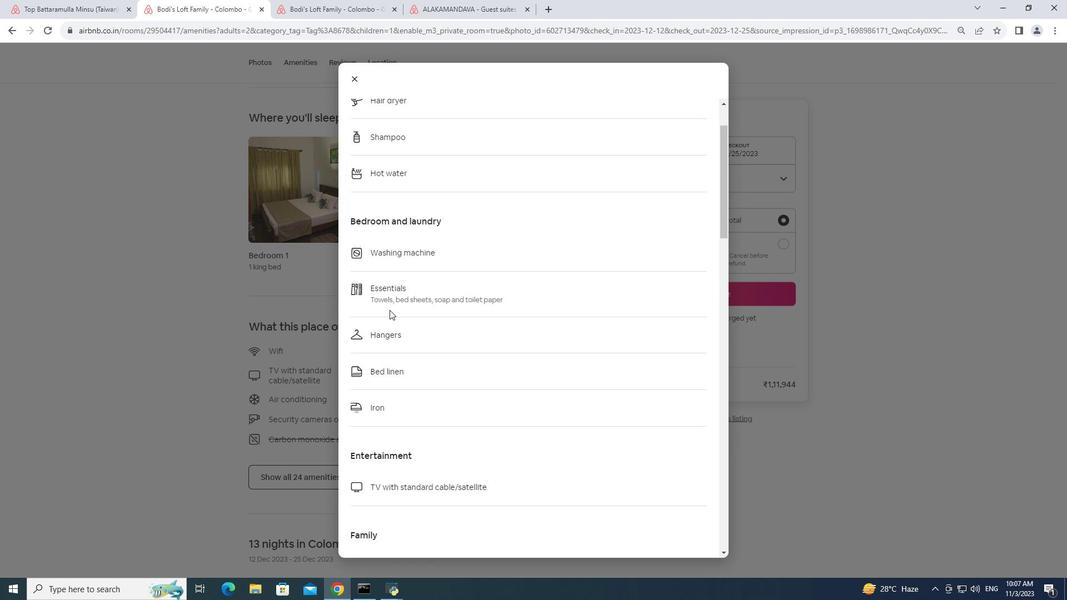 
Action: Mouse moved to (391, 315)
Screenshot: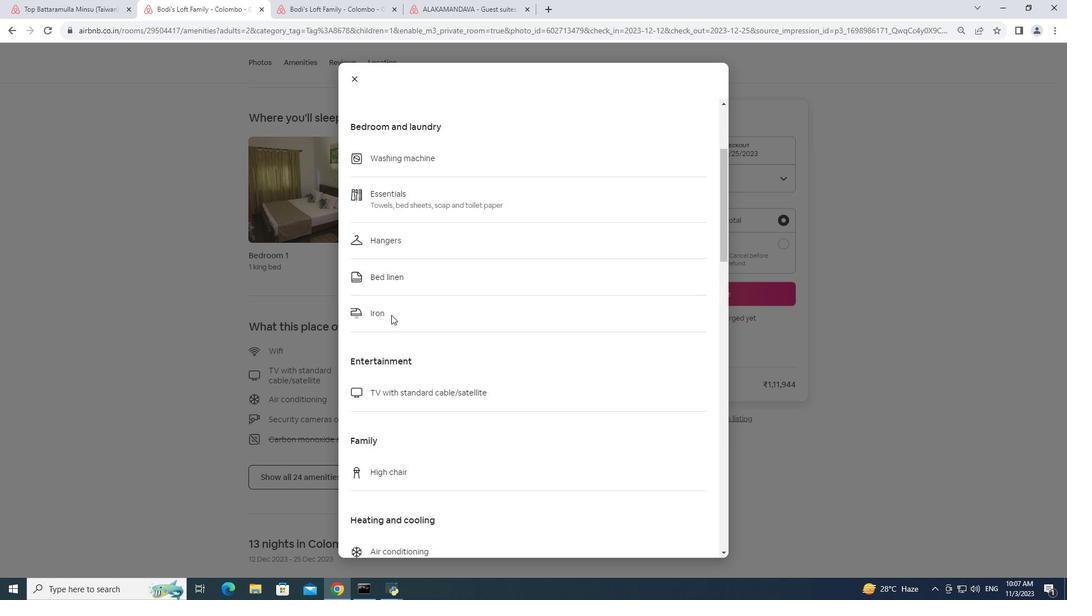 
Action: Mouse scrolled (391, 314) with delta (0, 0)
Screenshot: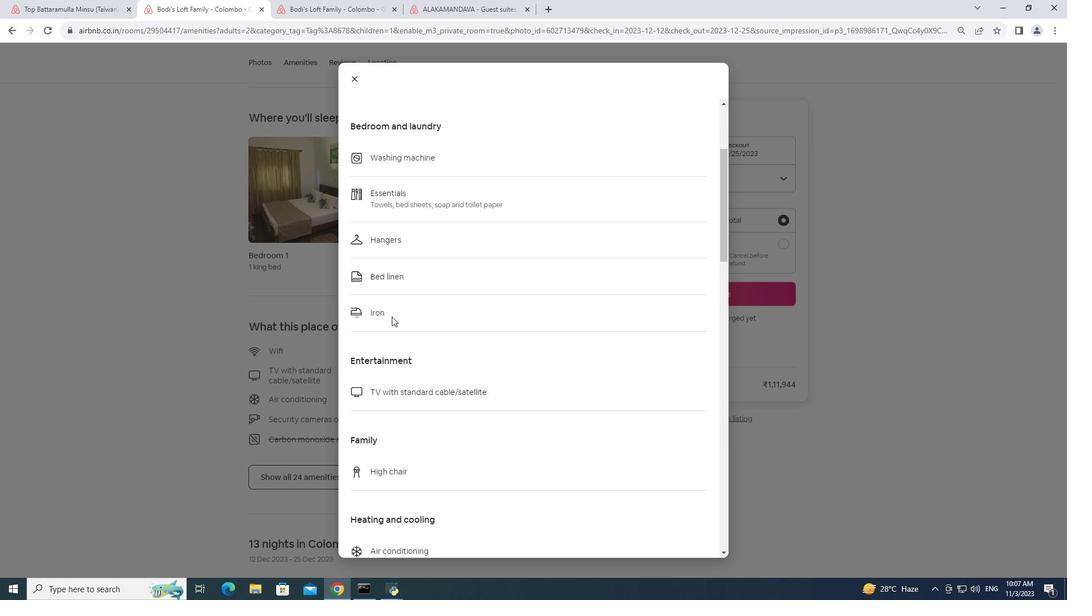 
Action: Mouse moved to (391, 316)
Screenshot: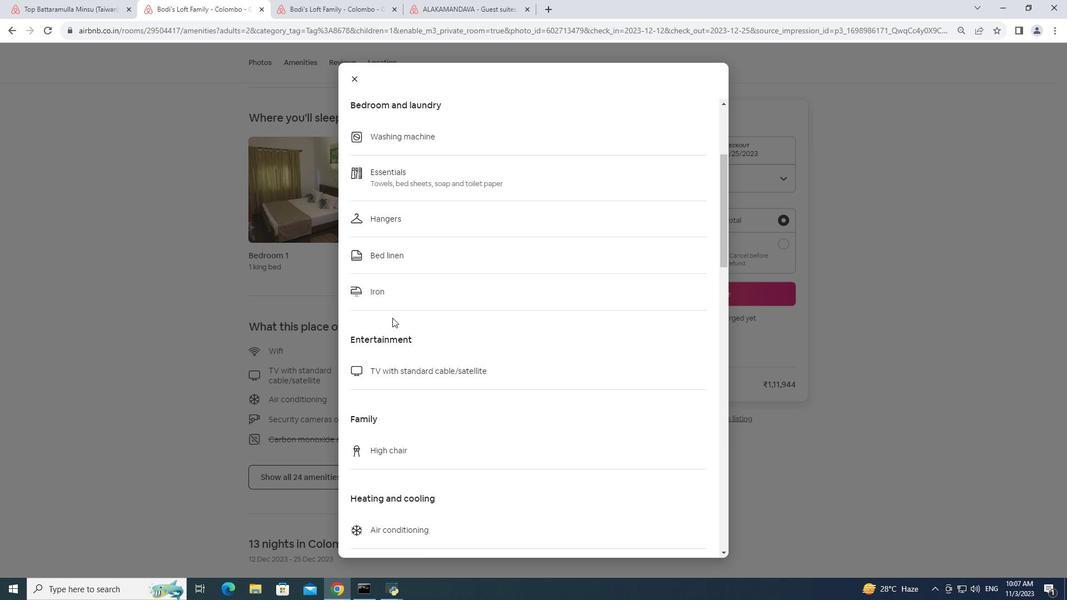 
Action: Mouse scrolled (391, 316) with delta (0, 0)
Screenshot: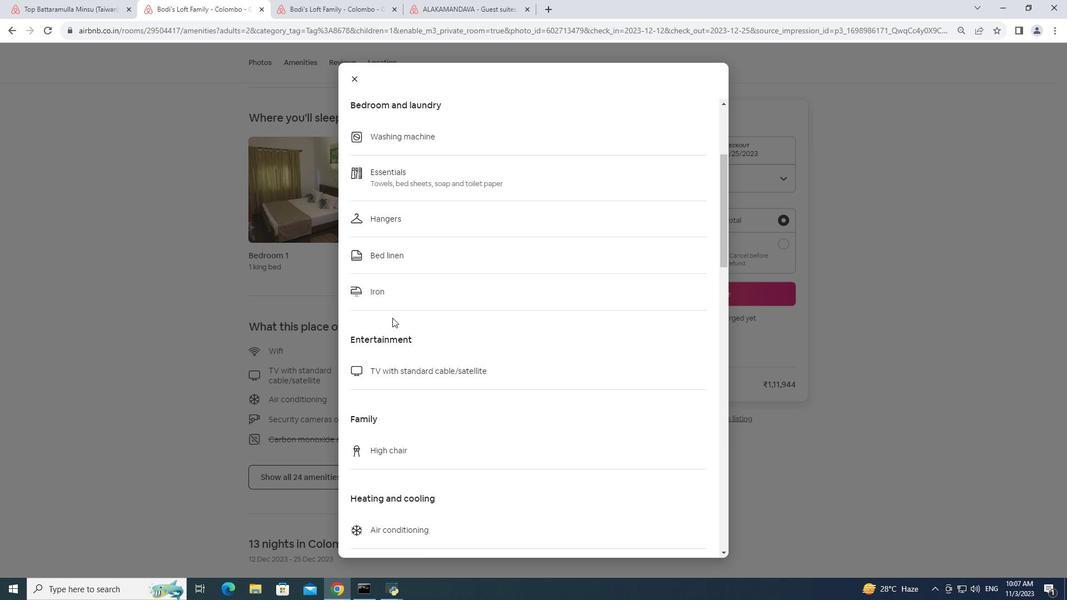 
Action: Mouse moved to (419, 352)
Screenshot: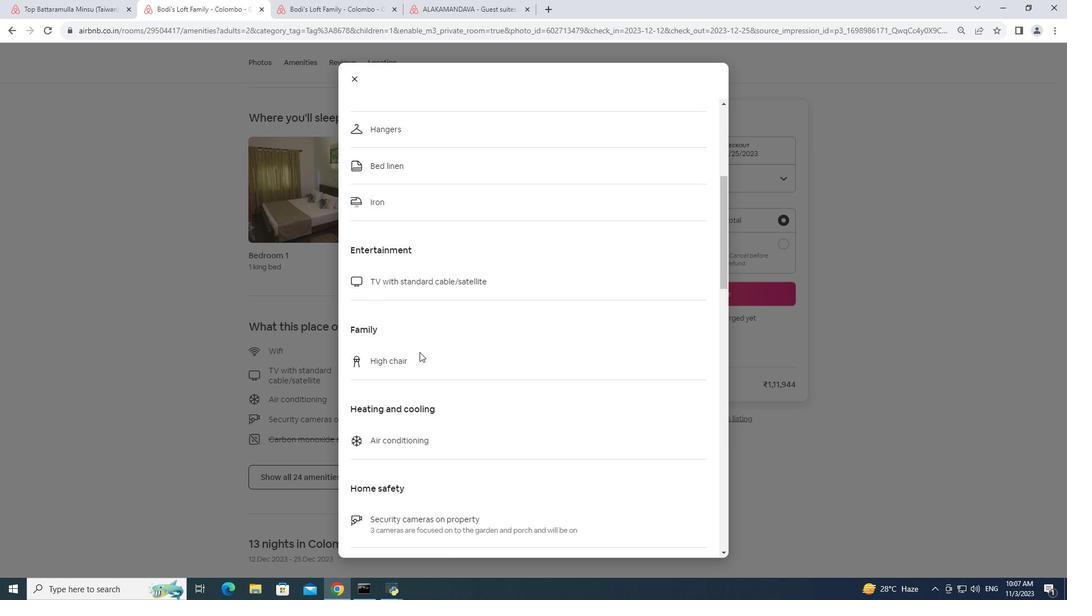 
Action: Mouse scrolled (419, 351) with delta (0, 0)
Screenshot: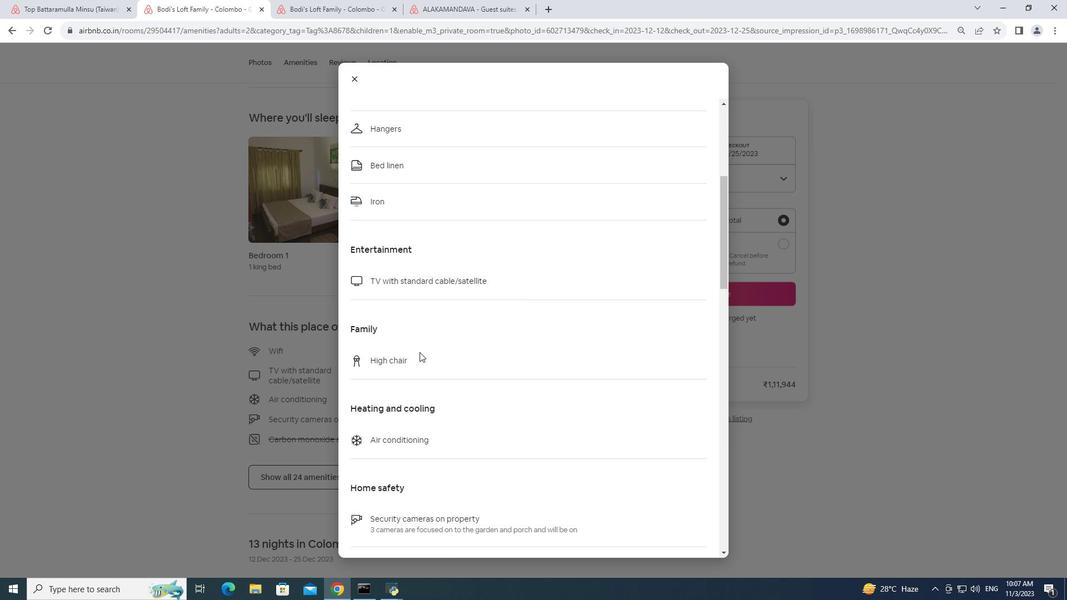
Action: Mouse scrolled (419, 351) with delta (0, 0)
Screenshot: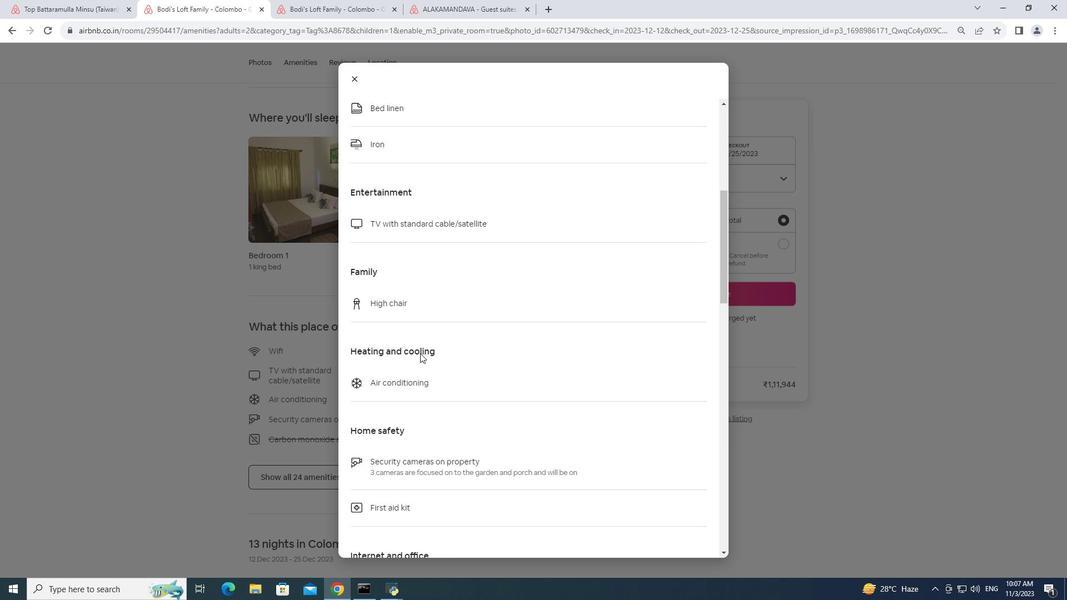 
Action: Mouse moved to (420, 353)
Screenshot: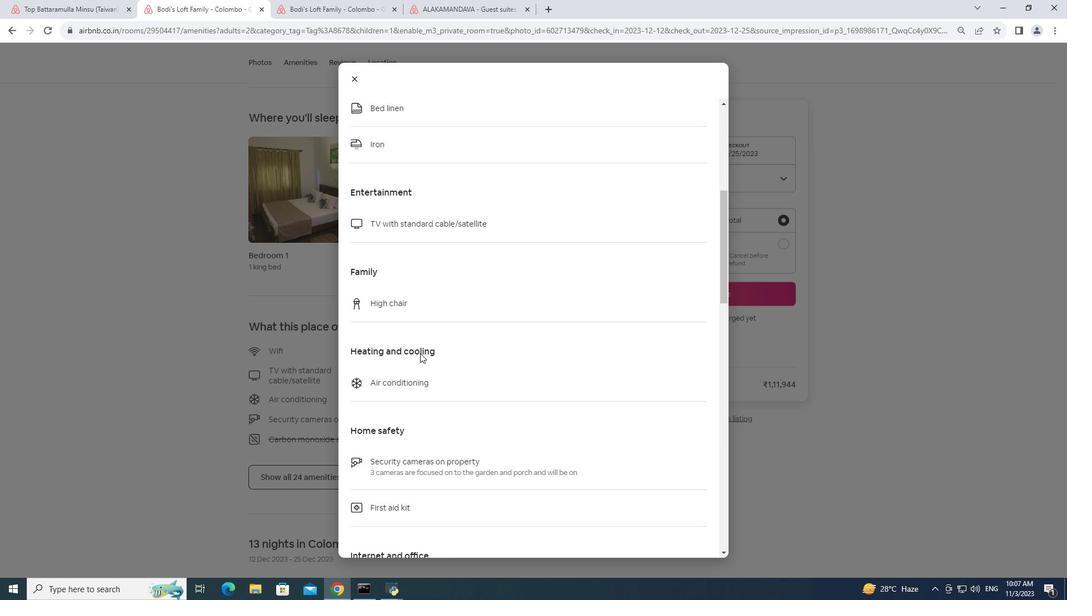 
Action: Mouse scrolled (420, 353) with delta (0, 0)
Screenshot: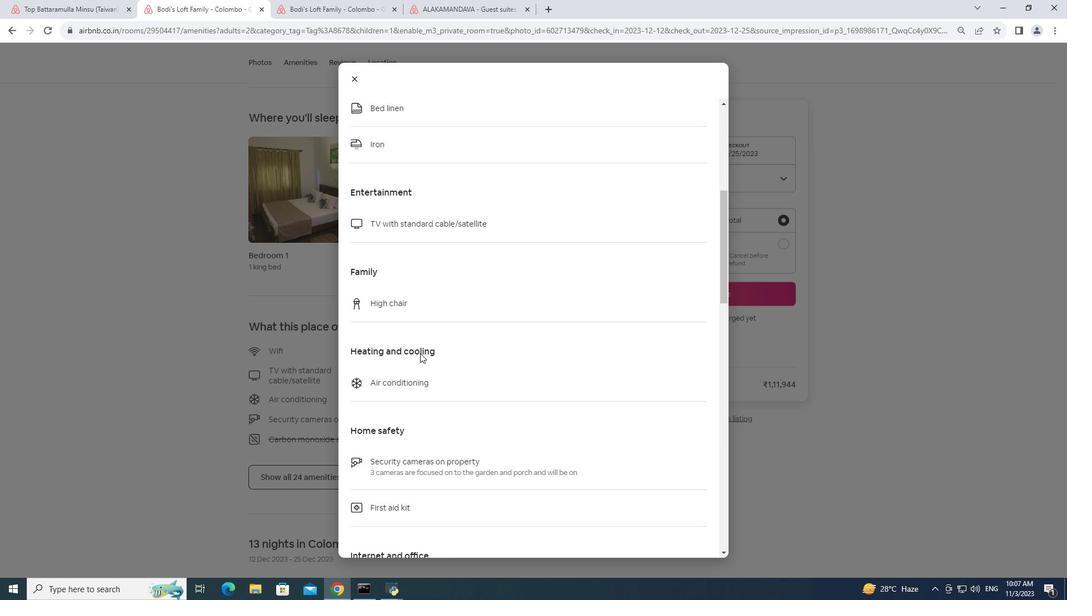 
Action: Mouse moved to (420, 353)
Screenshot: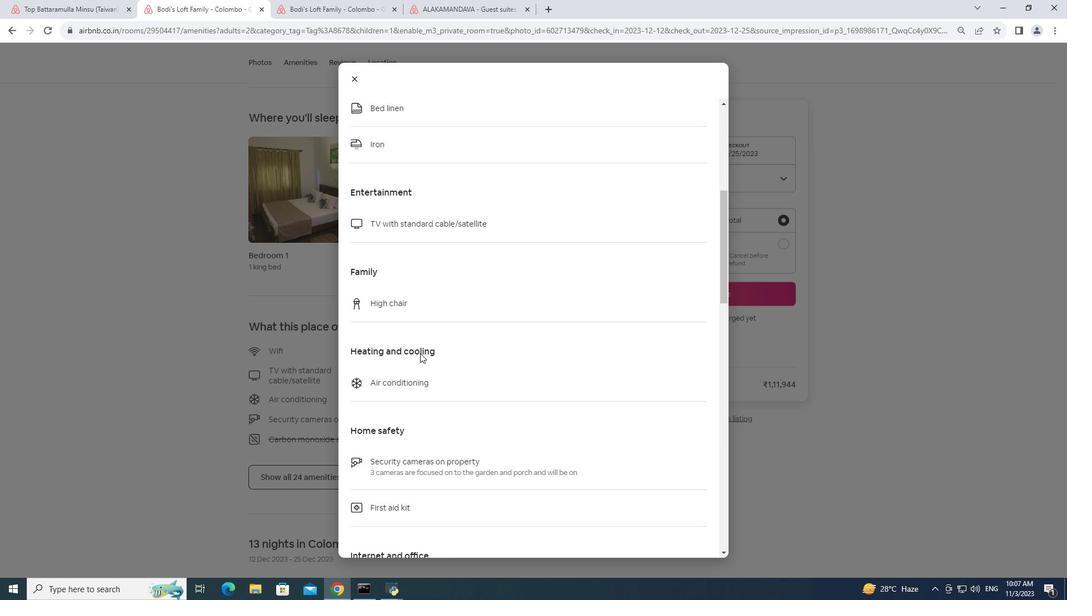 
Action: Mouse scrolled (420, 353) with delta (0, 0)
Screenshot: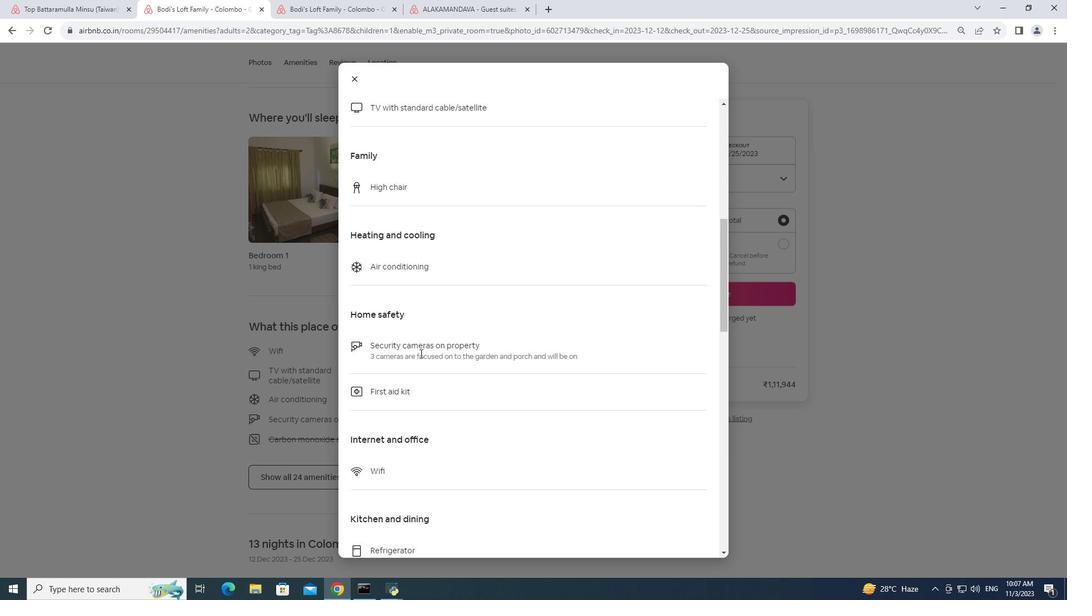 
Action: Mouse scrolled (420, 353) with delta (0, 0)
Screenshot: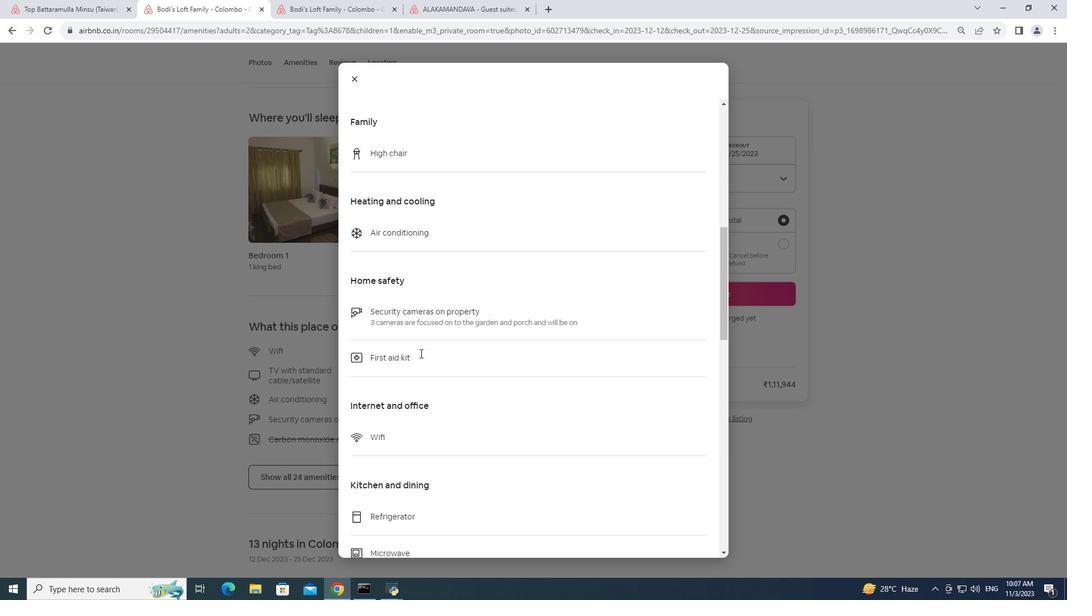 
Action: Mouse moved to (414, 387)
Screenshot: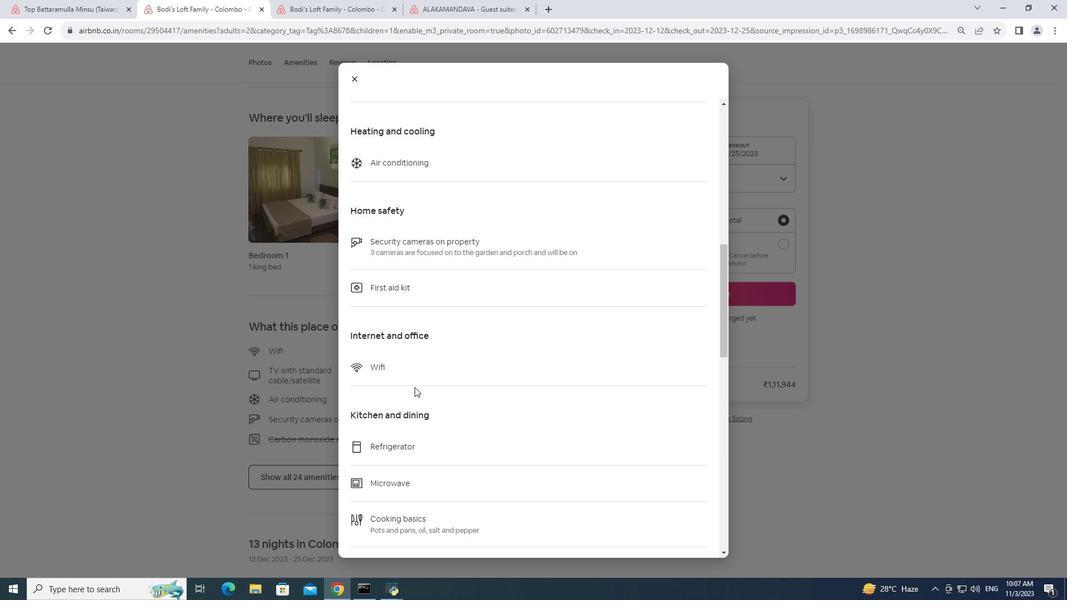 
Action: Mouse scrolled (414, 386) with delta (0, 0)
Screenshot: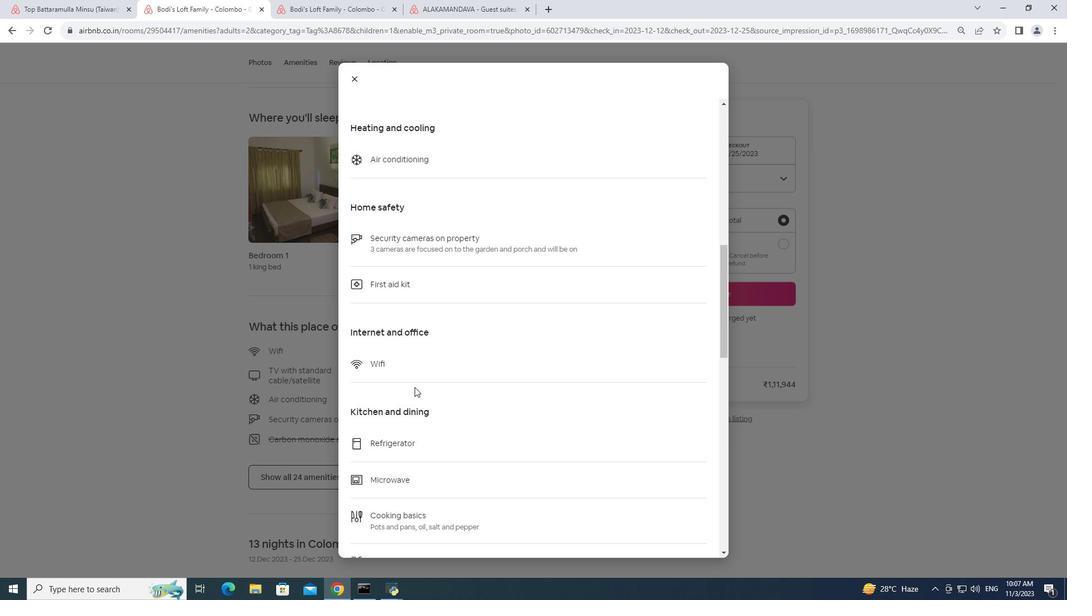 
Action: Mouse scrolled (414, 386) with delta (0, 0)
Screenshot: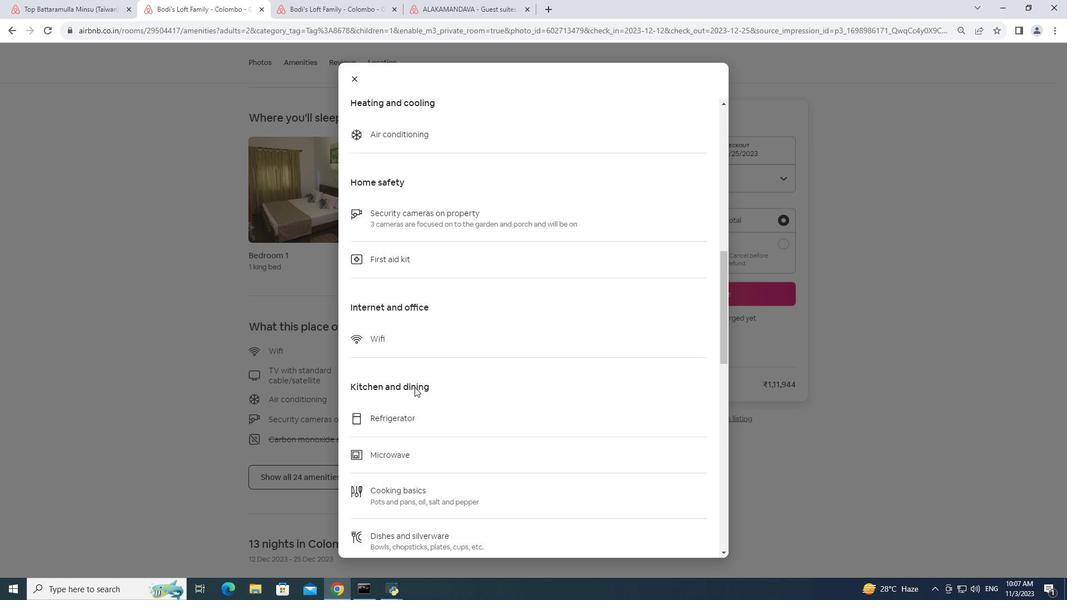 
Action: Mouse scrolled (414, 386) with delta (0, 0)
Screenshot: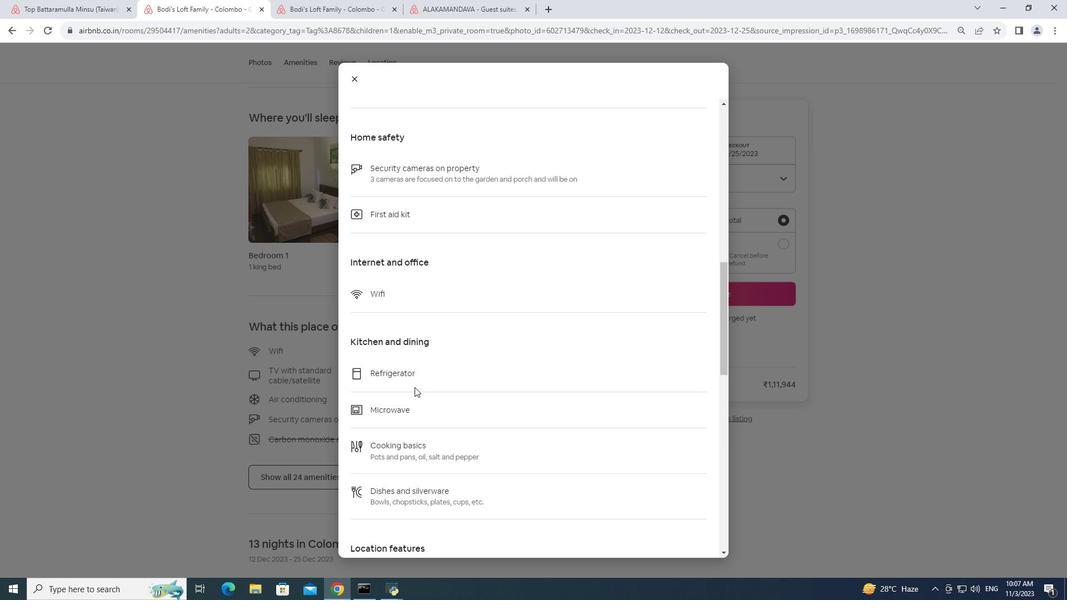 
Action: Mouse moved to (418, 393)
Screenshot: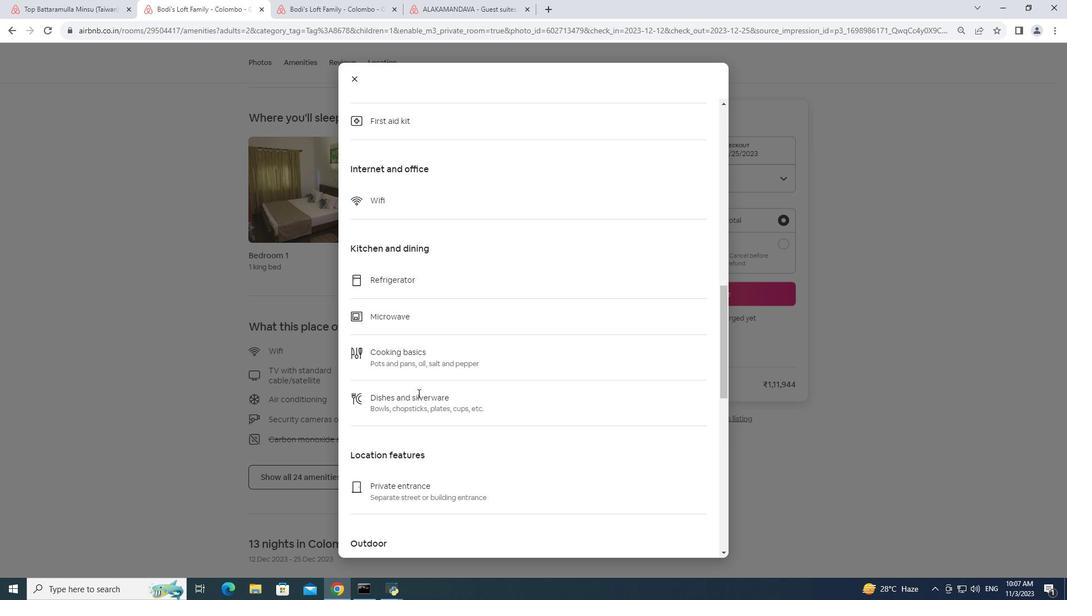 
Action: Mouse scrolled (418, 393) with delta (0, 0)
Screenshot: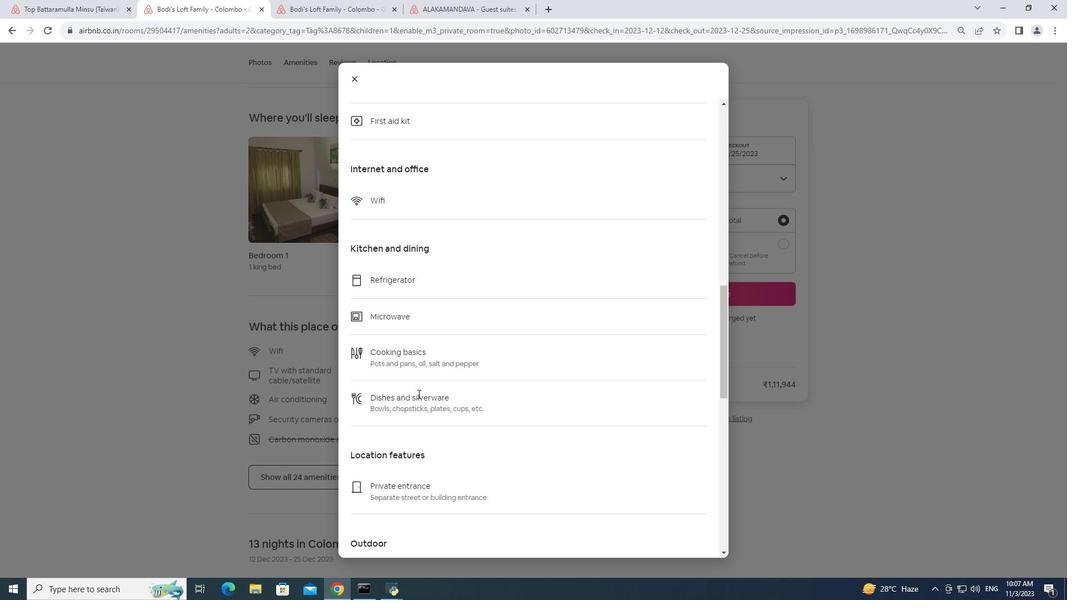 
Action: Mouse moved to (418, 394)
Screenshot: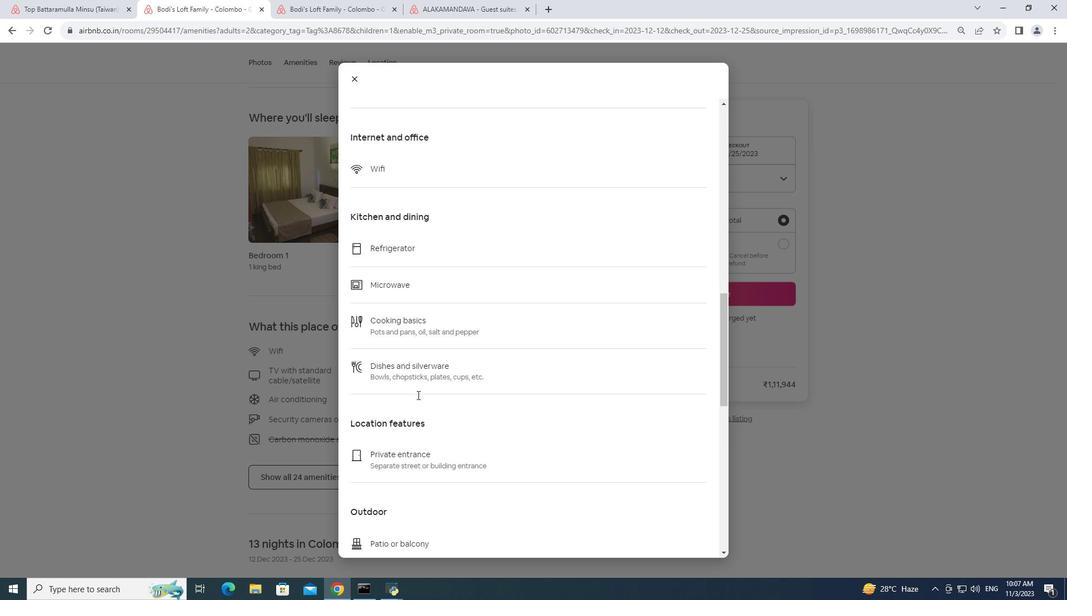 
Action: Mouse scrolled (418, 393) with delta (0, 0)
Screenshot: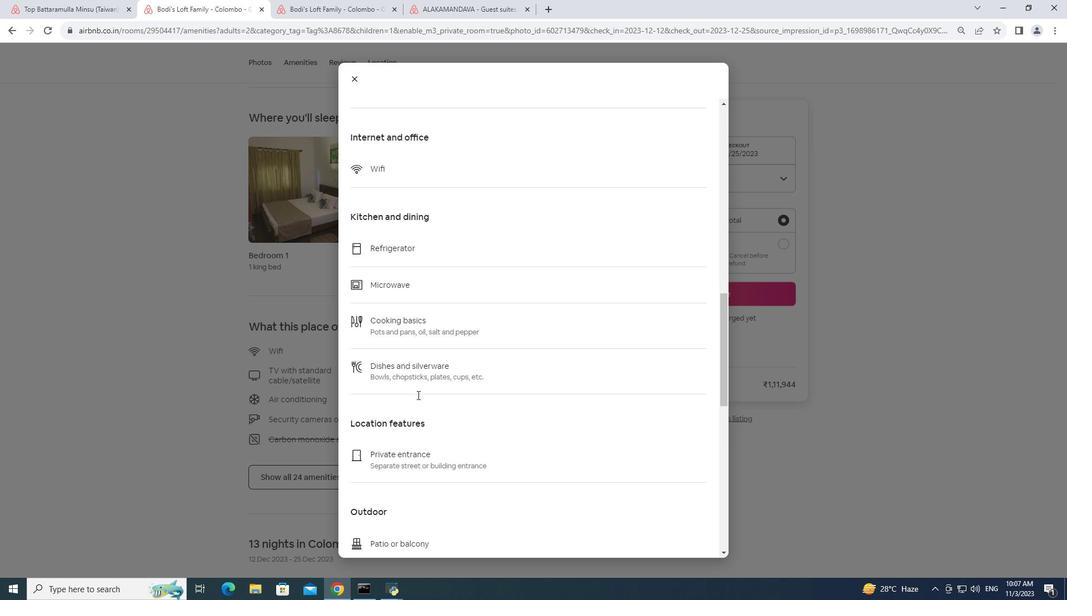 
Action: Mouse moved to (418, 395)
Screenshot: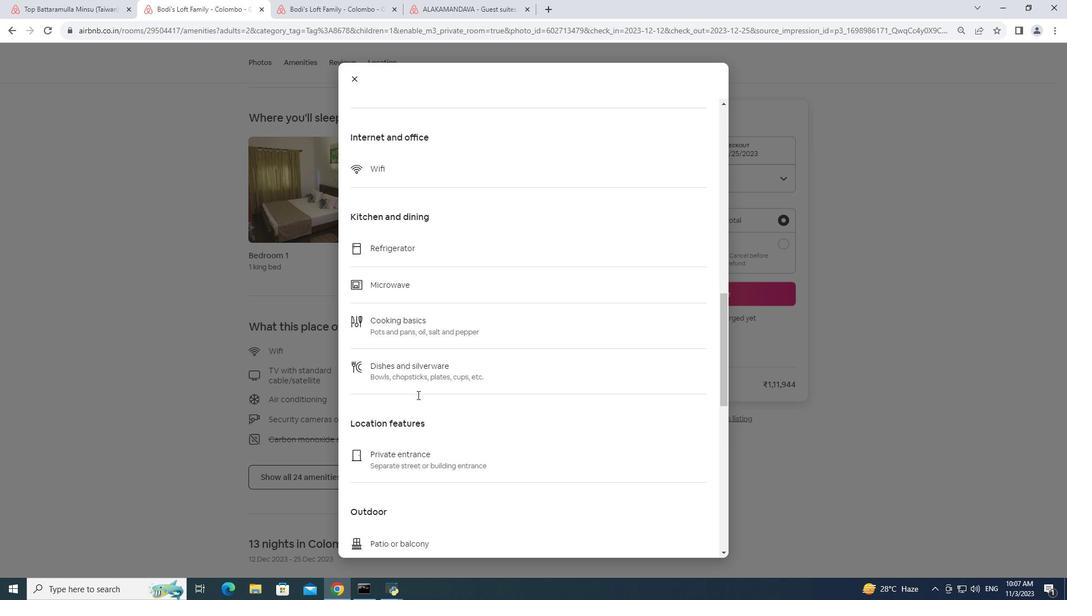 
Action: Mouse scrolled (418, 394) with delta (0, 0)
Screenshot: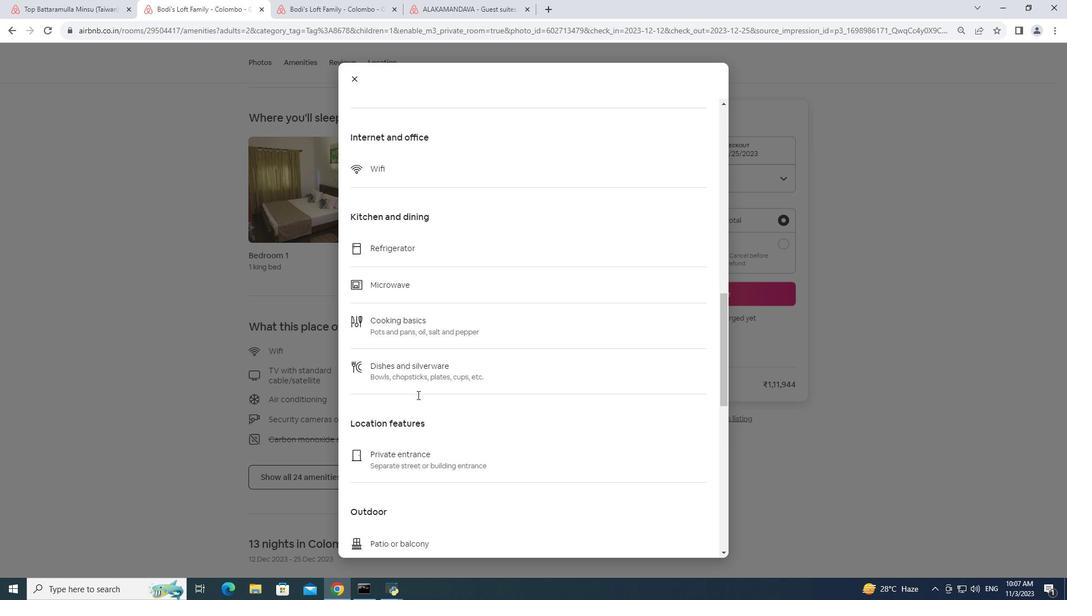 
Action: Mouse moved to (416, 395)
Screenshot: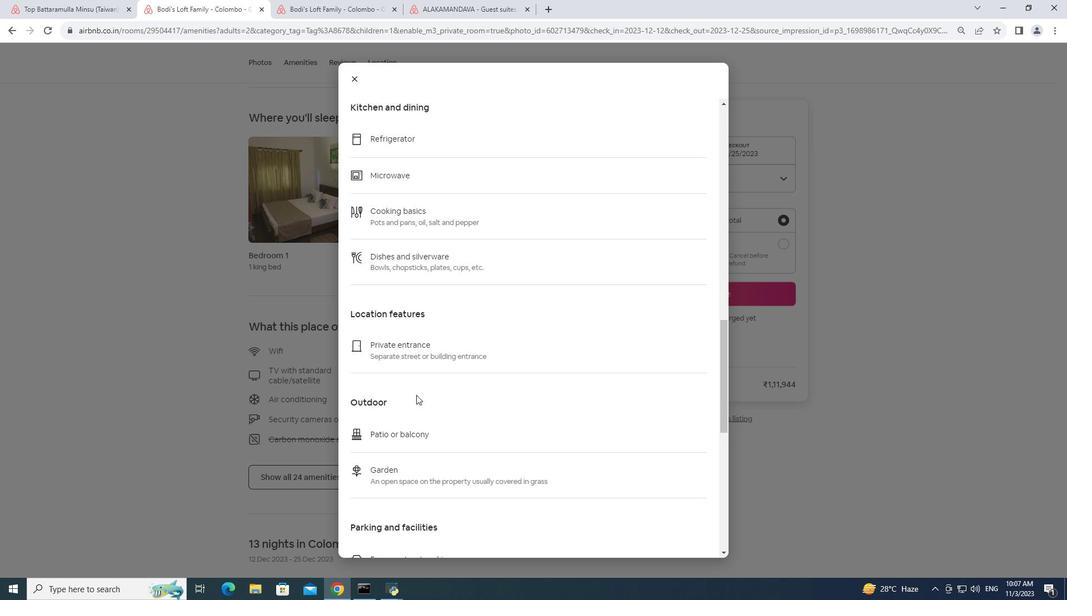 
Action: Mouse scrolled (416, 394) with delta (0, 0)
Screenshot: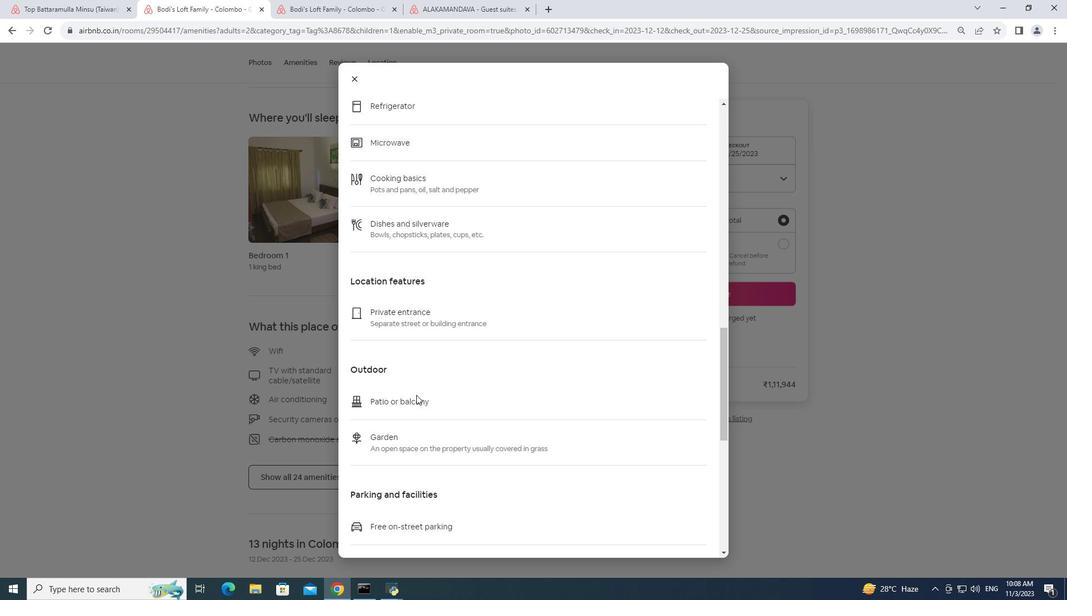 
Action: Mouse scrolled (416, 394) with delta (0, 0)
Screenshot: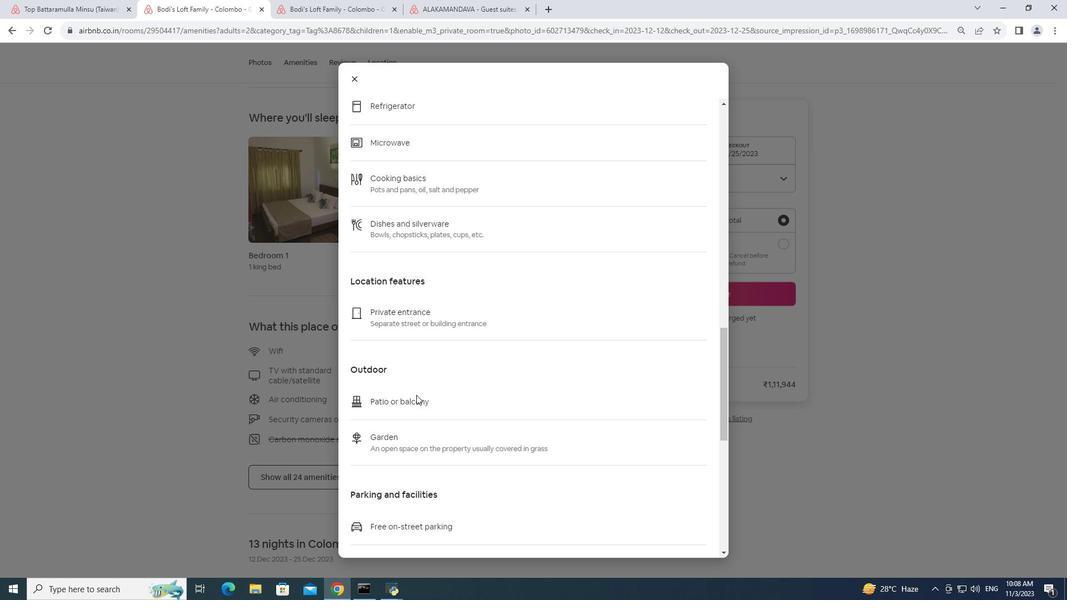 
Action: Mouse scrolled (416, 394) with delta (0, 0)
Screenshot: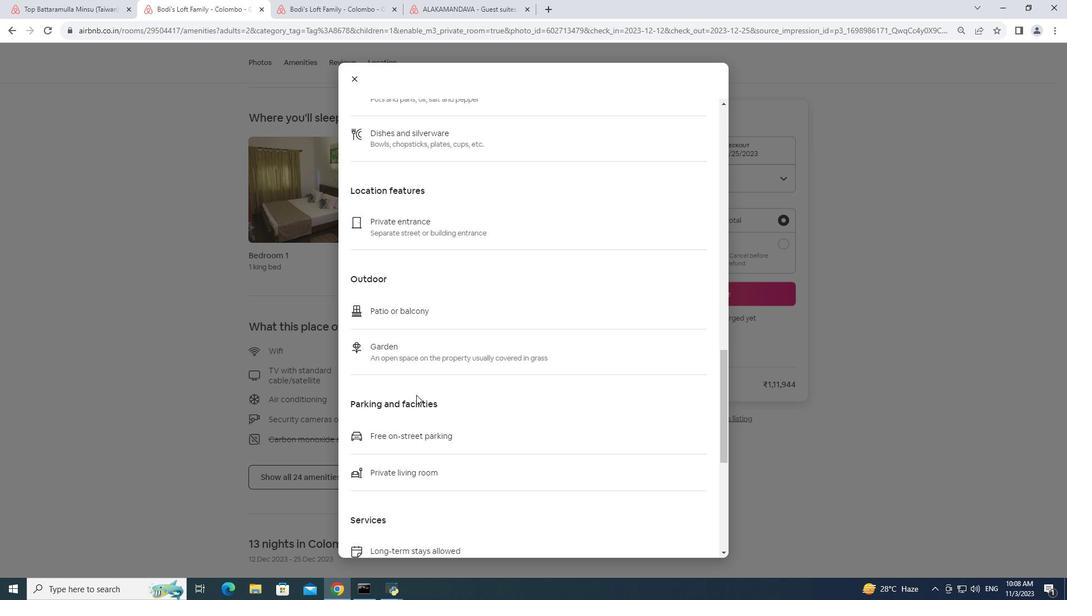 
Action: Mouse moved to (383, 439)
Screenshot: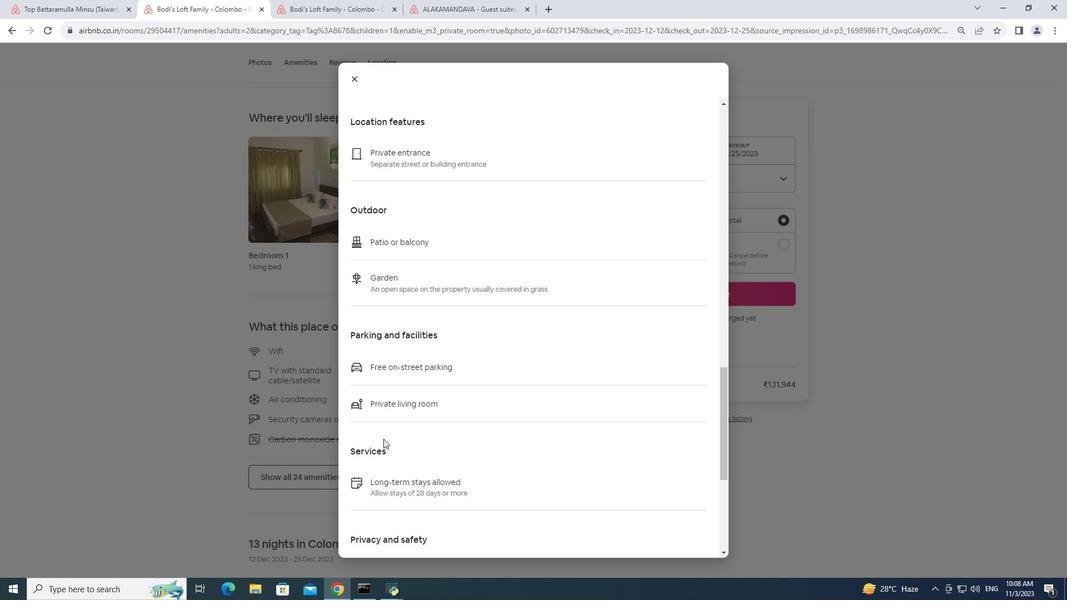 
Action: Mouse scrolled (383, 438) with delta (0, 0)
Screenshot: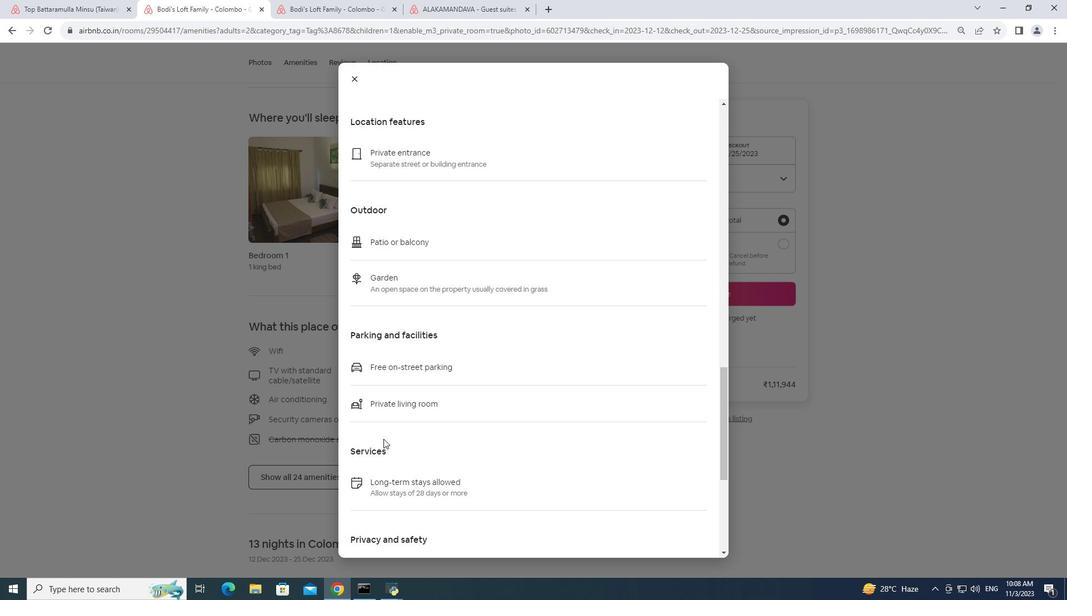 
Action: Mouse scrolled (383, 438) with delta (0, 0)
Screenshot: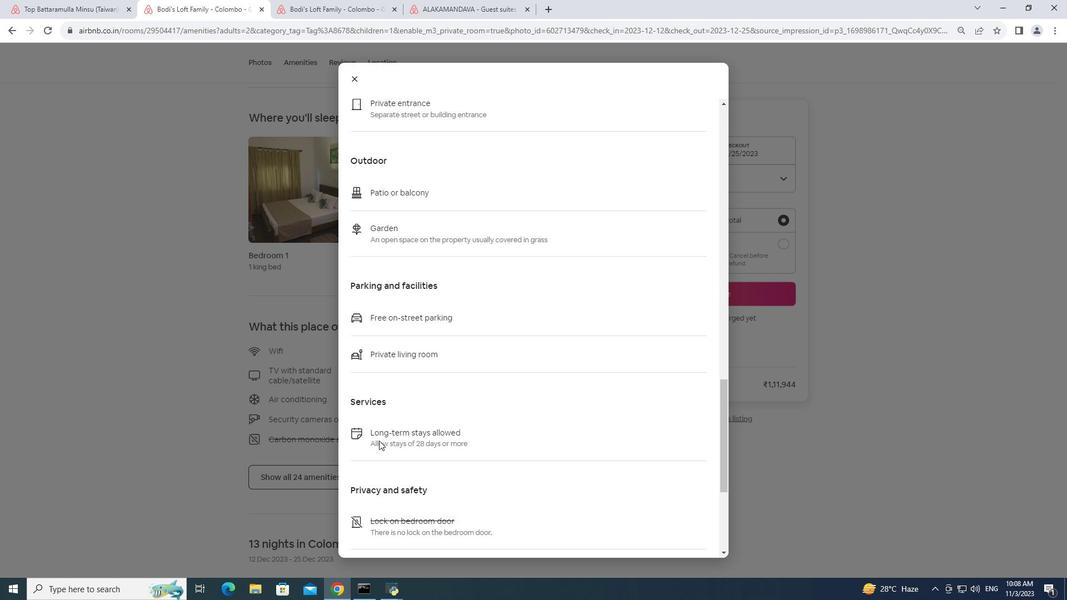 
Action: Mouse moved to (379, 440)
Screenshot: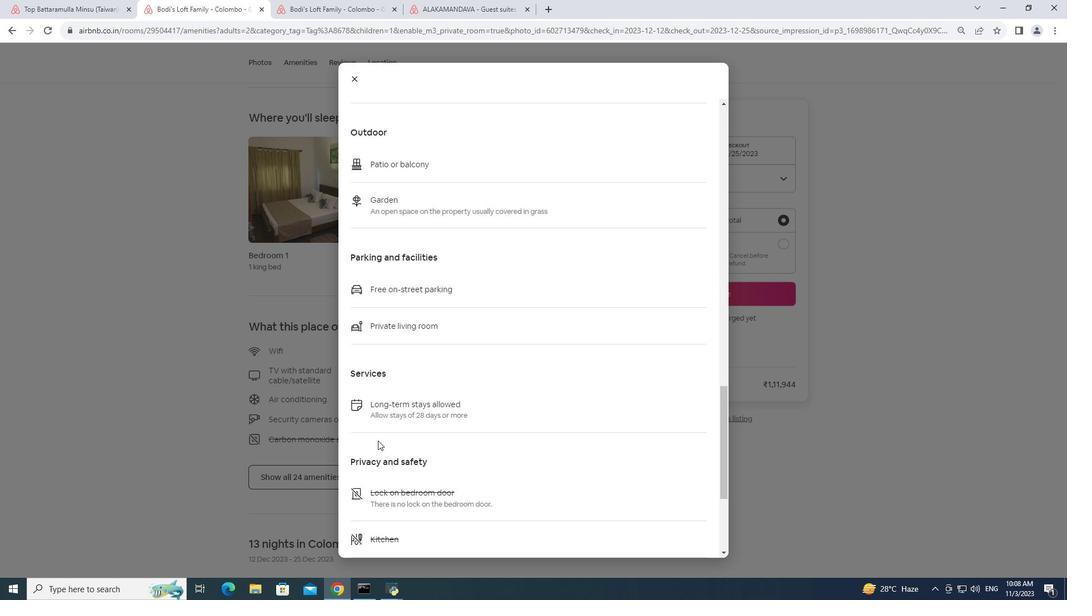 
Action: Mouse scrolled (379, 440) with delta (0, 0)
Screenshot: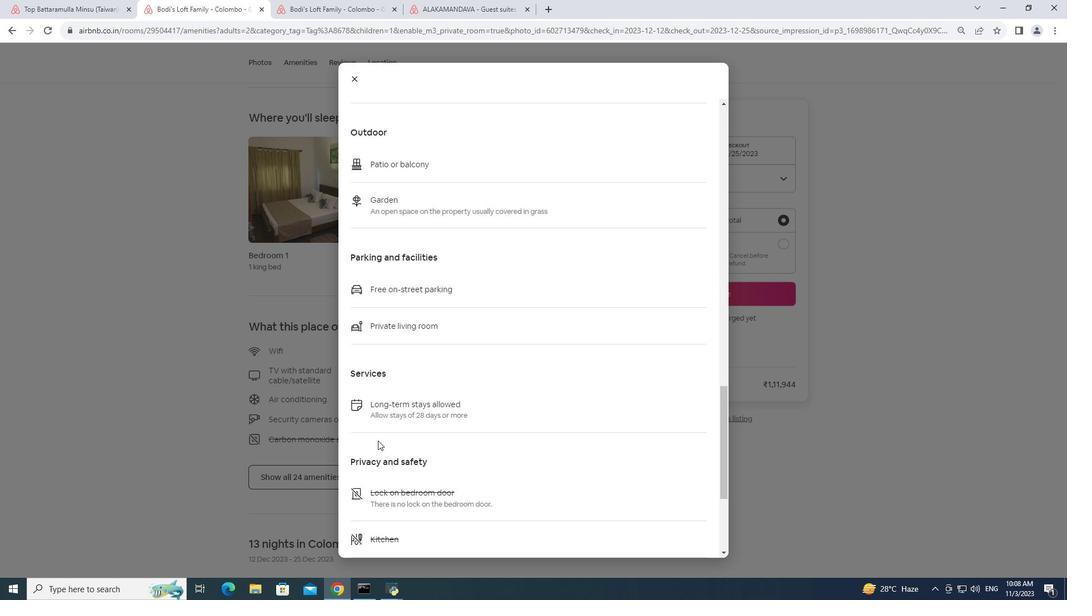 
Action: Mouse moved to (390, 314)
Screenshot: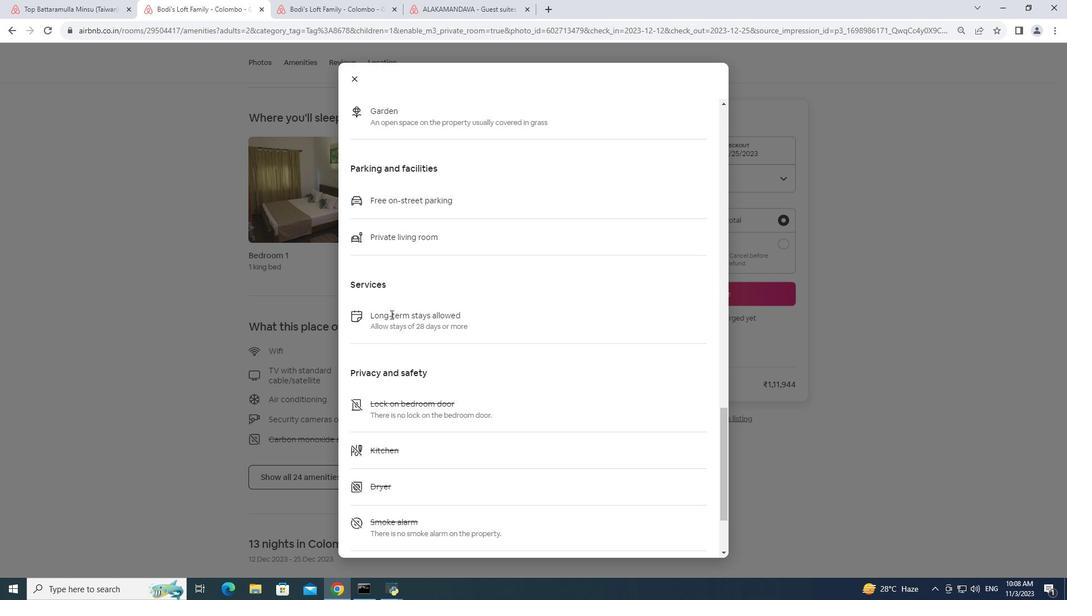 
Action: Mouse scrolled (390, 314) with delta (0, 0)
Screenshot: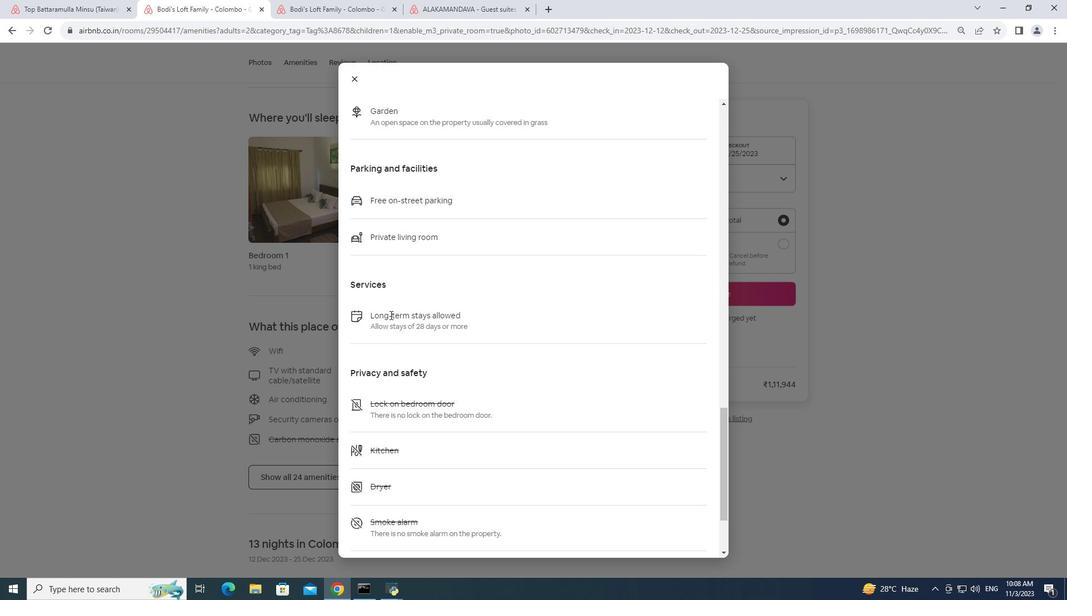 
Action: Mouse moved to (390, 315)
Screenshot: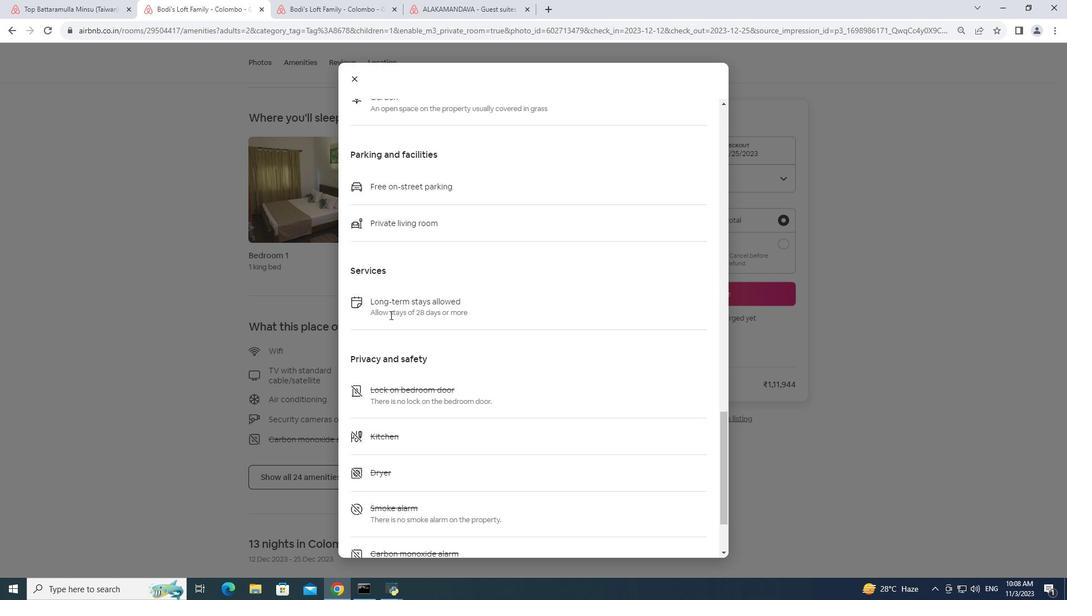 
Action: Mouse scrolled (390, 314) with delta (0, 0)
Screenshot: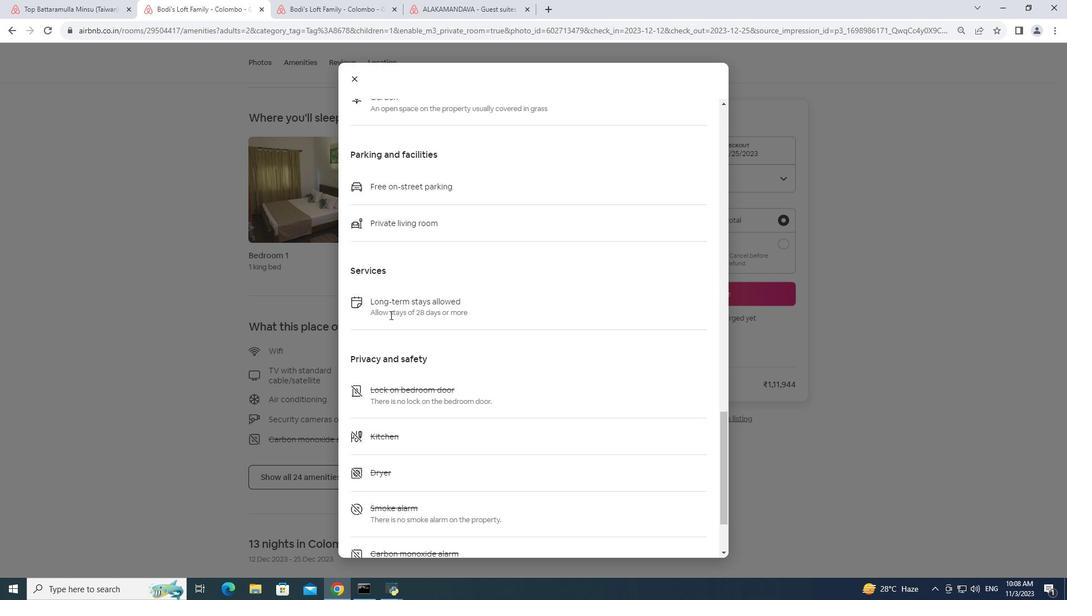 
Action: Mouse moved to (390, 315)
Screenshot: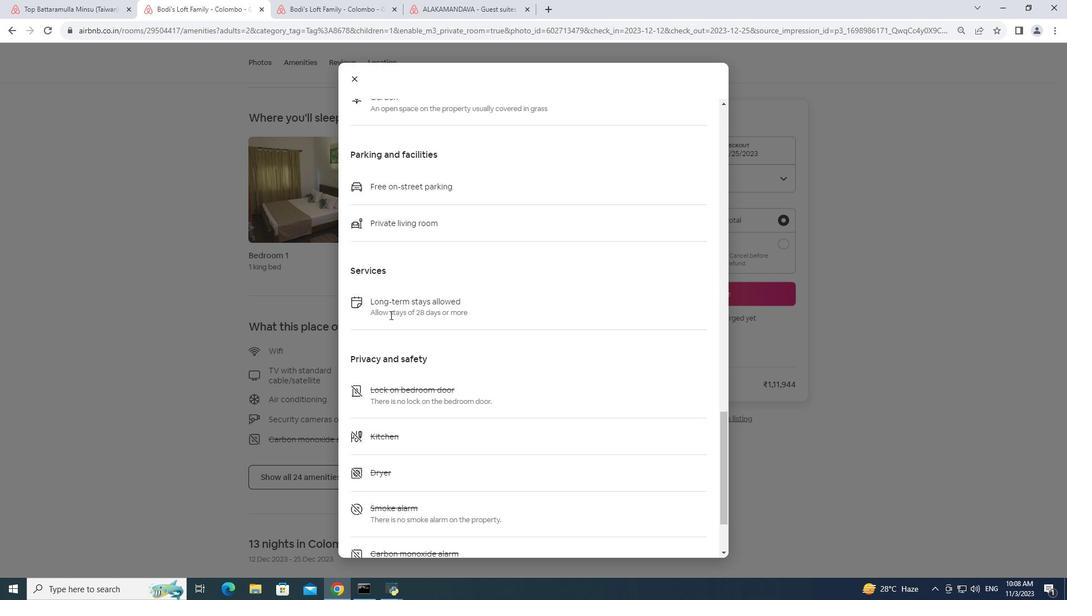 
Action: Mouse scrolled (390, 314) with delta (0, 0)
Screenshot: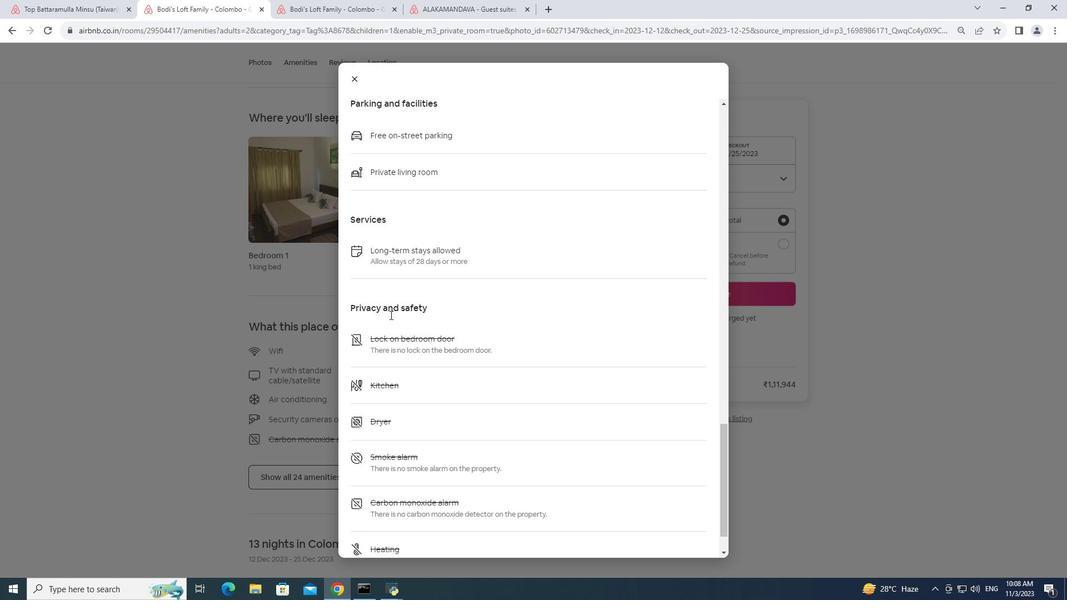 
Action: Mouse scrolled (390, 314) with delta (0, 0)
Screenshot: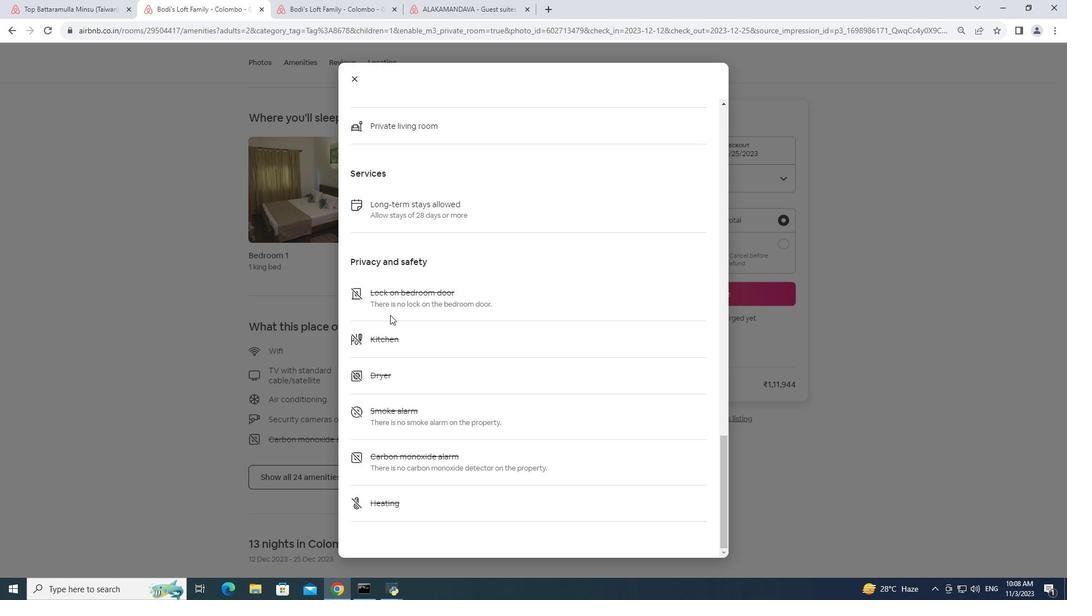 
Action: Mouse scrolled (390, 314) with delta (0, 0)
Screenshot: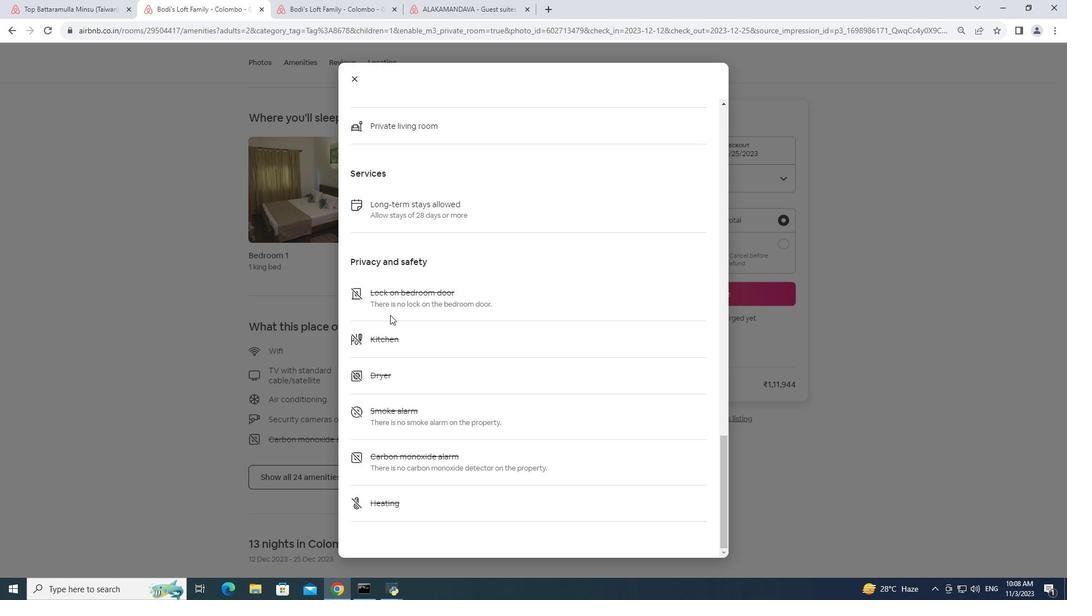 
Action: Mouse moved to (383, 276)
Screenshot: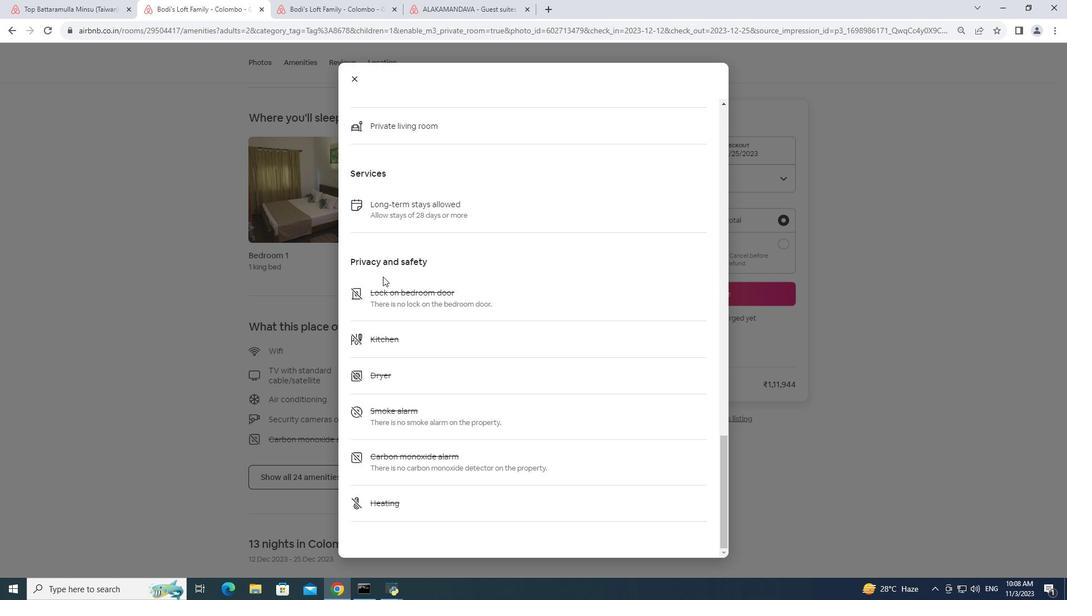 
Action: Mouse scrolled (383, 276) with delta (0, 0)
Screenshot: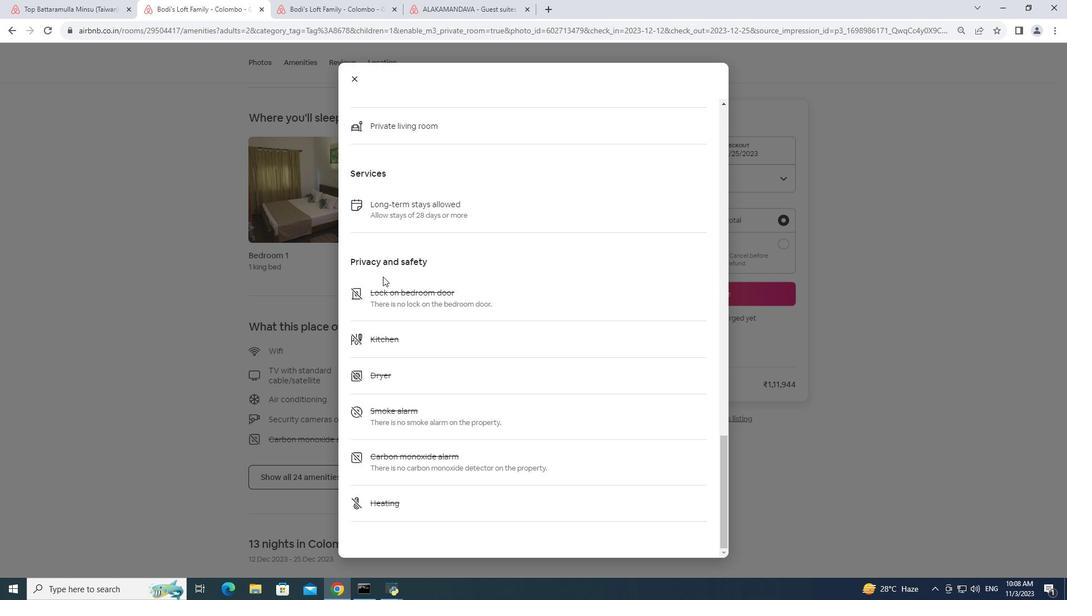 
Action: Mouse scrolled (383, 276) with delta (0, 0)
Screenshot: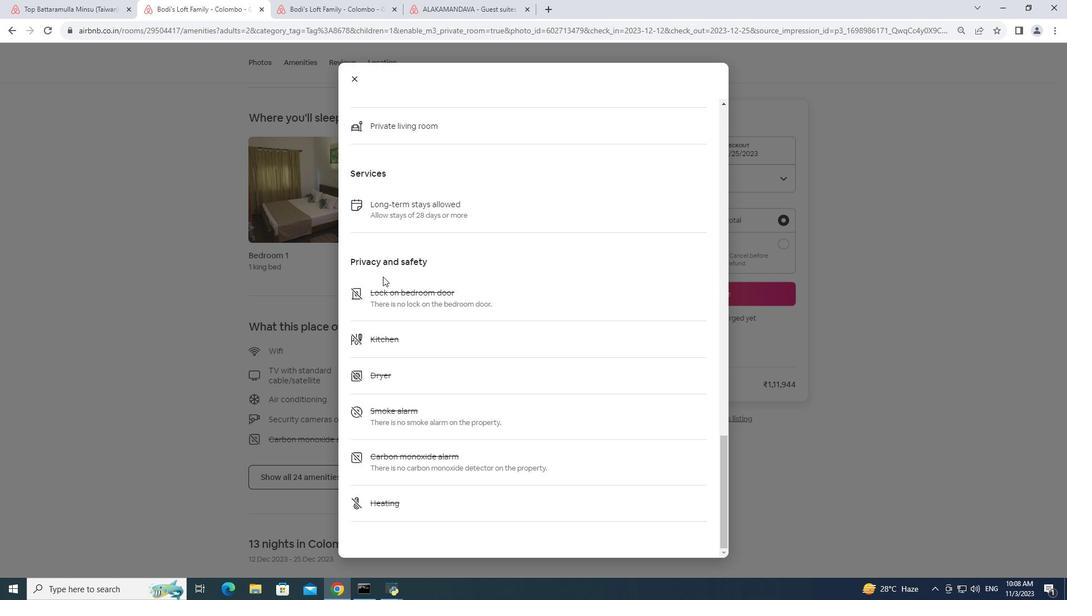 
Action: Mouse scrolled (383, 276) with delta (0, 0)
Screenshot: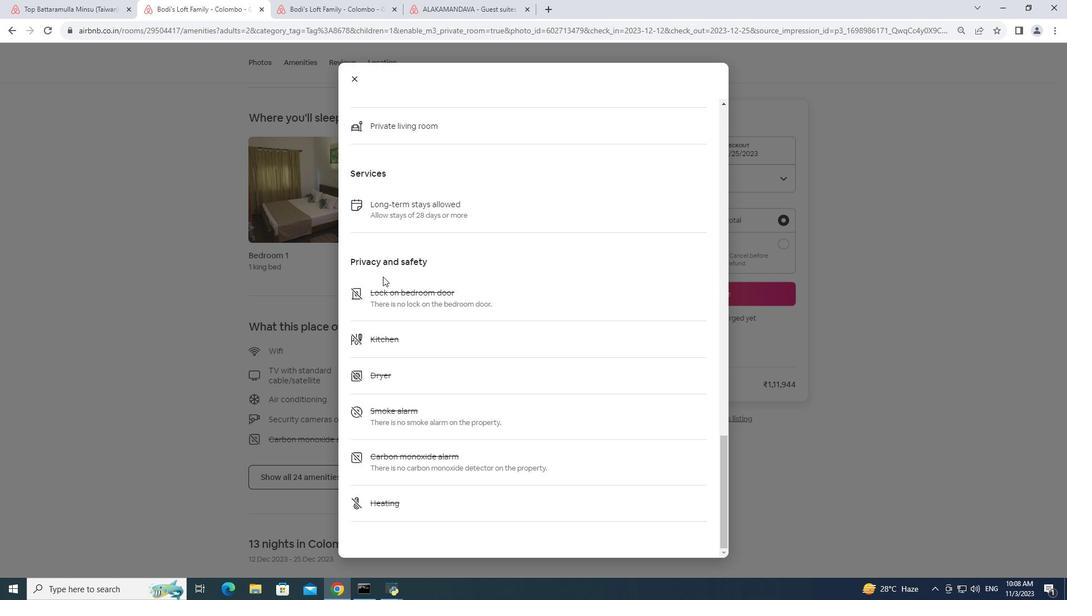 
Action: Mouse moved to (351, 83)
Screenshot: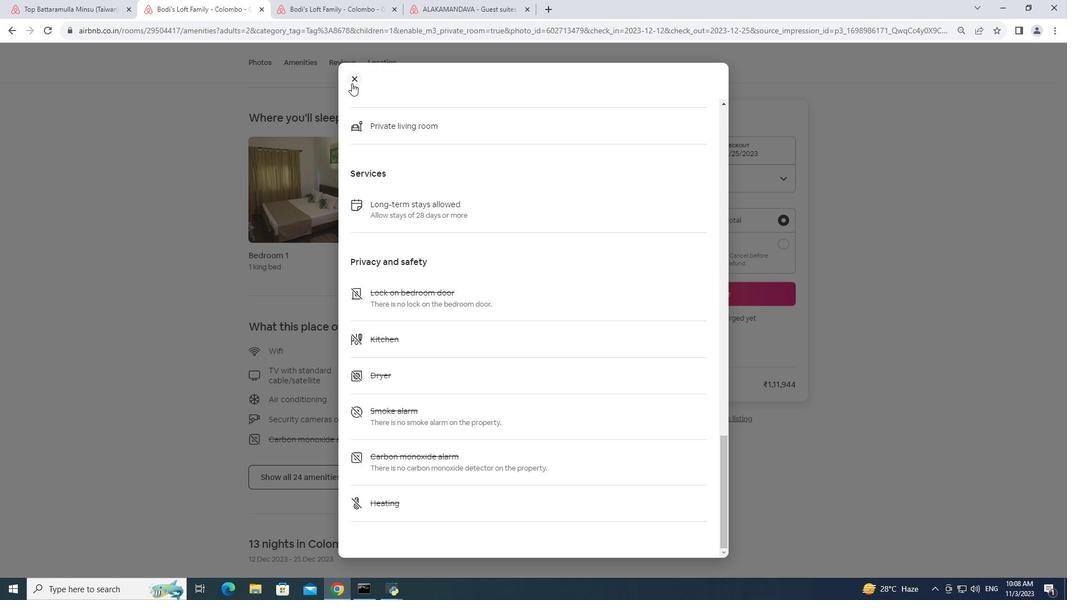 
Action: Mouse pressed left at (351, 83)
Screenshot: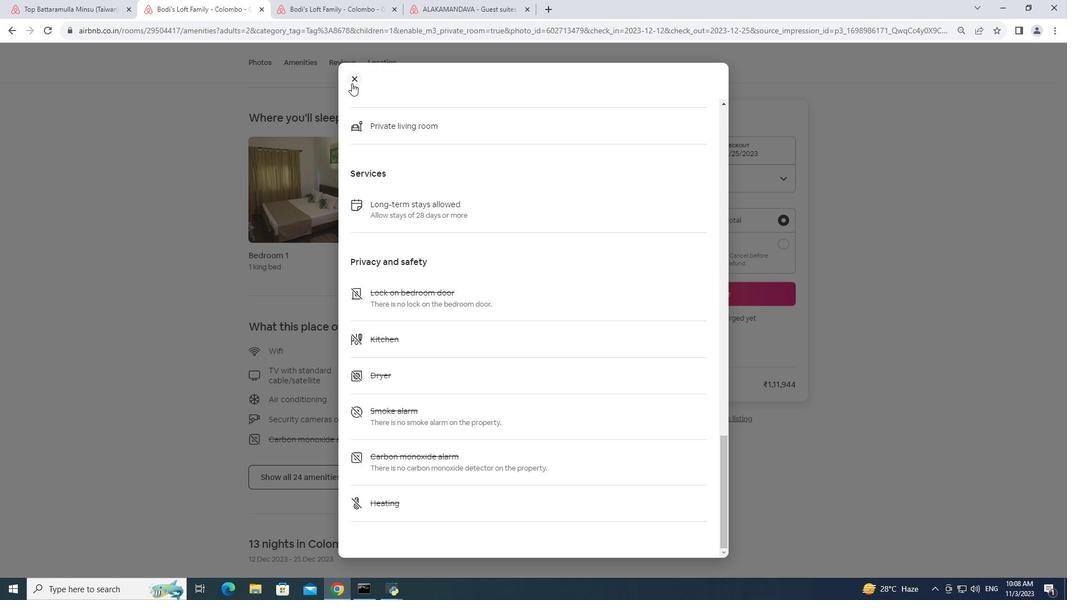 
Action: Mouse moved to (259, 12)
Screenshot: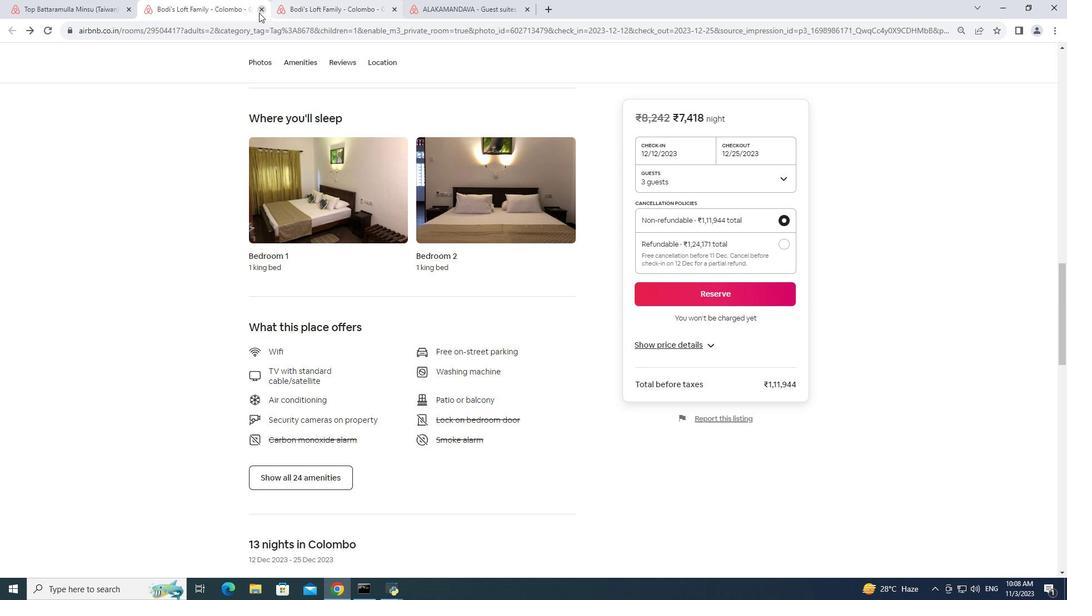 
Action: Mouse pressed left at (259, 12)
Screenshot: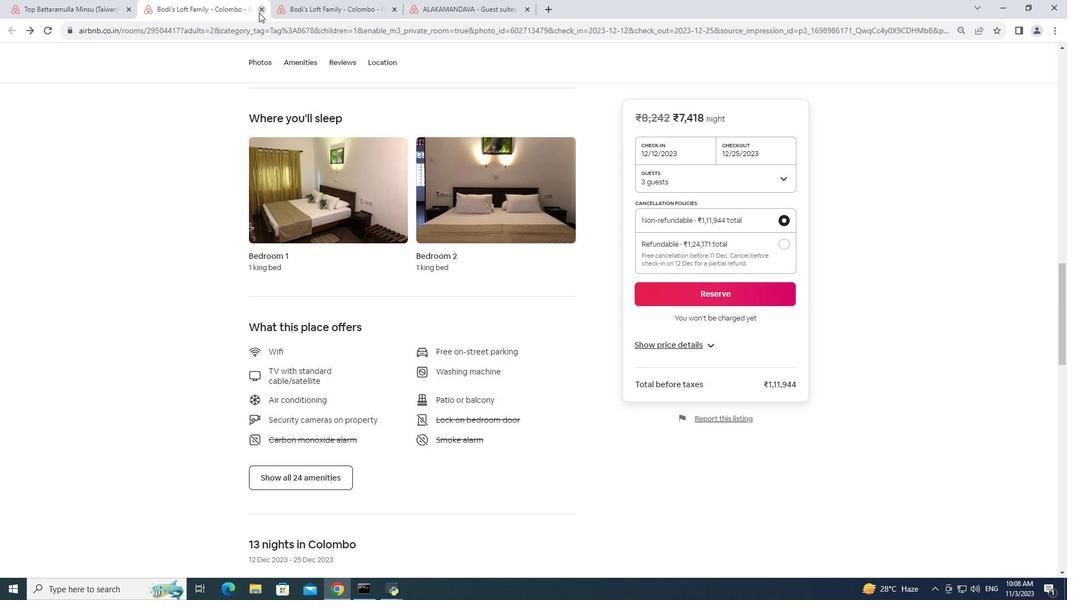 
Action: Mouse moved to (366, 332)
Screenshot: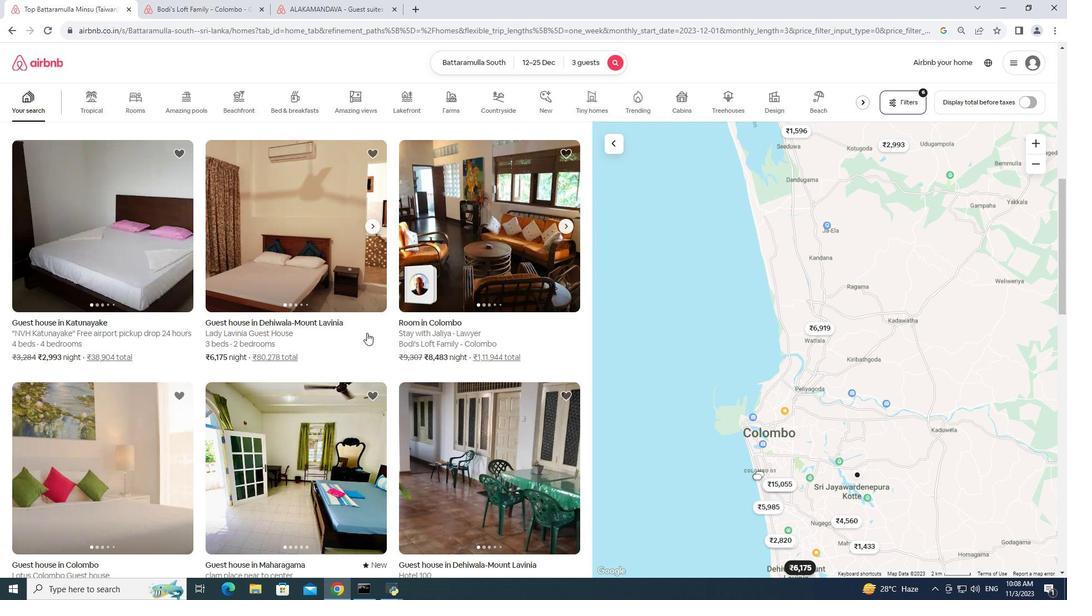 
Action: Mouse scrolled (366, 332) with delta (0, 0)
Screenshot: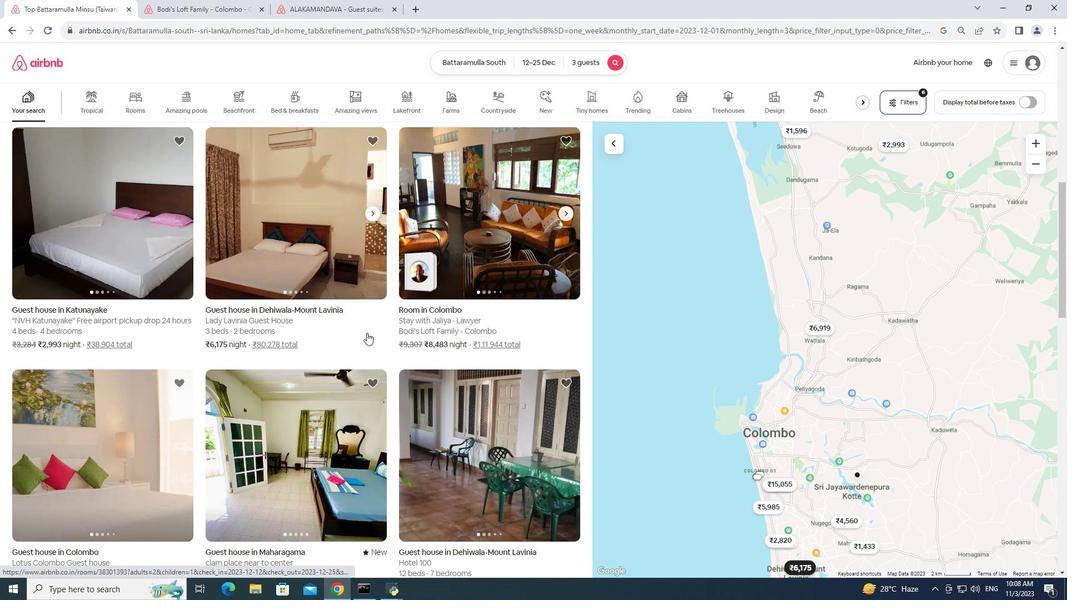 
Action: Mouse scrolled (366, 332) with delta (0, 0)
Screenshot: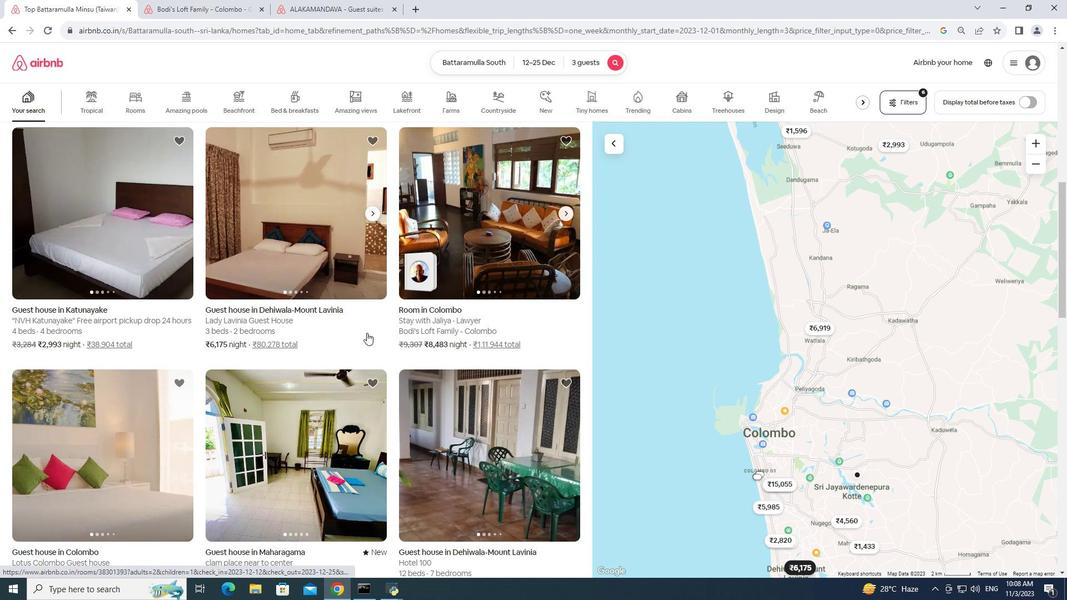 
Action: Mouse scrolled (366, 332) with delta (0, 0)
